 Task: Save favorite listings for properties in Denver, Colorado, with a mountain view.
Action: Mouse moved to (327, 230)
Screenshot: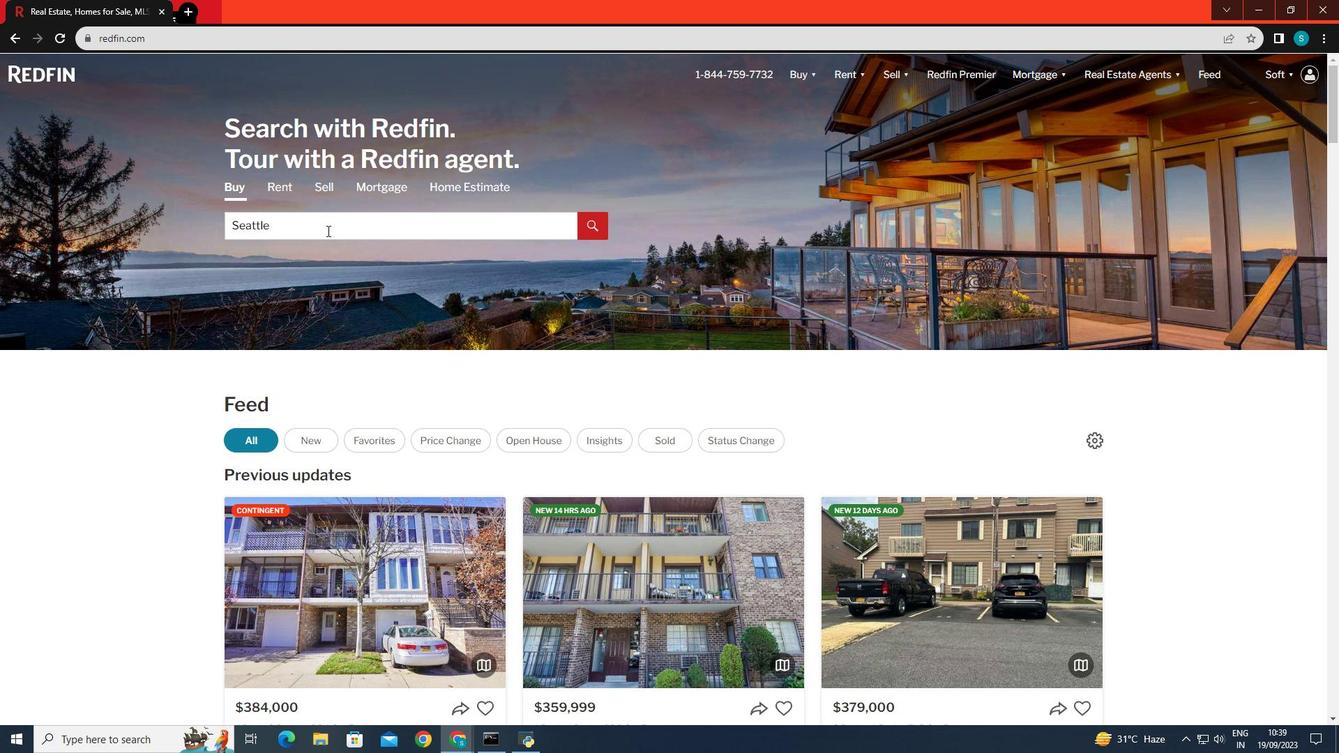 
Action: Mouse pressed left at (327, 230)
Screenshot: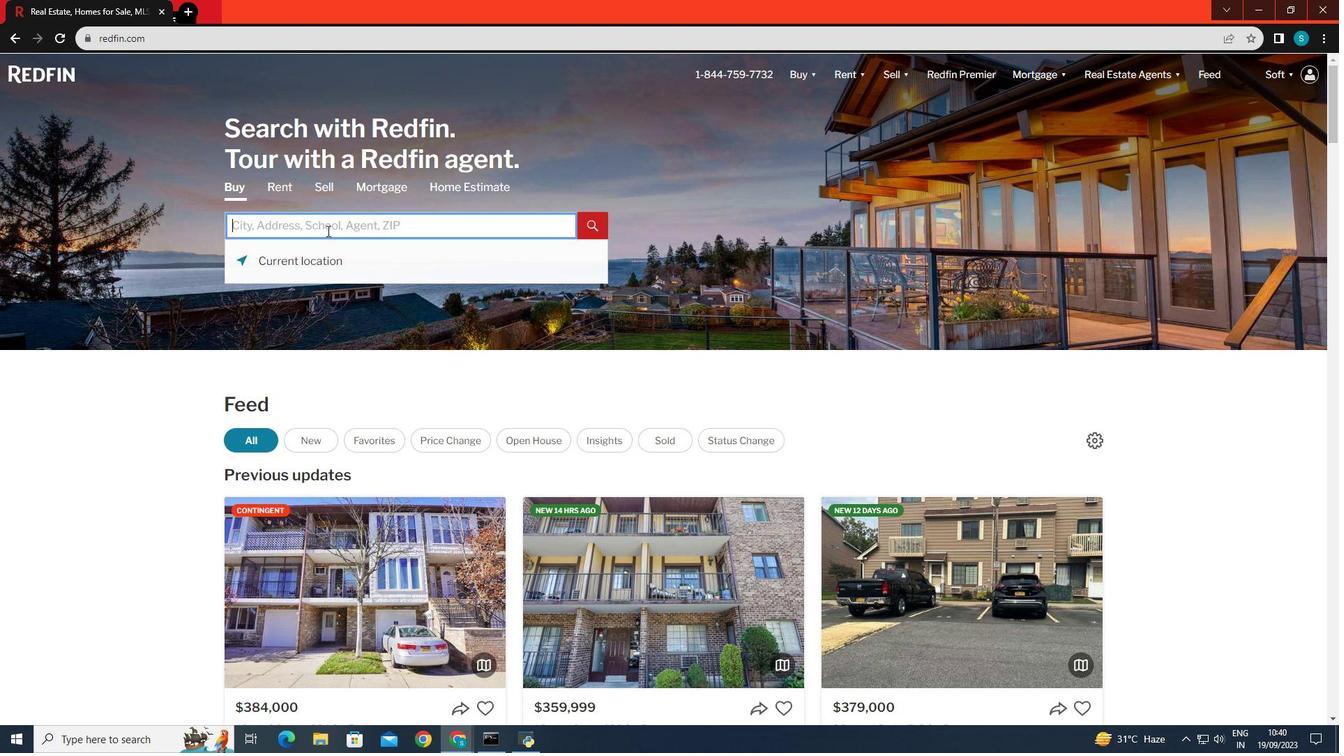 
Action: Key pressed colorado
Screenshot: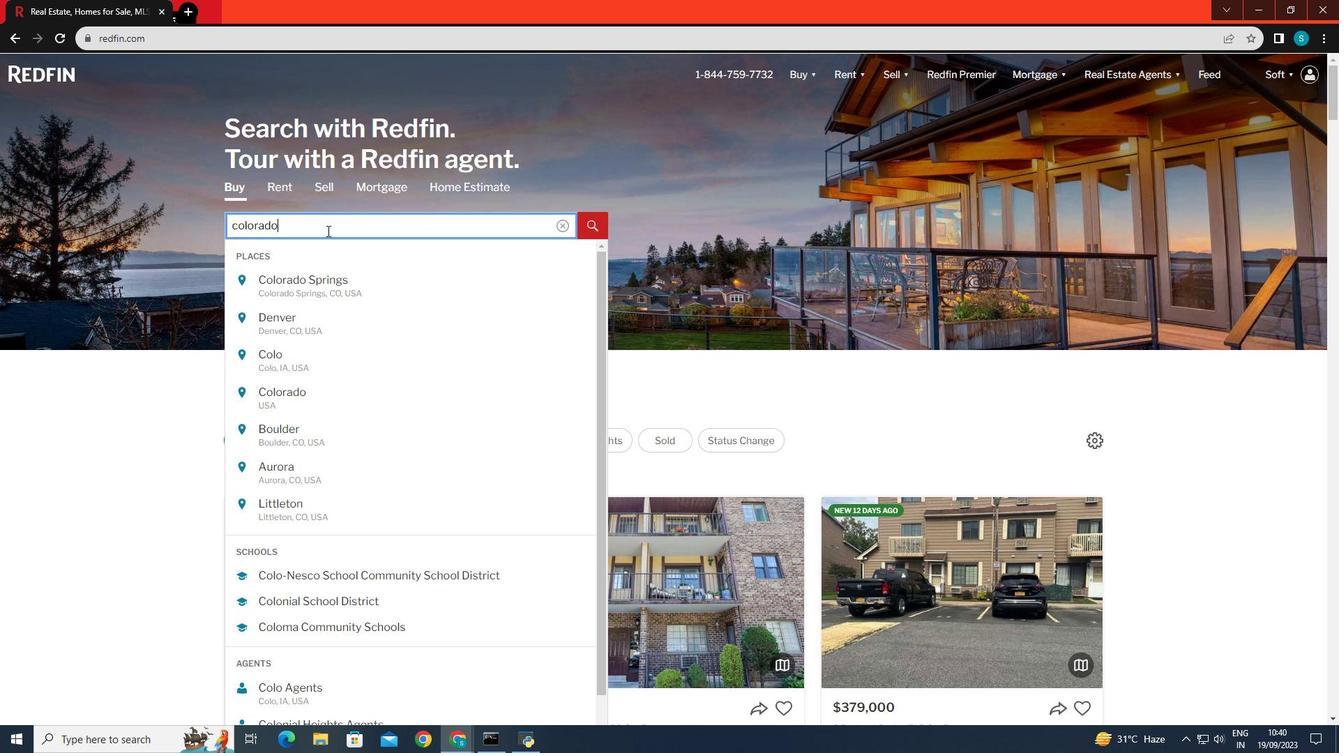 
Action: Mouse moved to (235, 226)
Screenshot: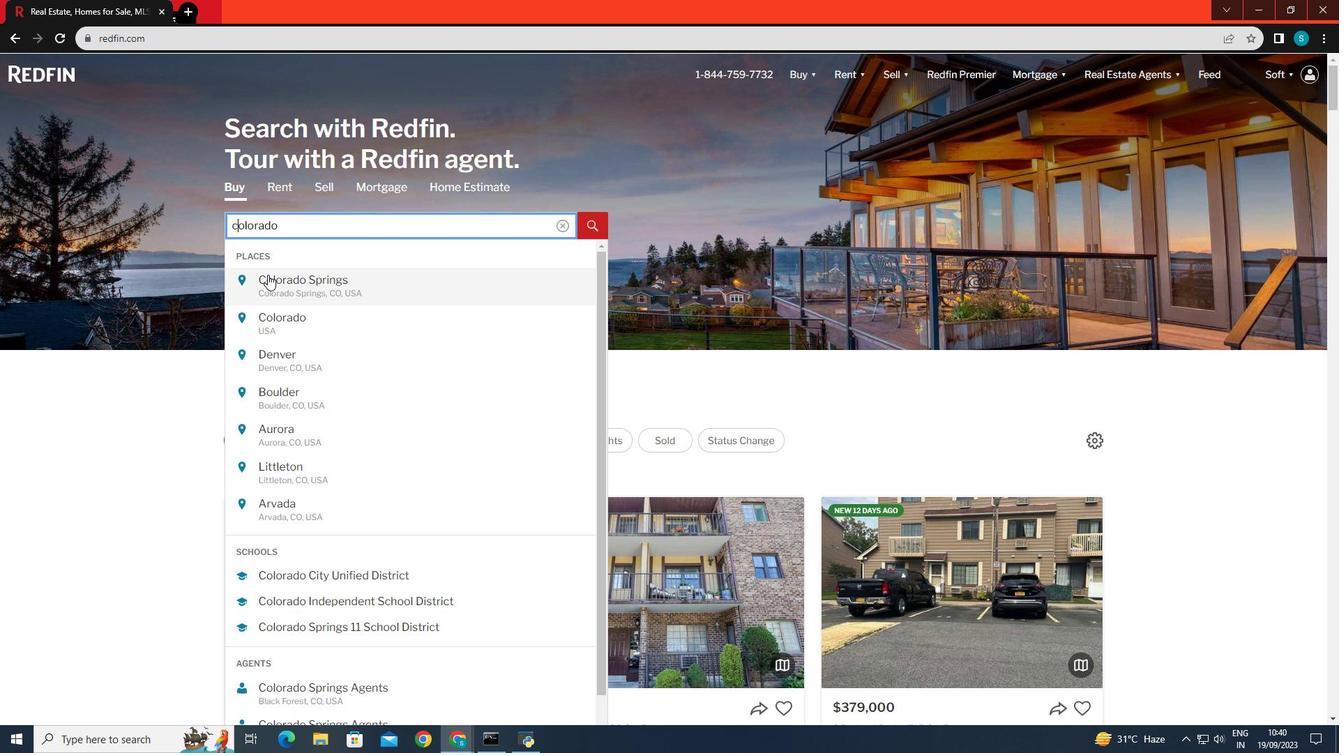 
Action: Mouse pressed left at (235, 226)
Screenshot: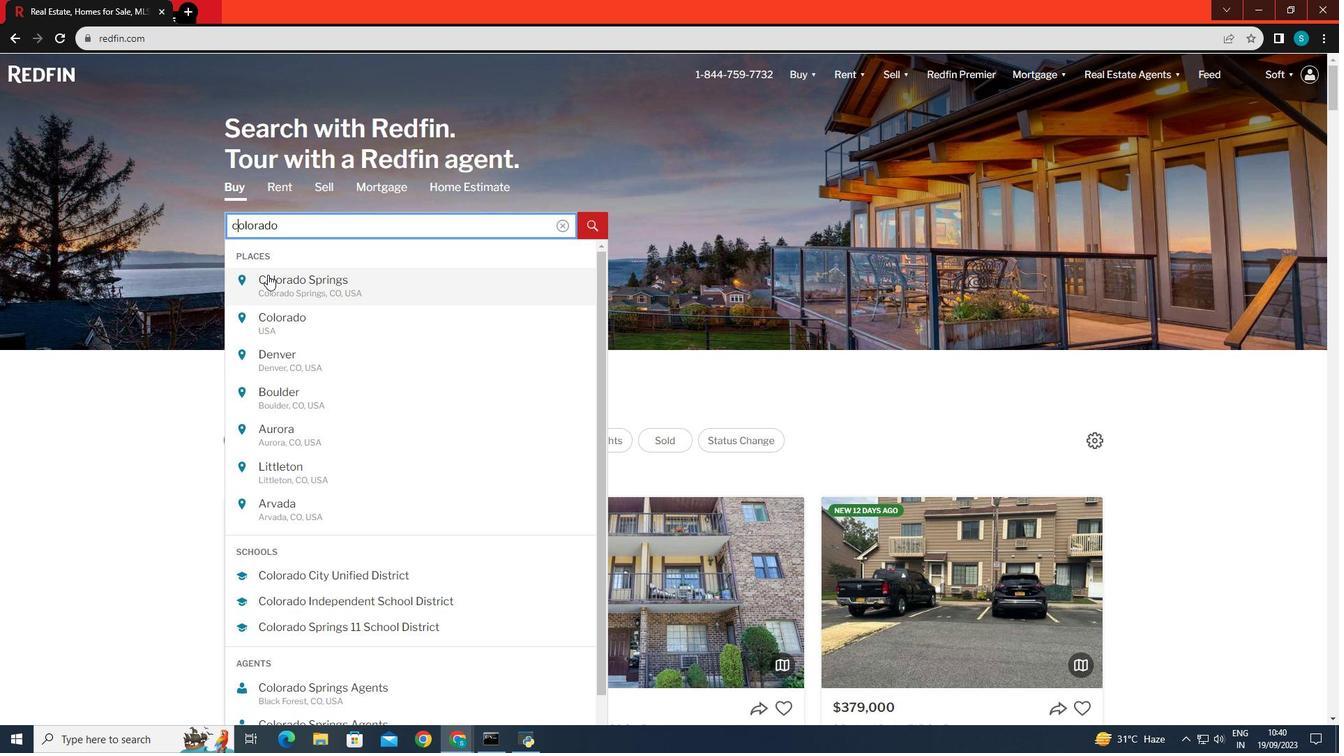 
Action: Mouse moved to (233, 224)
Screenshot: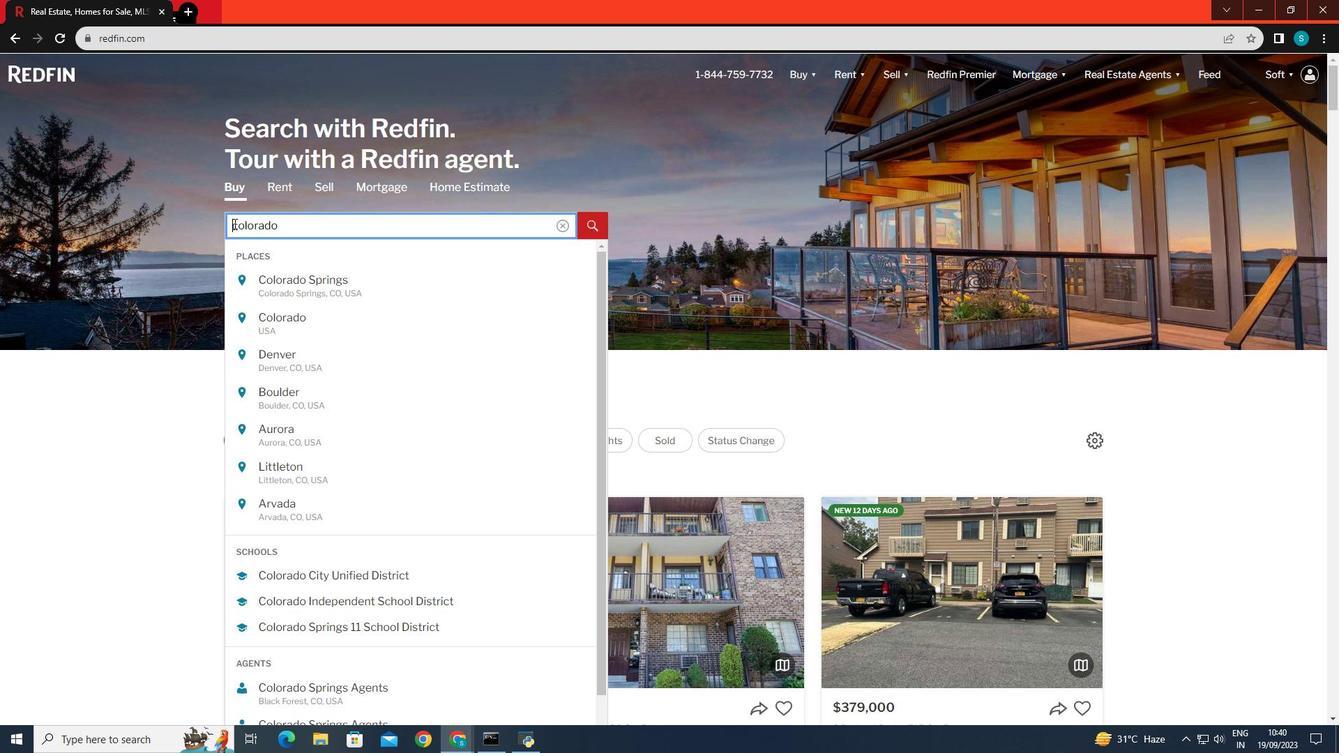 
Action: Mouse pressed left at (233, 224)
Screenshot: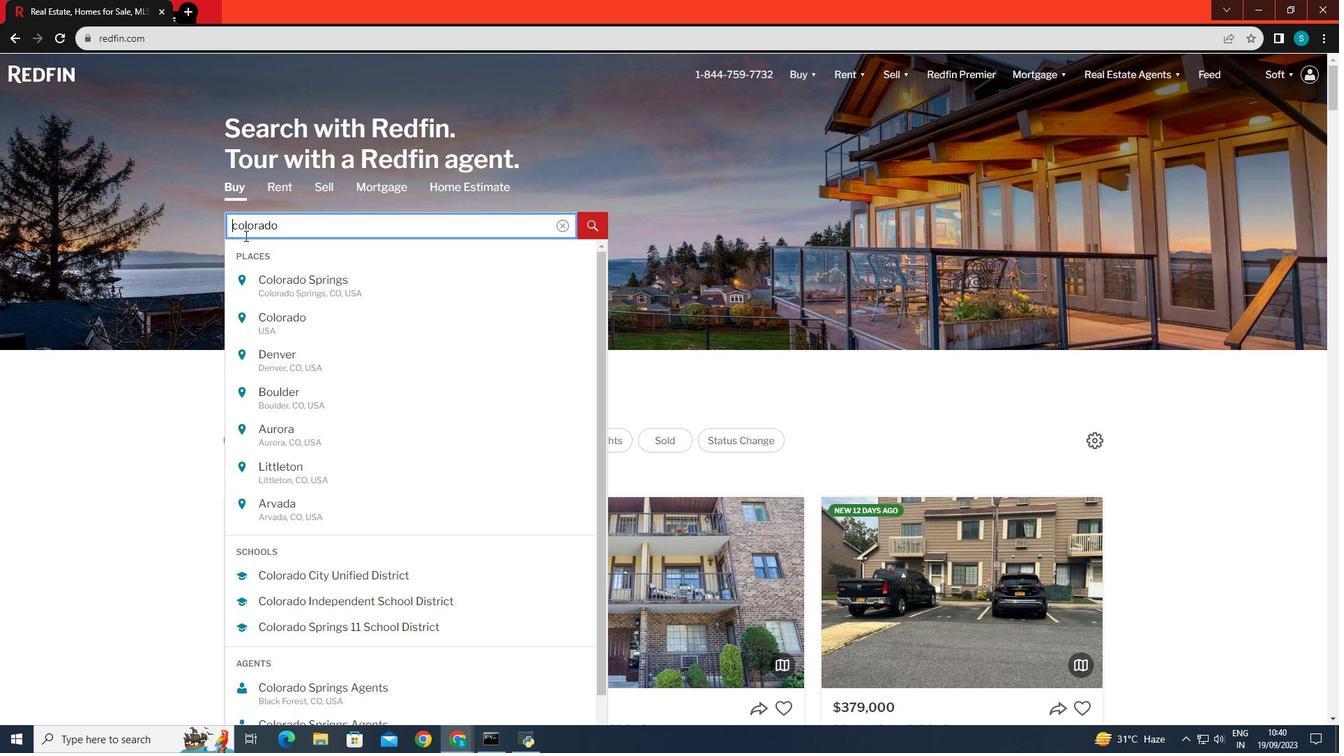 
Action: Mouse moved to (244, 235)
Screenshot: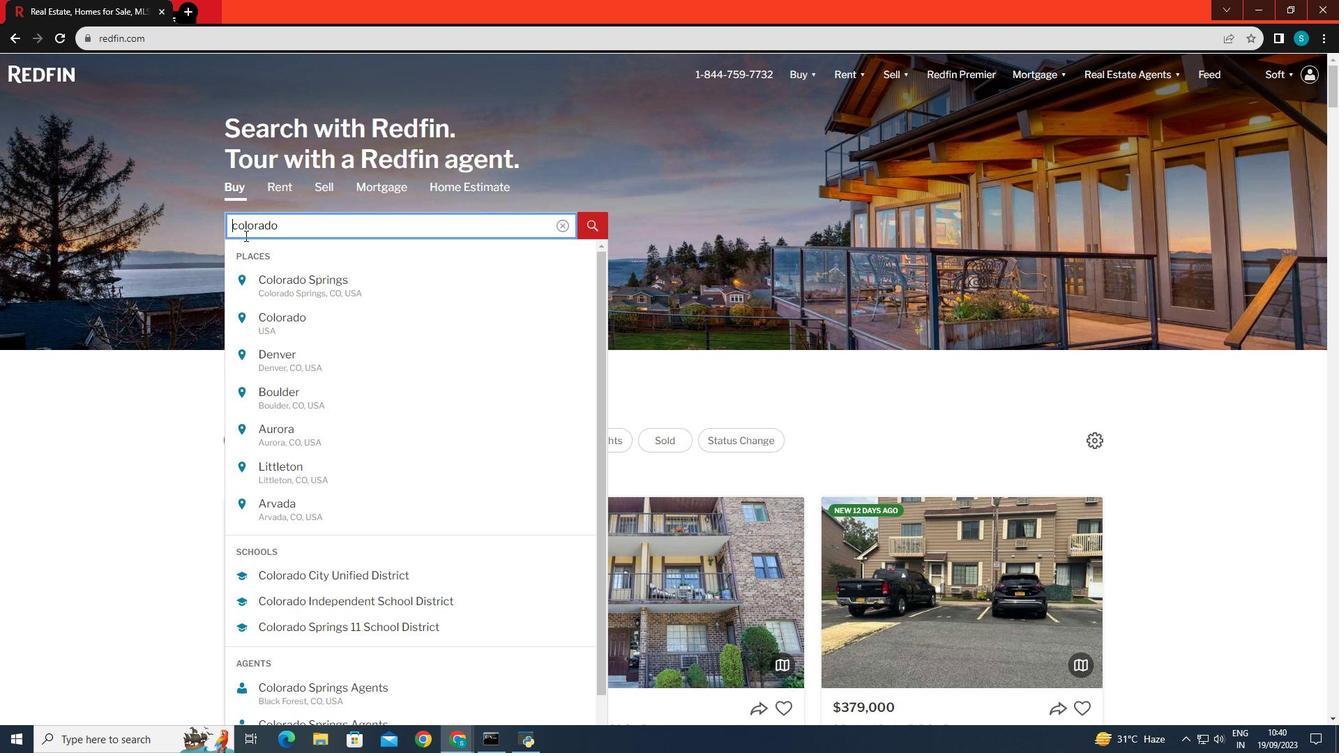 
Action: Key pressed denver,
Screenshot: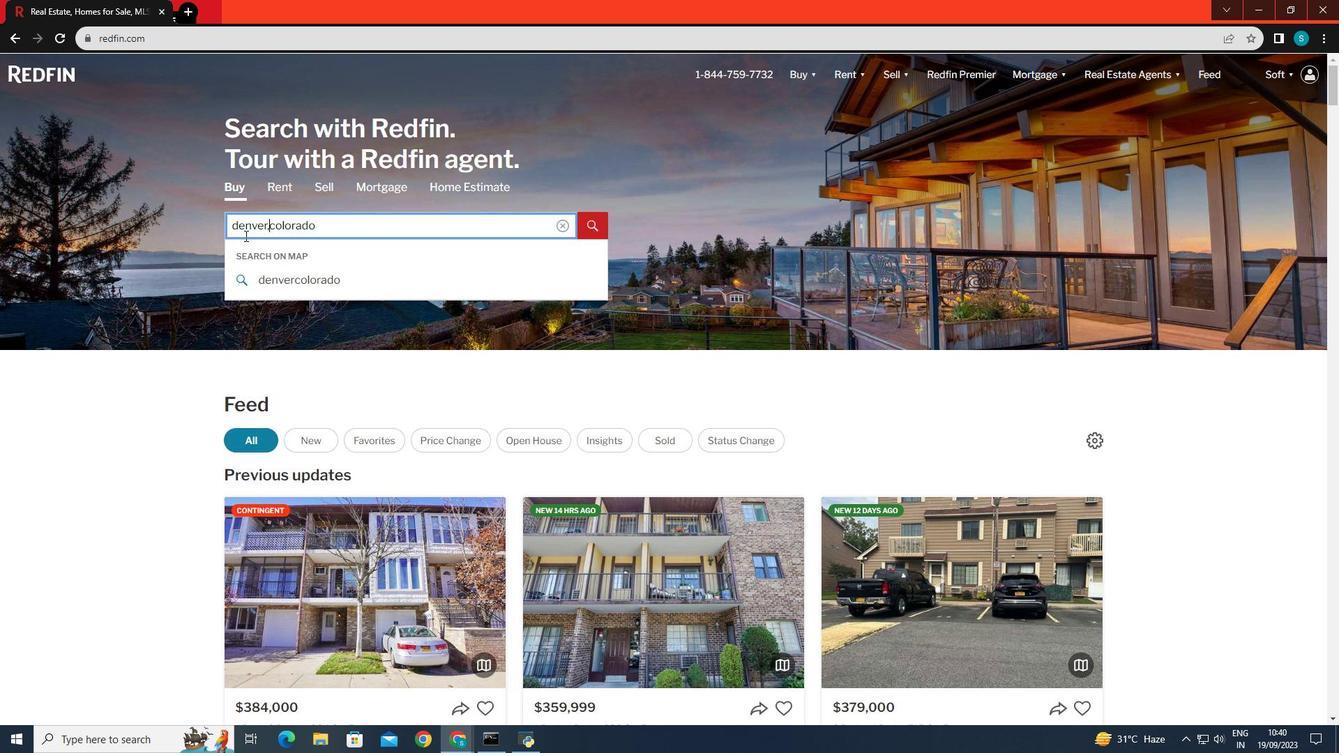 
Action: Mouse moved to (250, 233)
Screenshot: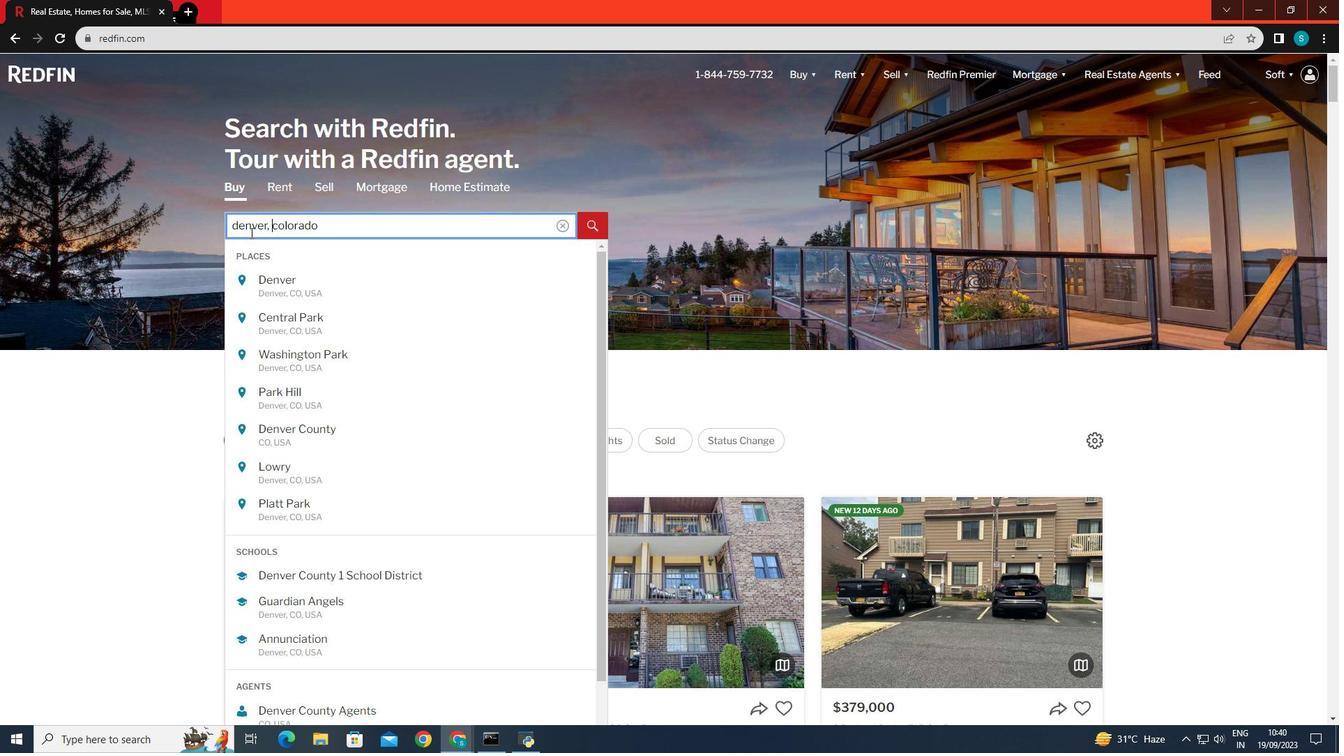 
Action: Key pressed <Key.space>
Screenshot: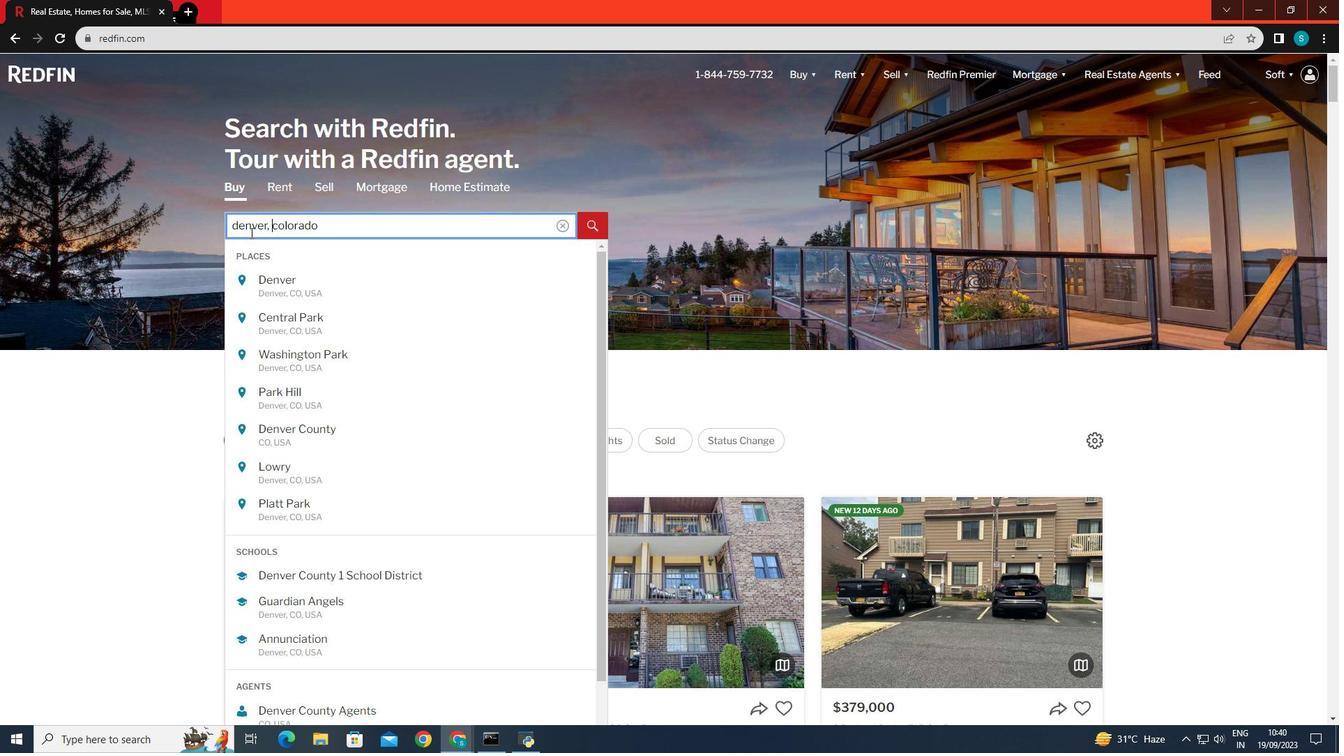 
Action: Mouse moved to (339, 219)
Screenshot: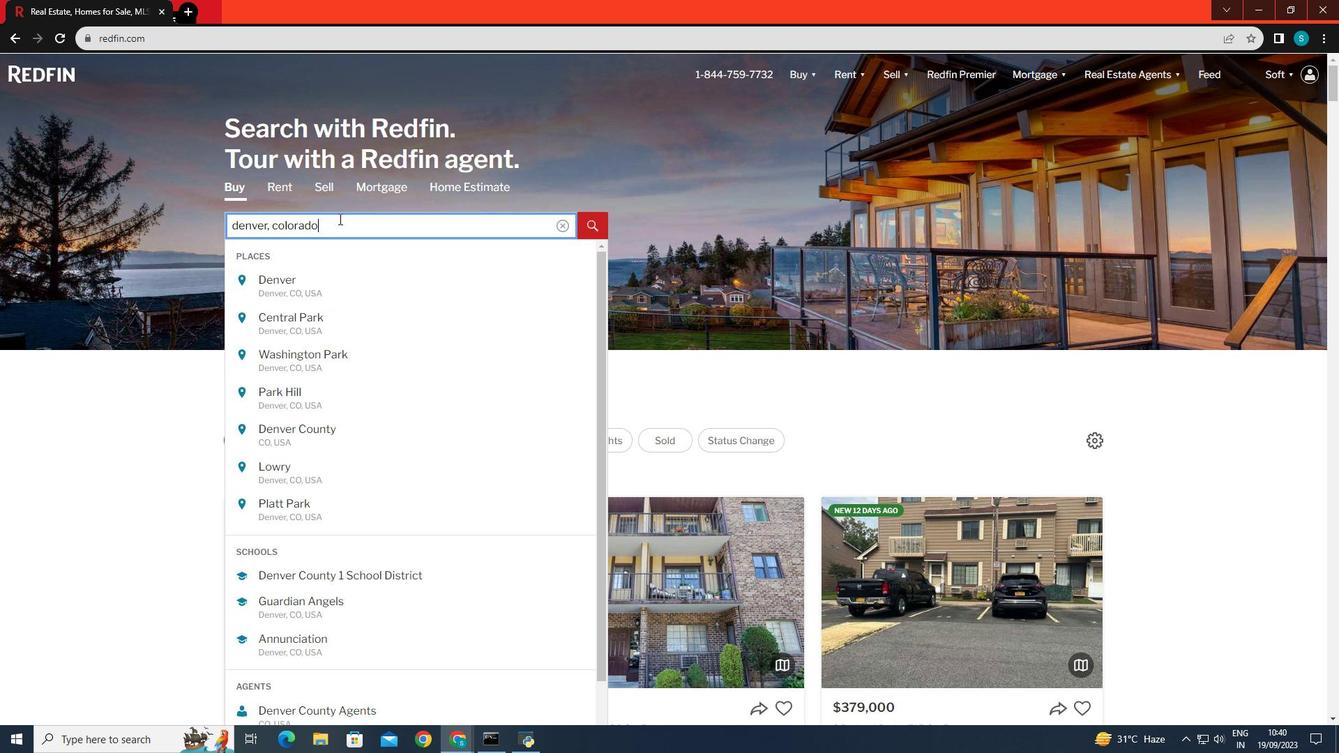 
Action: Mouse pressed left at (339, 219)
Screenshot: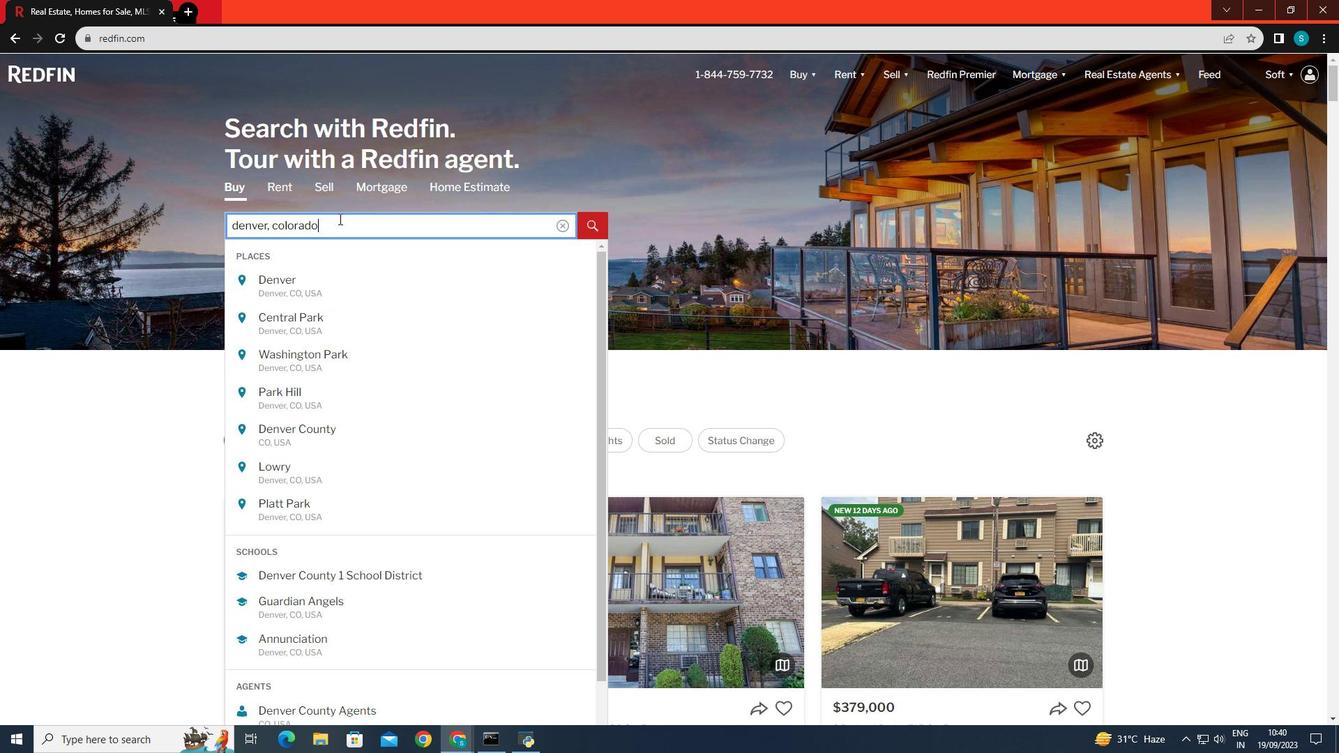 
Action: Key pressed <Key.enter>
Screenshot: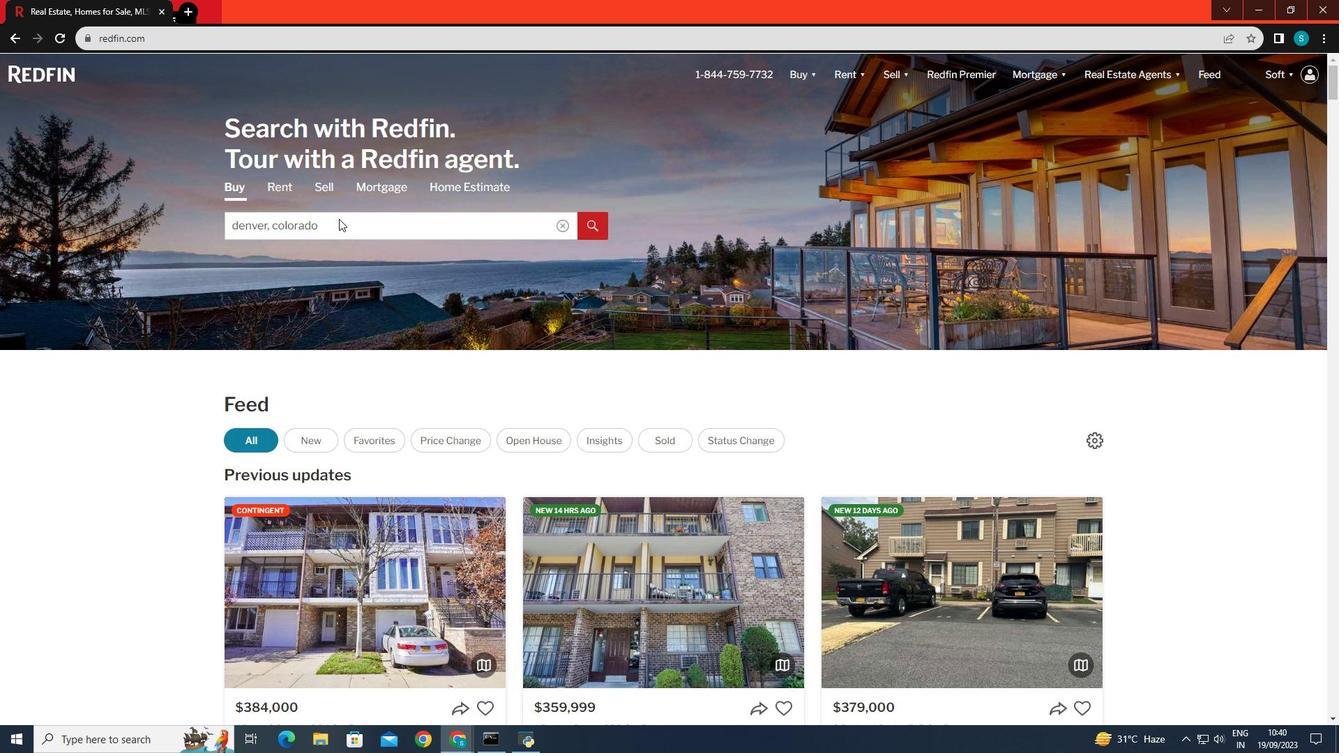 
Action: Mouse moved to (1205, 440)
Screenshot: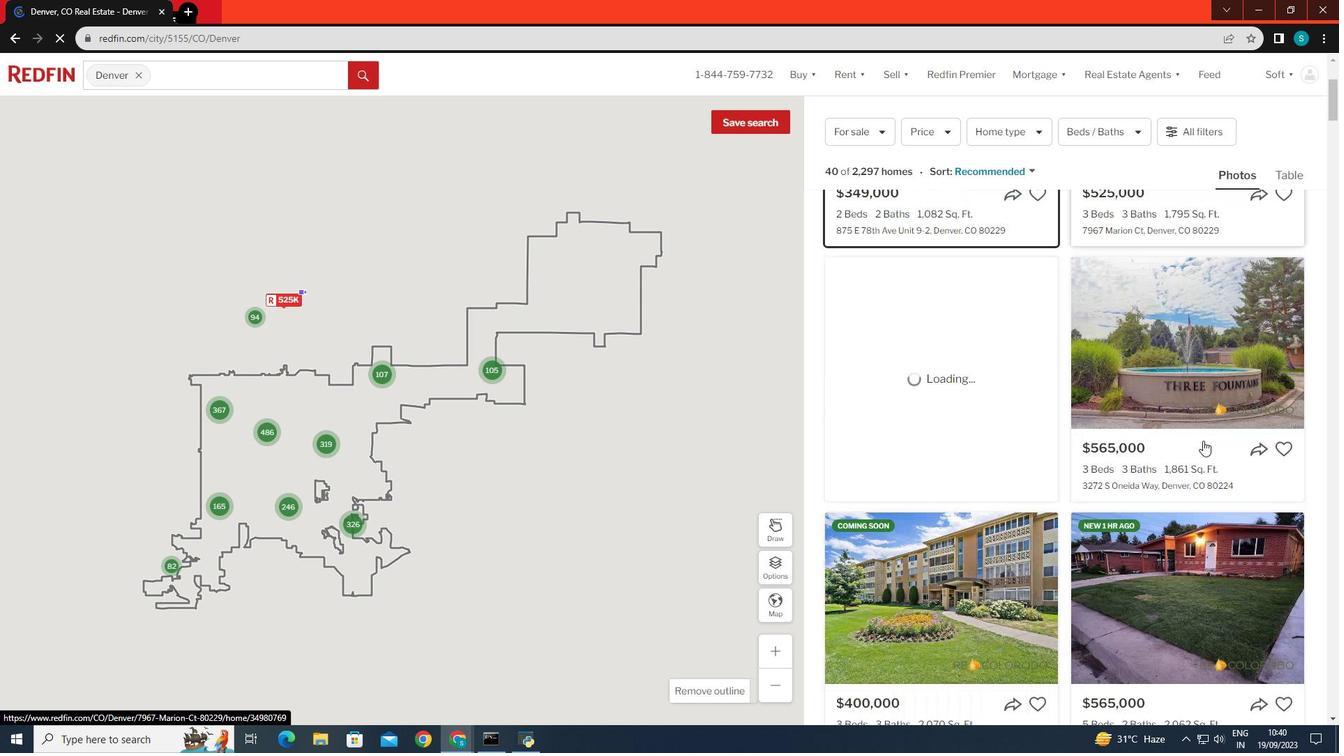 
Action: Mouse scrolled (1205, 439) with delta (0, 0)
Screenshot: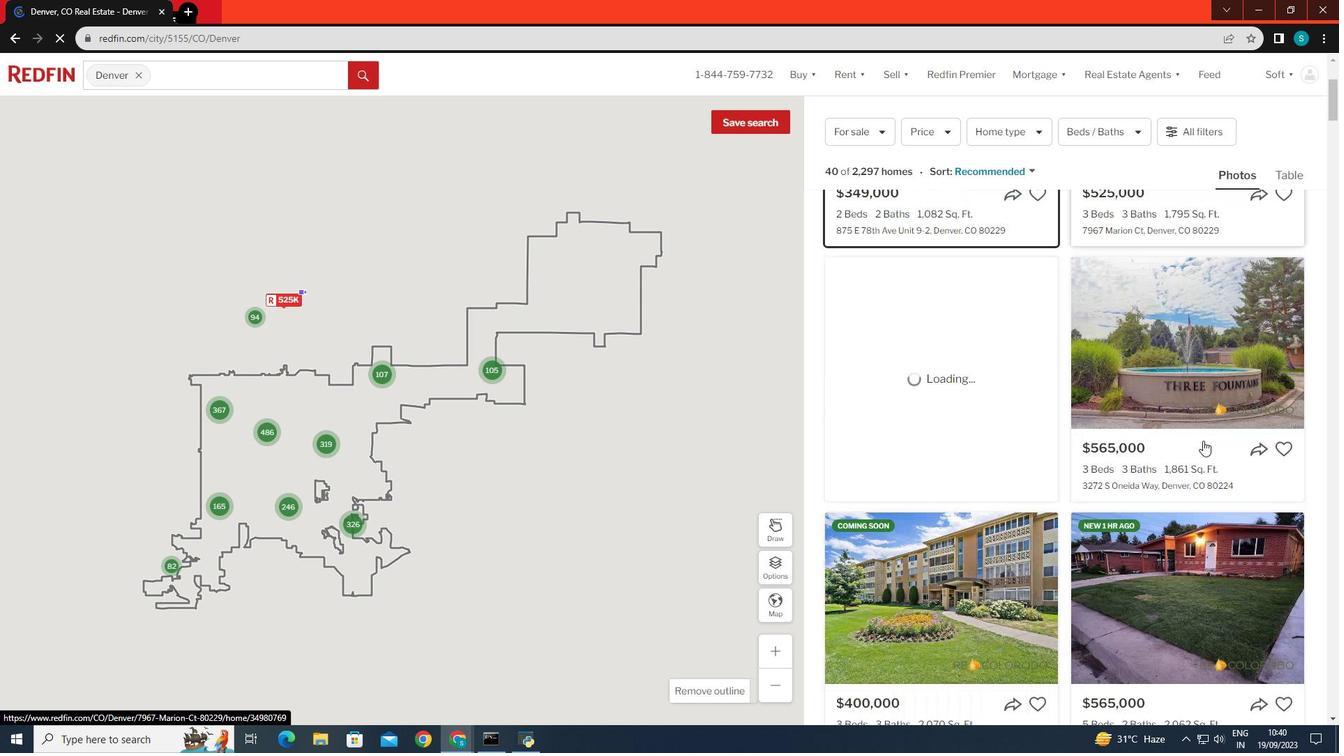 
Action: Mouse moved to (1204, 441)
Screenshot: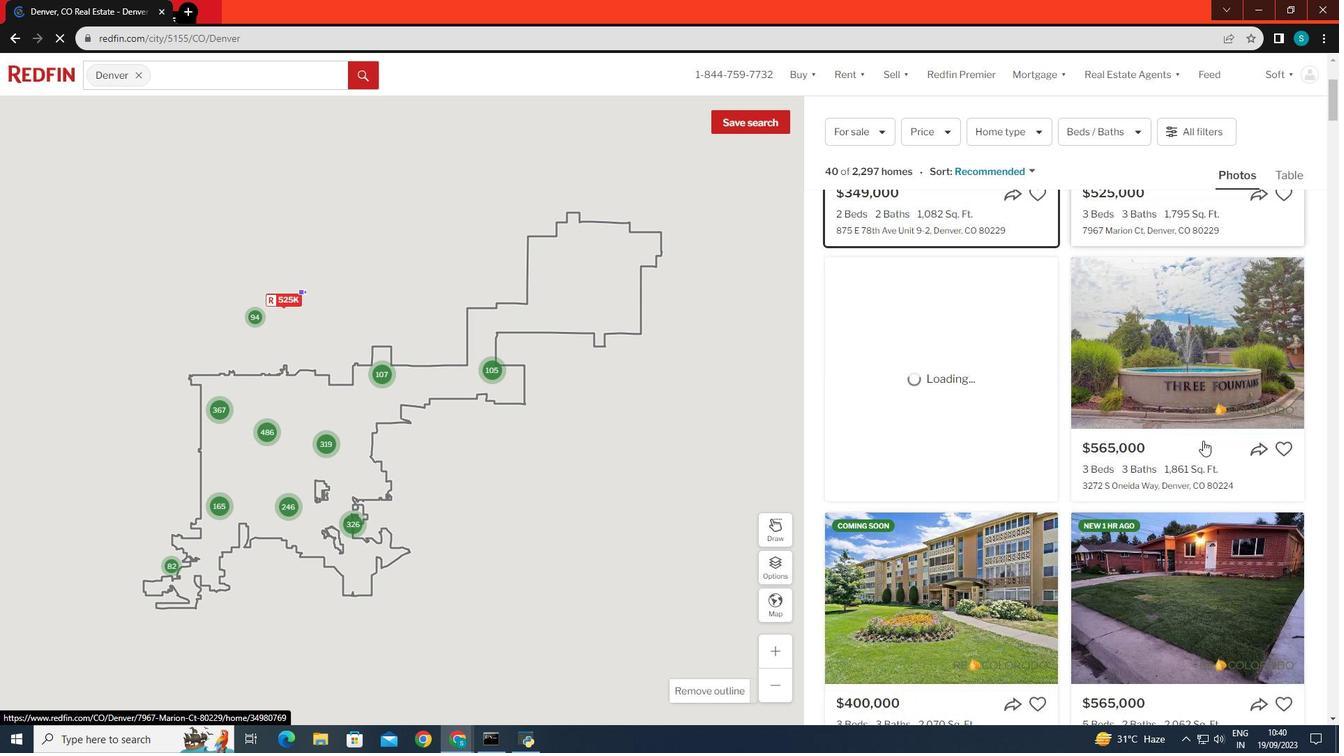 
Action: Mouse scrolled (1204, 440) with delta (0, 0)
Screenshot: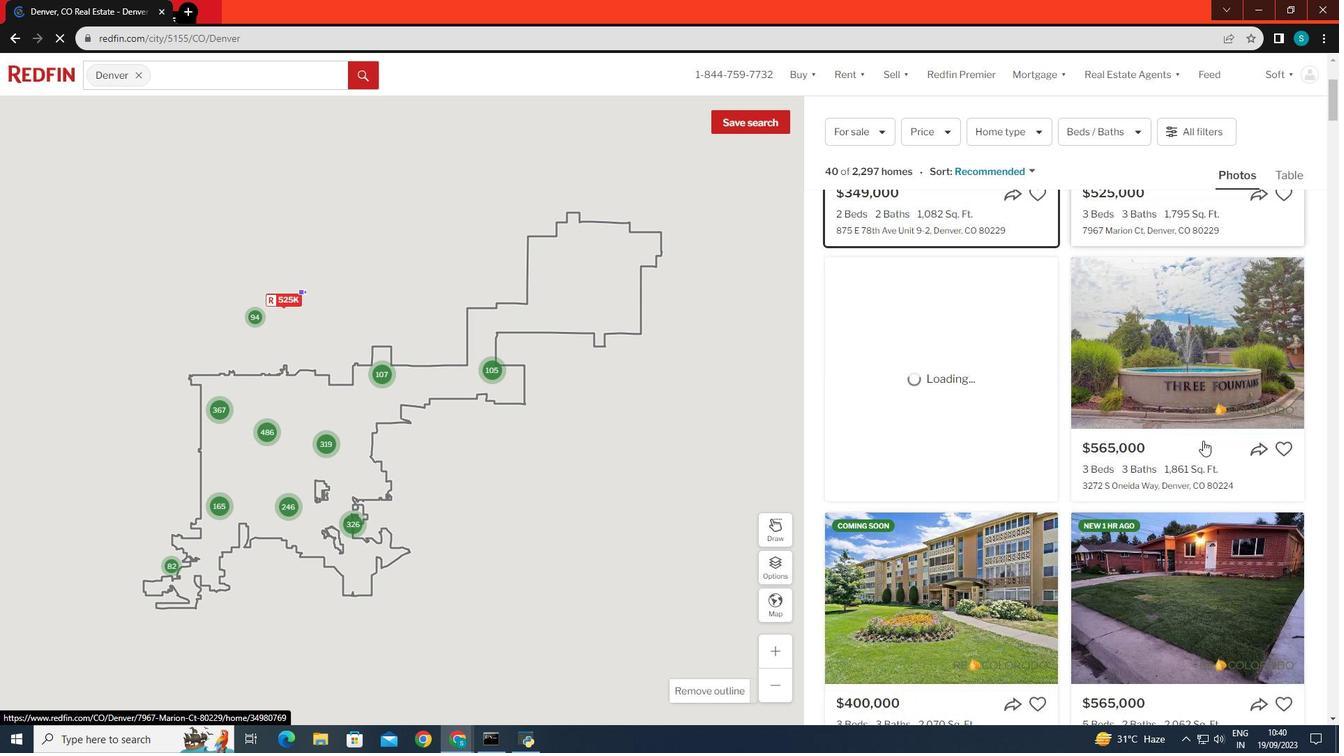 
Action: Mouse scrolled (1204, 440) with delta (0, 0)
Screenshot: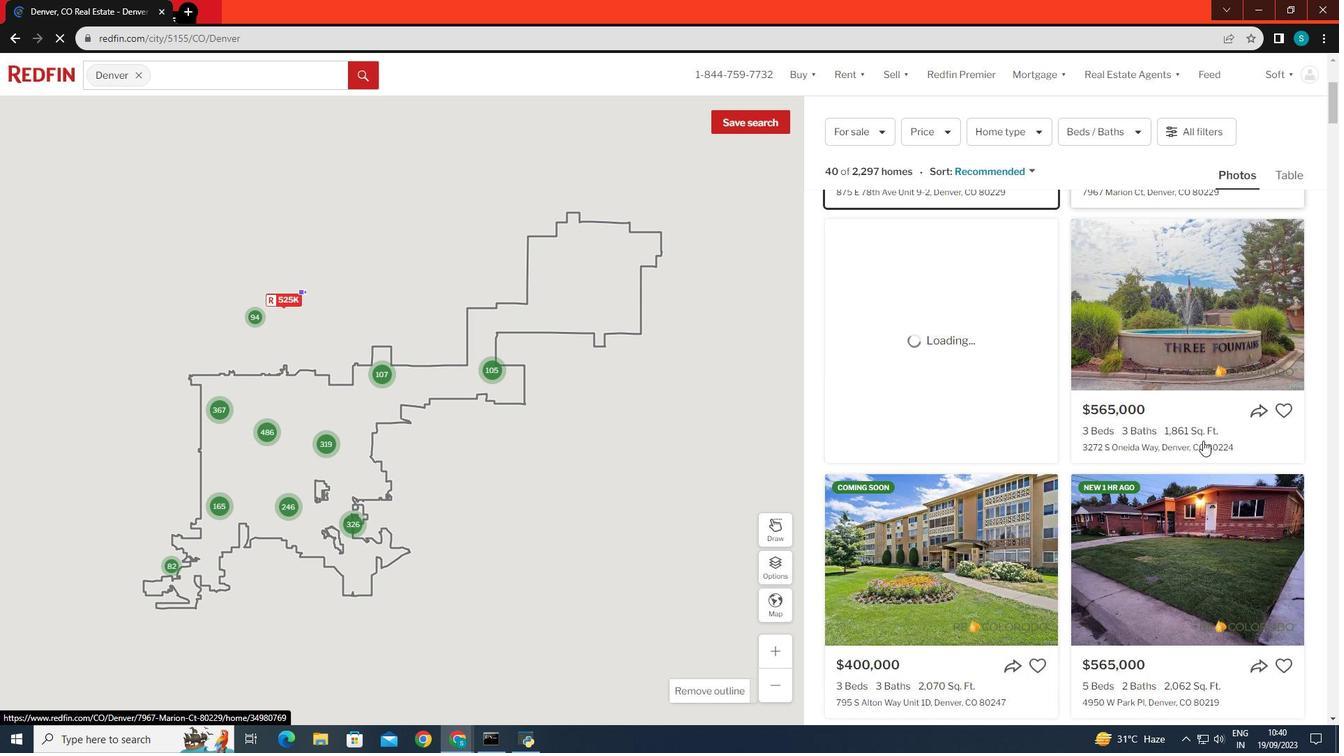 
Action: Mouse moved to (1203, 441)
Screenshot: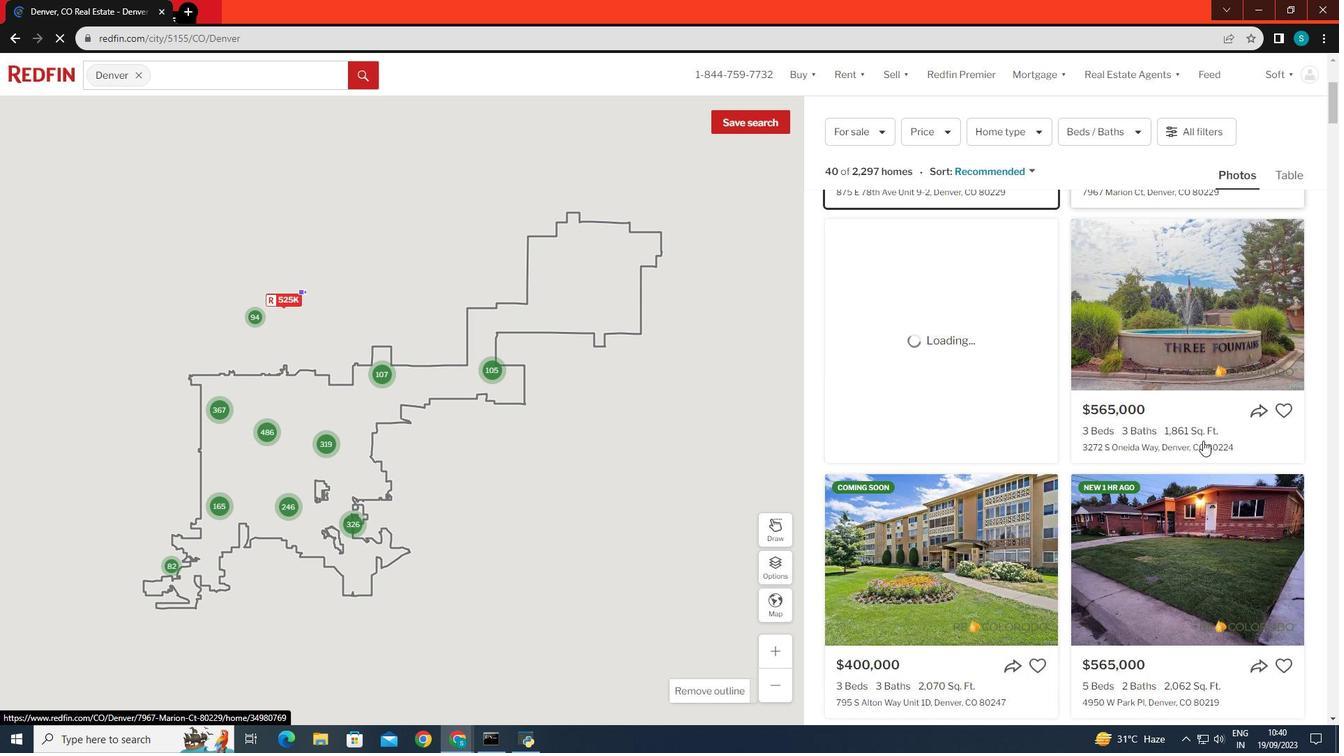 
Action: Mouse scrolled (1203, 440) with delta (0, 0)
Screenshot: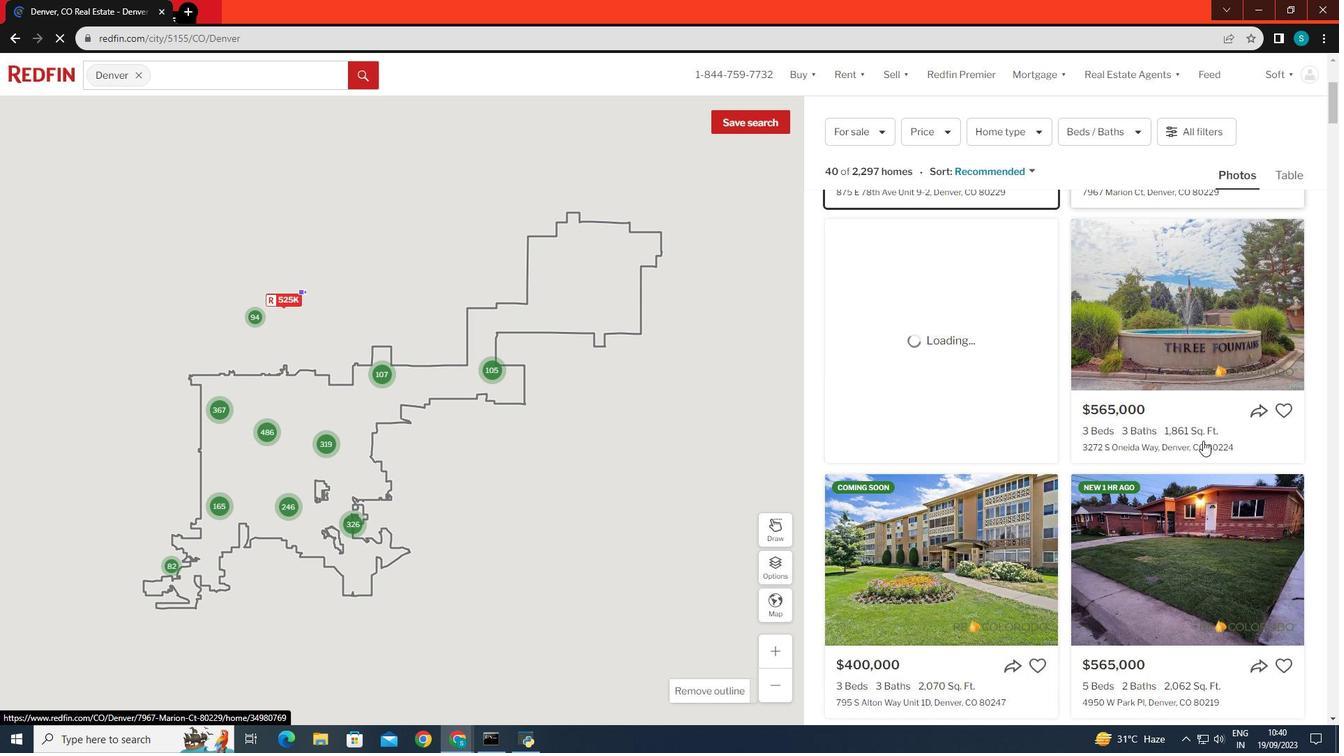 
Action: Mouse moved to (1193, 447)
Screenshot: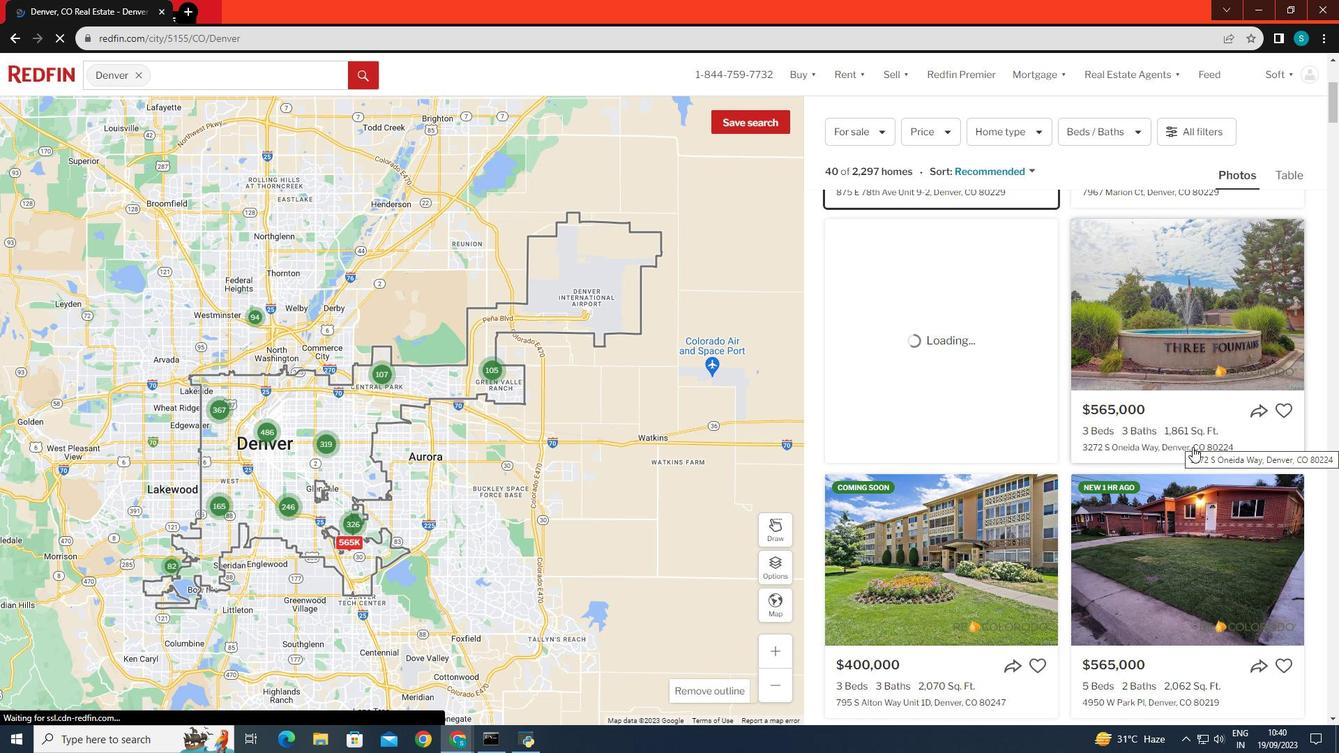 
Action: Mouse scrolled (1193, 446) with delta (0, 0)
Screenshot: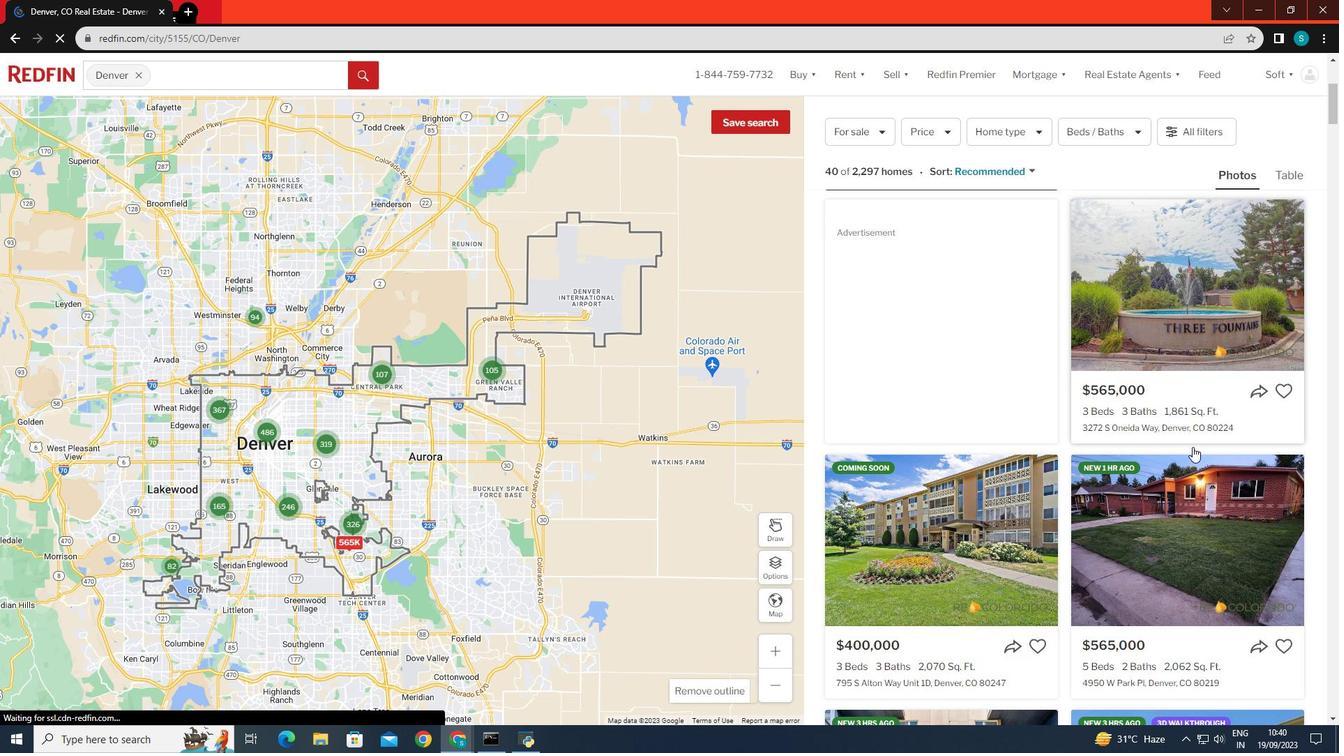 
Action: Mouse scrolled (1193, 446) with delta (0, 0)
Screenshot: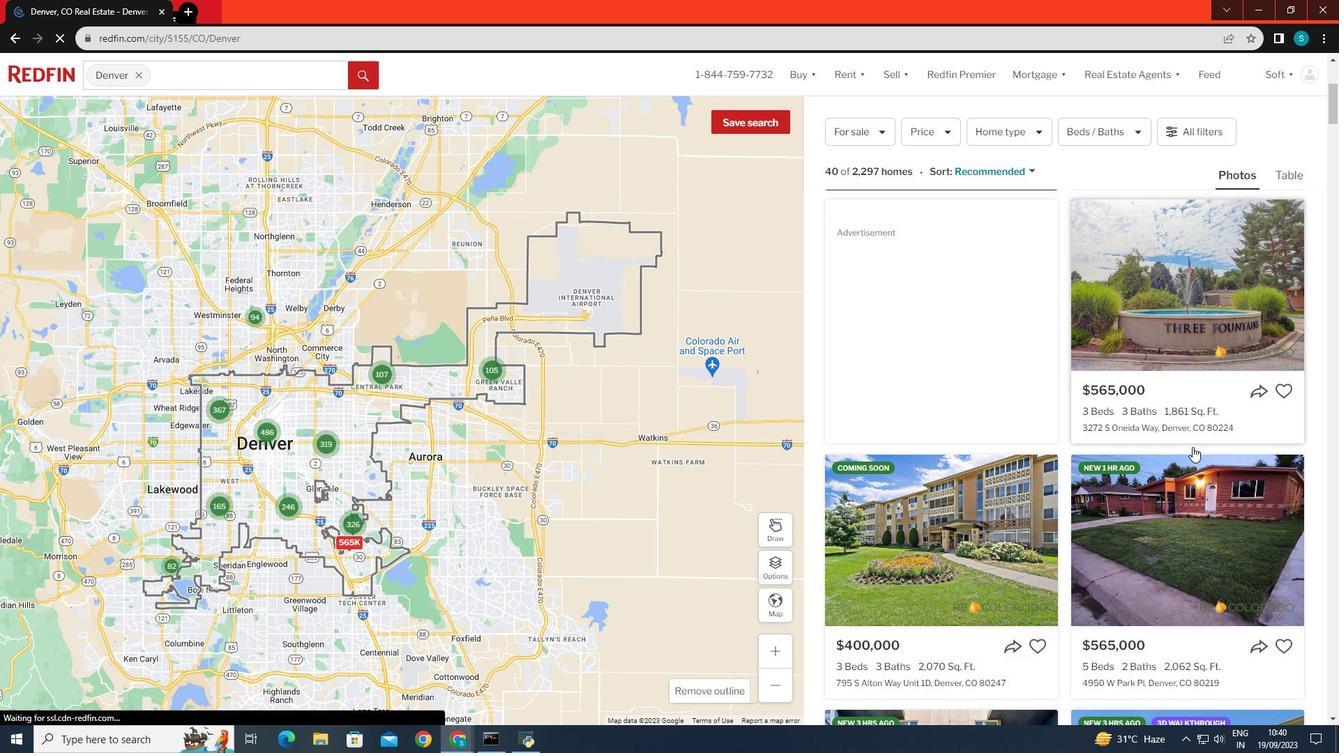 
Action: Mouse scrolled (1193, 446) with delta (0, 0)
Screenshot: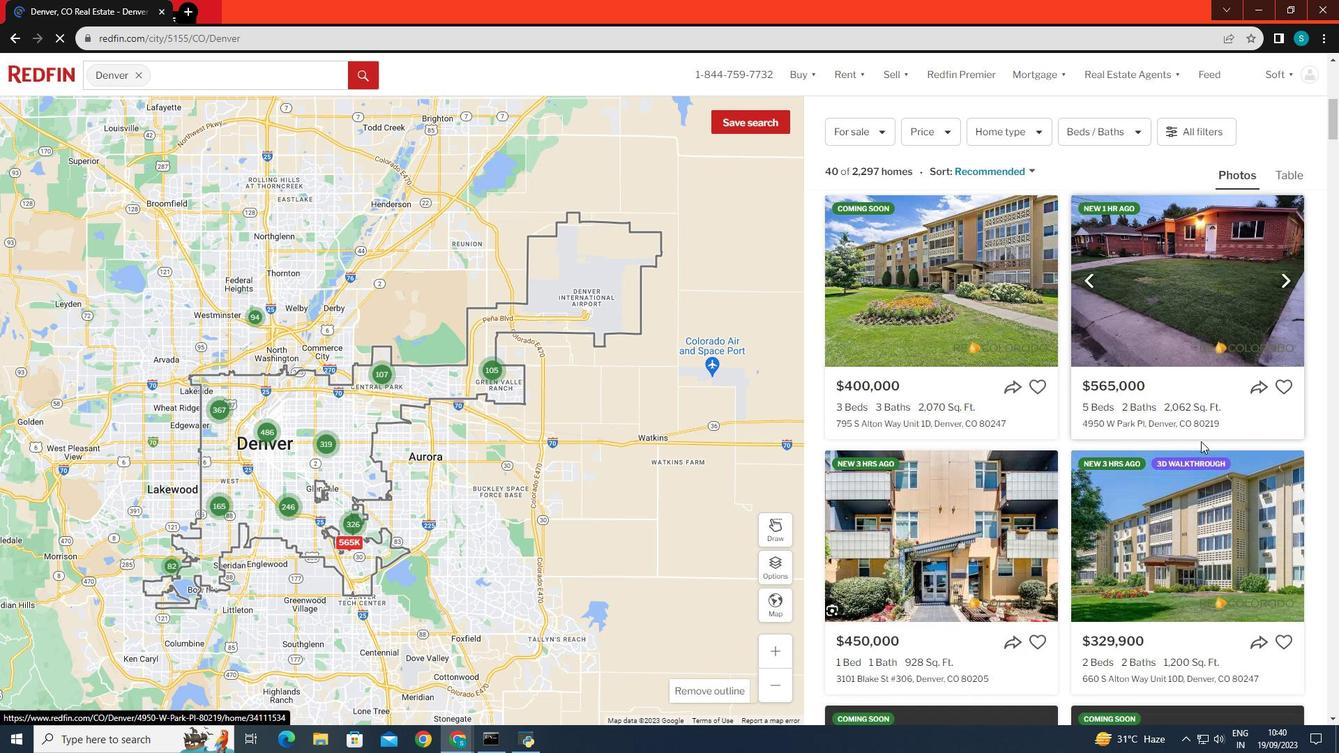 
Action: Mouse scrolled (1193, 446) with delta (0, 0)
Screenshot: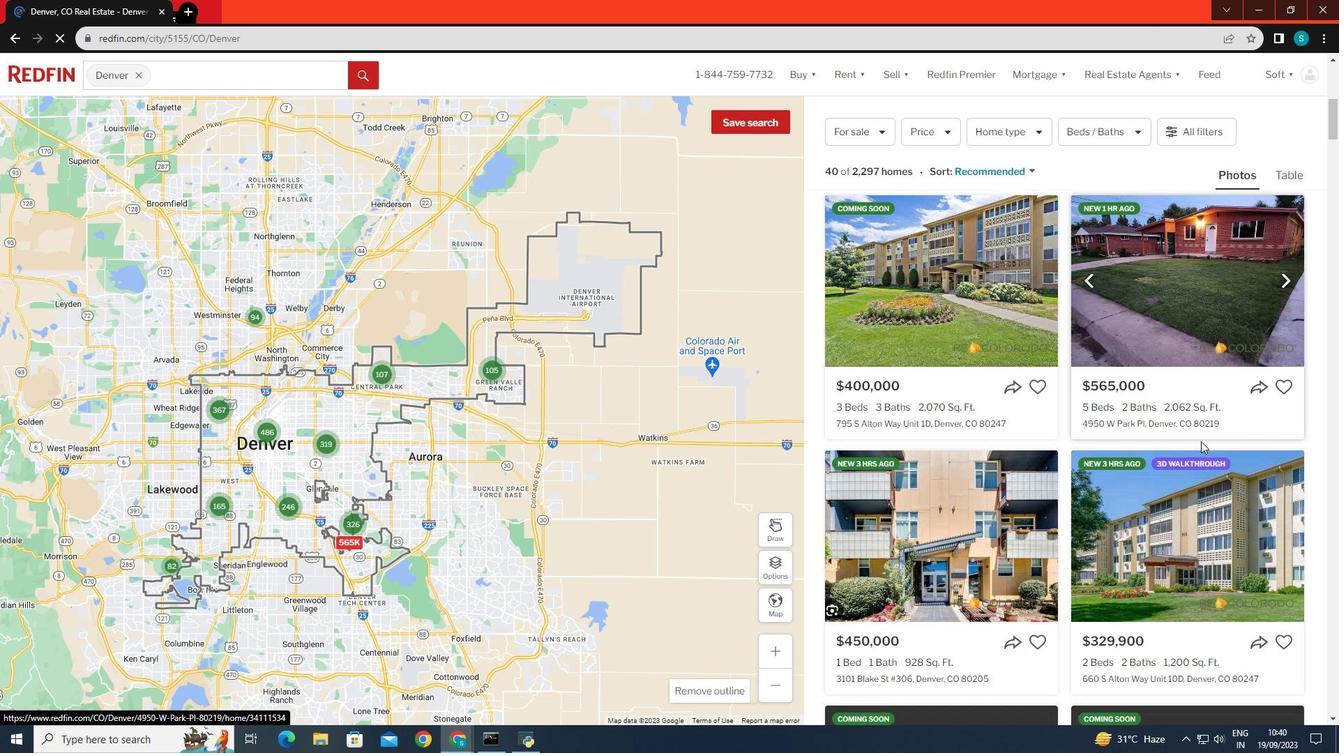 
Action: Mouse moved to (1201, 441)
Screenshot: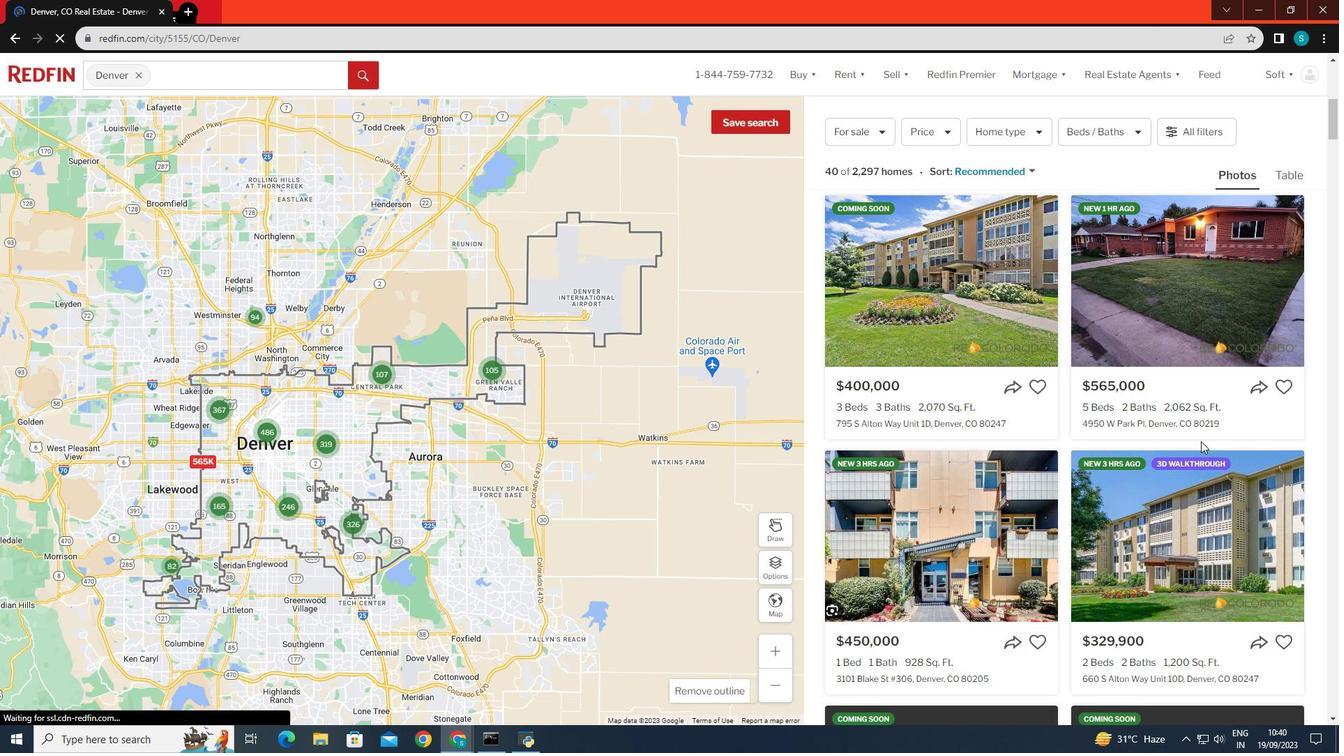 
Action: Mouse scrolled (1201, 441) with delta (0, 0)
Screenshot: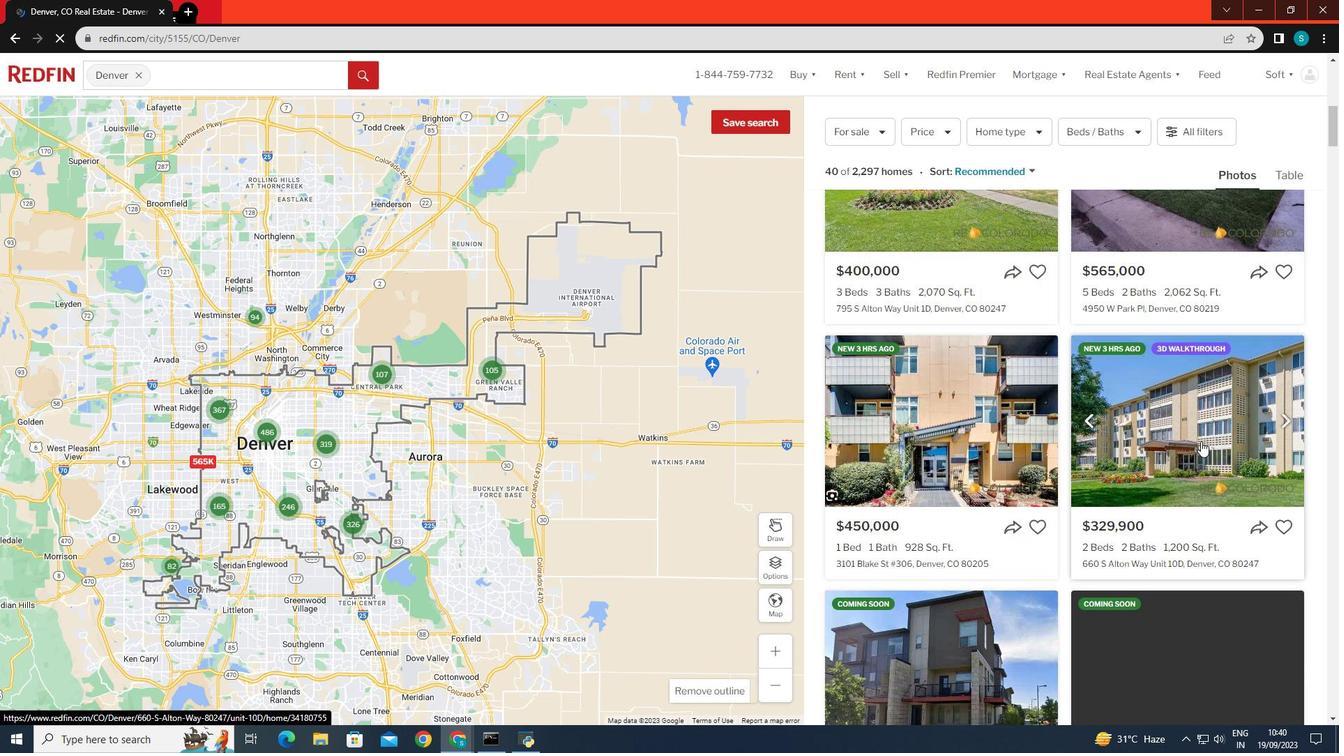 
Action: Mouse scrolled (1201, 441) with delta (0, 0)
Screenshot: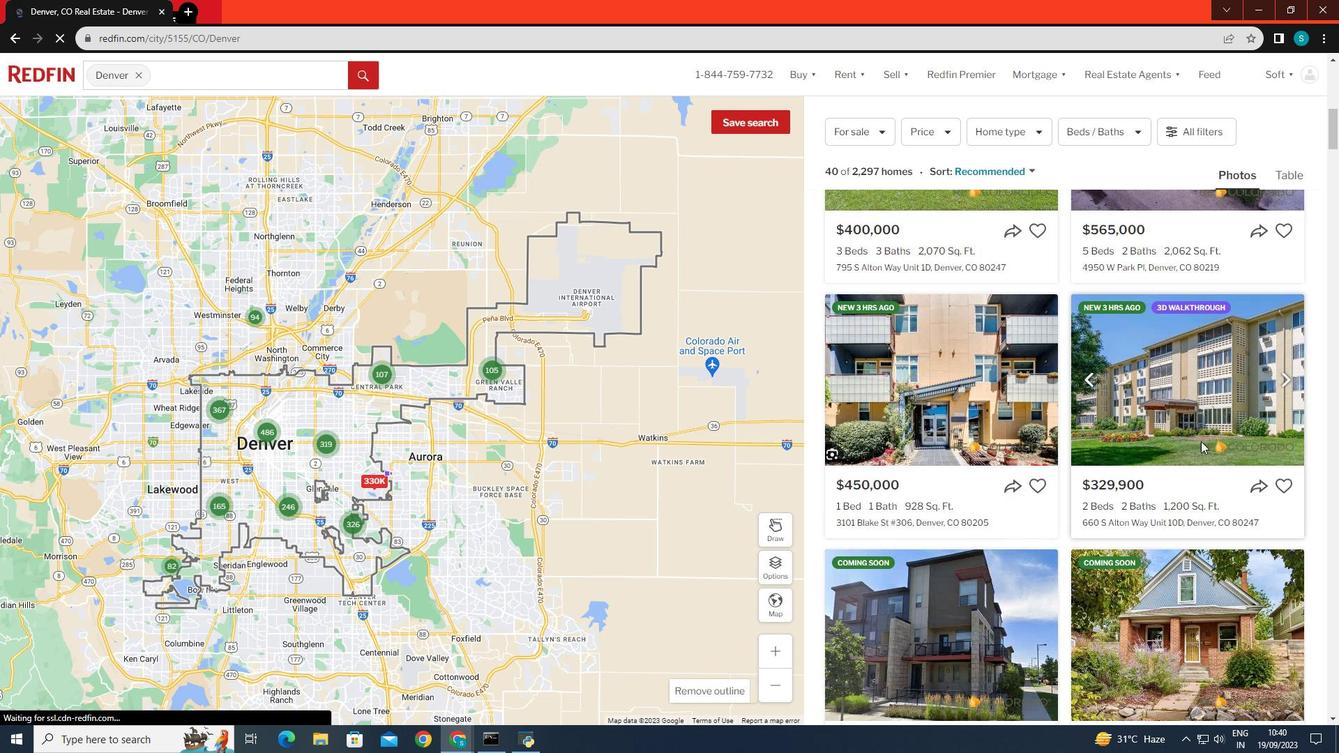 
Action: Mouse scrolled (1201, 441) with delta (0, 0)
Screenshot: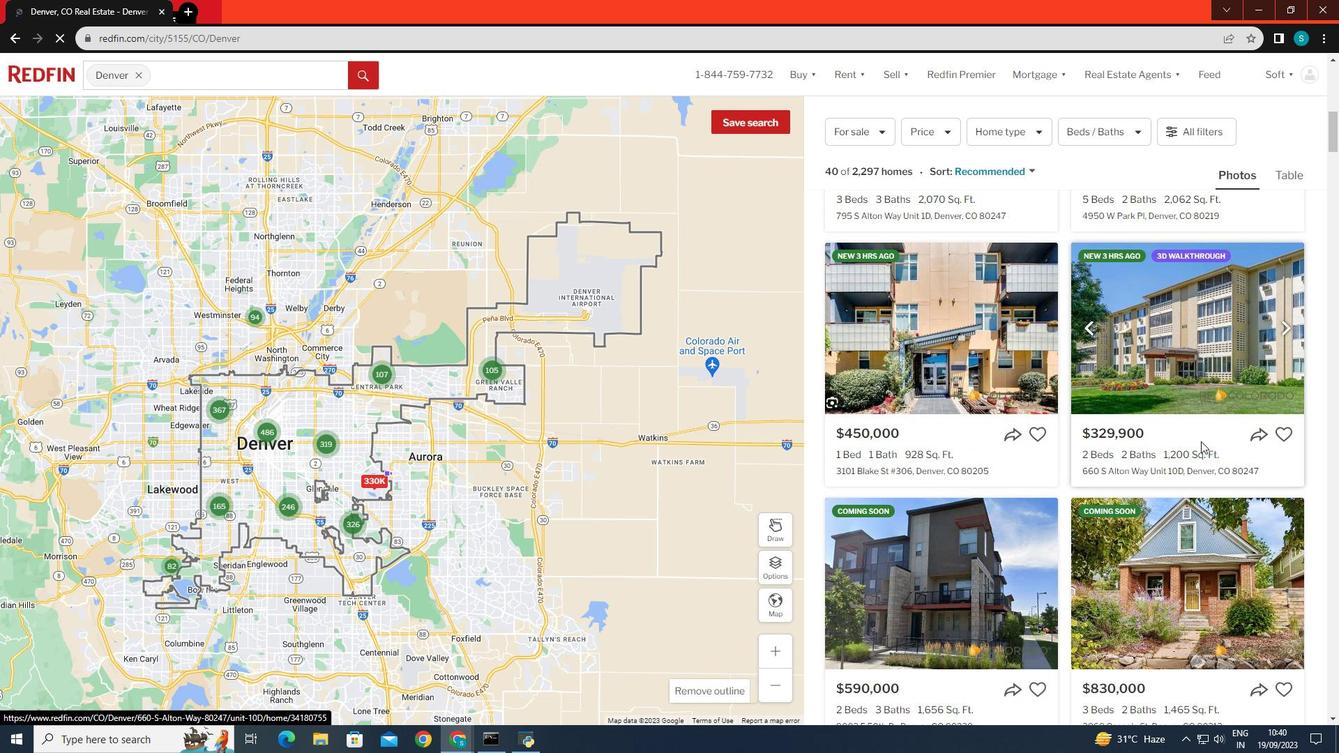 
Action: Mouse scrolled (1201, 441) with delta (0, 0)
Screenshot: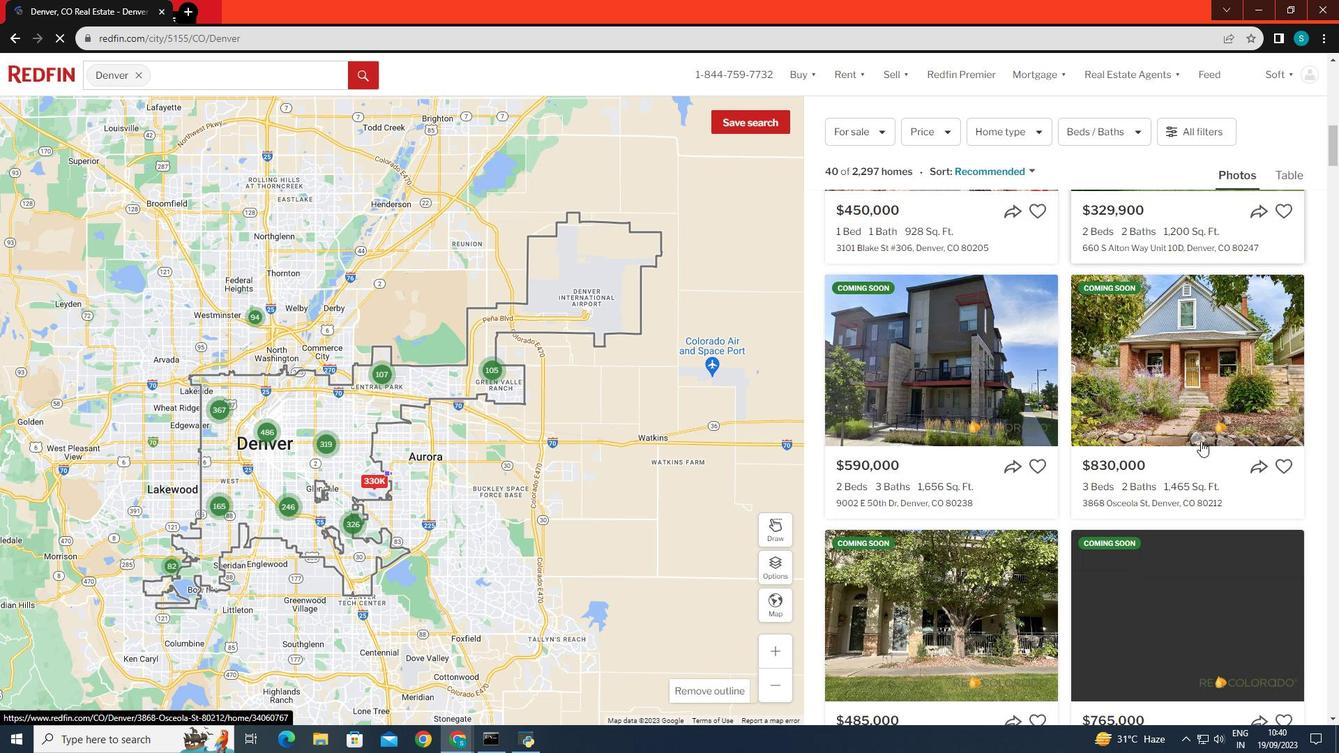 
Action: Mouse scrolled (1201, 441) with delta (0, 0)
Screenshot: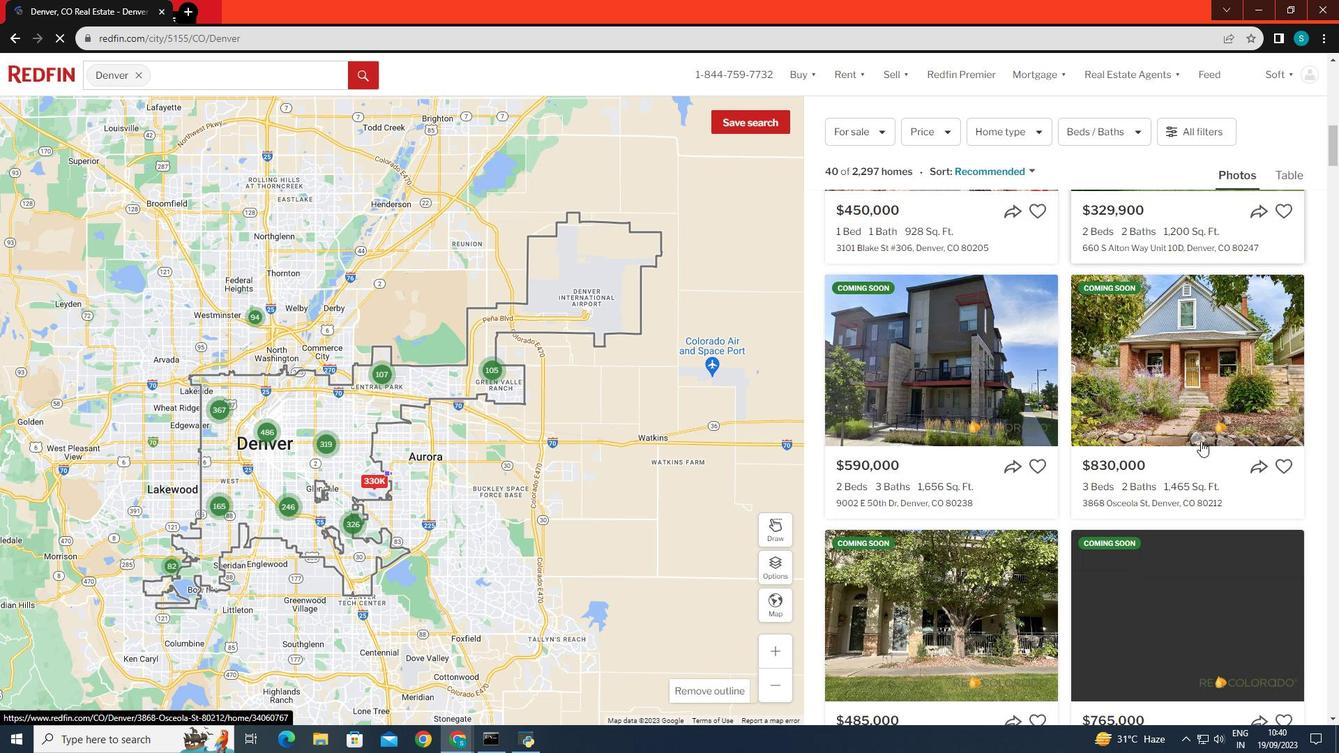 
Action: Mouse scrolled (1201, 441) with delta (0, 0)
Screenshot: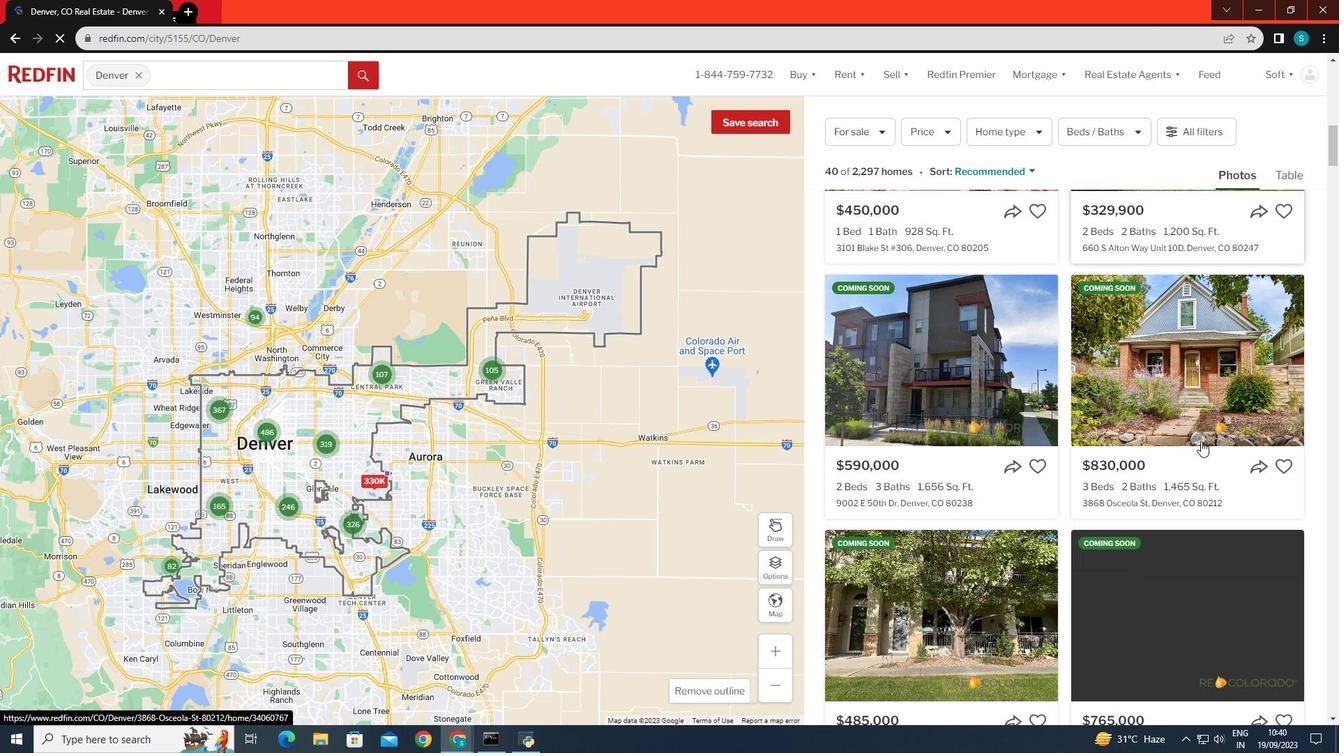 
Action: Mouse scrolled (1201, 441) with delta (0, 0)
Screenshot: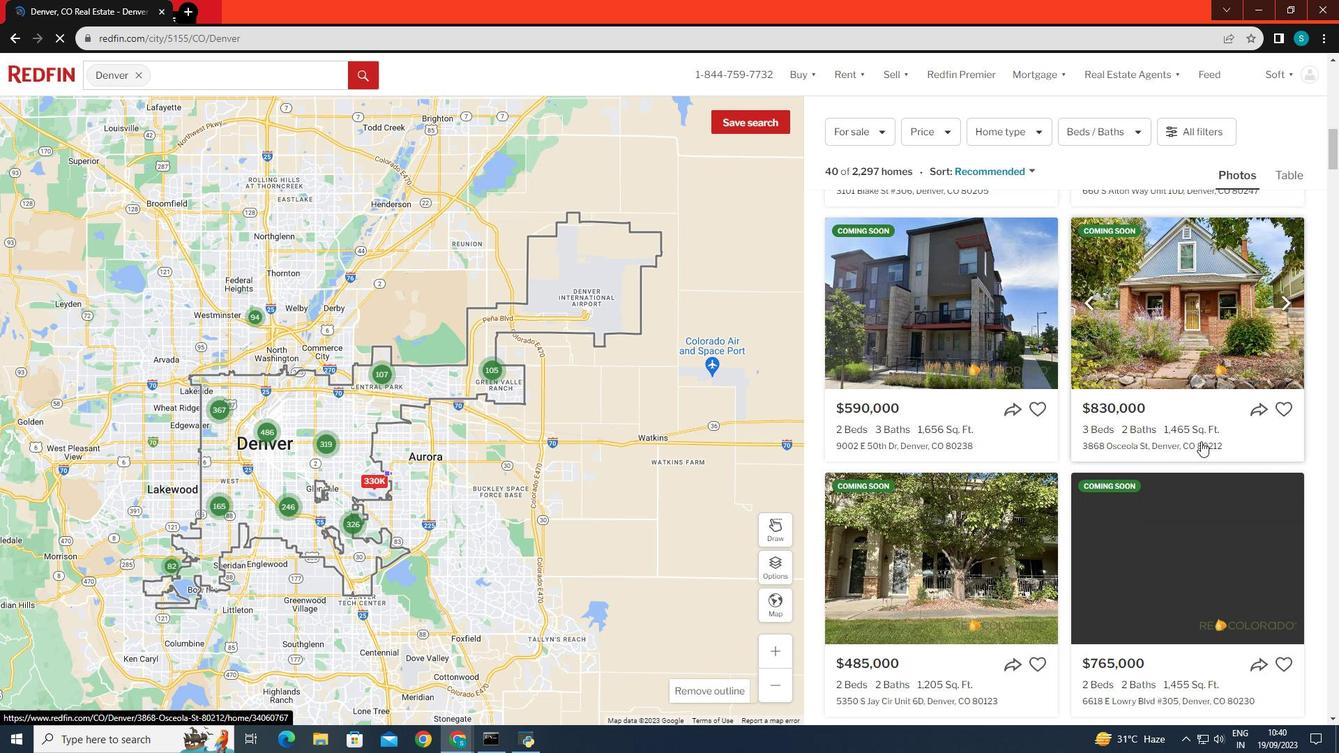 
Action: Mouse scrolled (1201, 441) with delta (0, 0)
Screenshot: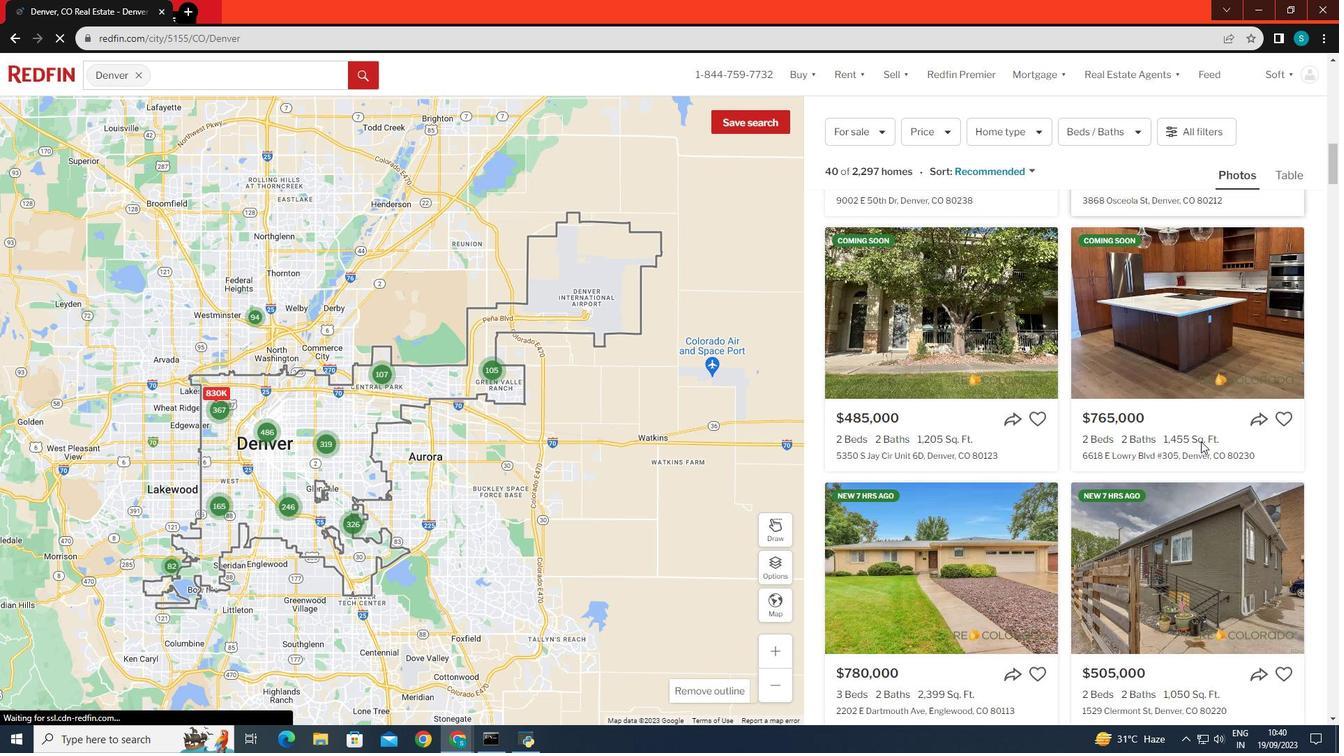 
Action: Mouse scrolled (1201, 441) with delta (0, 0)
Screenshot: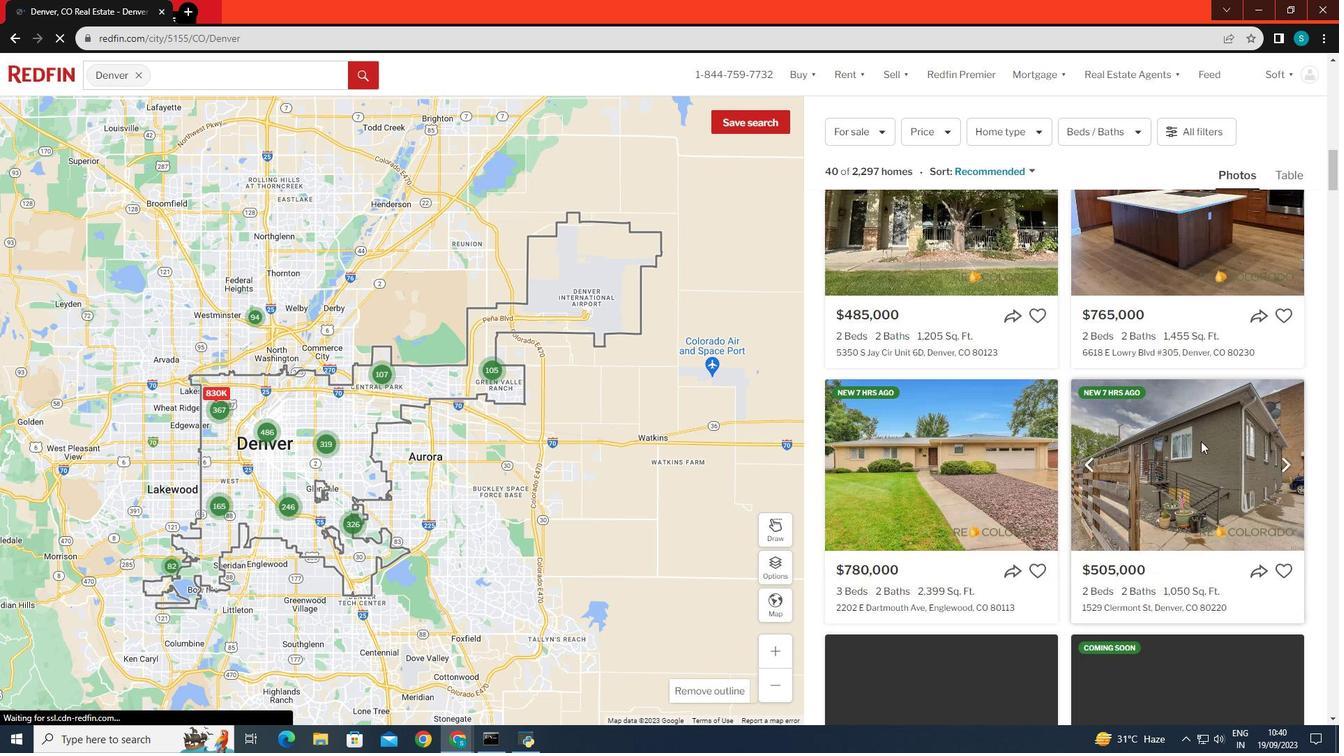 
Action: Mouse scrolled (1201, 441) with delta (0, 0)
Screenshot: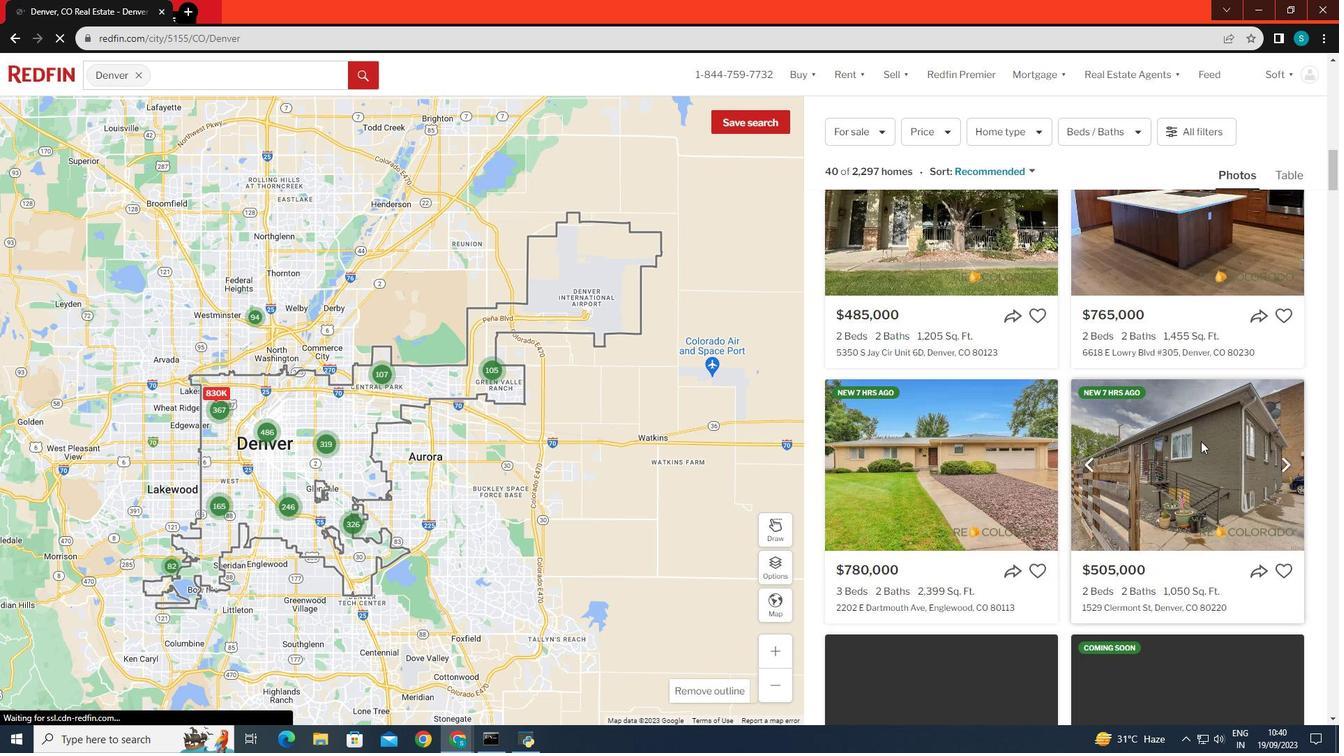 
Action: Mouse scrolled (1201, 441) with delta (0, 0)
Screenshot: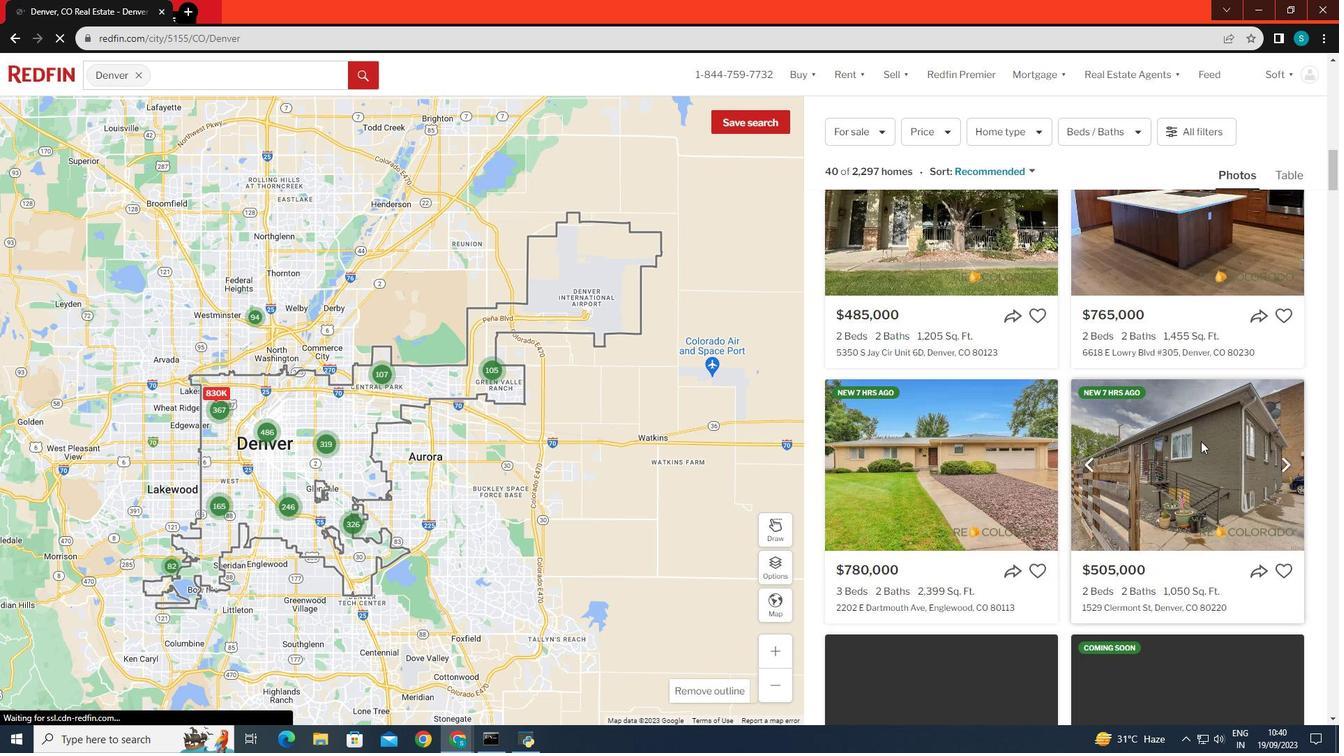 
Action: Mouse scrolled (1201, 441) with delta (0, 0)
Screenshot: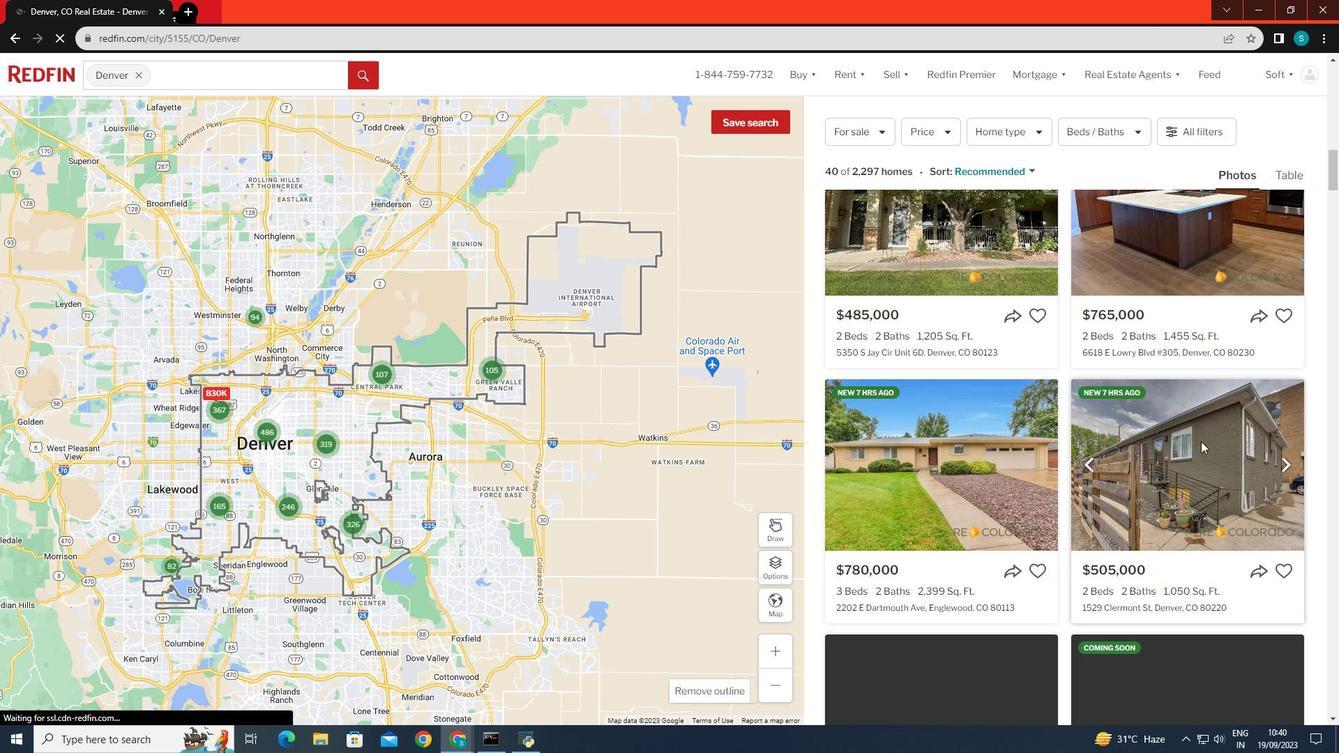 
Action: Mouse scrolled (1201, 441) with delta (0, 0)
Screenshot: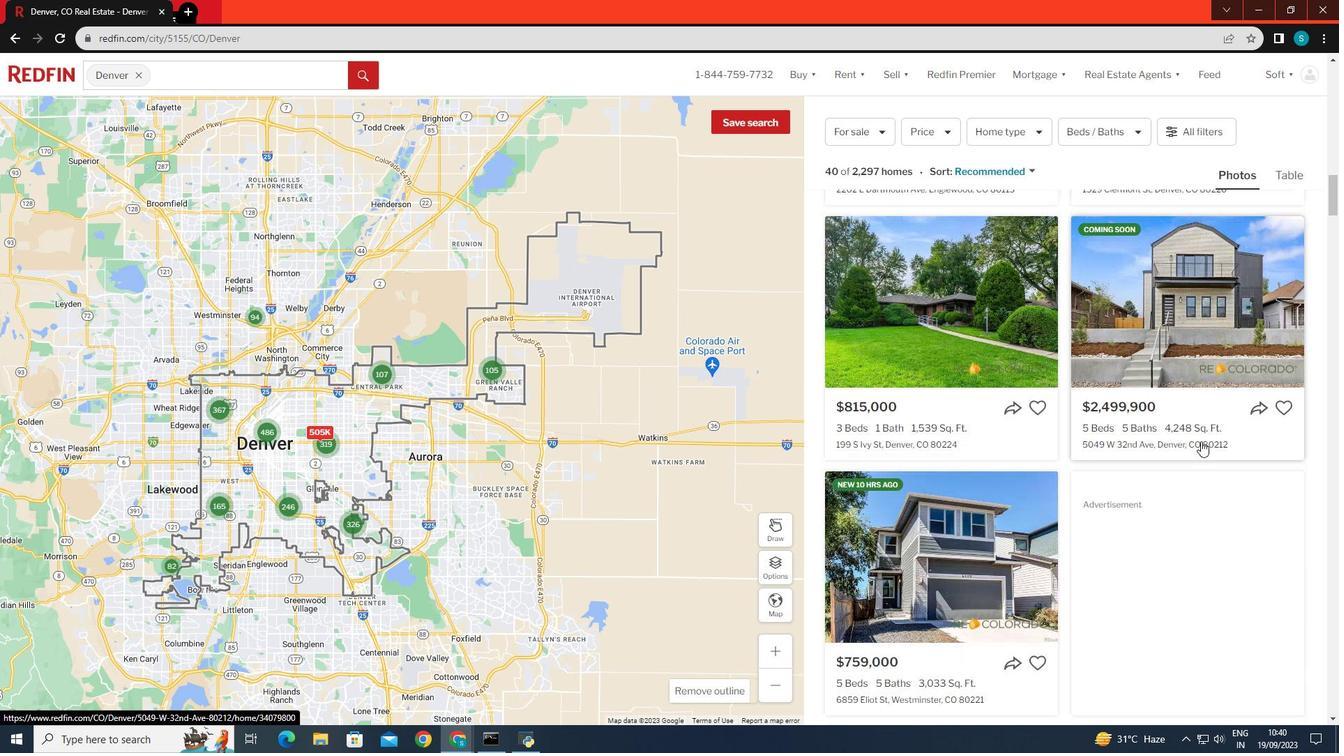 
Action: Mouse scrolled (1201, 441) with delta (0, 0)
Screenshot: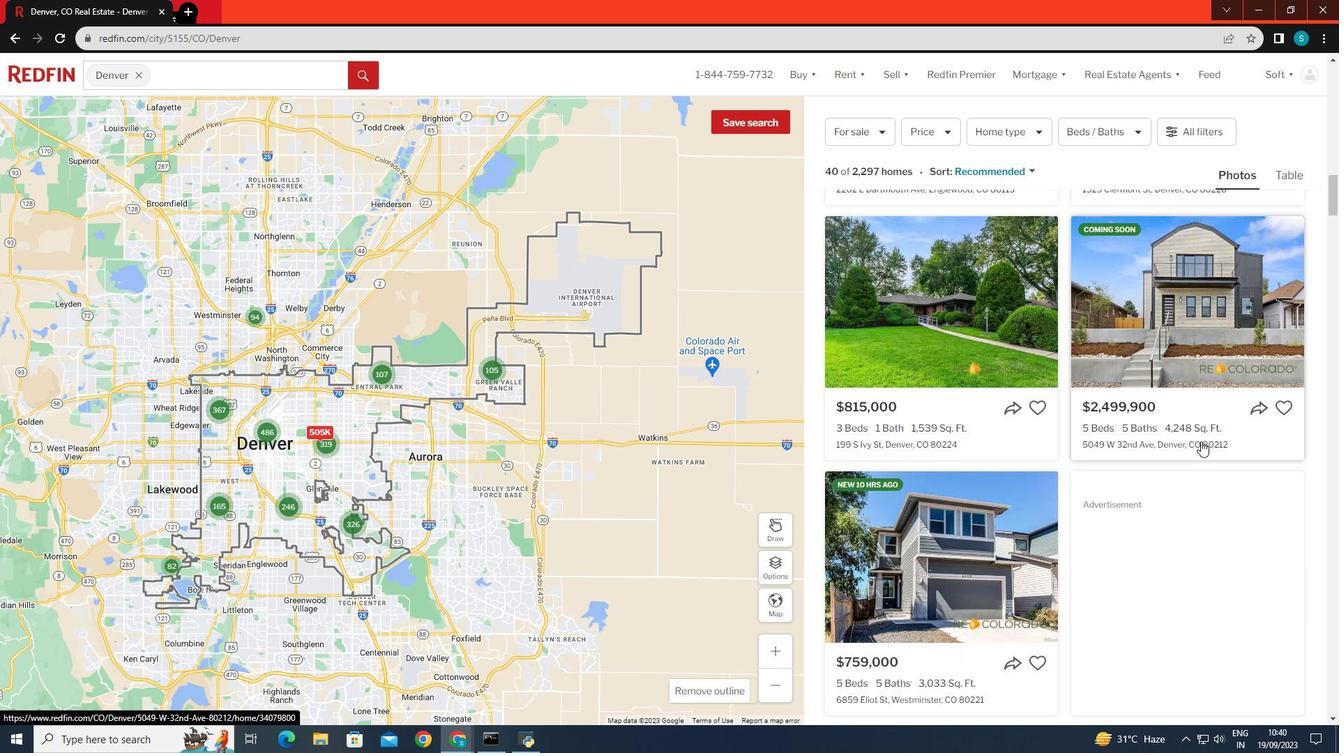
Action: Mouse scrolled (1201, 441) with delta (0, 0)
Screenshot: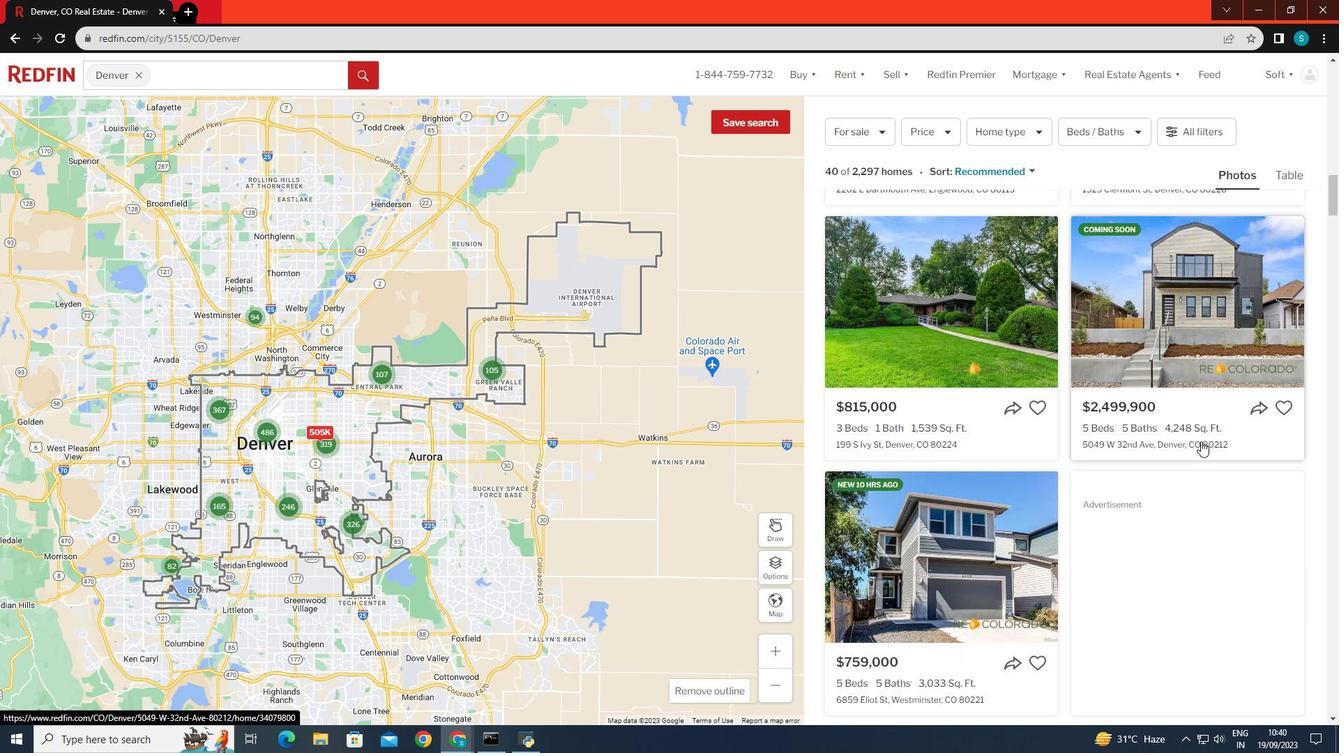 
Action: Mouse scrolled (1201, 441) with delta (0, 0)
Screenshot: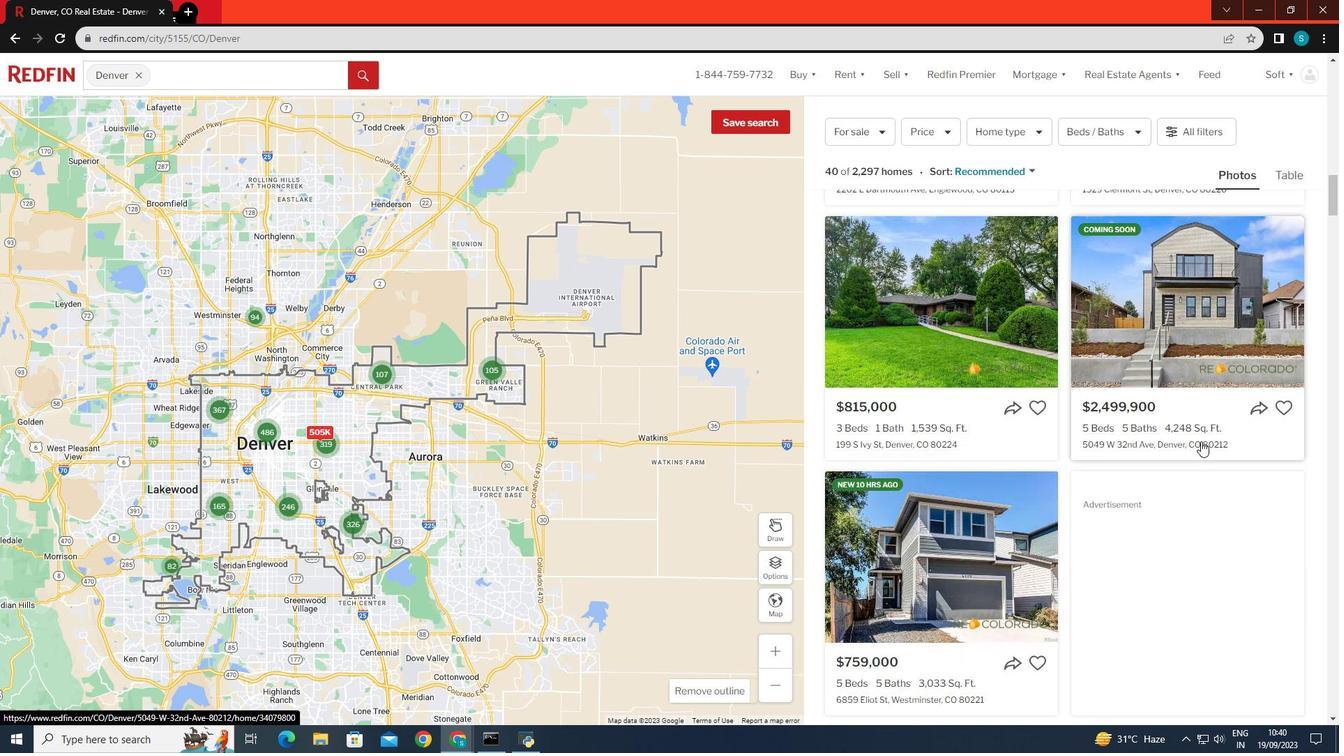 
Action: Mouse scrolled (1201, 441) with delta (0, 0)
Screenshot: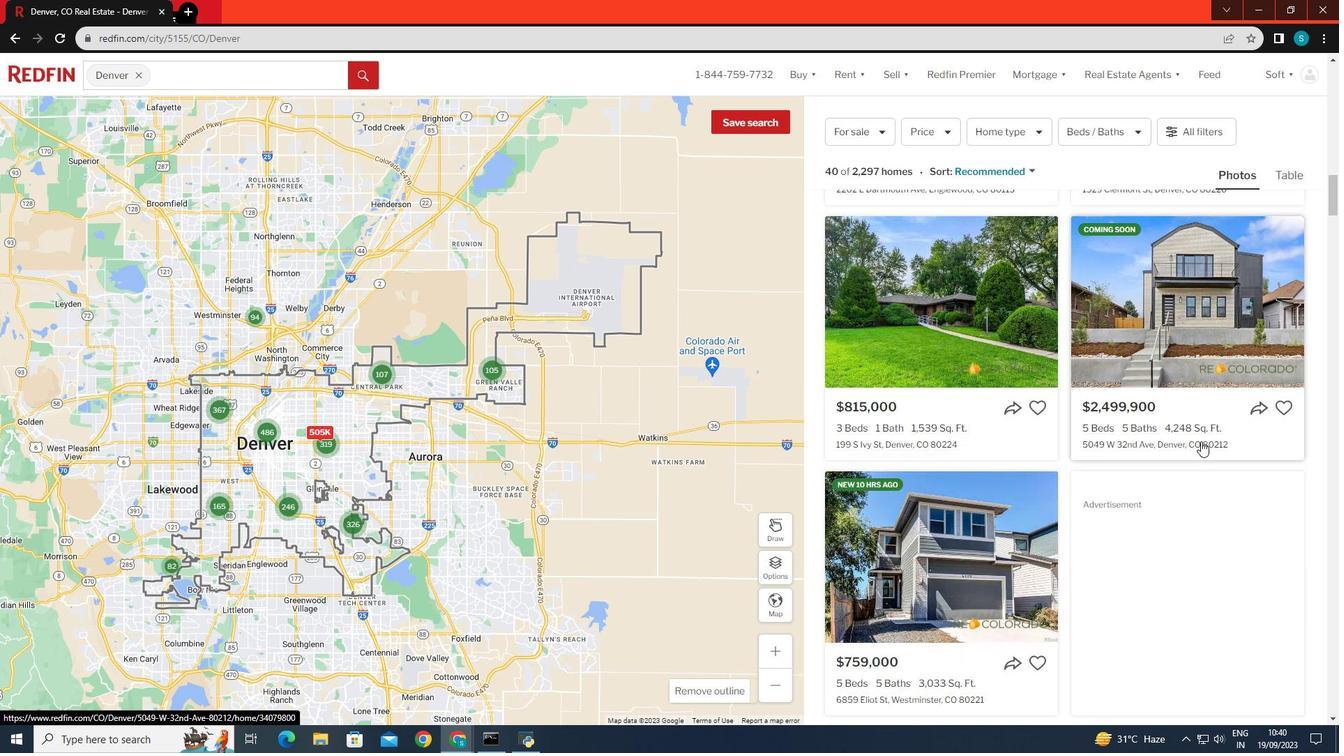 
Action: Mouse scrolled (1201, 441) with delta (0, 0)
Screenshot: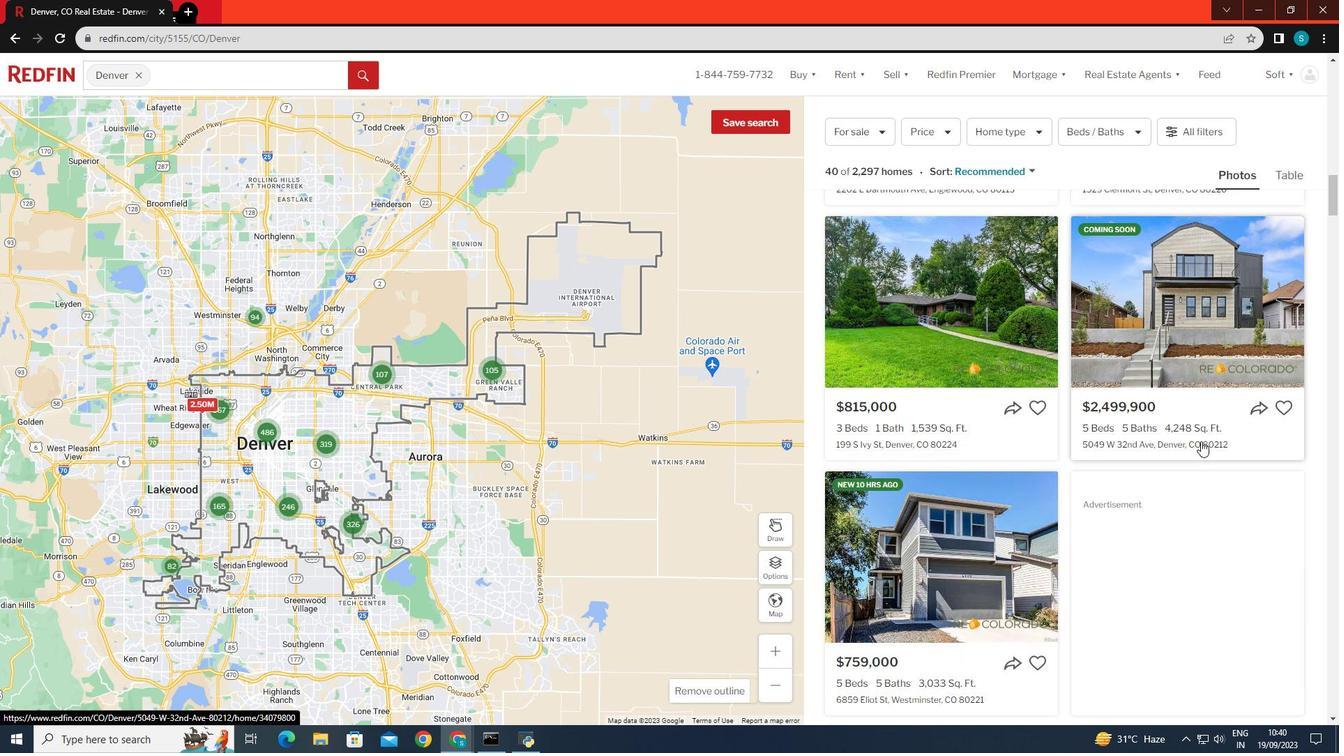 
Action: Mouse scrolled (1201, 442) with delta (0, 0)
Screenshot: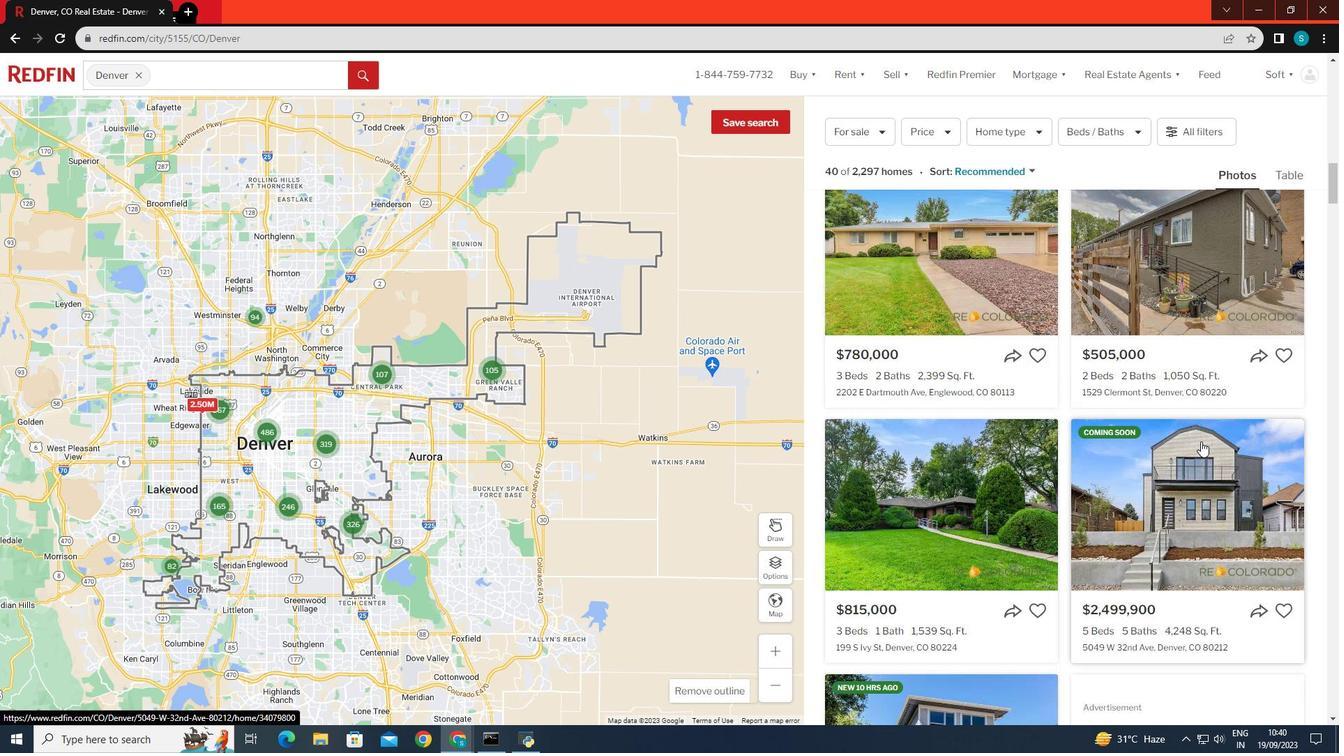 
Action: Mouse scrolled (1201, 442) with delta (0, 0)
Screenshot: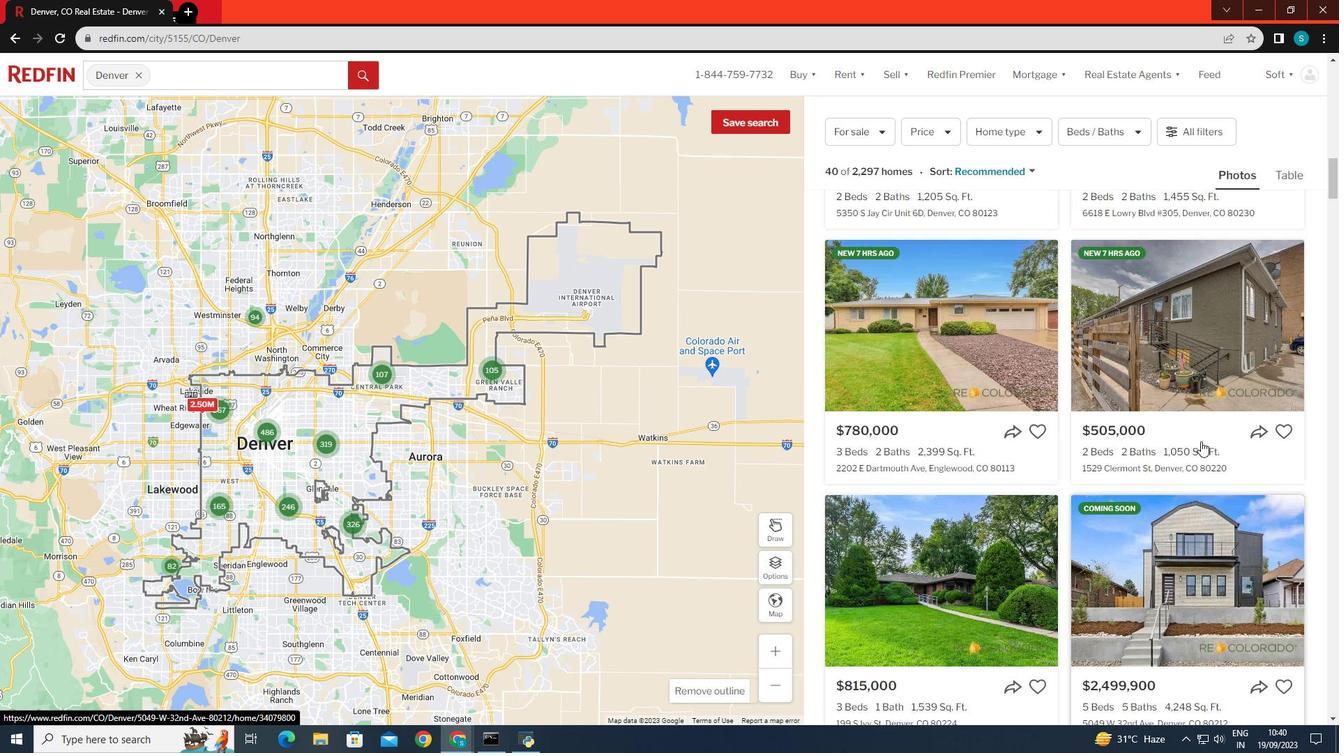 
Action: Mouse scrolled (1201, 442) with delta (0, 0)
Screenshot: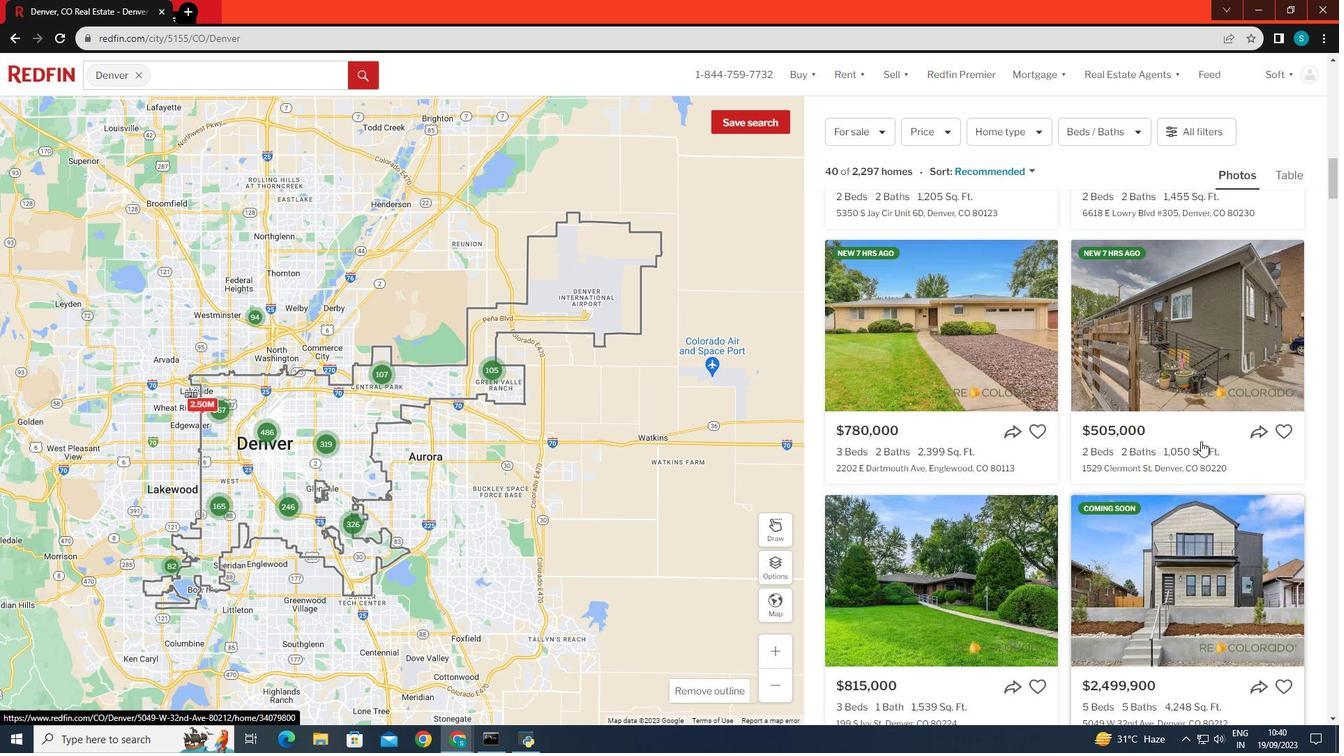 
Action: Mouse scrolled (1201, 442) with delta (0, 0)
Screenshot: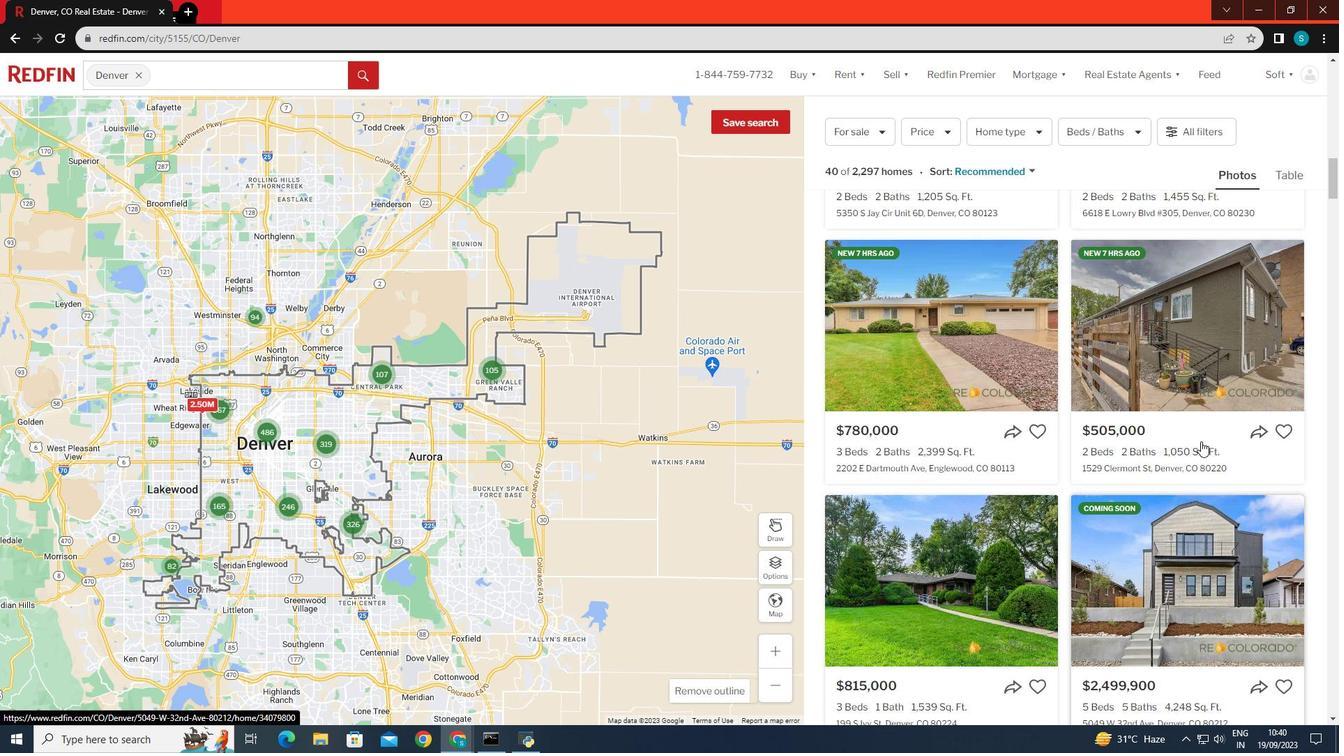 
Action: Mouse scrolled (1201, 441) with delta (0, 0)
Screenshot: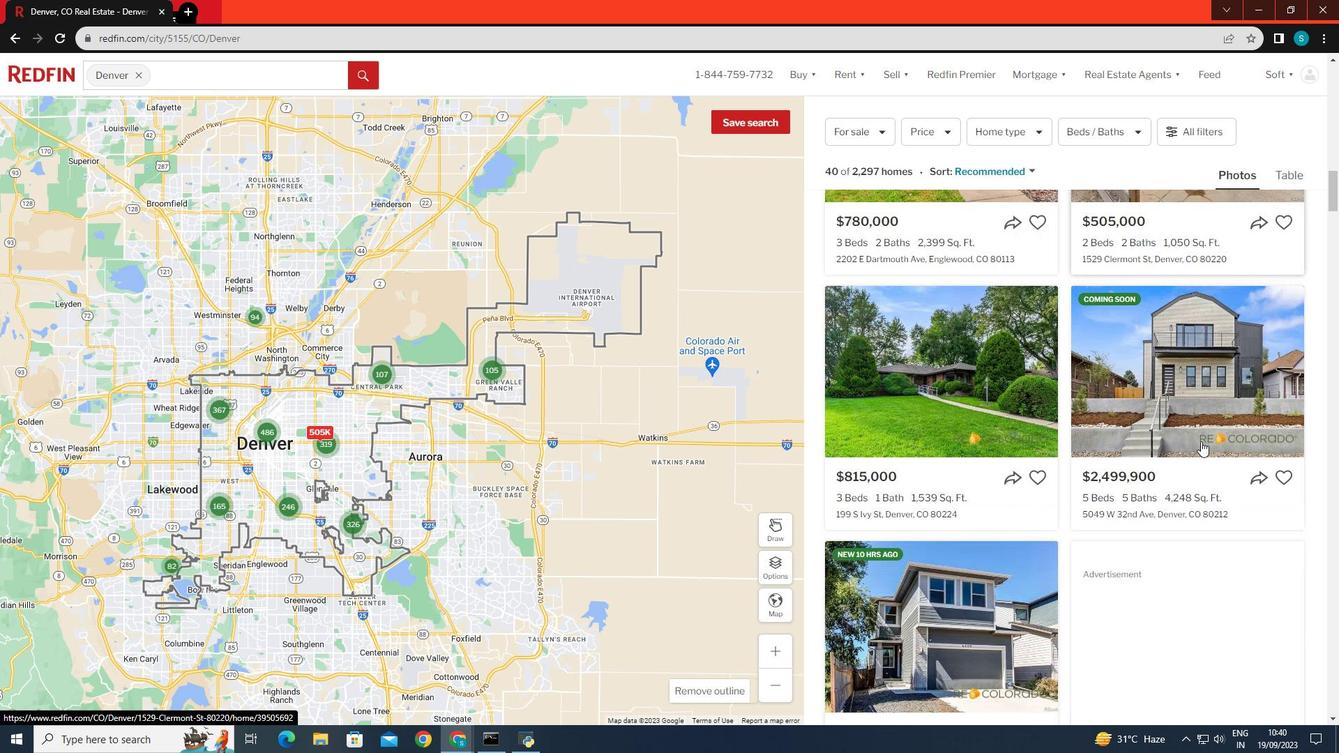 
Action: Mouse scrolled (1201, 441) with delta (0, 0)
Screenshot: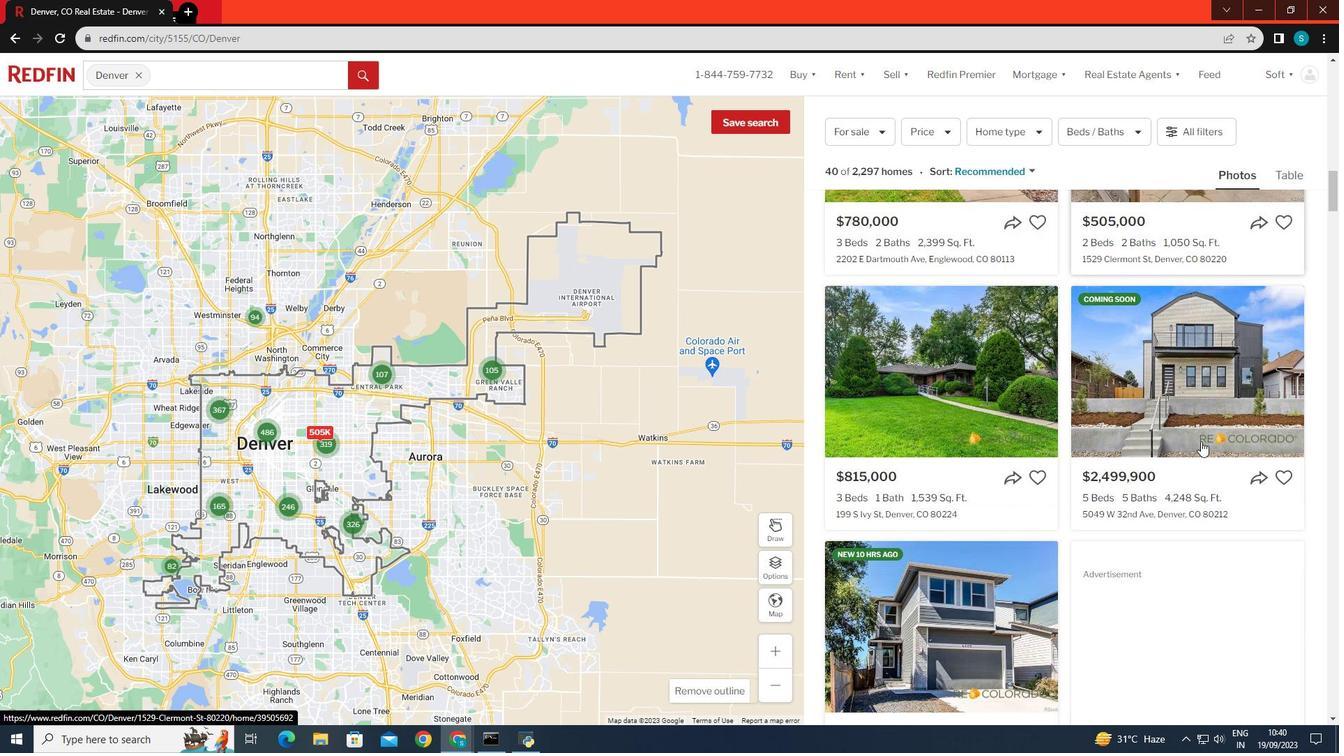 
Action: Mouse scrolled (1201, 441) with delta (0, 0)
Screenshot: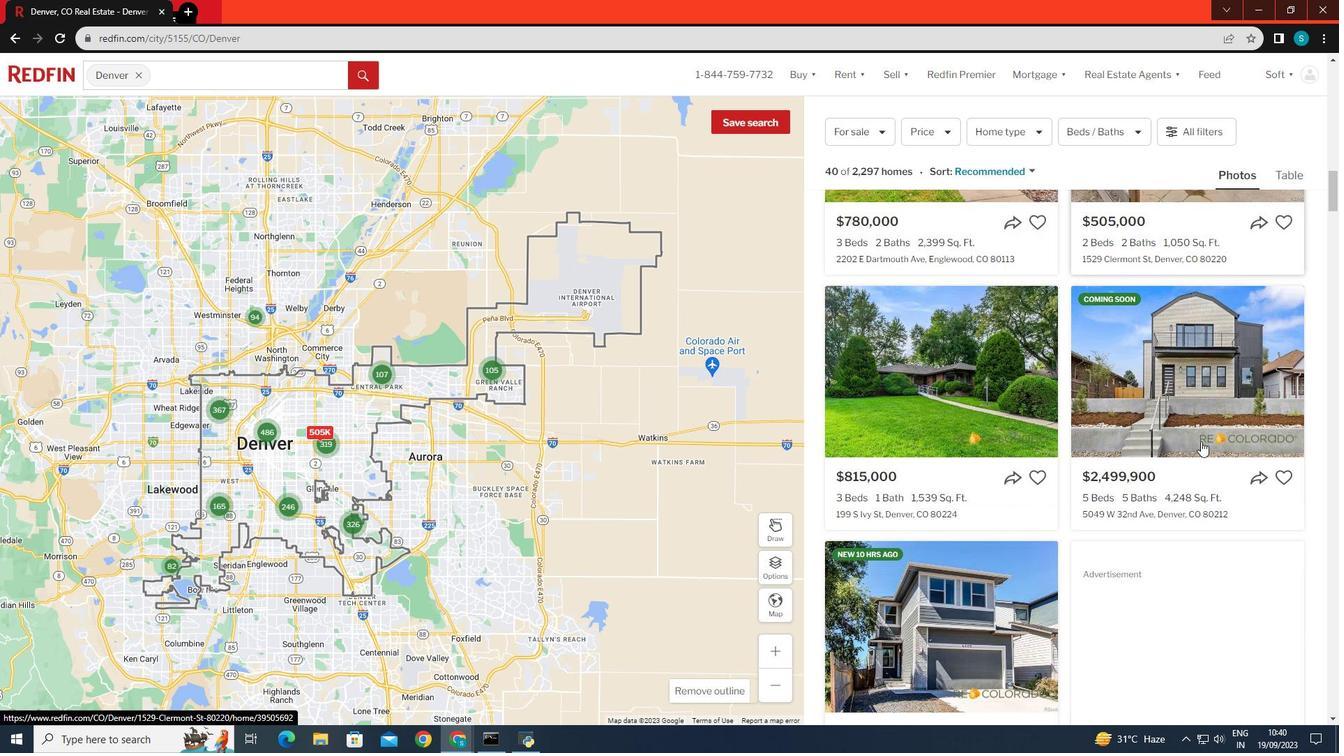 
Action: Mouse scrolled (1201, 441) with delta (0, 0)
Screenshot: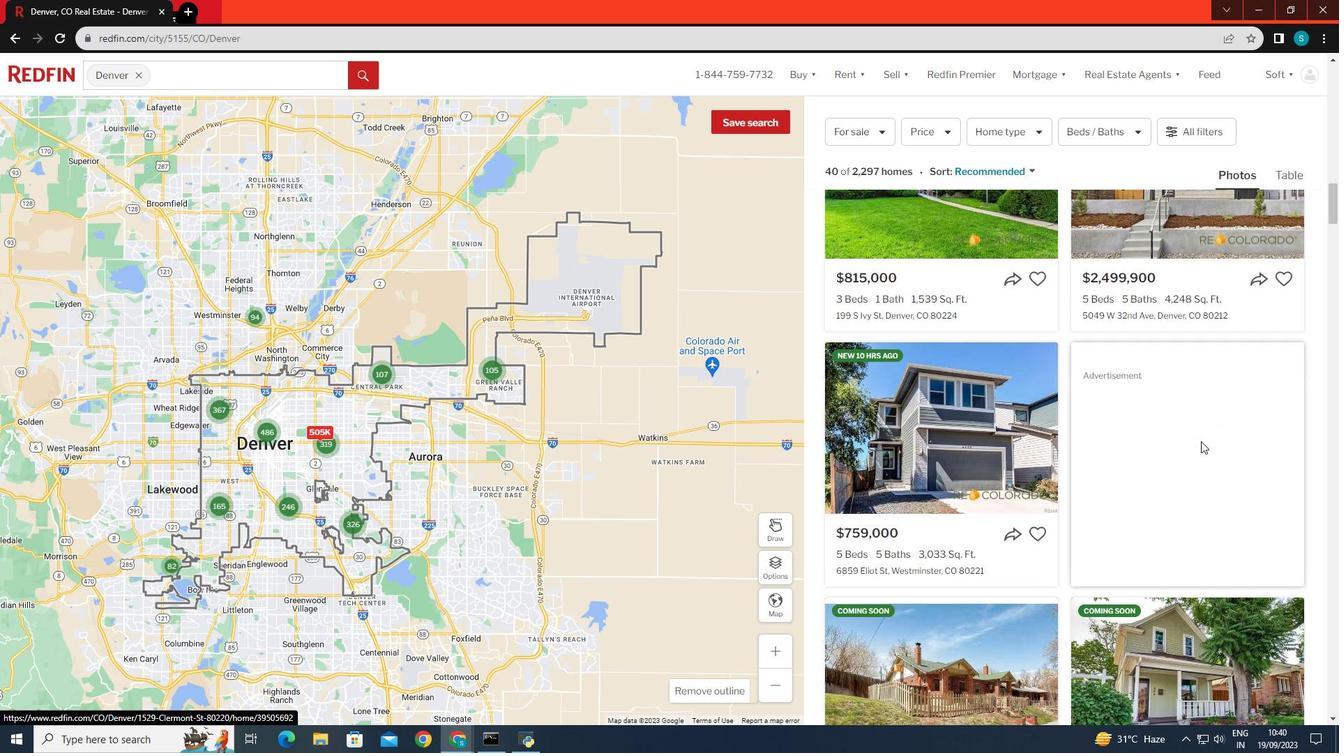 
Action: Mouse scrolled (1201, 441) with delta (0, 0)
Screenshot: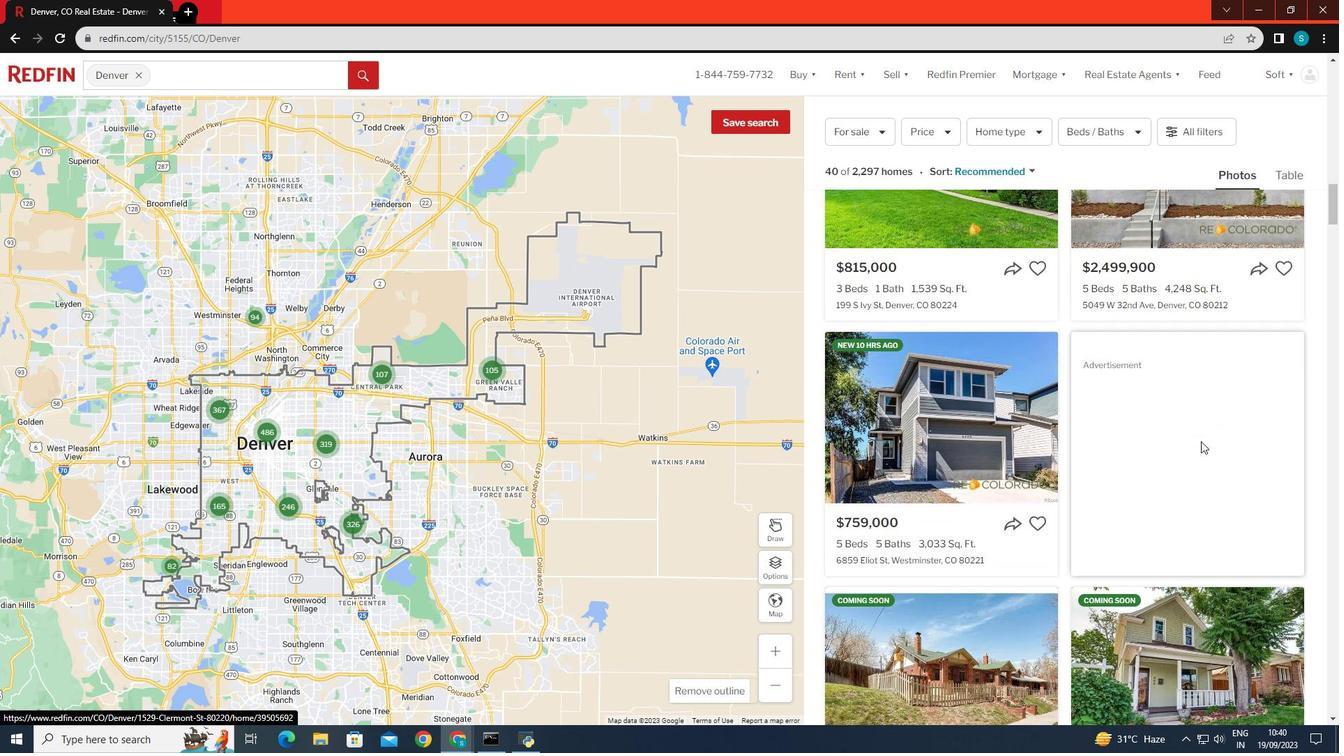 
Action: Mouse scrolled (1201, 441) with delta (0, 0)
Screenshot: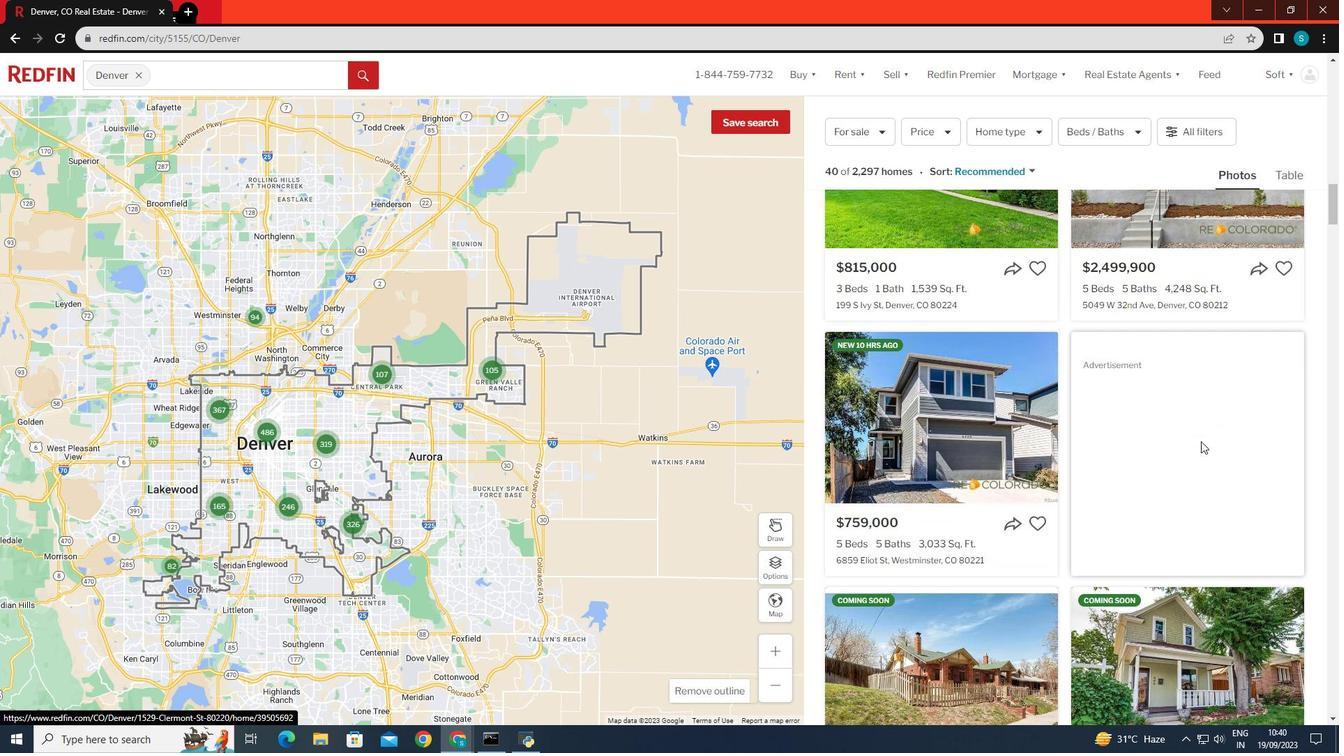 
Action: Mouse scrolled (1201, 441) with delta (0, 0)
Screenshot: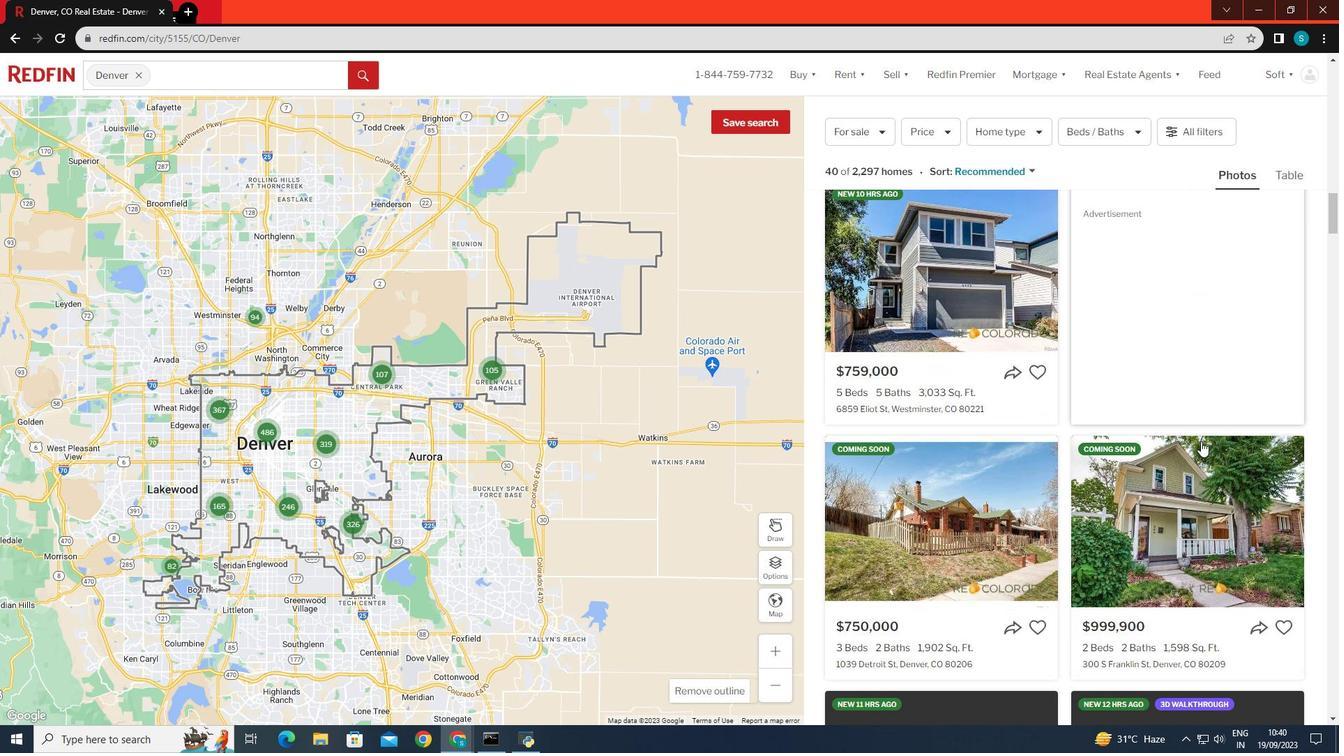 
Action: Mouse scrolled (1201, 441) with delta (0, 0)
Screenshot: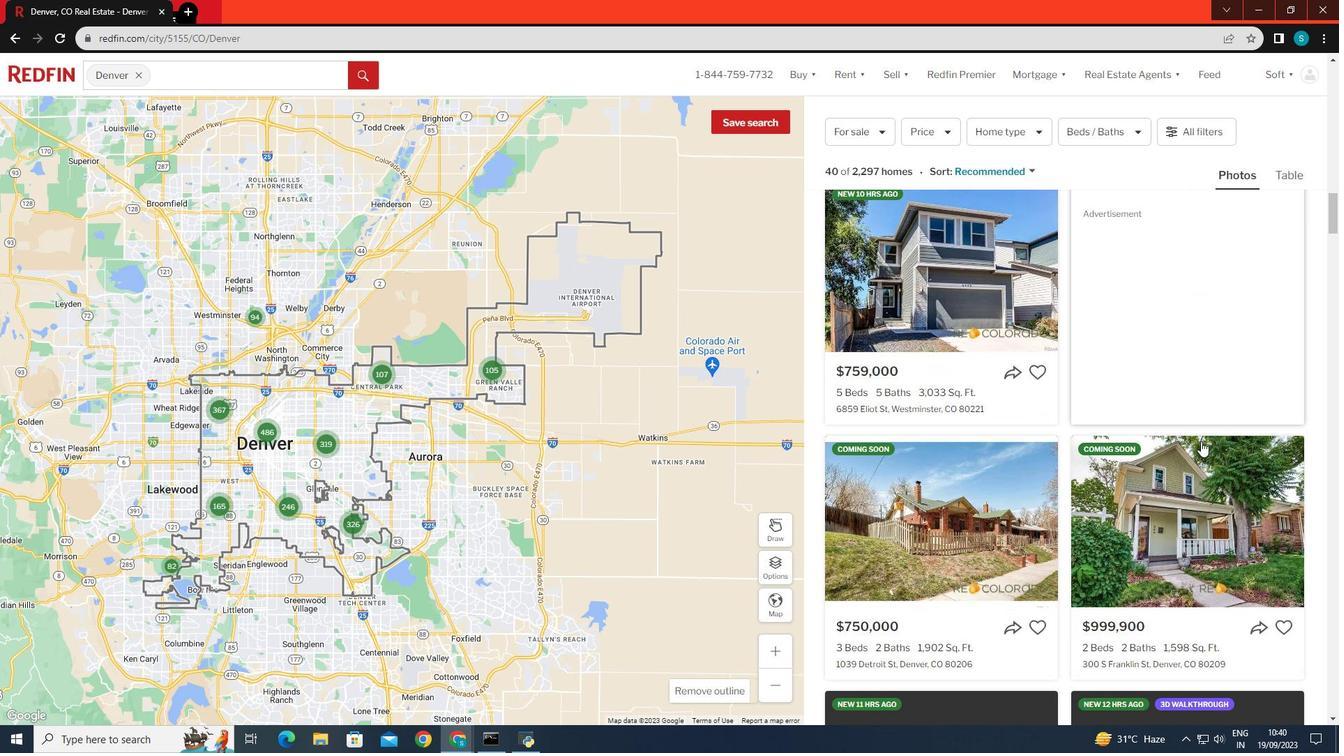 
Action: Mouse scrolled (1201, 441) with delta (0, 0)
Screenshot: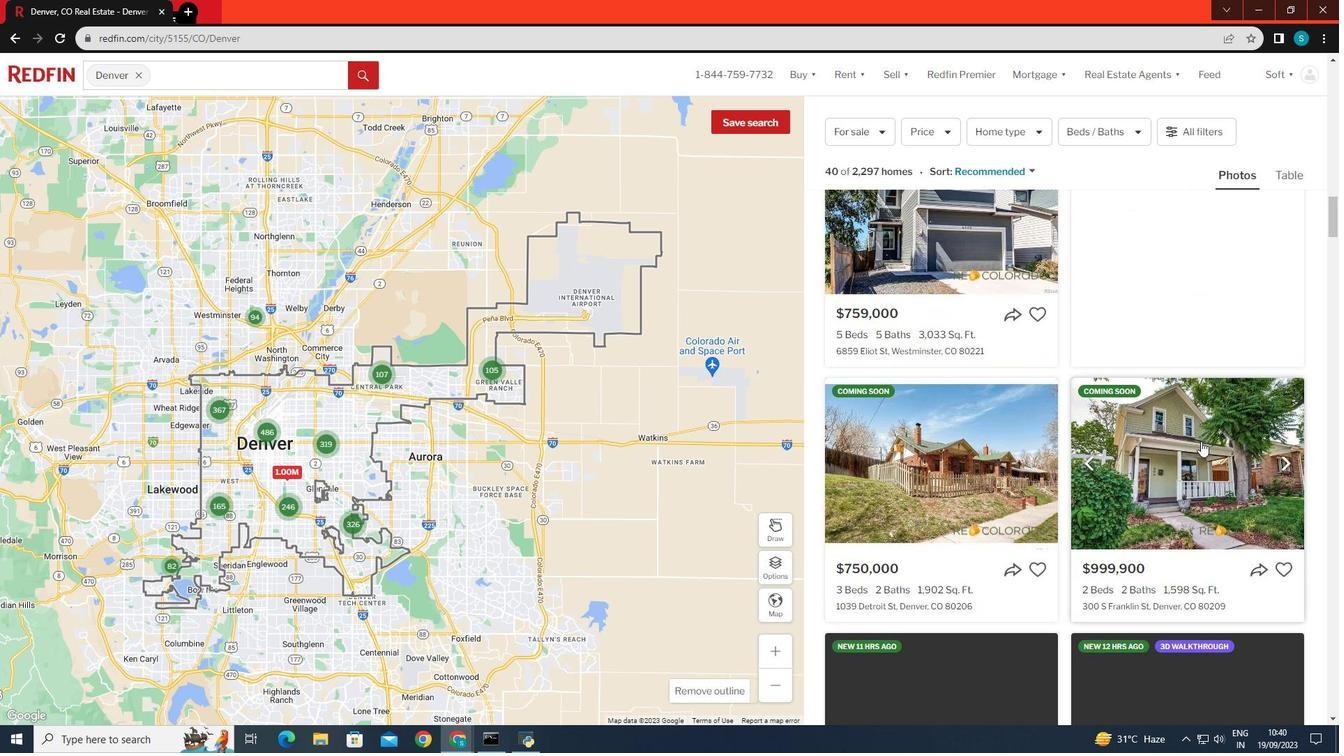 
Action: Mouse scrolled (1201, 441) with delta (0, 0)
Screenshot: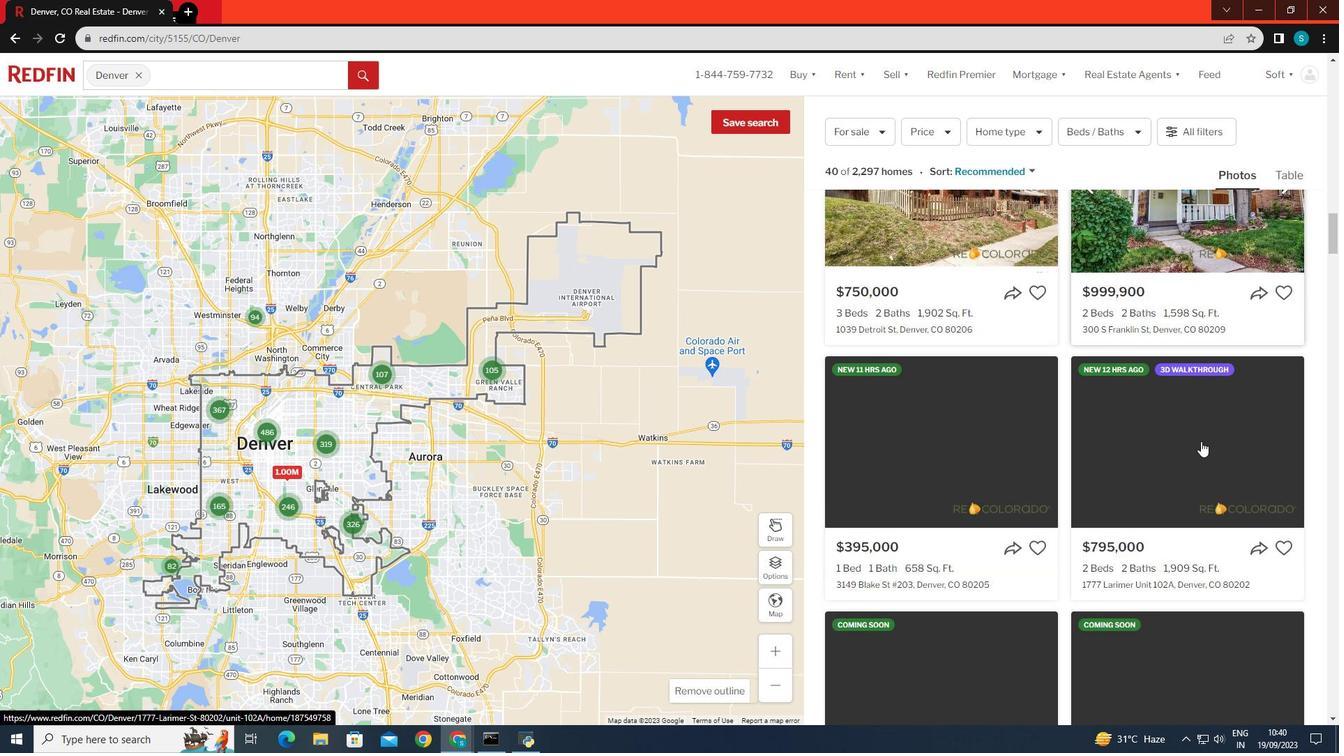 
Action: Mouse scrolled (1201, 441) with delta (0, 0)
Screenshot: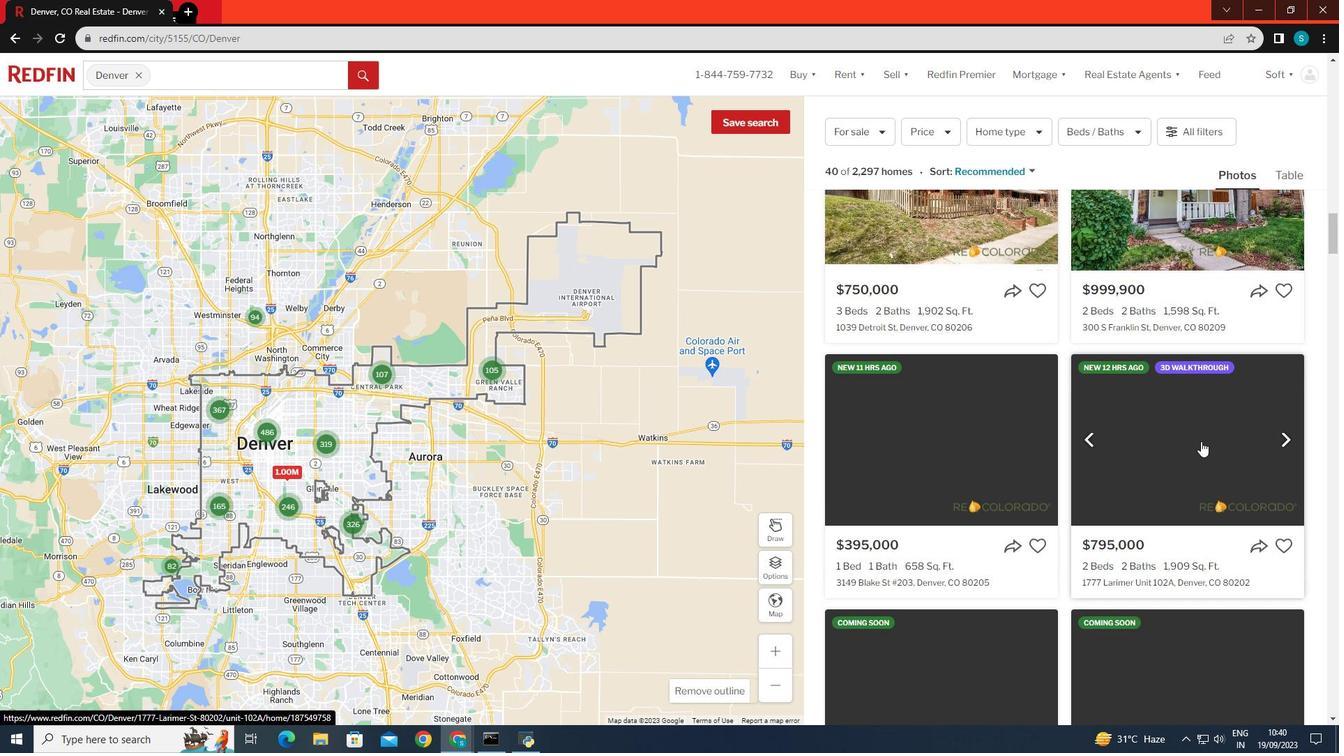 
Action: Mouse scrolled (1201, 441) with delta (0, 0)
Screenshot: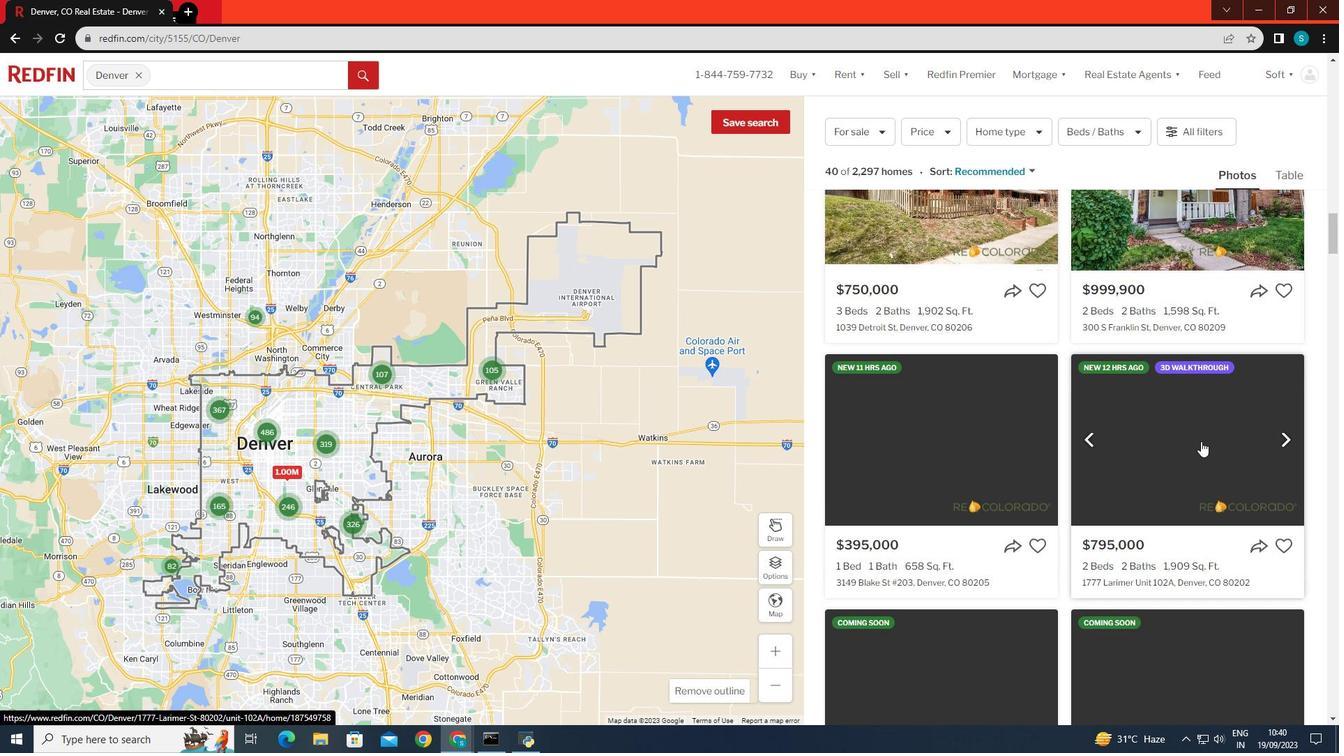 
Action: Mouse scrolled (1201, 441) with delta (0, 0)
Screenshot: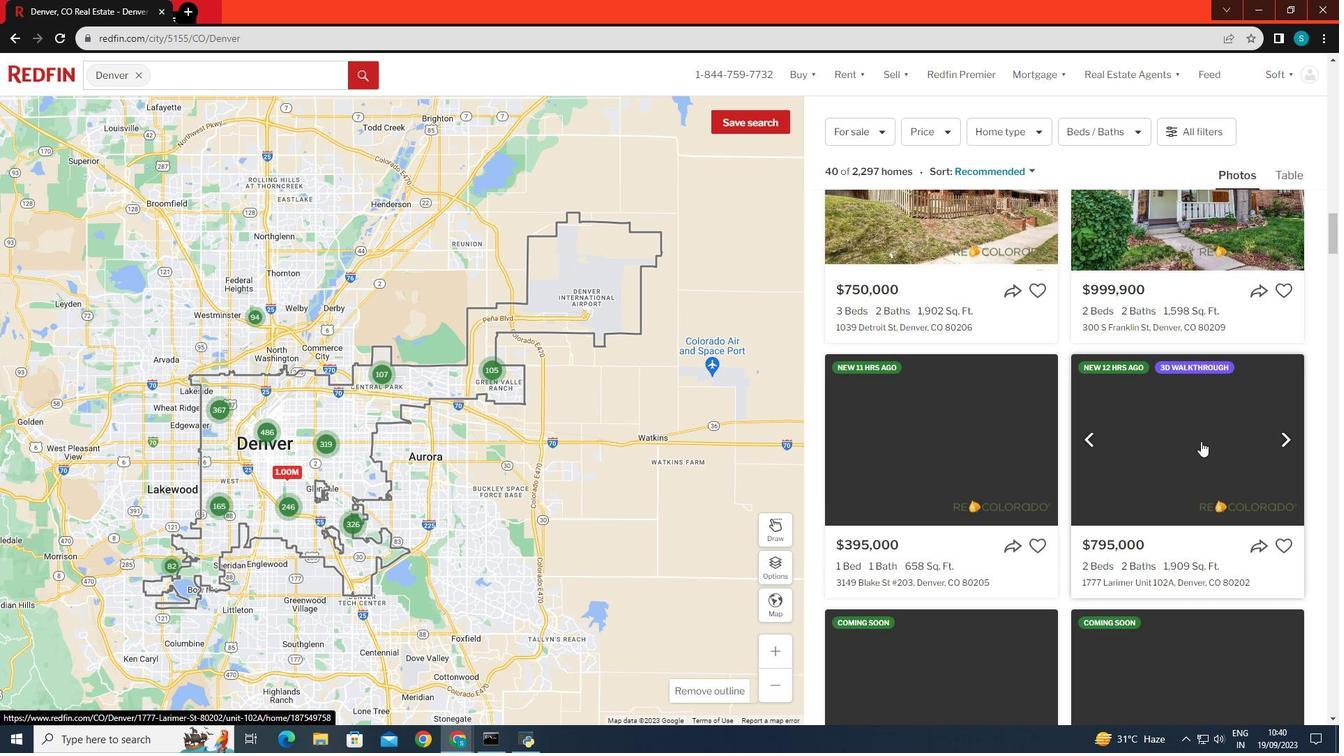 
Action: Mouse moved to (1194, 462)
Screenshot: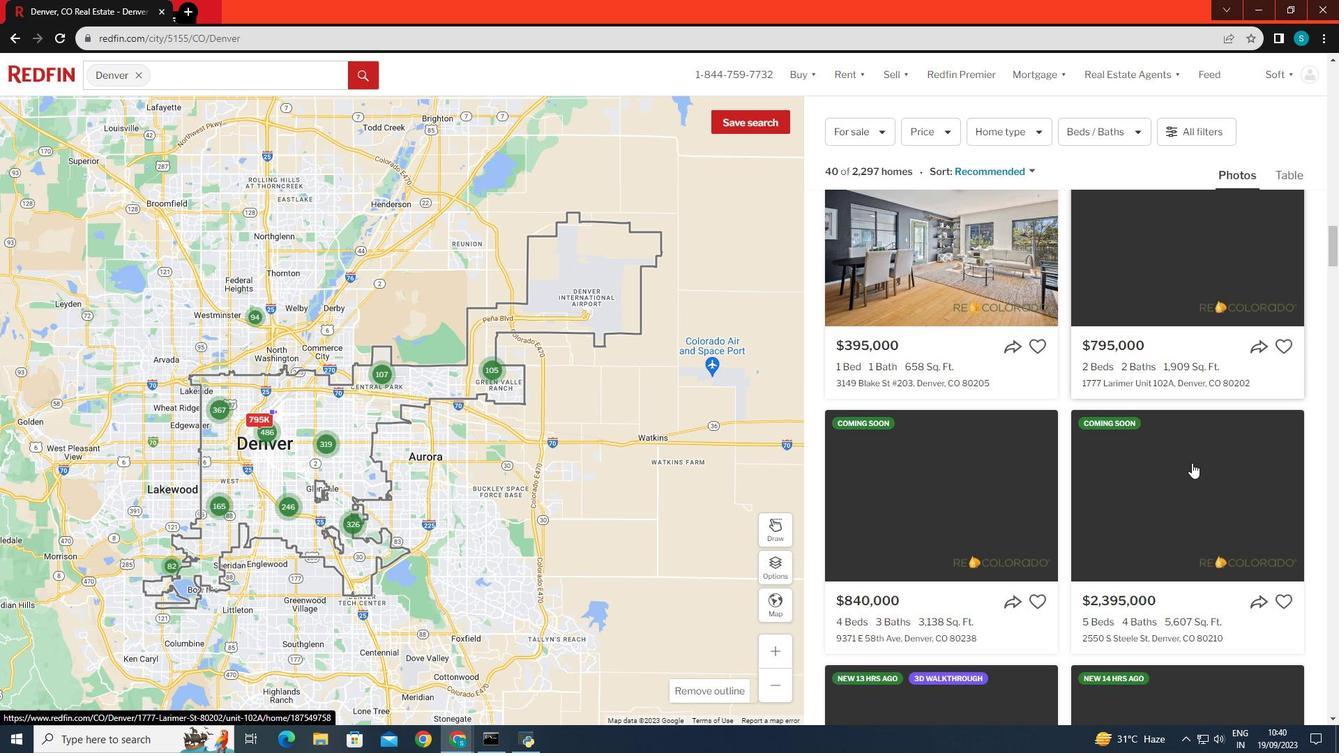 
Action: Mouse scrolled (1194, 461) with delta (0, 0)
Screenshot: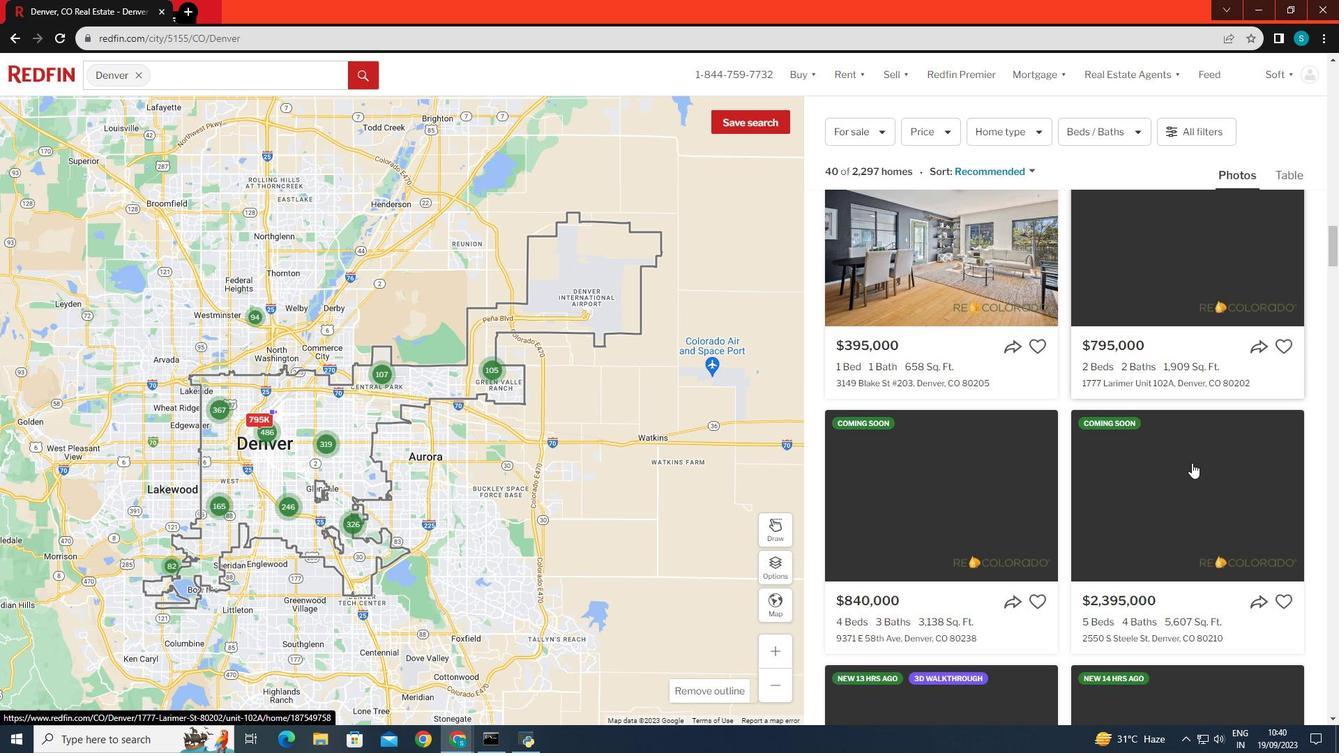 
Action: Mouse scrolled (1194, 461) with delta (0, 0)
Screenshot: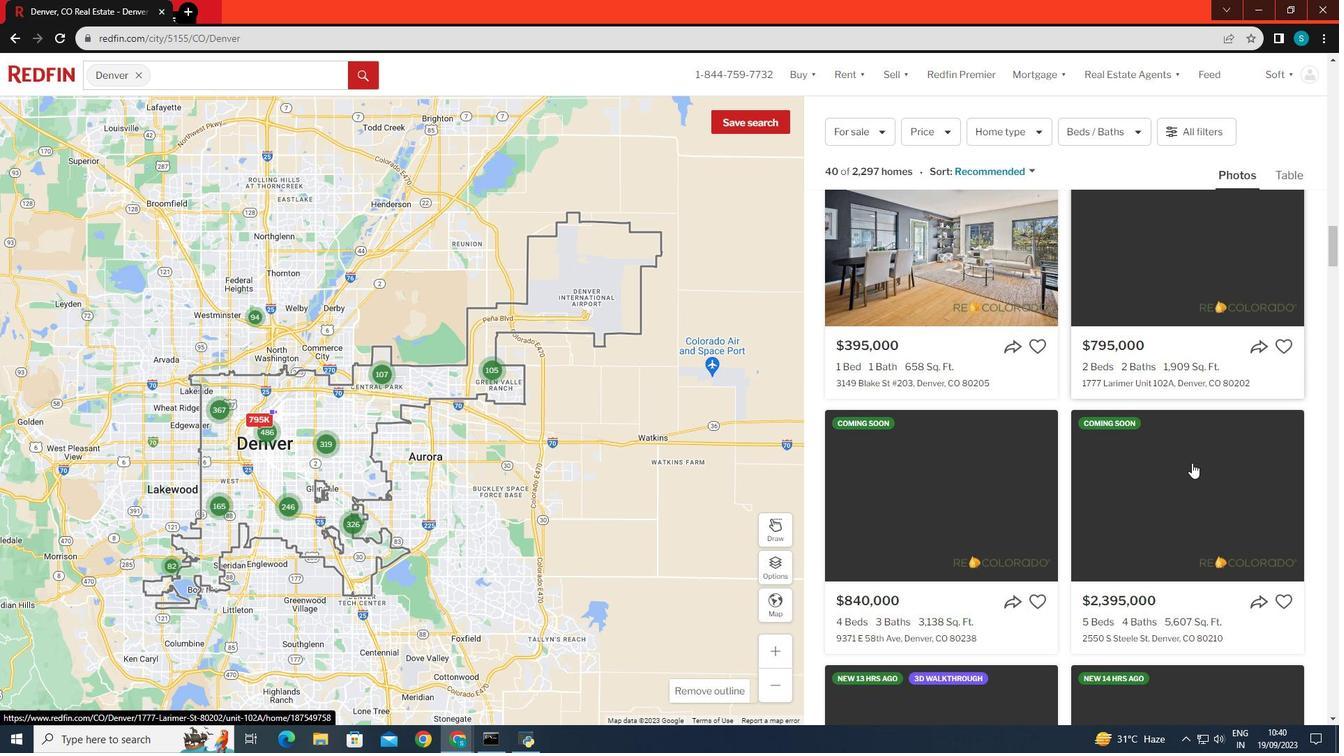 
Action: Mouse moved to (1193, 462)
Screenshot: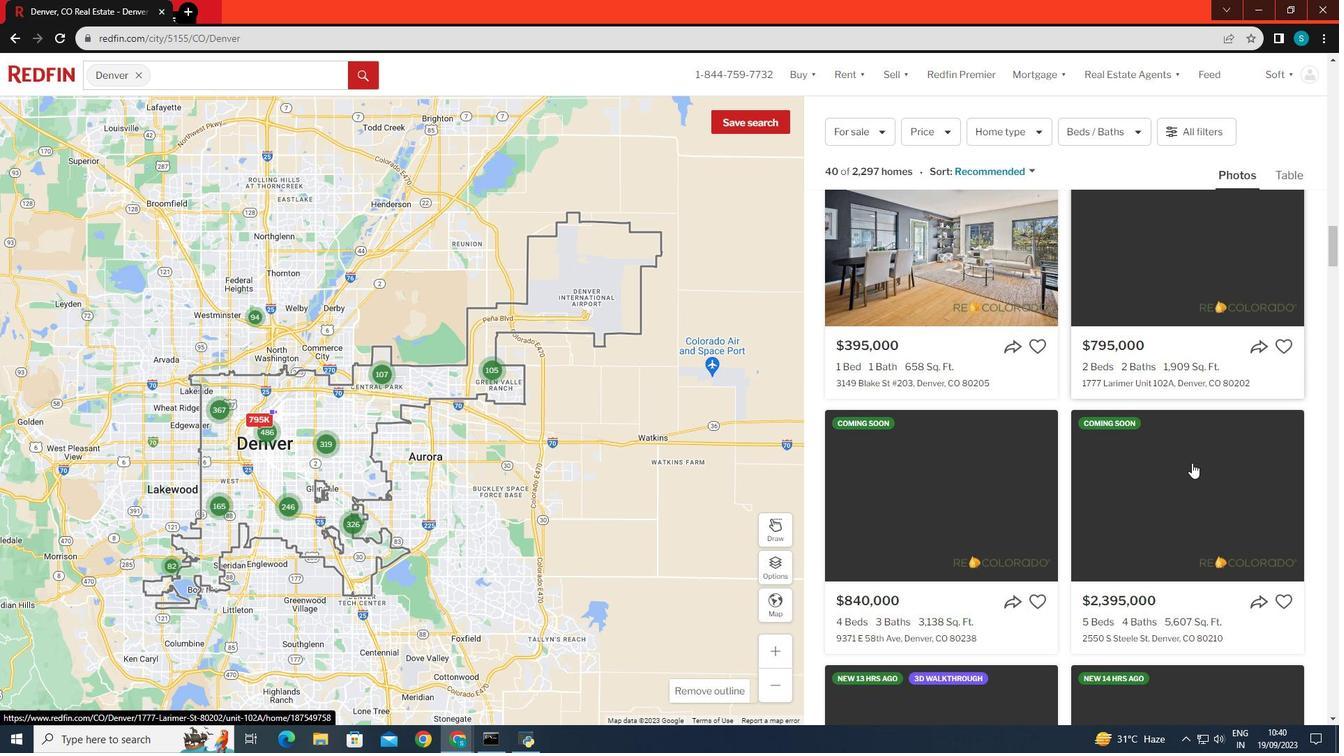 
Action: Mouse scrolled (1193, 461) with delta (0, 0)
Screenshot: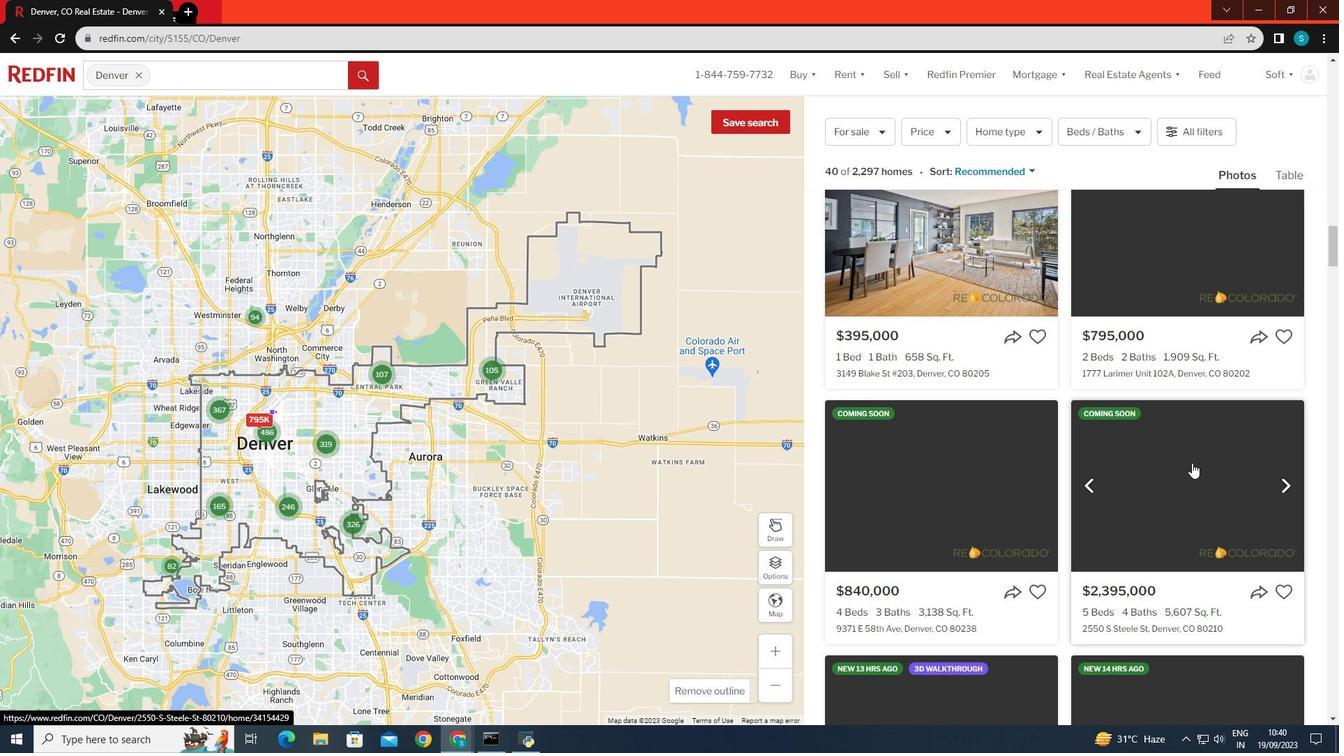 
Action: Mouse moved to (1192, 463)
Screenshot: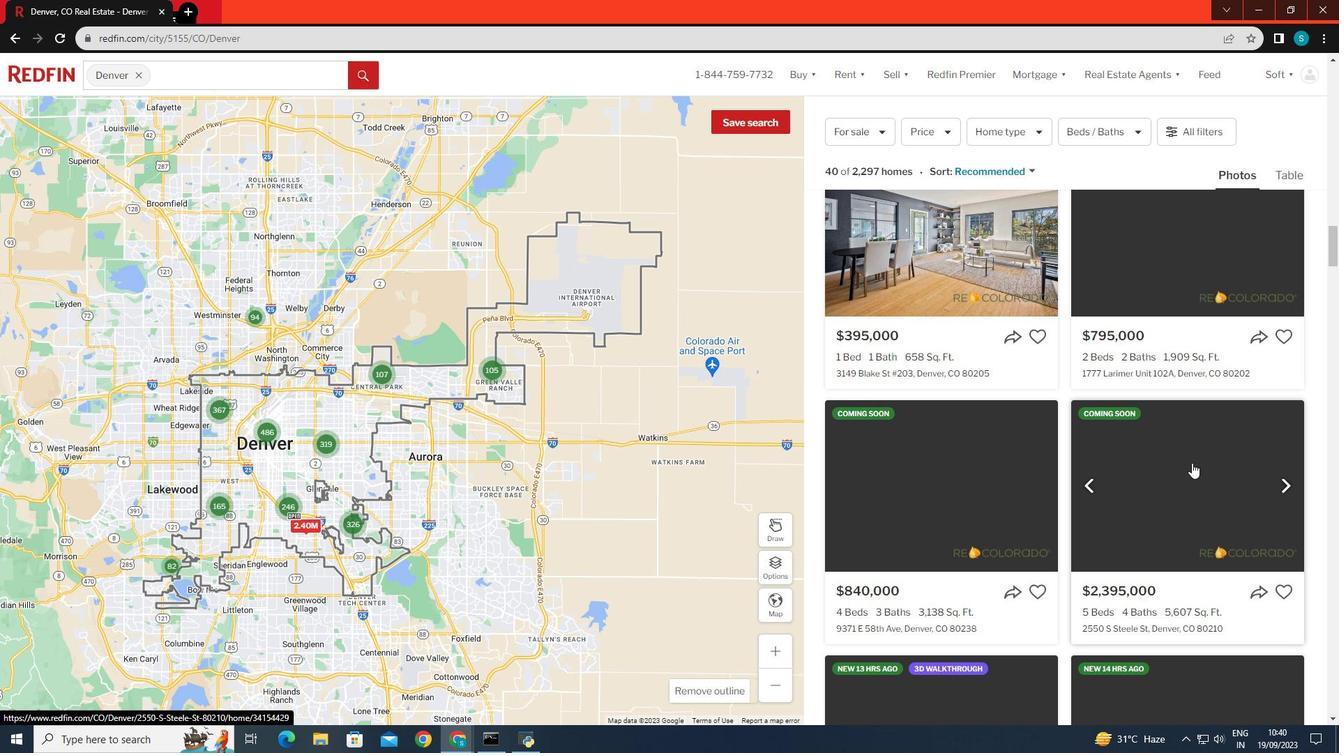 
Action: Mouse scrolled (1192, 462) with delta (0, 0)
Screenshot: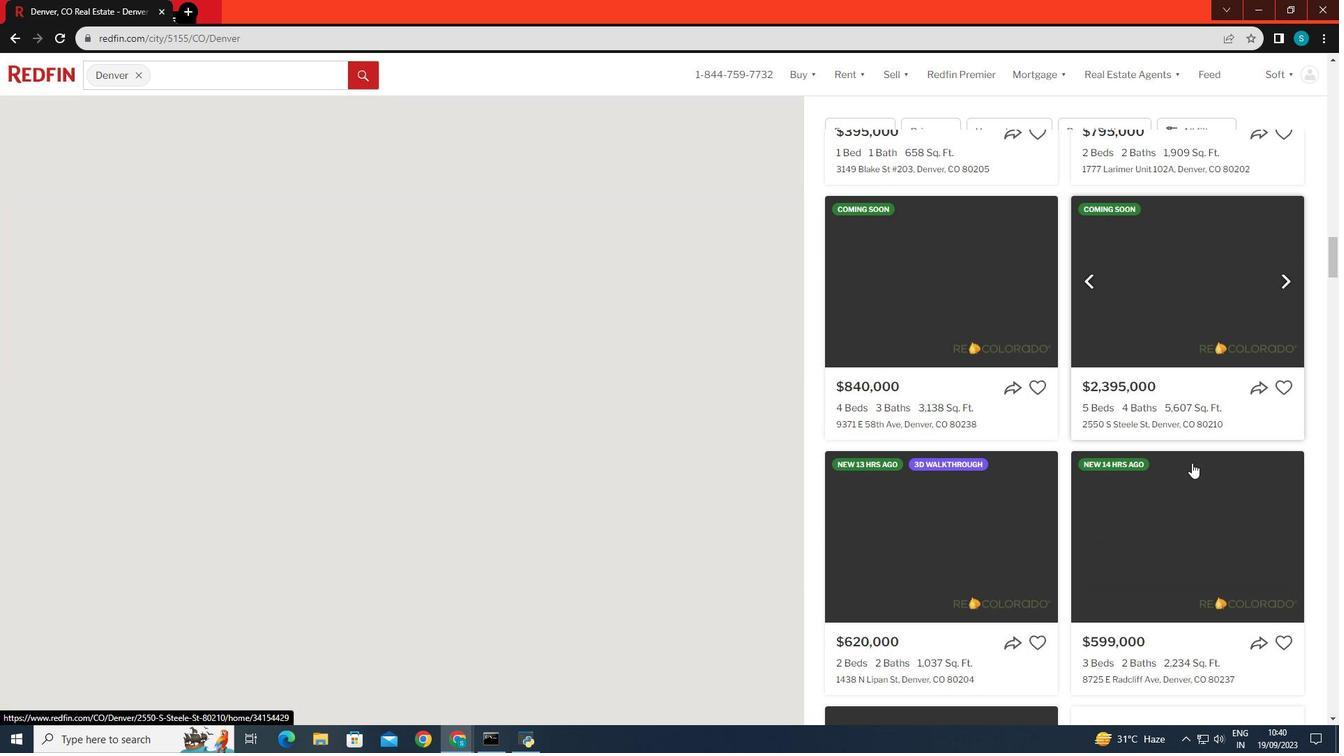 
Action: Mouse scrolled (1192, 462) with delta (0, 0)
Screenshot: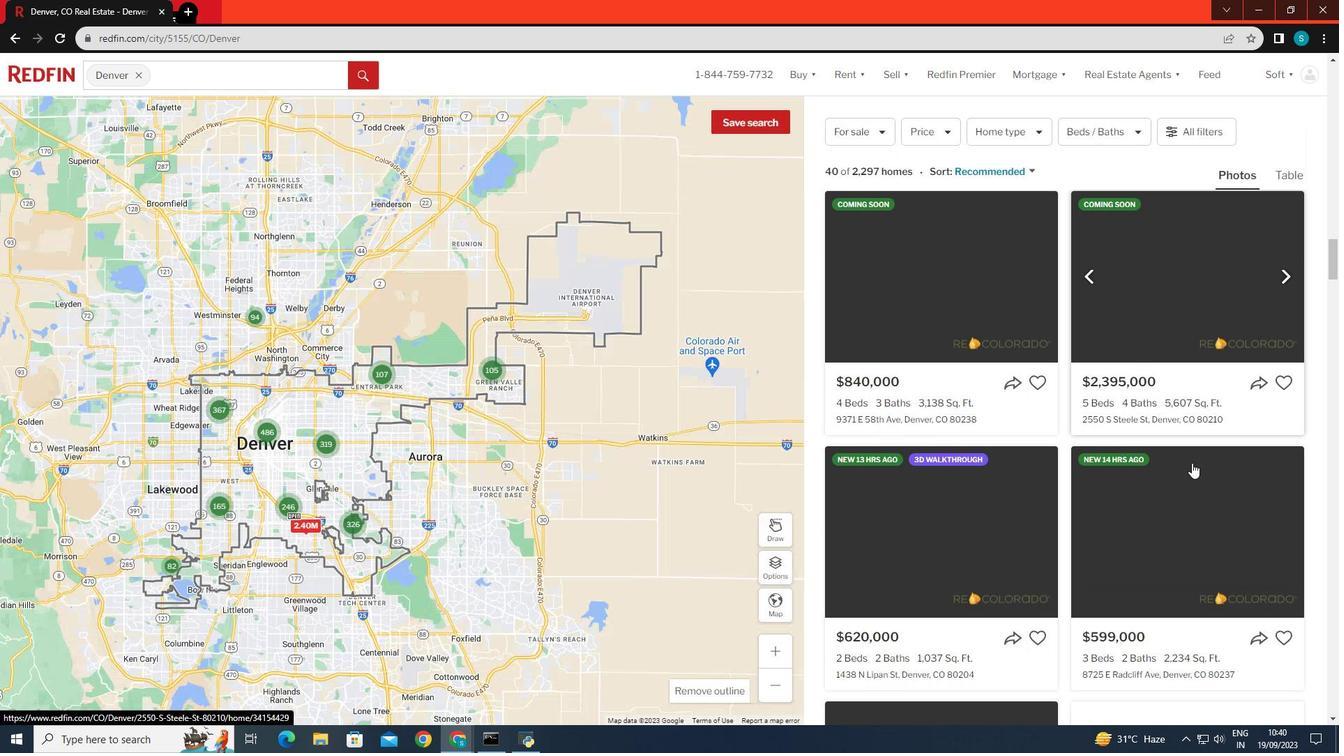 
Action: Mouse scrolled (1192, 462) with delta (0, 0)
Screenshot: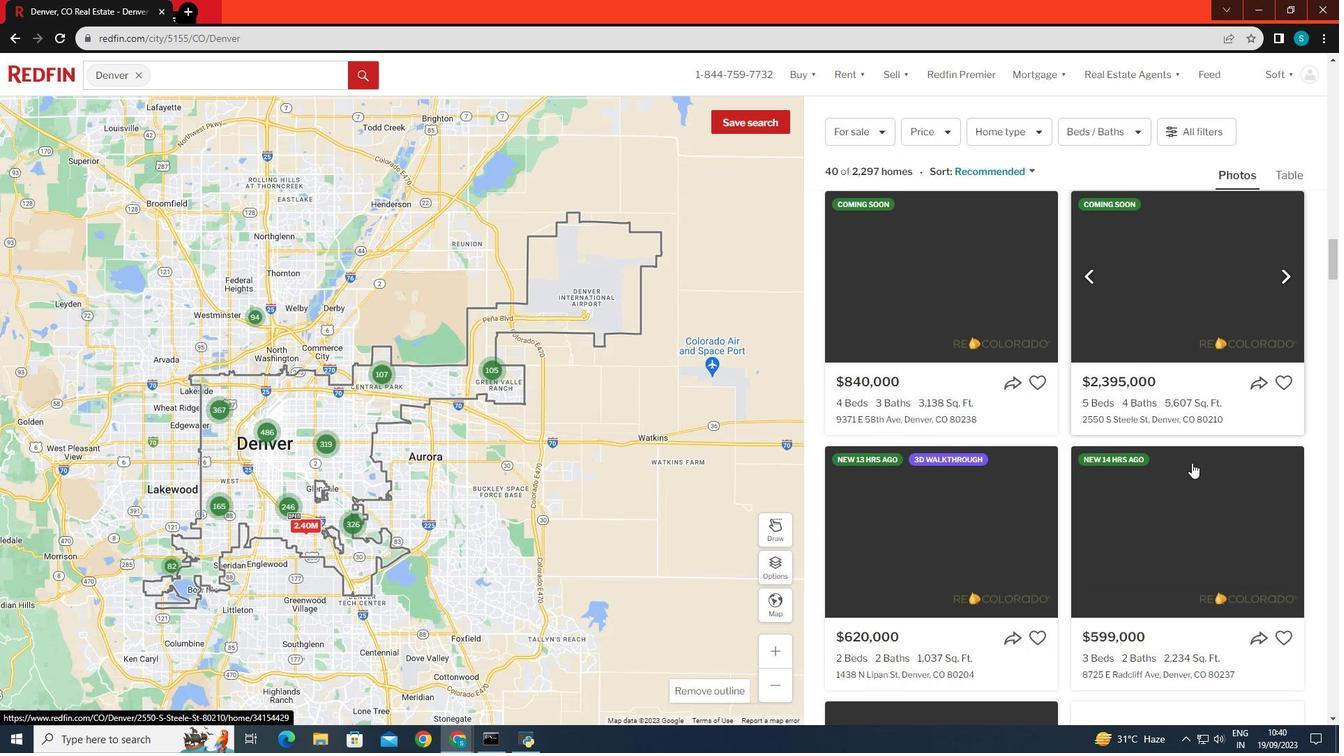
Action: Mouse scrolled (1192, 462) with delta (0, 0)
Screenshot: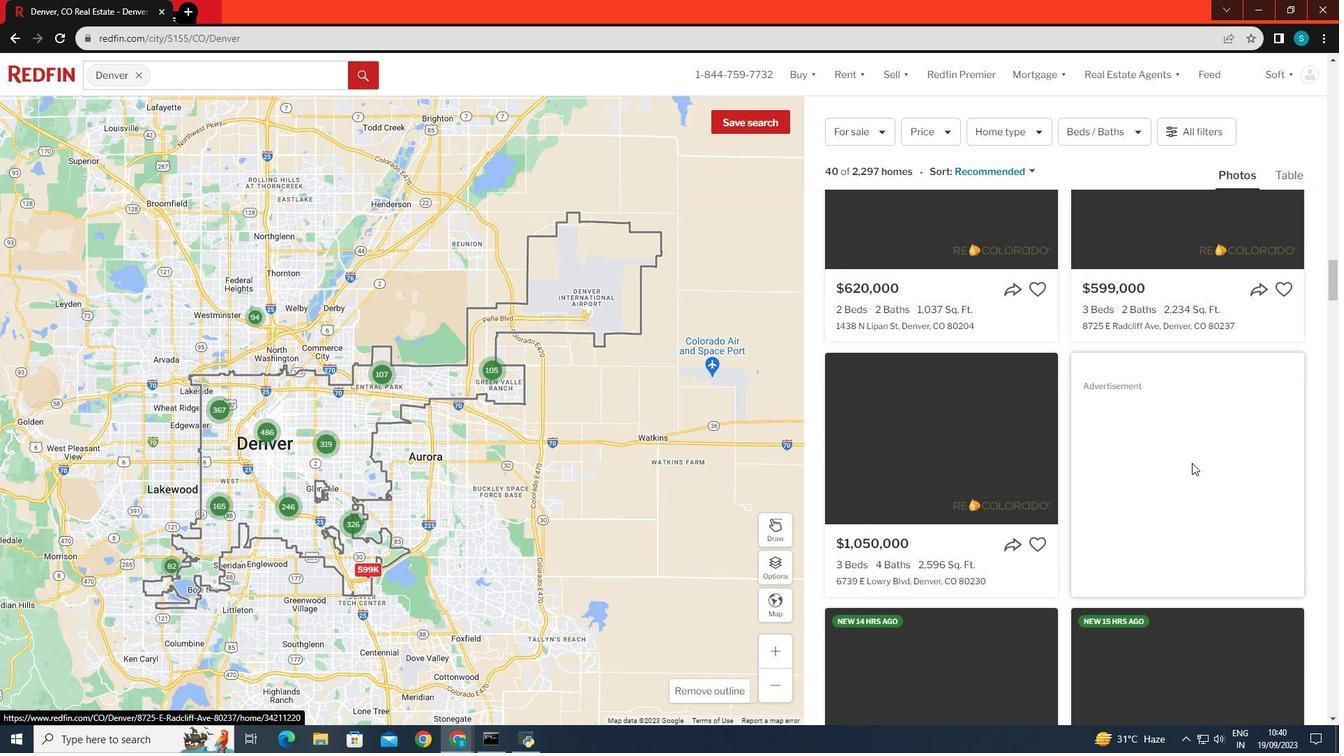 
Action: Mouse scrolled (1192, 462) with delta (0, 0)
Screenshot: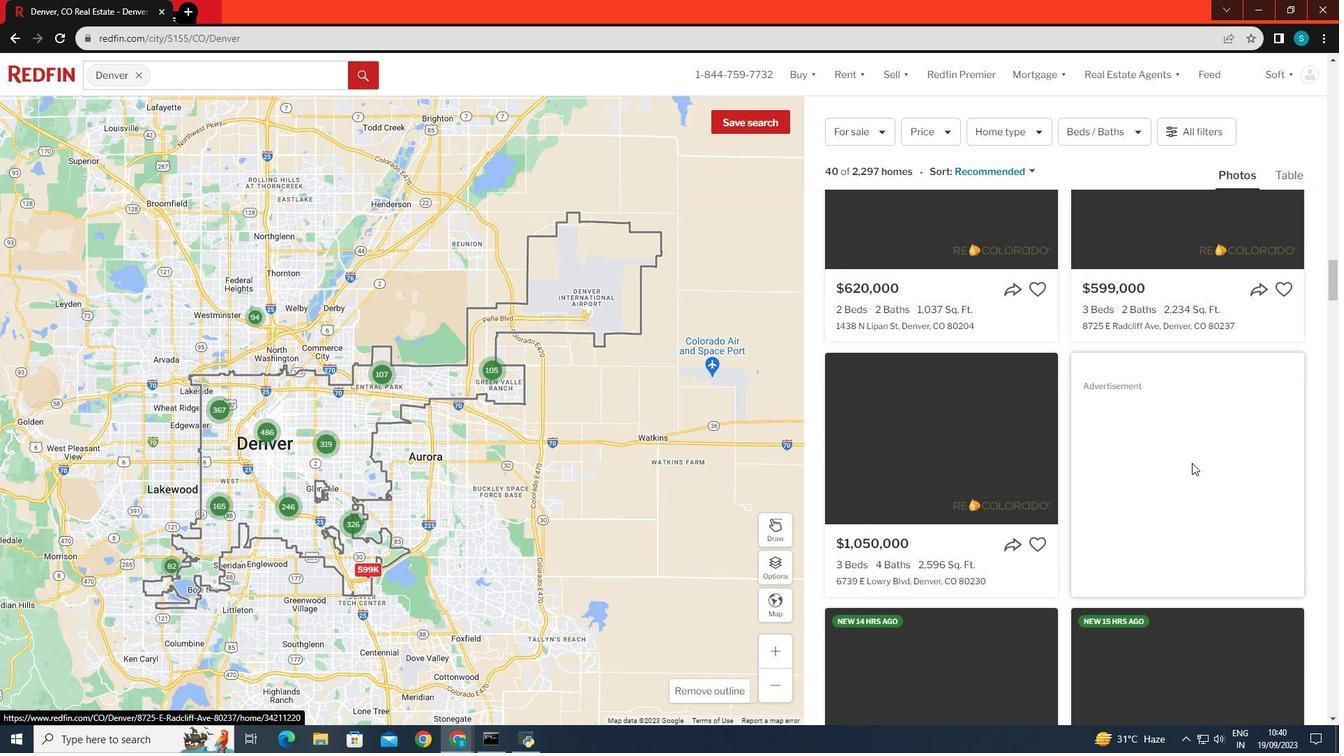 
Action: Mouse scrolled (1192, 462) with delta (0, 0)
Screenshot: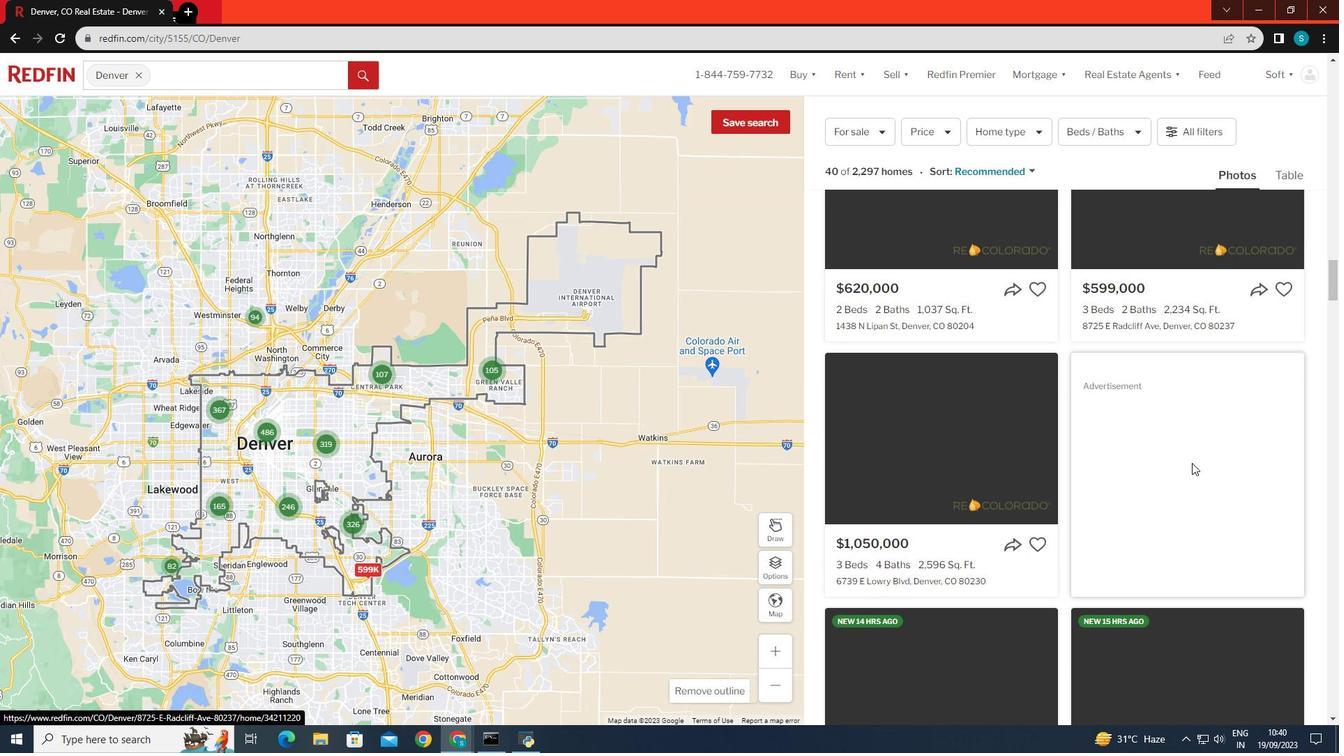 
Action: Mouse scrolled (1192, 462) with delta (0, 0)
Screenshot: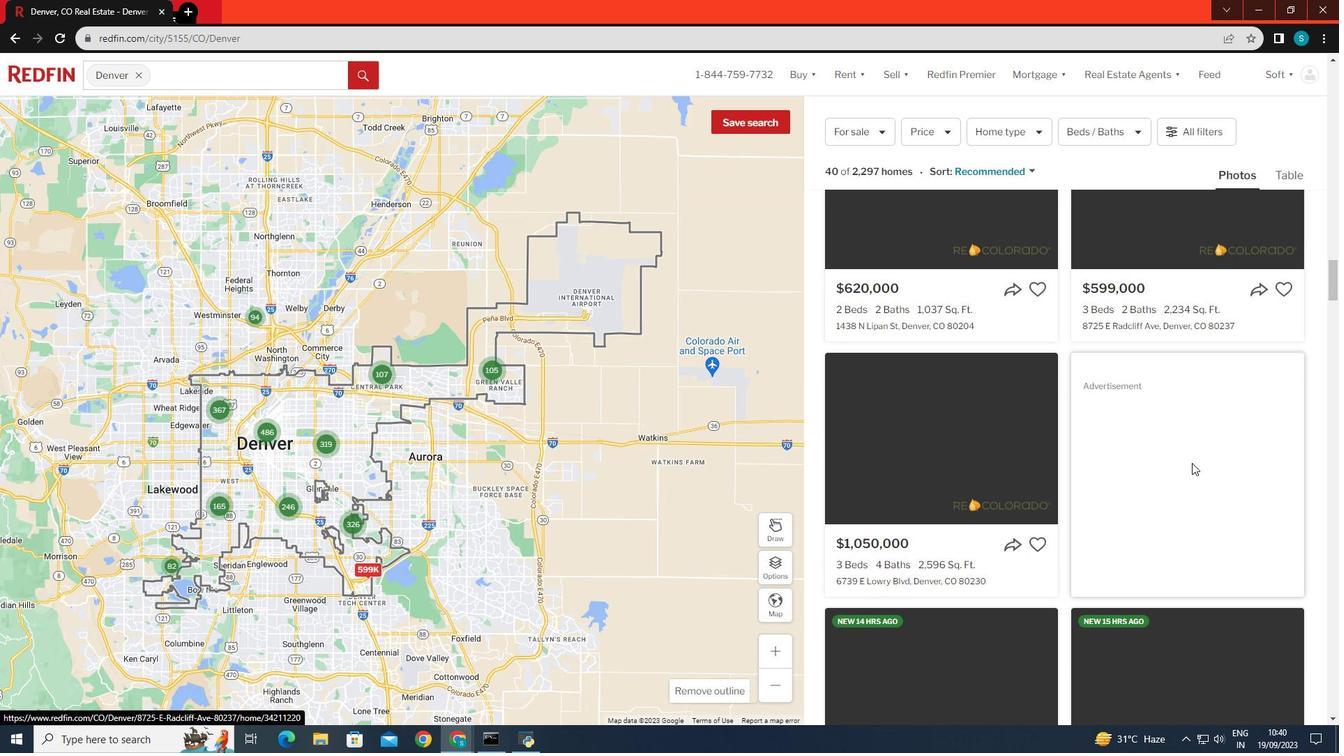 
Action: Mouse scrolled (1192, 462) with delta (0, 0)
Screenshot: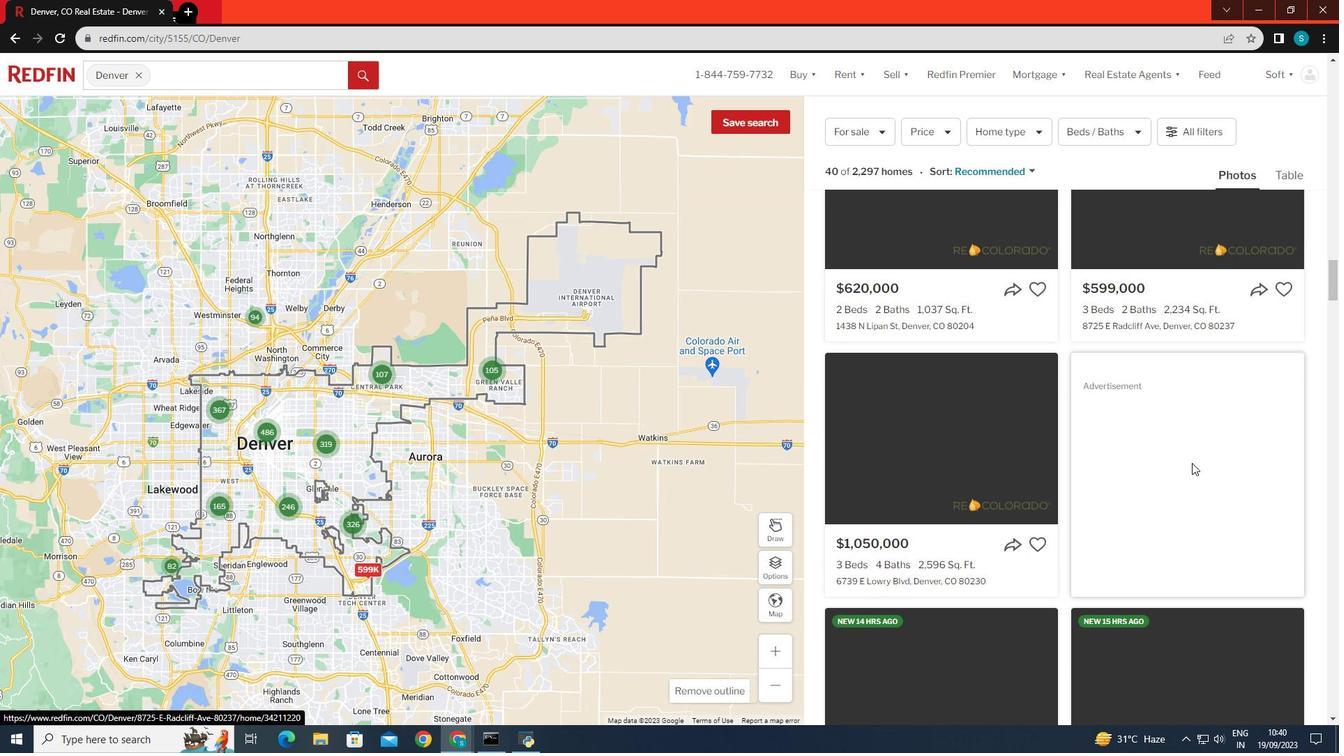 
Action: Mouse moved to (1194, 463)
Screenshot: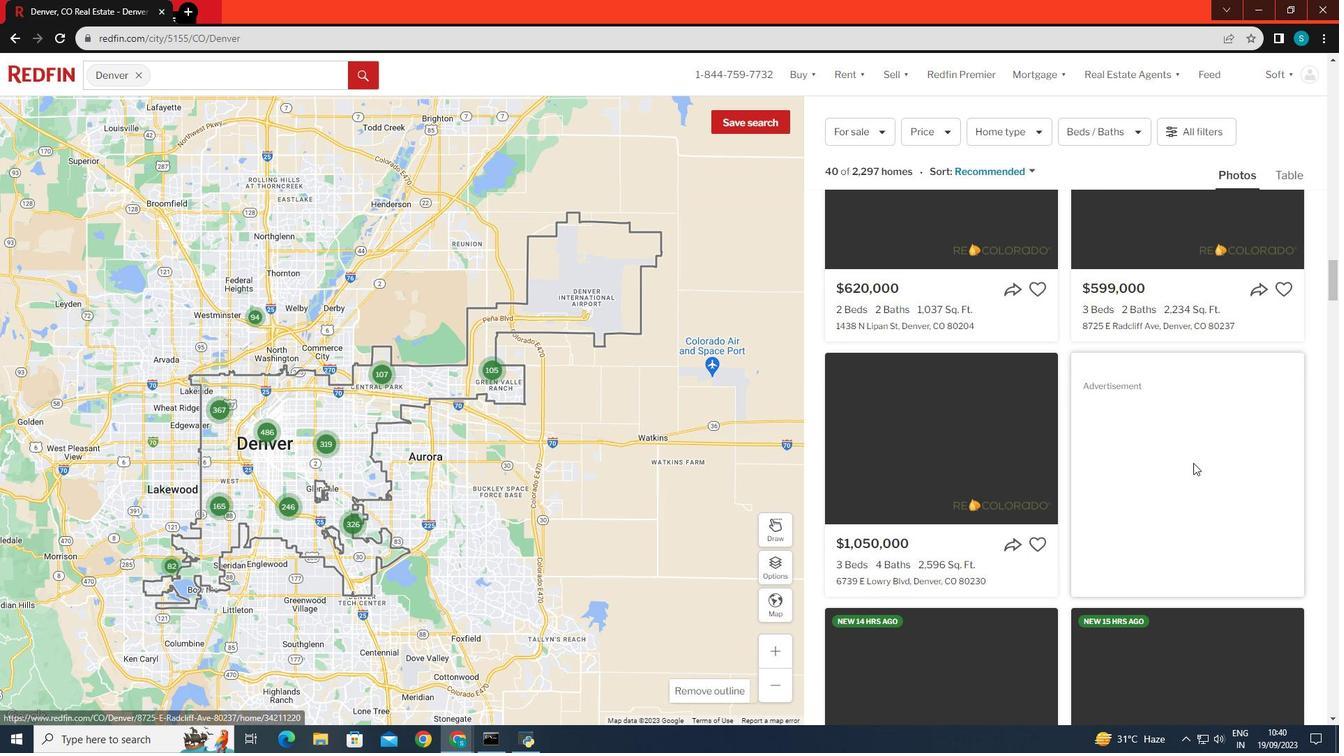 
Action: Mouse scrolled (1194, 464) with delta (0, 0)
Screenshot: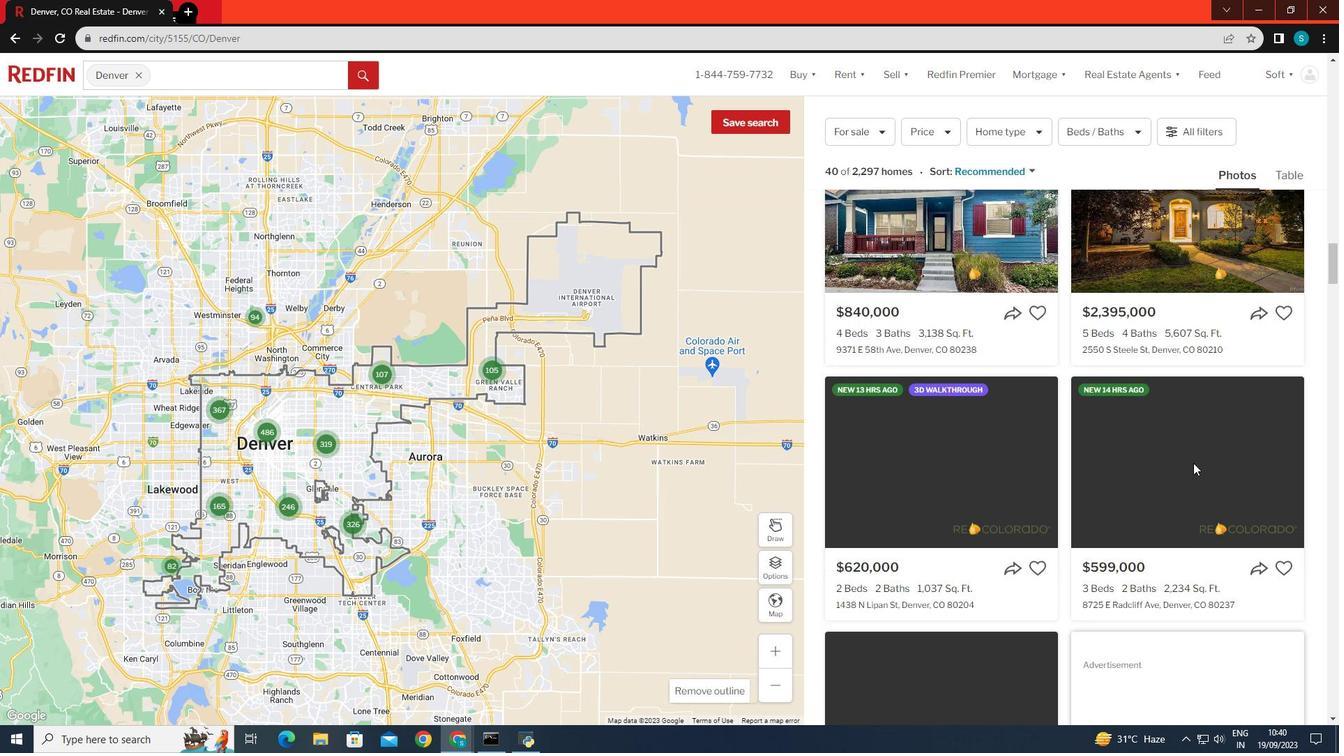 
Action: Mouse scrolled (1194, 464) with delta (0, 0)
Screenshot: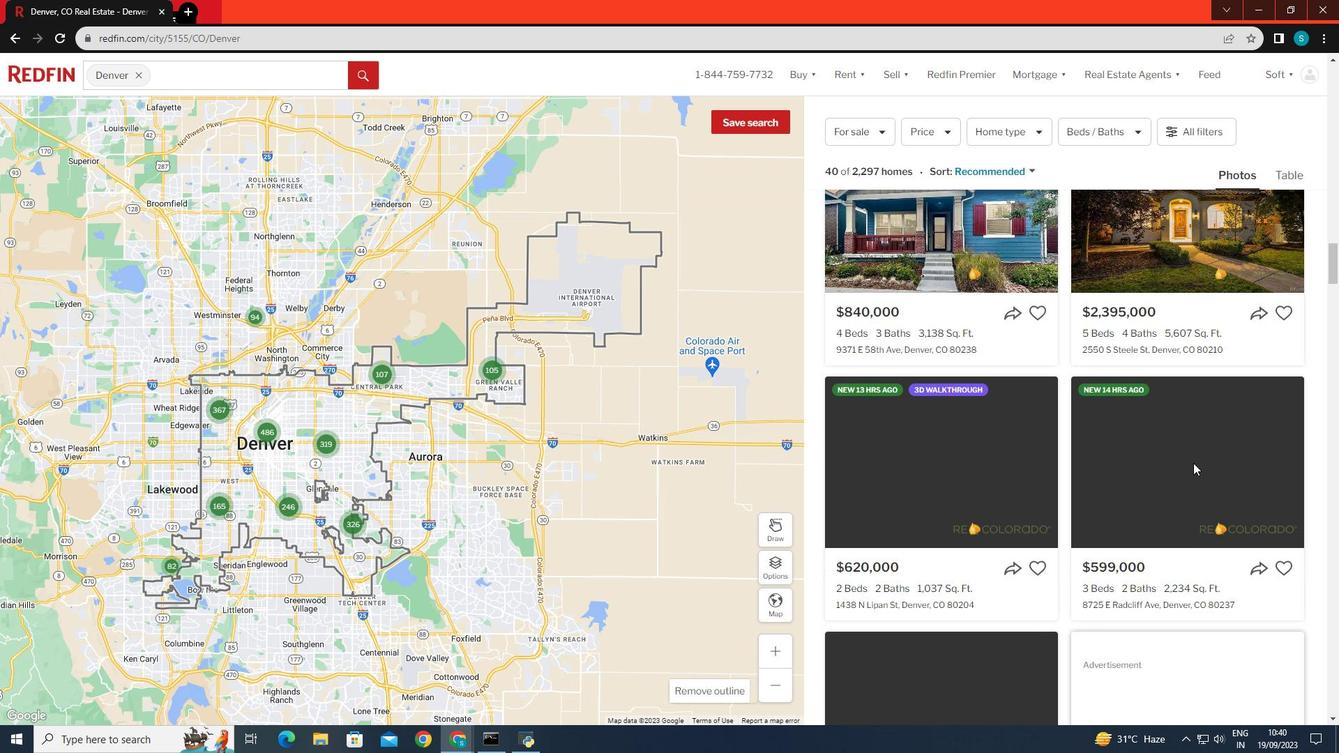 
Action: Mouse scrolled (1194, 464) with delta (0, 0)
Screenshot: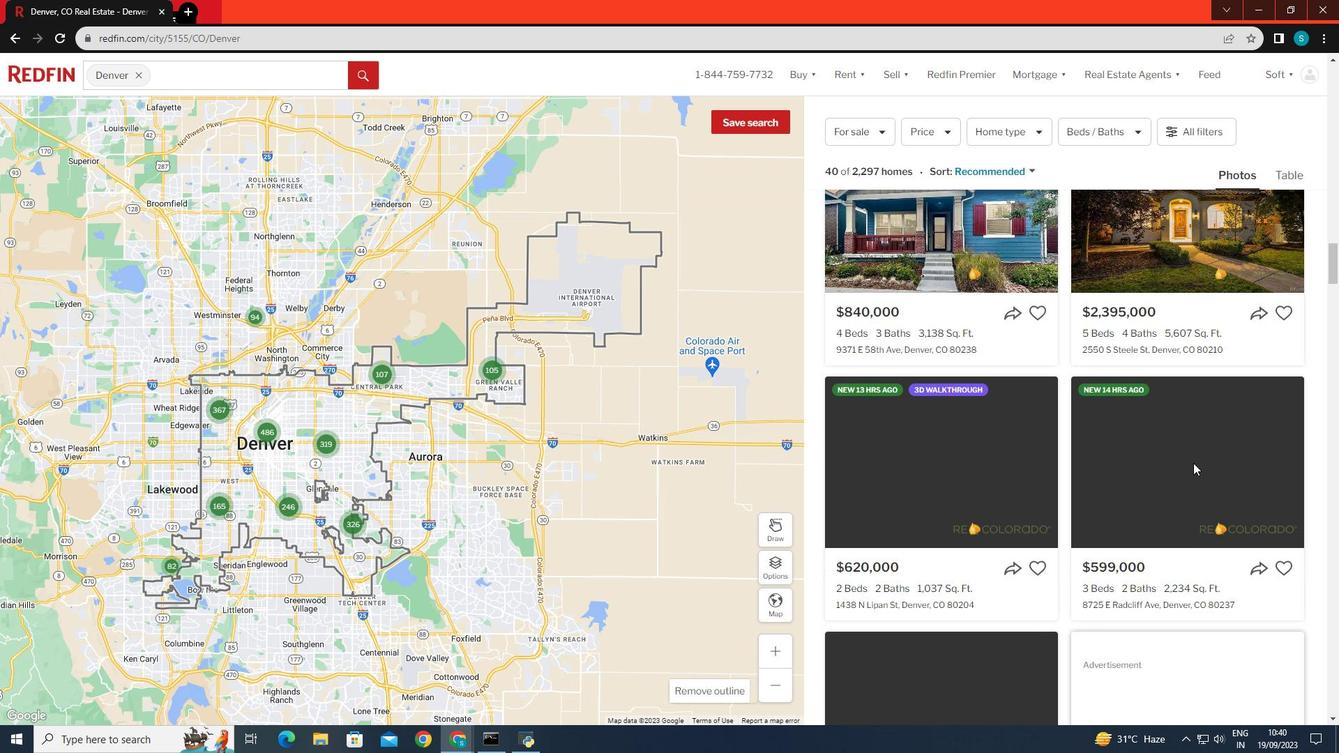 
Action: Mouse scrolled (1194, 464) with delta (0, 0)
Screenshot: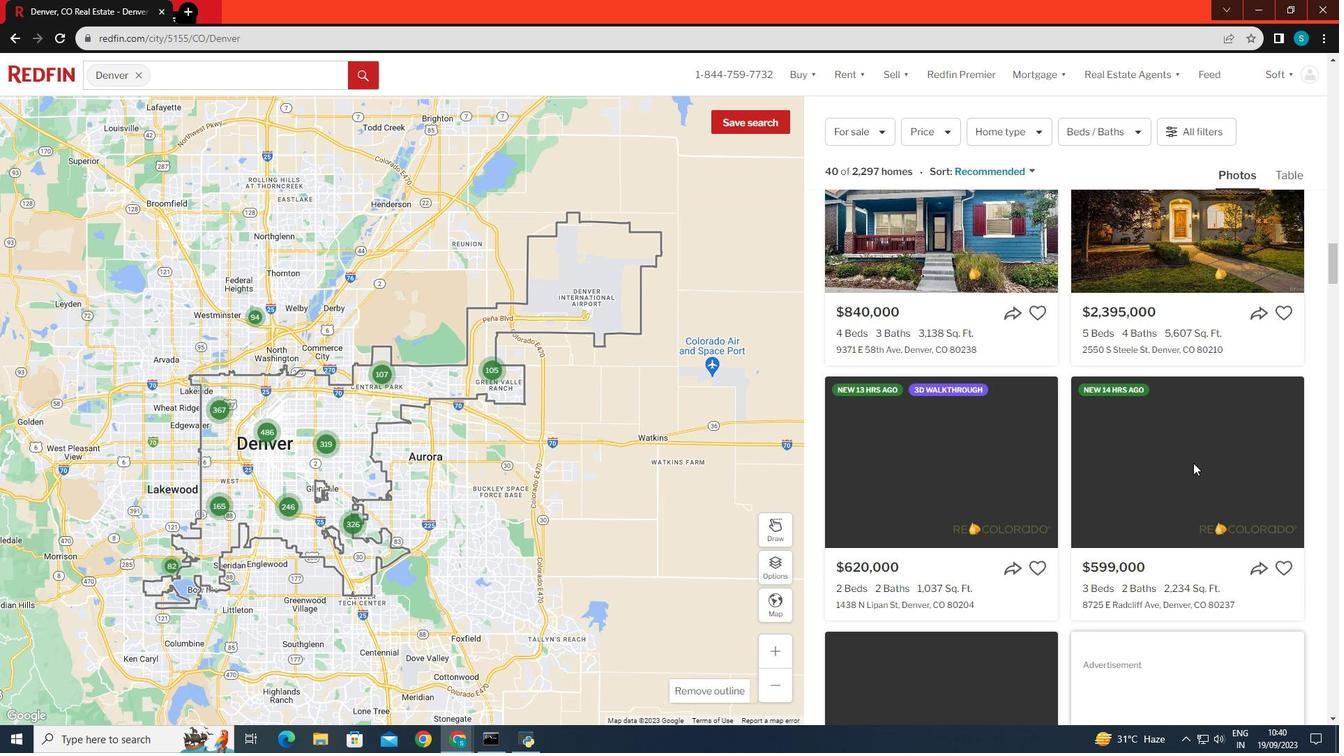 
Action: Mouse scrolled (1194, 464) with delta (0, 0)
Screenshot: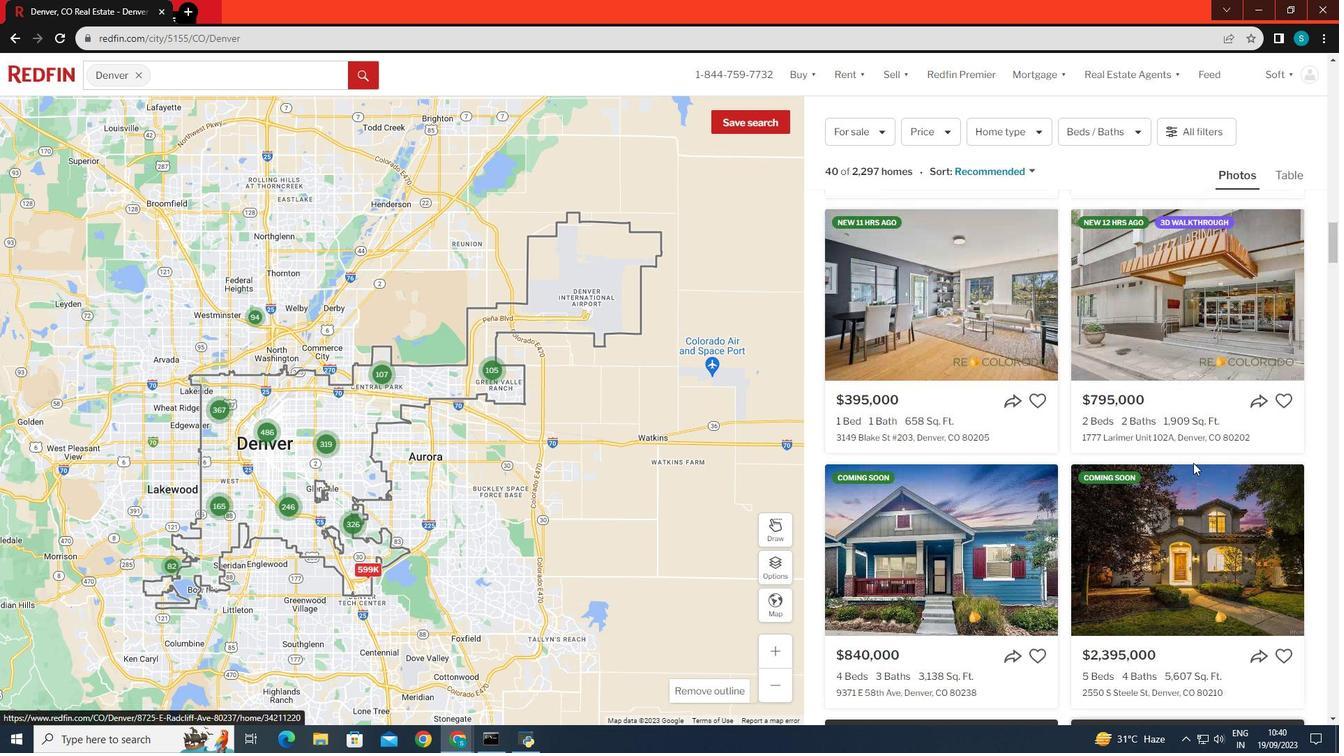 
Action: Mouse scrolled (1194, 464) with delta (0, 0)
Screenshot: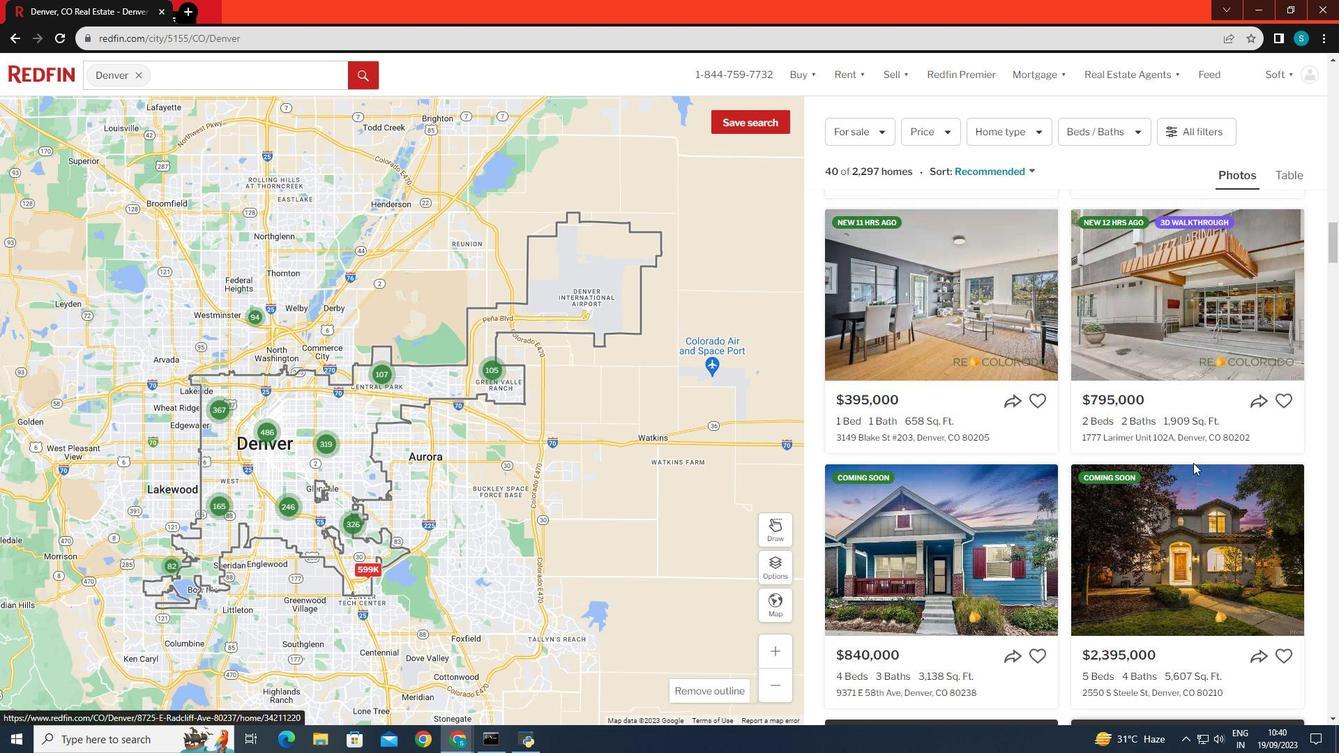
Action: Mouse scrolled (1194, 464) with delta (0, 0)
Screenshot: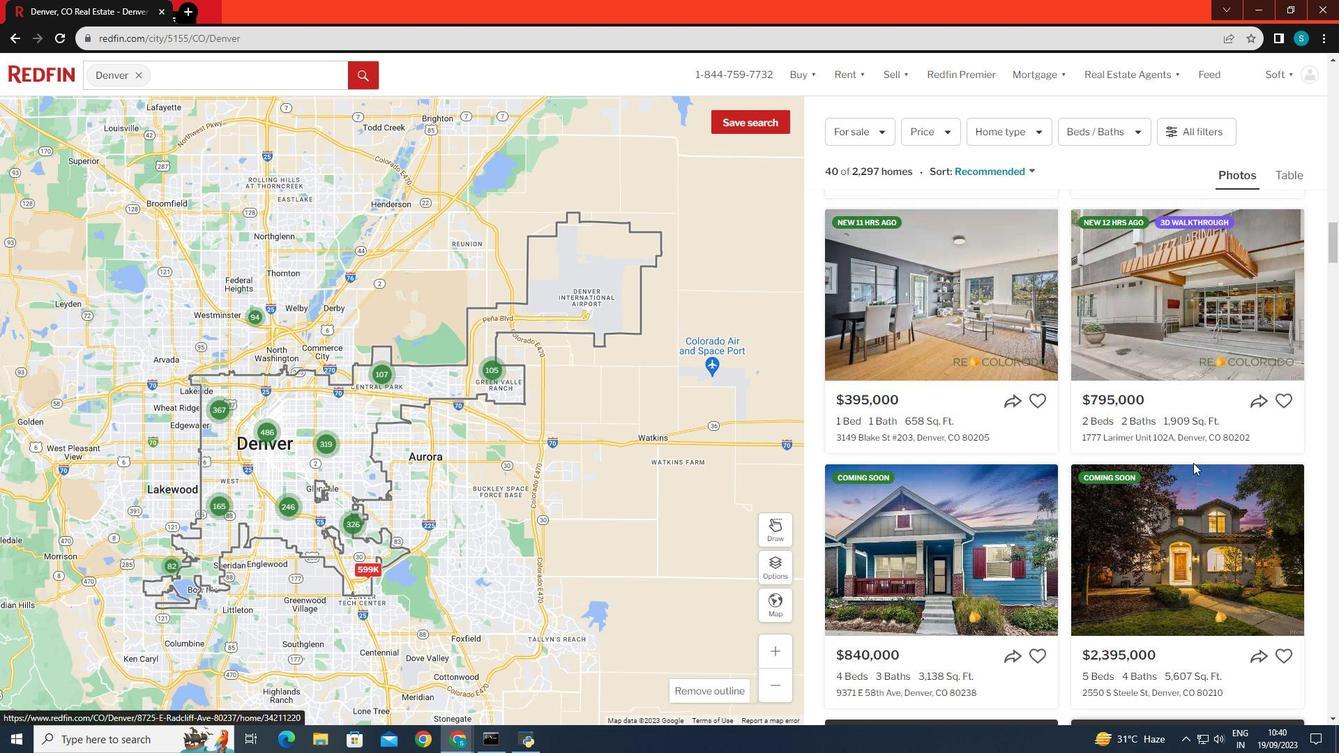 
Action: Mouse scrolled (1194, 464) with delta (0, 0)
Screenshot: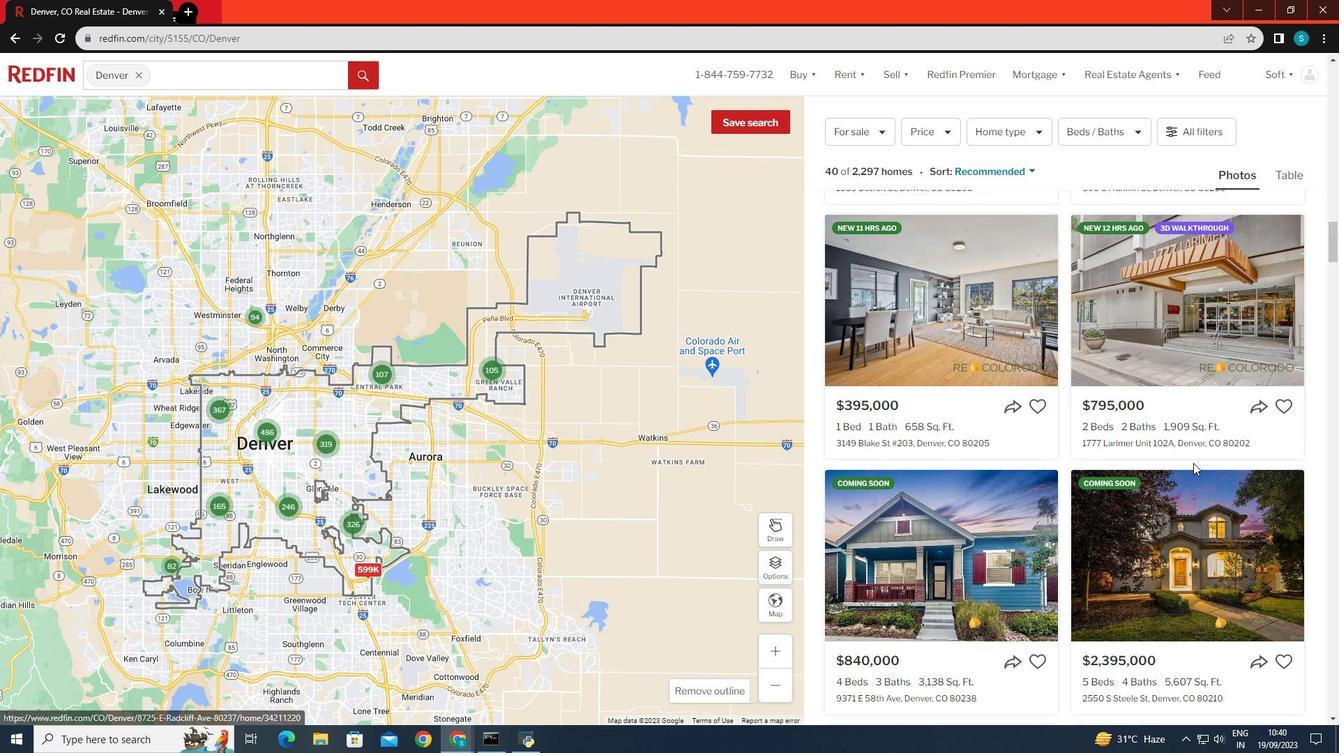 
Action: Mouse scrolled (1194, 464) with delta (0, 0)
Screenshot: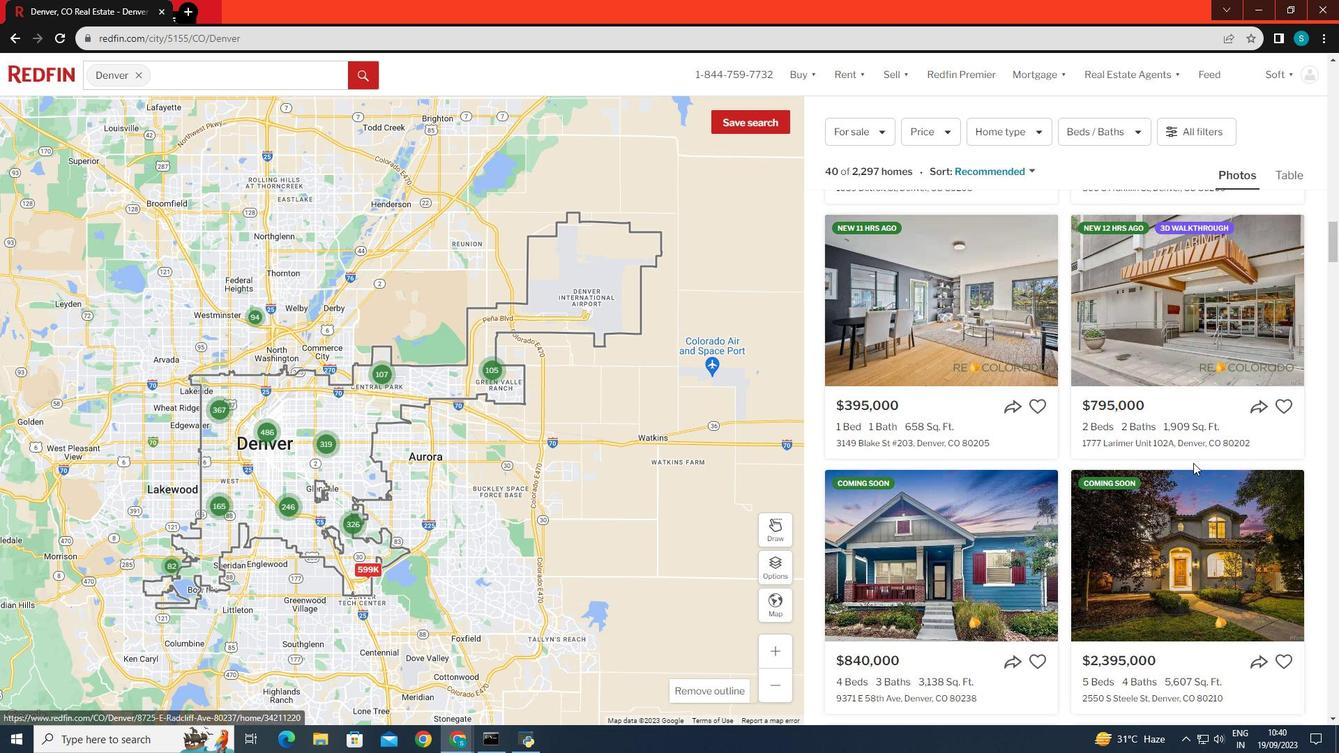 
Action: Mouse scrolled (1194, 464) with delta (0, 0)
Screenshot: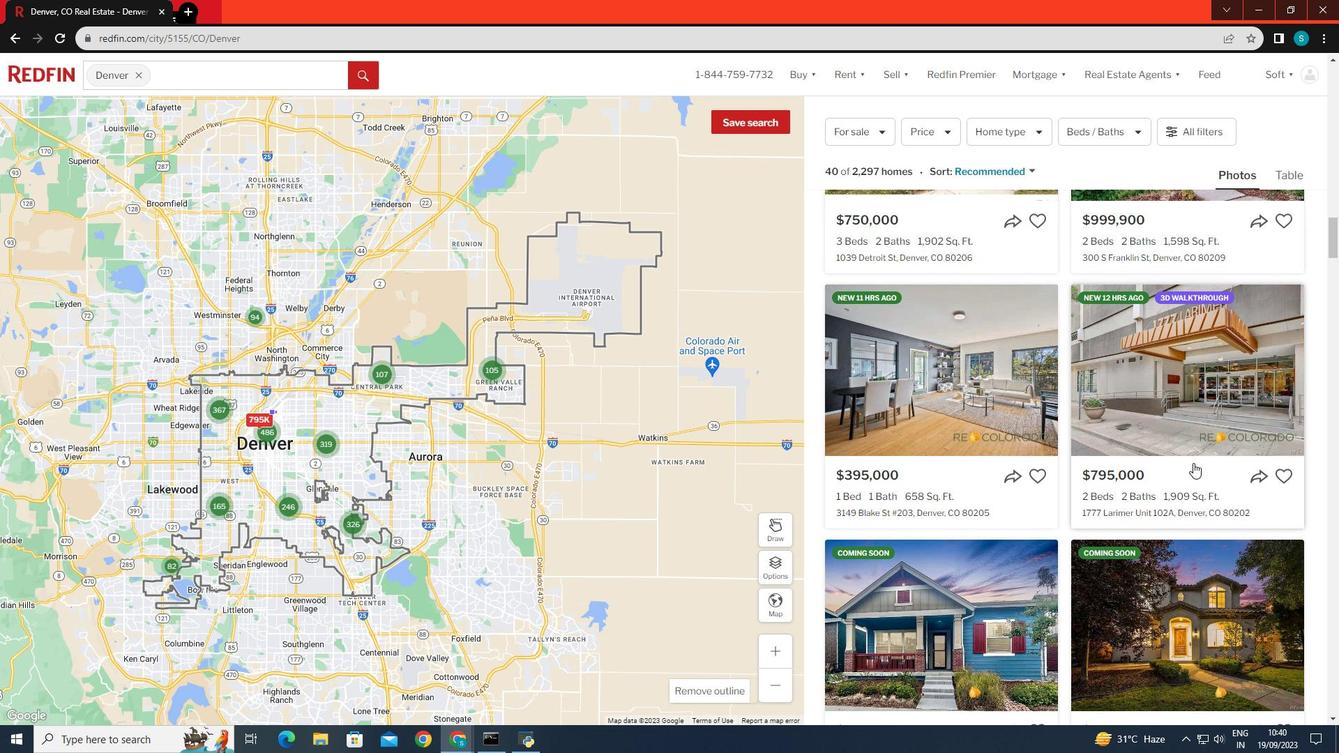 
Action: Mouse scrolled (1194, 462) with delta (0, 0)
Screenshot: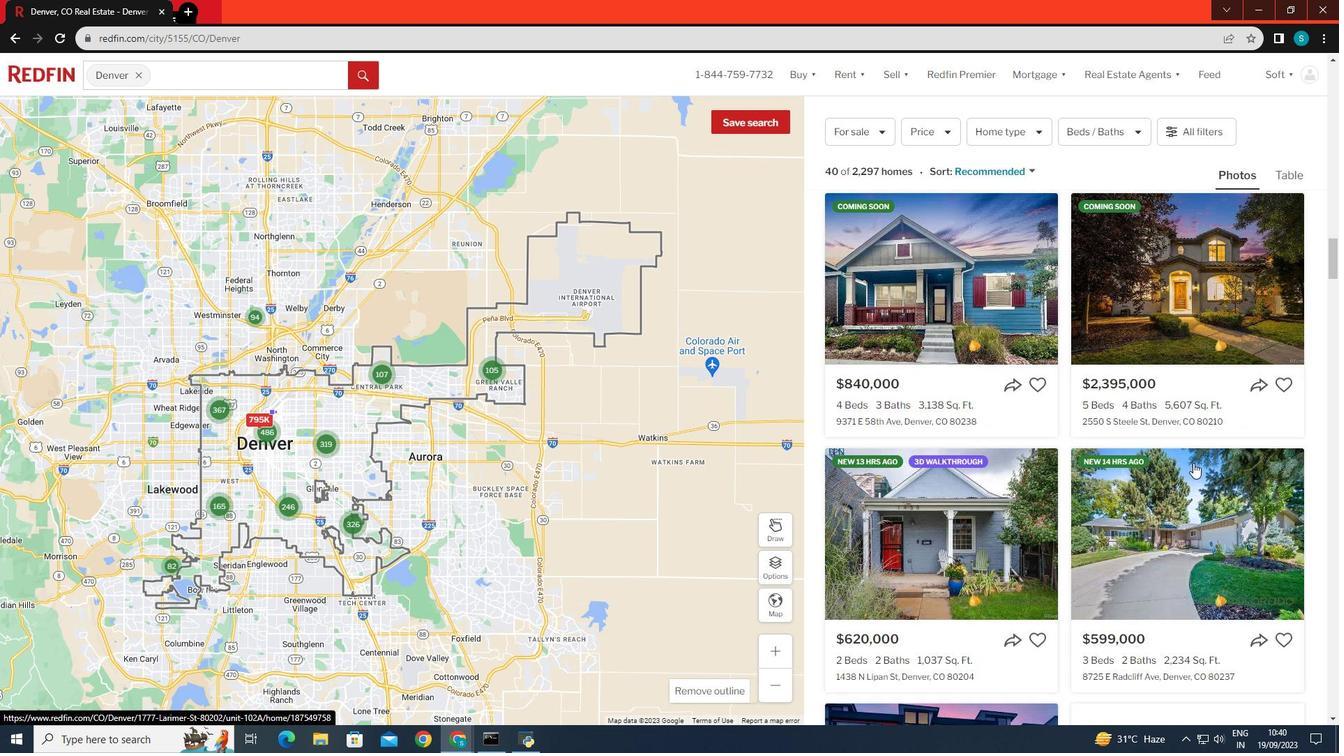 
Action: Mouse scrolled (1194, 462) with delta (0, 0)
Screenshot: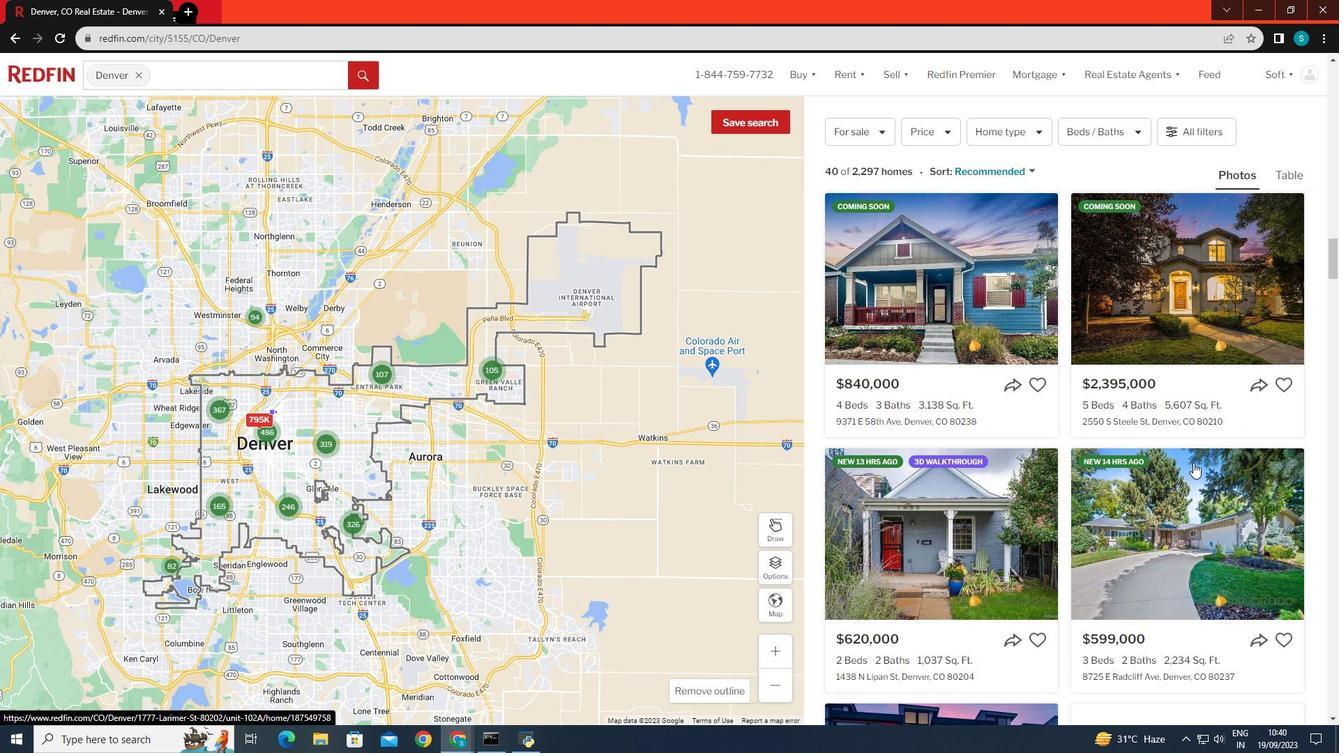 
Action: Mouse scrolled (1194, 462) with delta (0, 0)
Screenshot: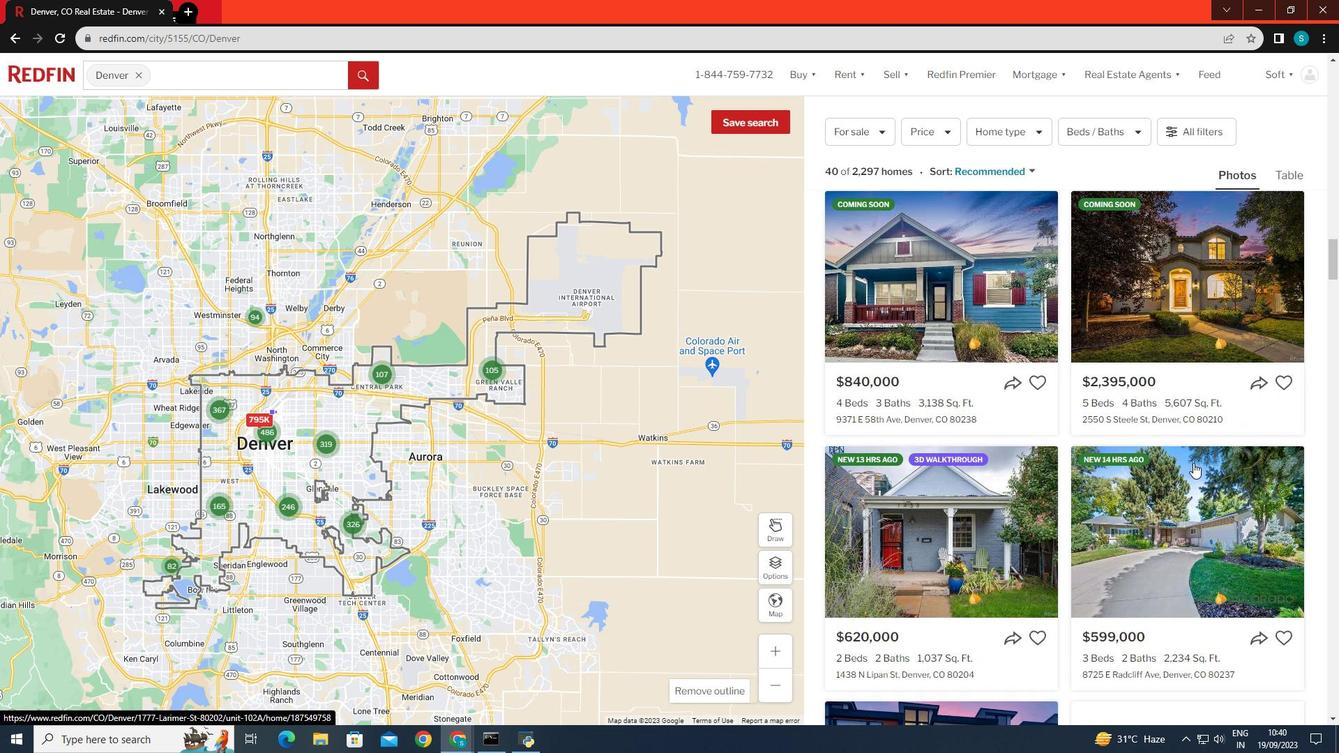 
Action: Mouse scrolled (1194, 462) with delta (0, 0)
Screenshot: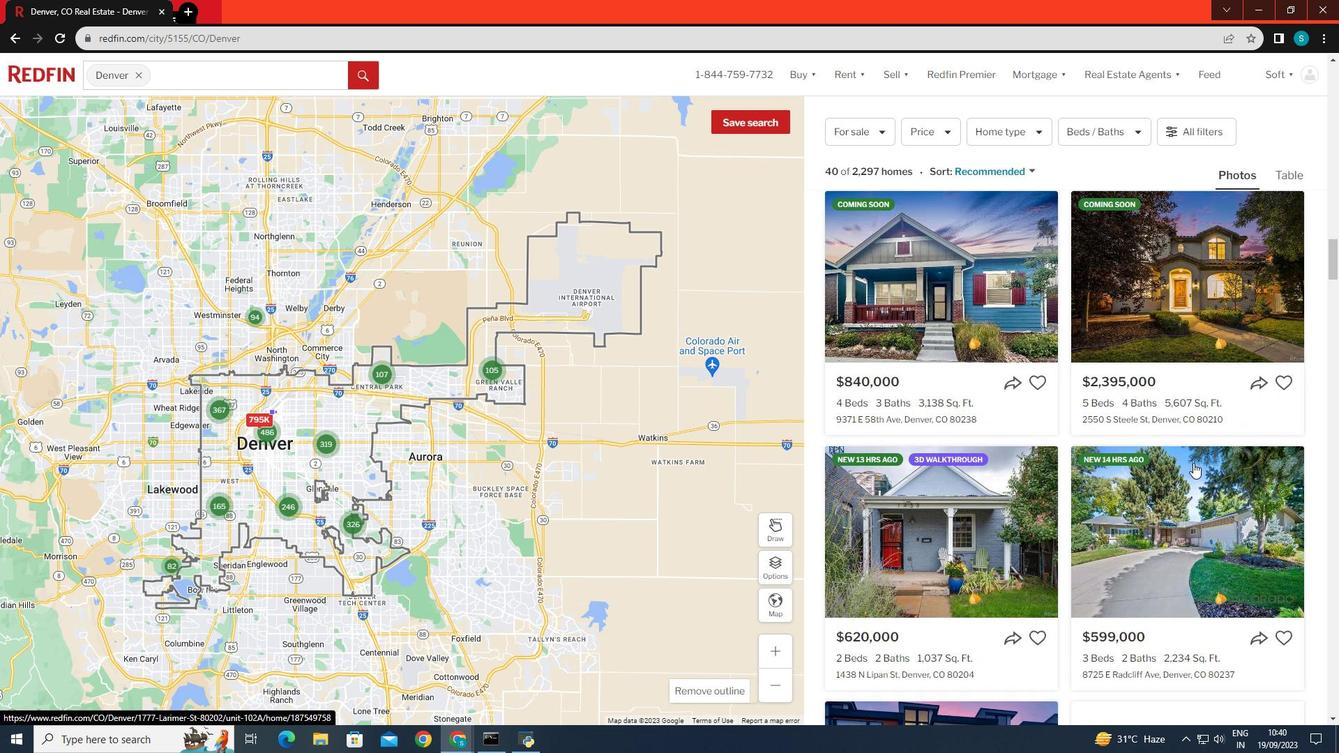 
Action: Mouse scrolled (1194, 462) with delta (0, 0)
Screenshot: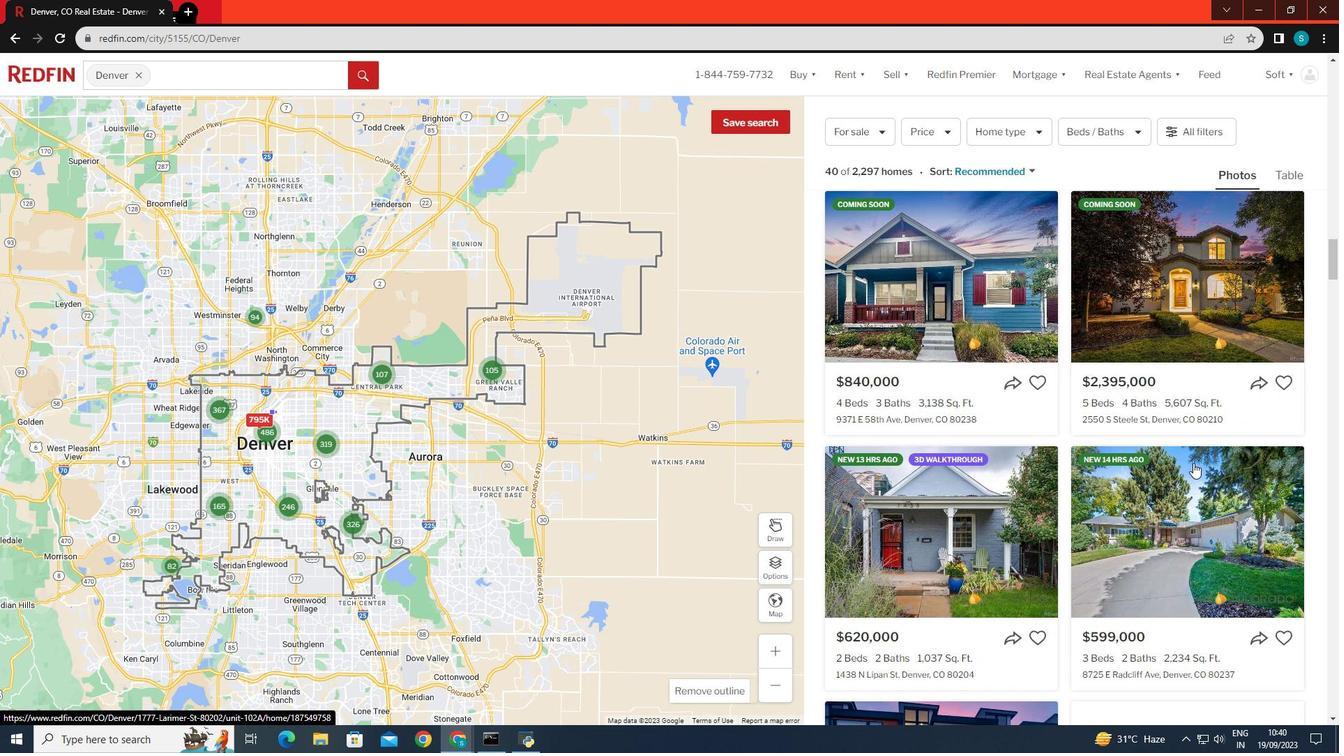 
Action: Mouse scrolled (1194, 462) with delta (0, 0)
Screenshot: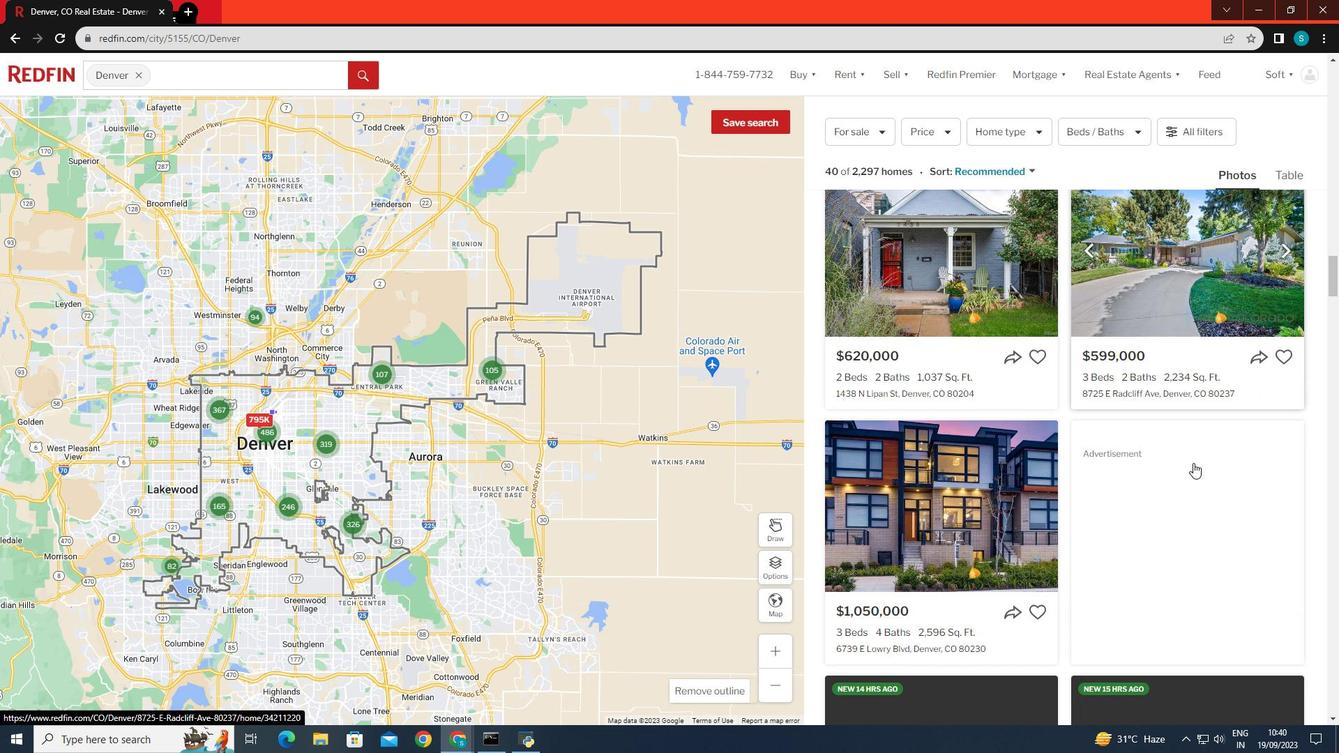 
Action: Mouse scrolled (1194, 462) with delta (0, 0)
Screenshot: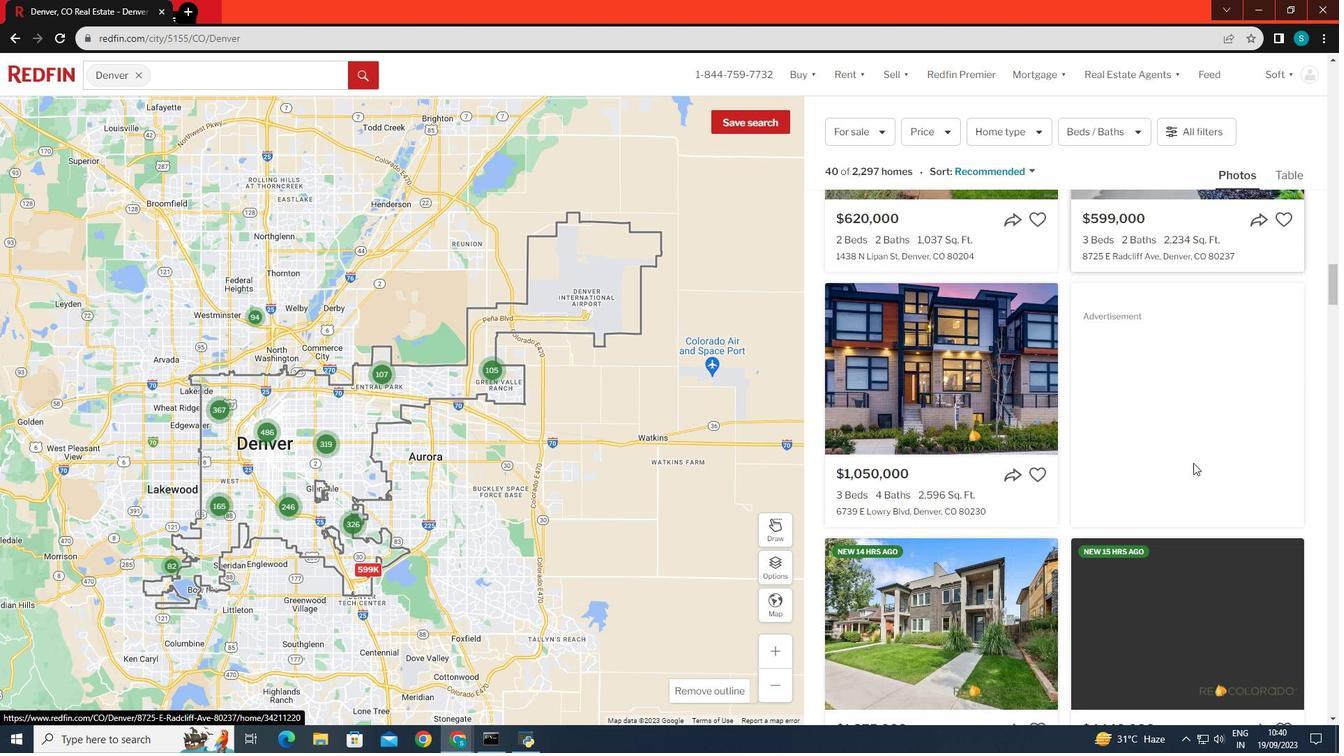 
Action: Mouse scrolled (1194, 462) with delta (0, 0)
Screenshot: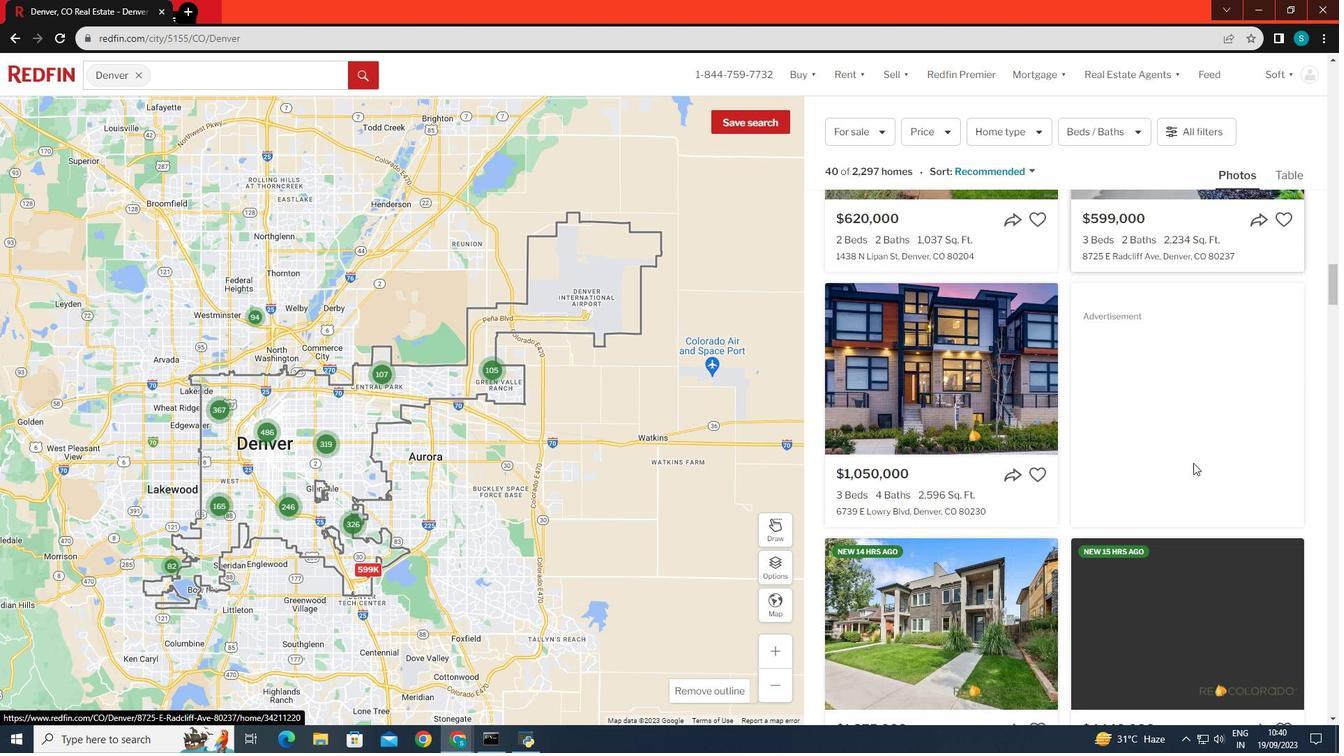 
Action: Mouse scrolled (1194, 462) with delta (0, 0)
Screenshot: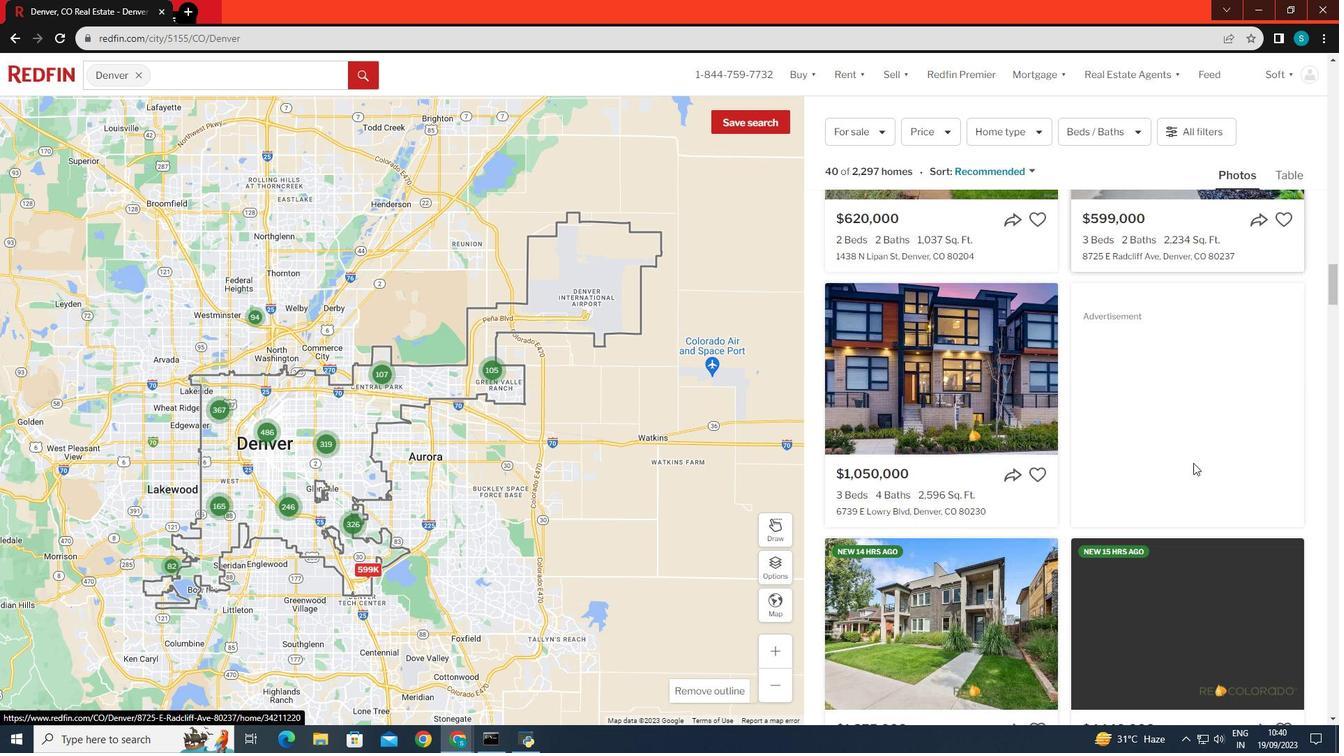 
Action: Mouse scrolled (1194, 462) with delta (0, 0)
Screenshot: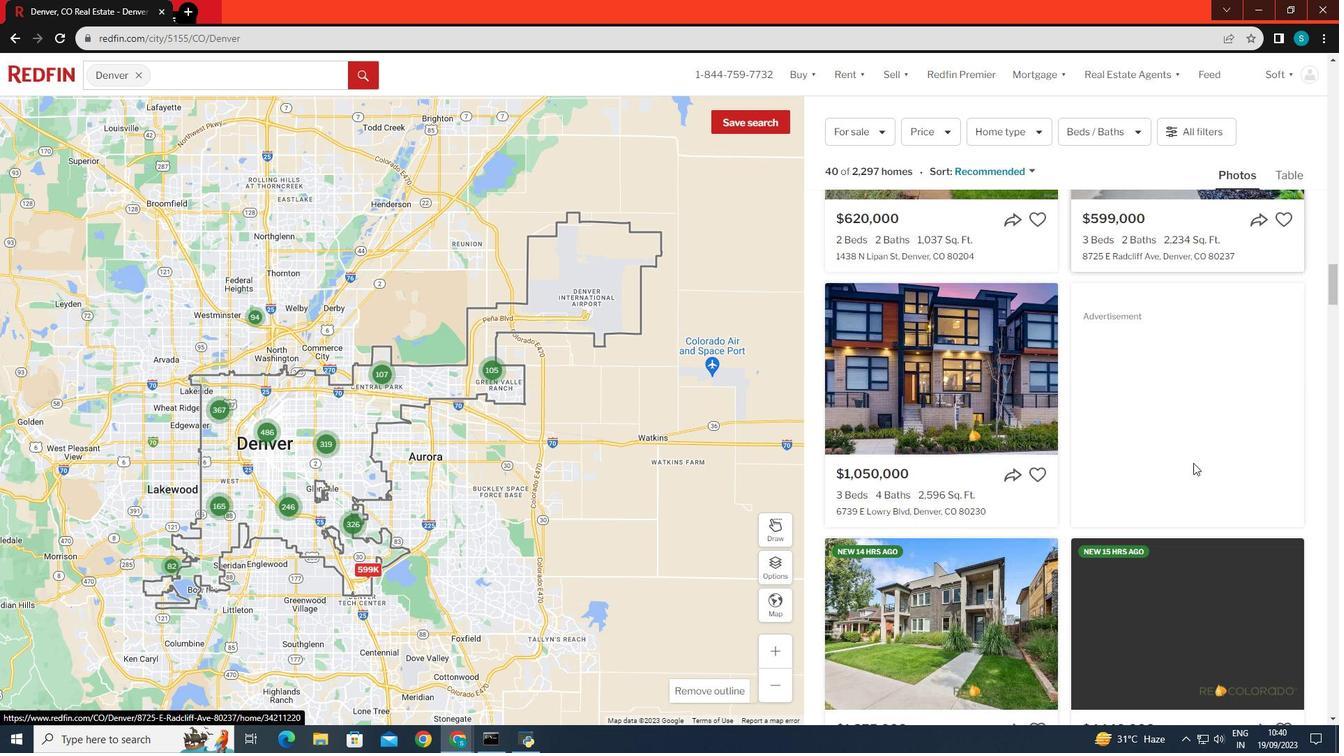 
Action: Mouse scrolled (1194, 462) with delta (0, 0)
Screenshot: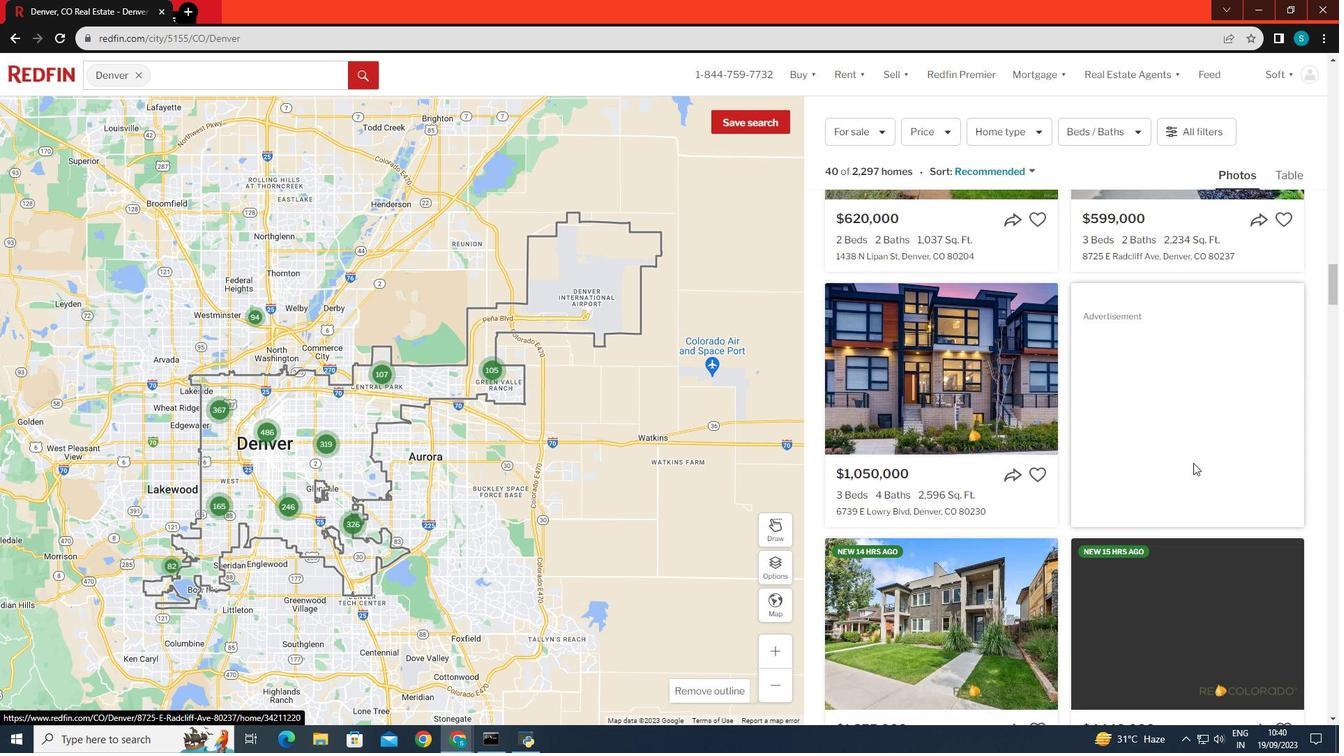 
Action: Mouse scrolled (1194, 462) with delta (0, 0)
Screenshot: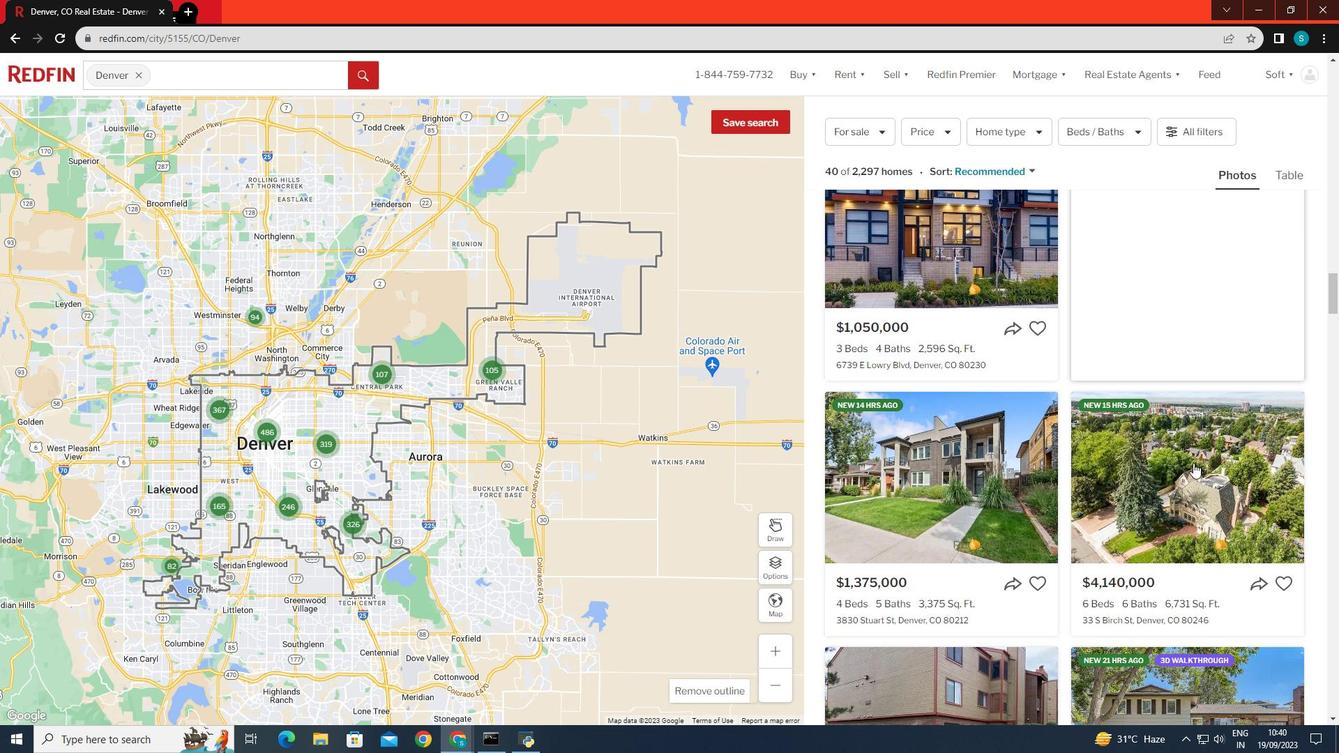 
Action: Mouse scrolled (1194, 462) with delta (0, 0)
Screenshot: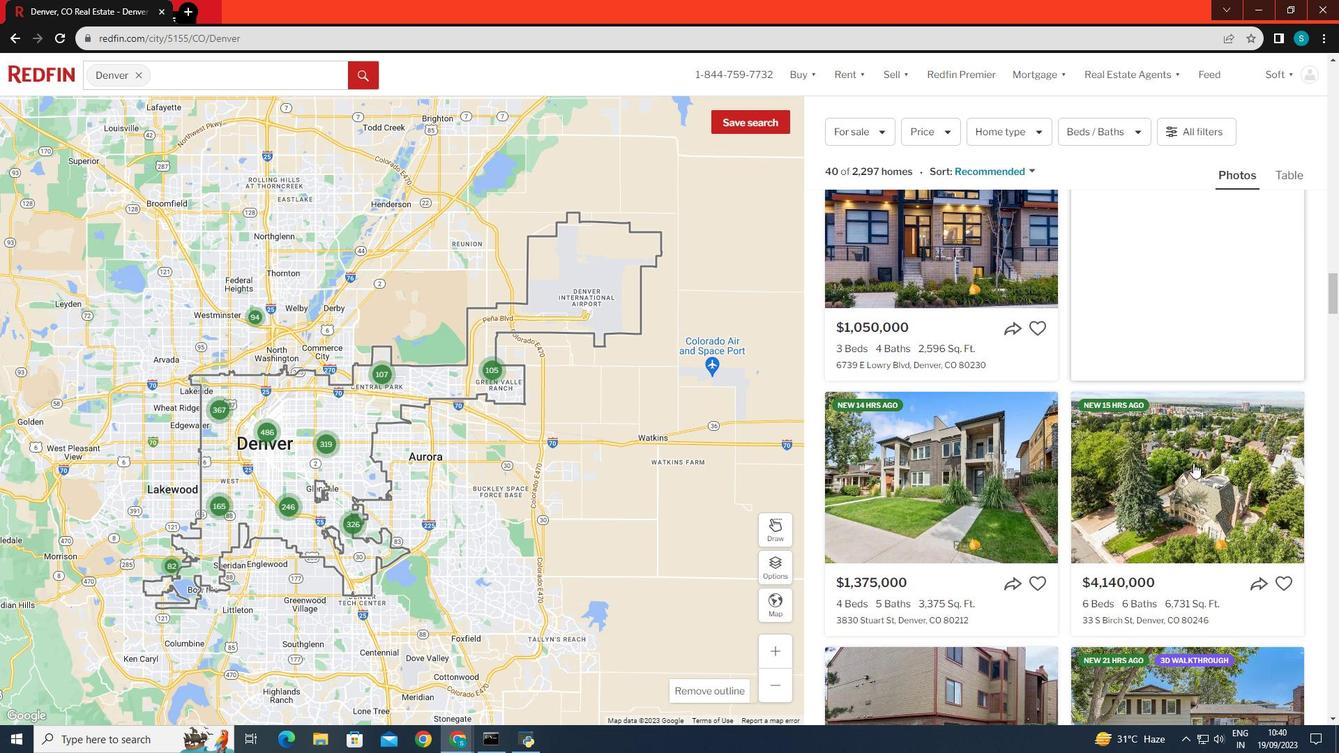 
Action: Mouse moved to (1194, 463)
Screenshot: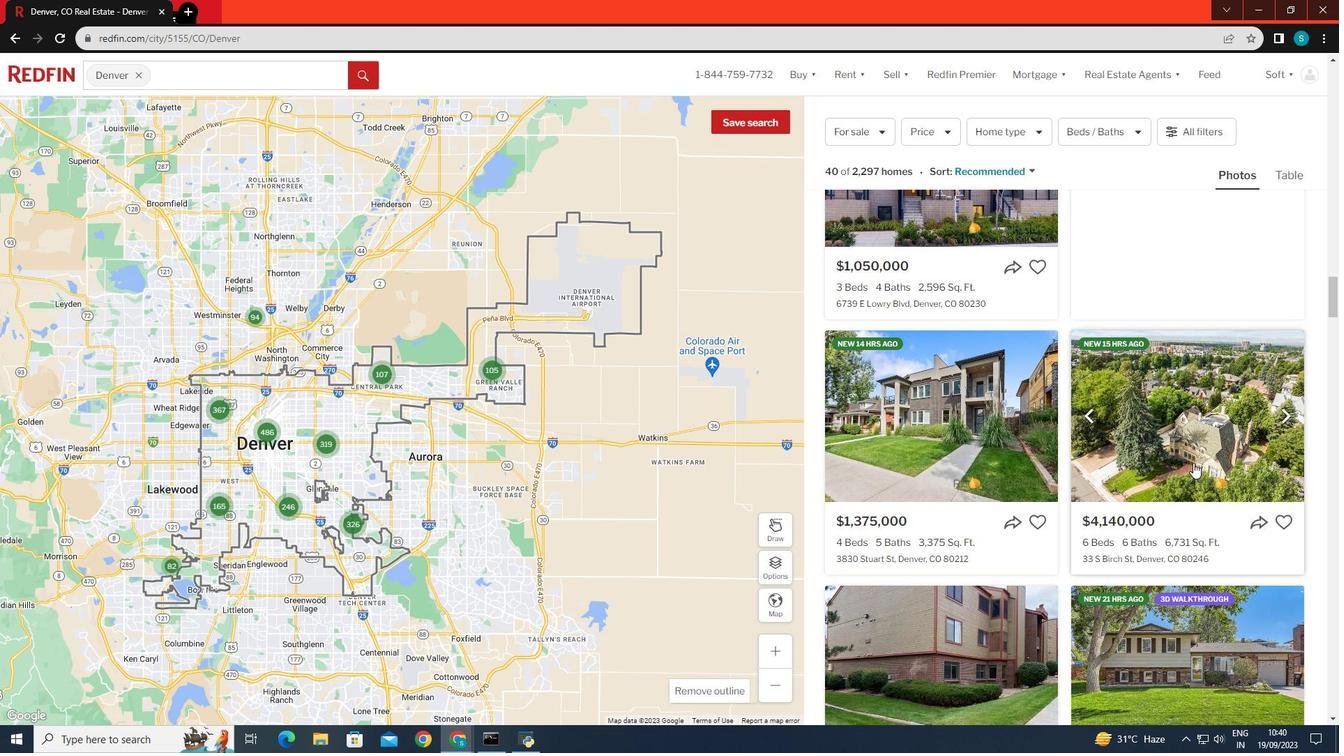 
Action: Mouse scrolled (1194, 462) with delta (0, 0)
Screenshot: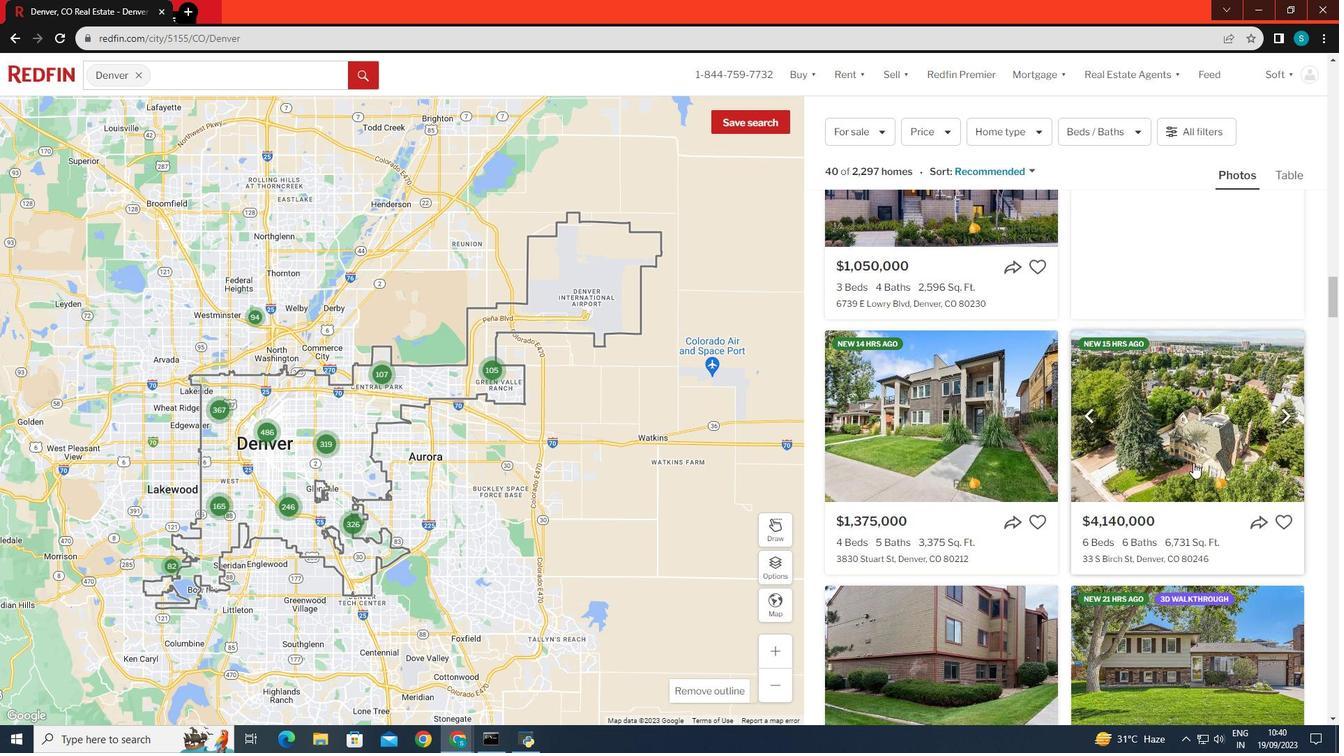
Action: Mouse moved to (1186, 457)
Screenshot: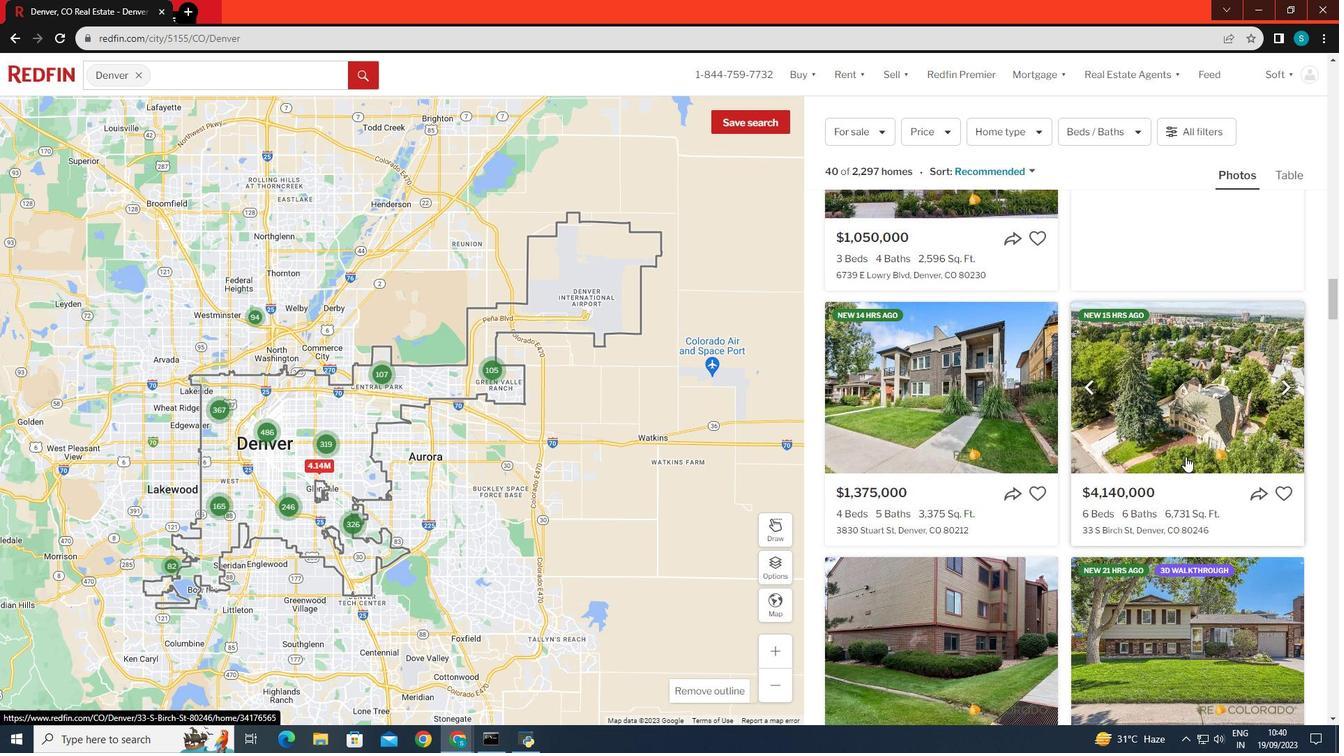 
Action: Mouse scrolled (1186, 456) with delta (0, 0)
Screenshot: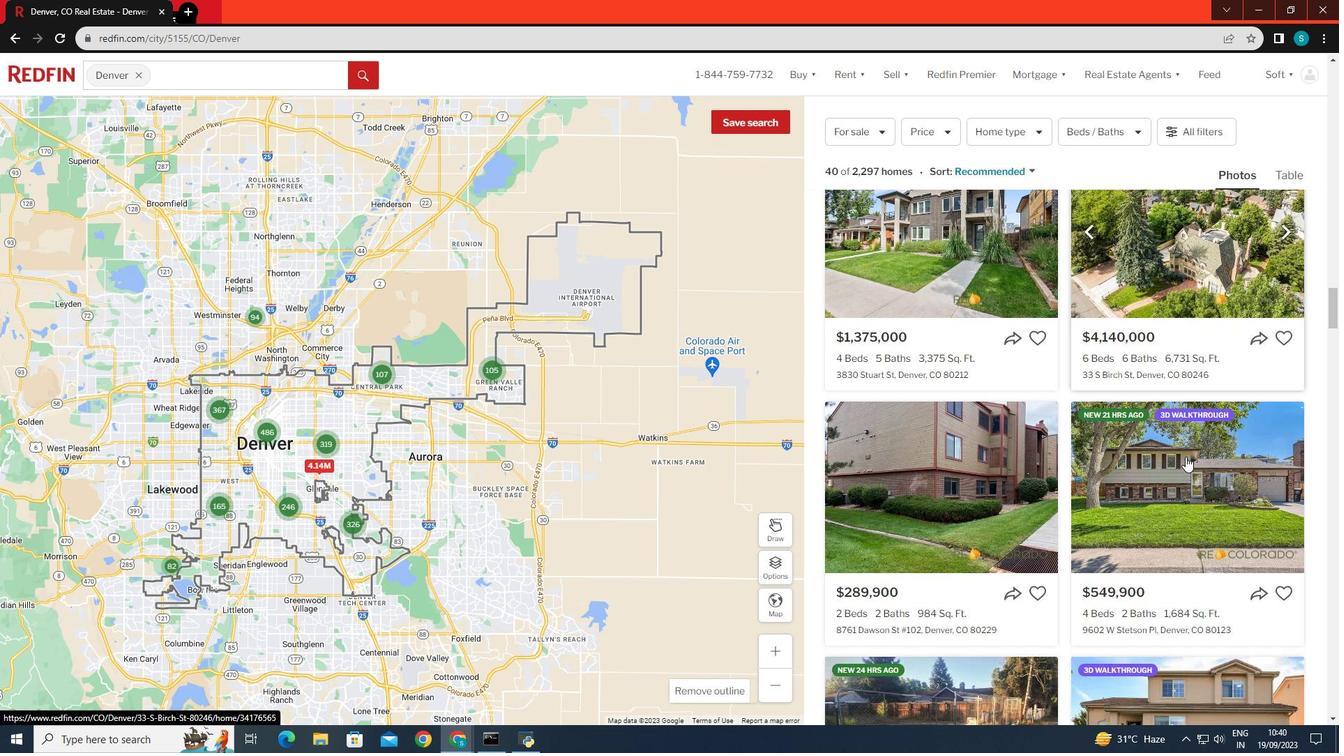 
Action: Mouse scrolled (1186, 456) with delta (0, 0)
Screenshot: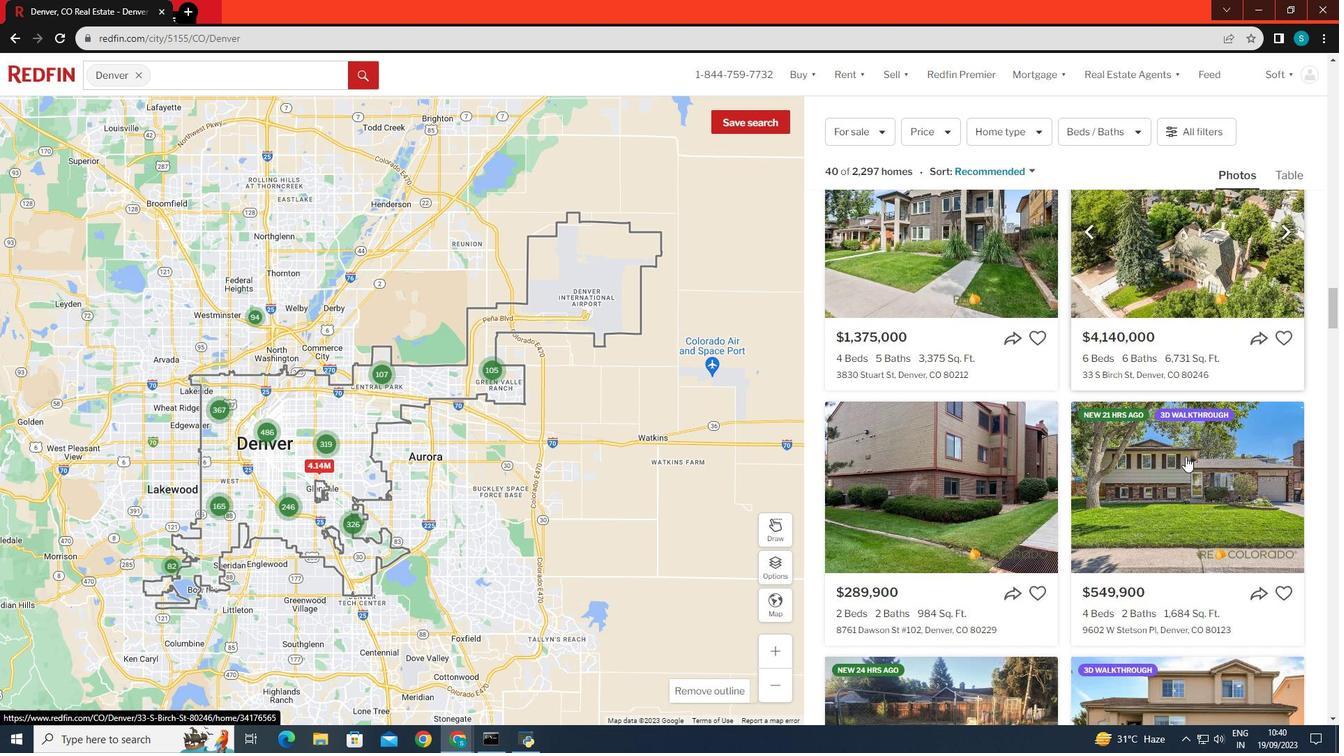 
Action: Mouse scrolled (1186, 456) with delta (0, 0)
Screenshot: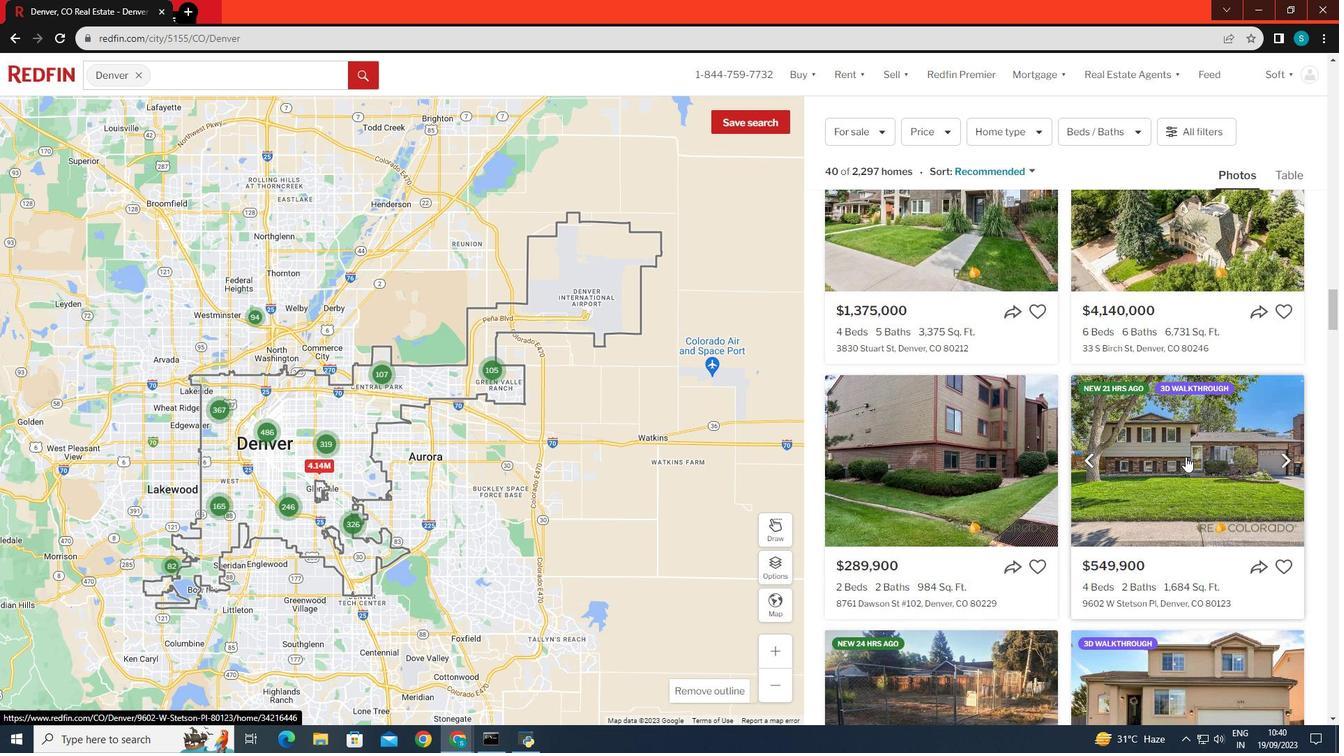 
Action: Mouse scrolled (1186, 456) with delta (0, 0)
Screenshot: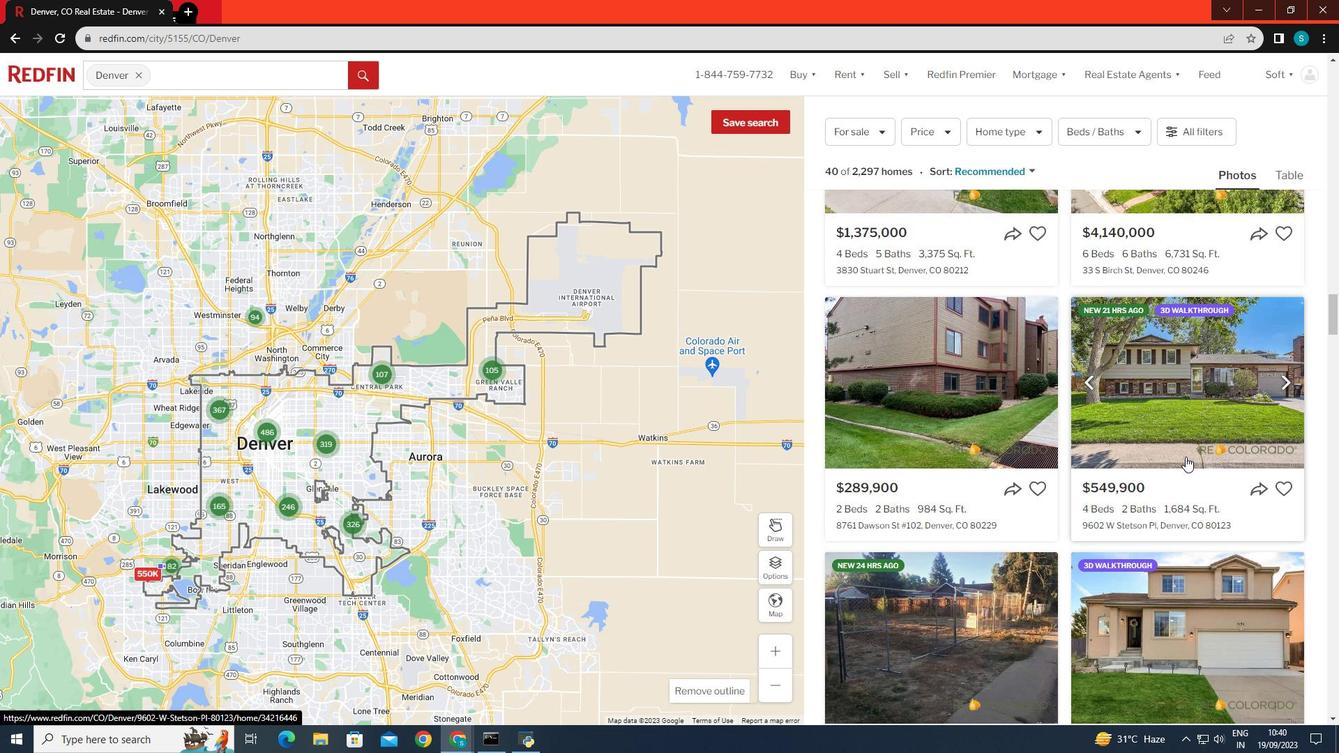 
Action: Mouse scrolled (1186, 456) with delta (0, 0)
Screenshot: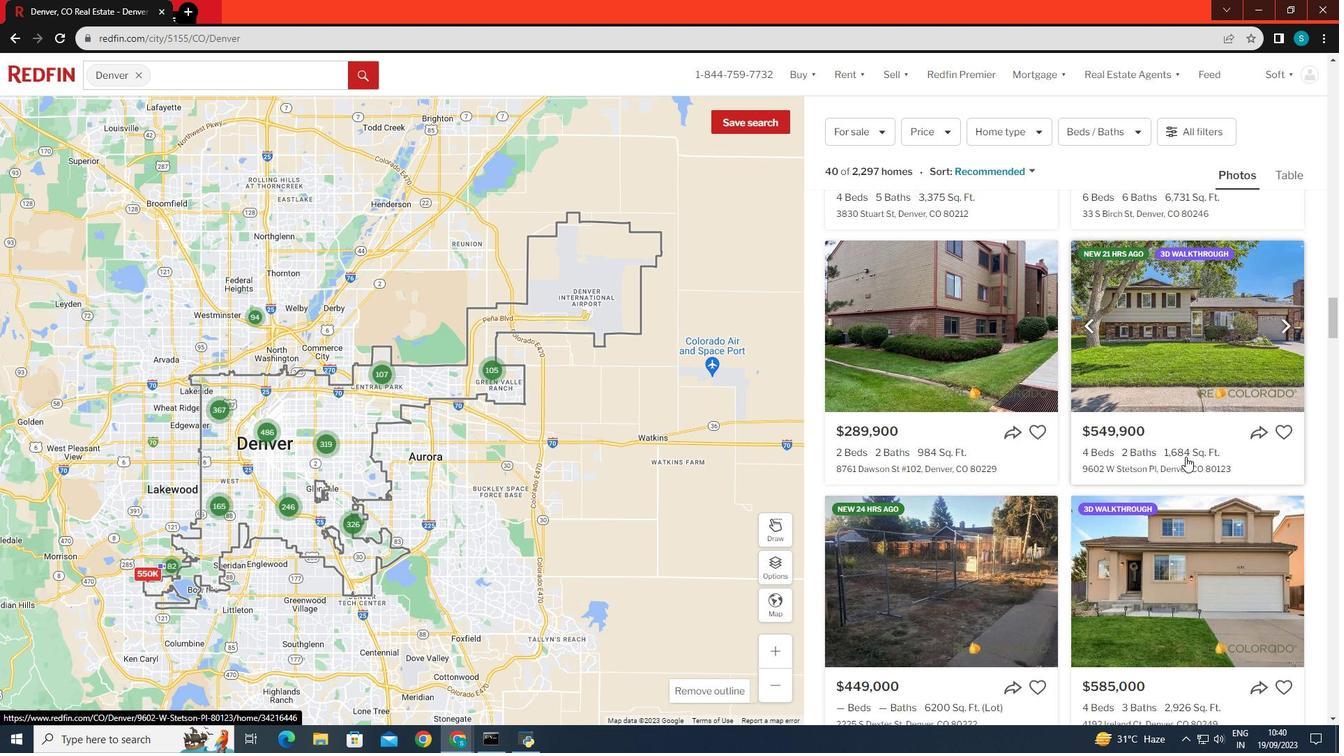 
Action: Mouse scrolled (1186, 456) with delta (0, 0)
Screenshot: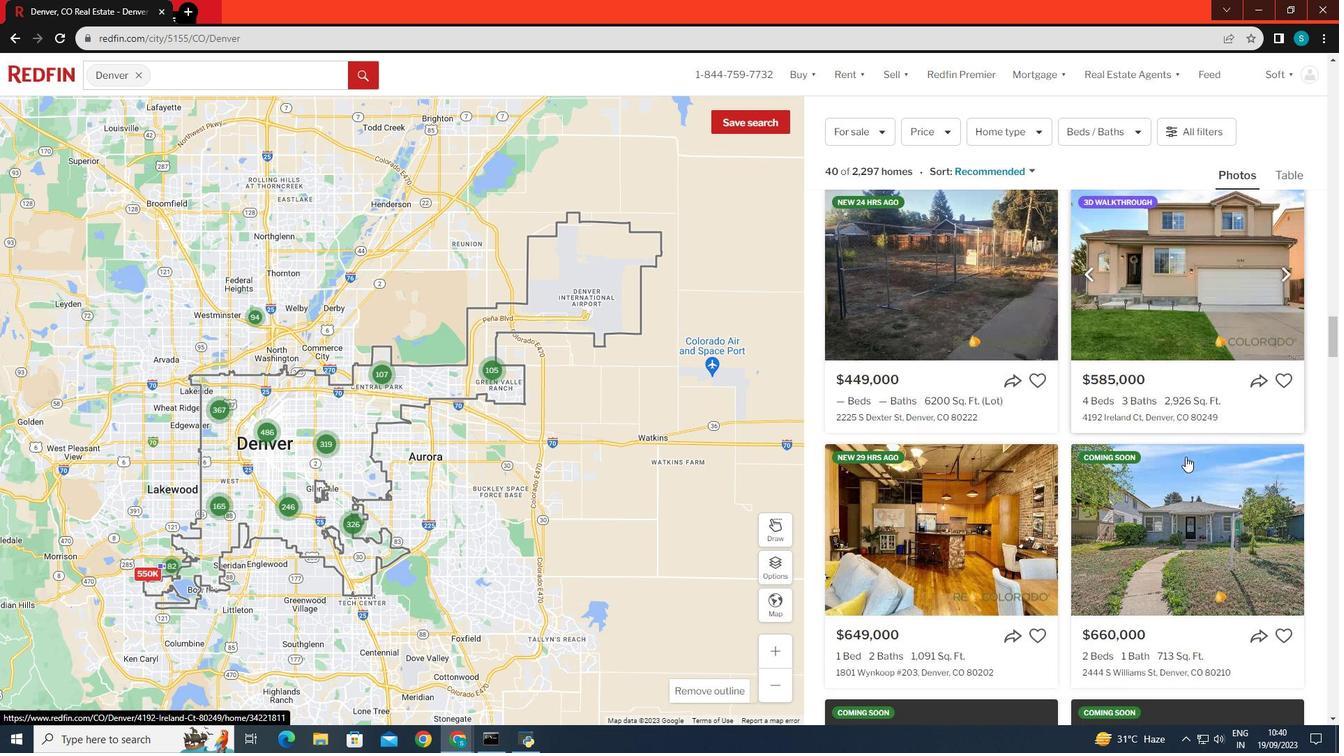 
Action: Mouse scrolled (1186, 456) with delta (0, 0)
Screenshot: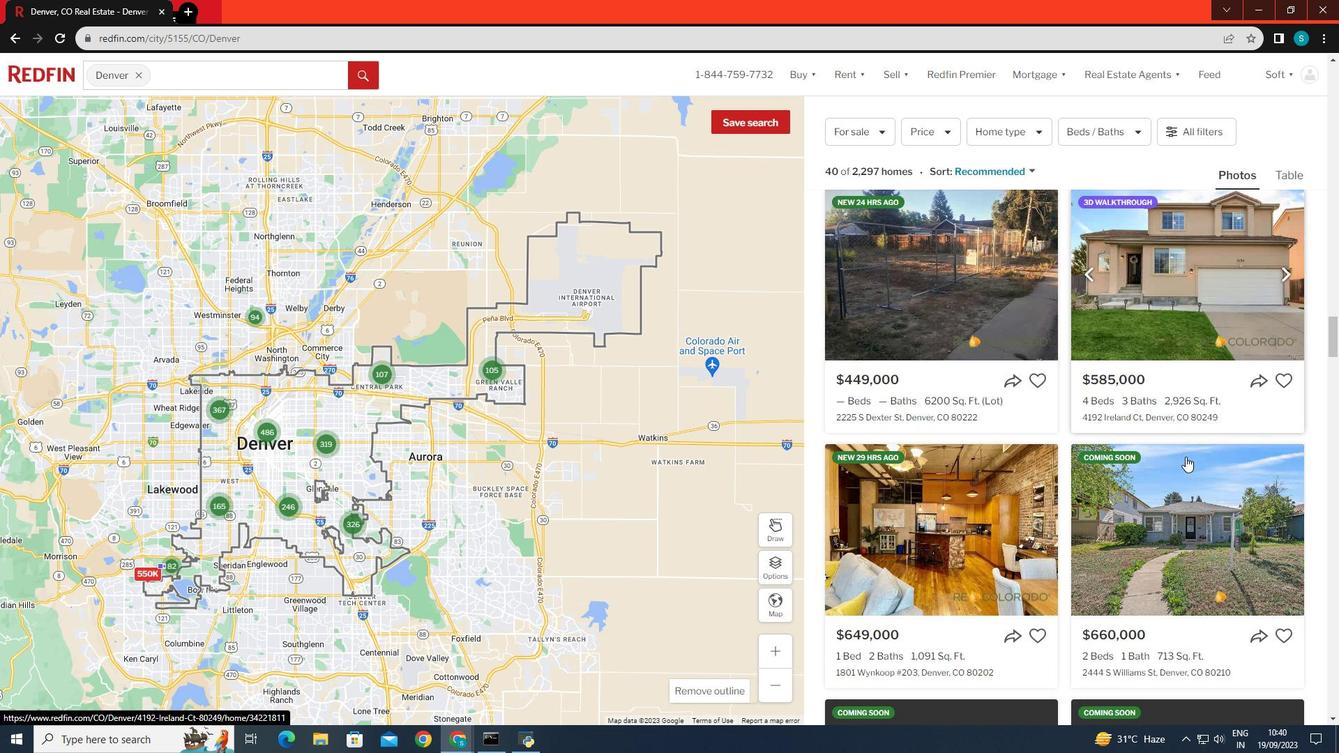 
Action: Mouse scrolled (1186, 456) with delta (0, 0)
Screenshot: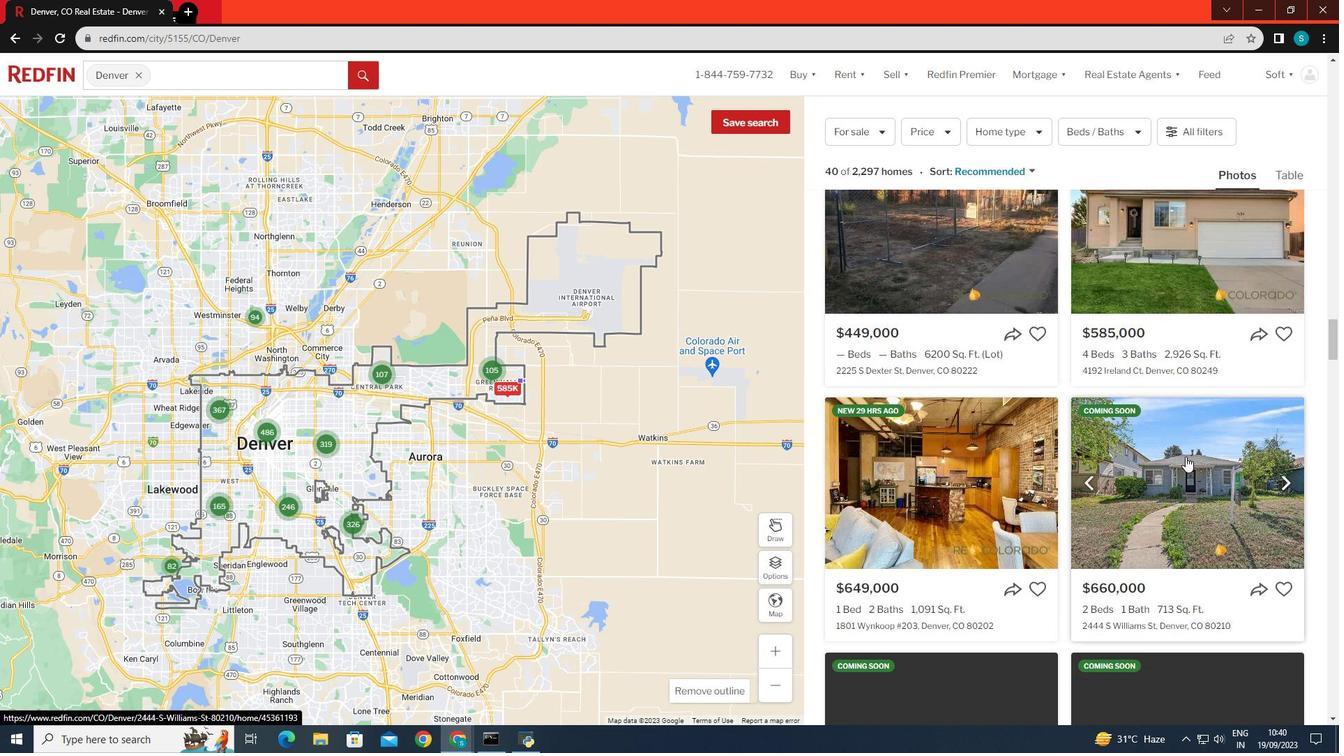 
Action: Mouse scrolled (1186, 456) with delta (0, 0)
Screenshot: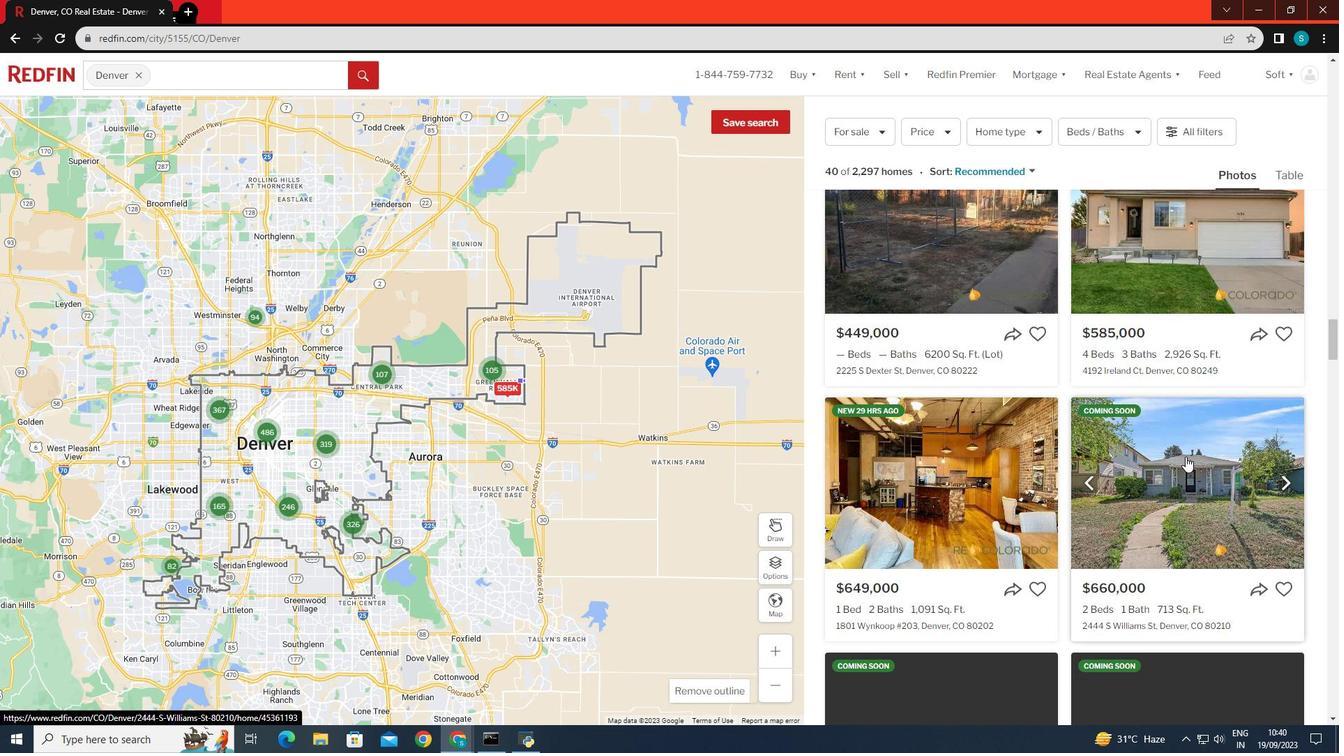 
Action: Mouse scrolled (1186, 456) with delta (0, 0)
Screenshot: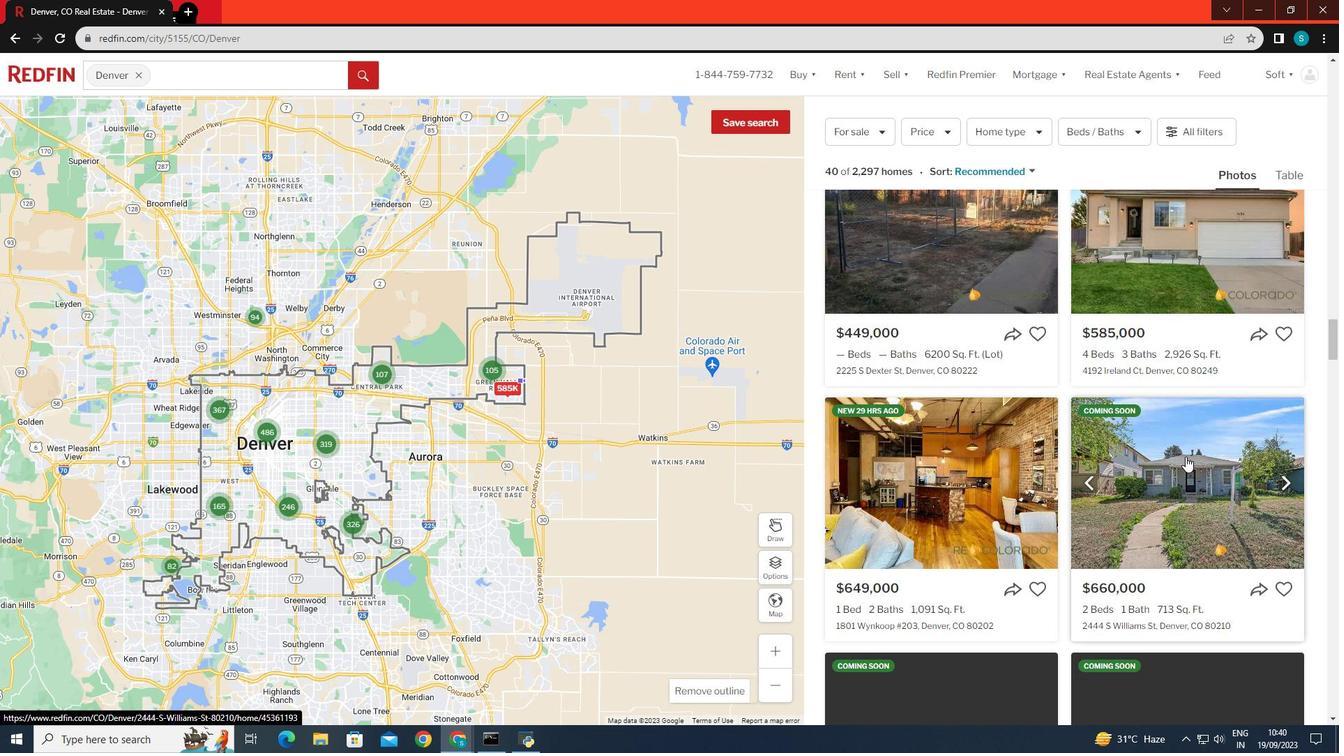
Action: Mouse scrolled (1186, 456) with delta (0, 0)
Screenshot: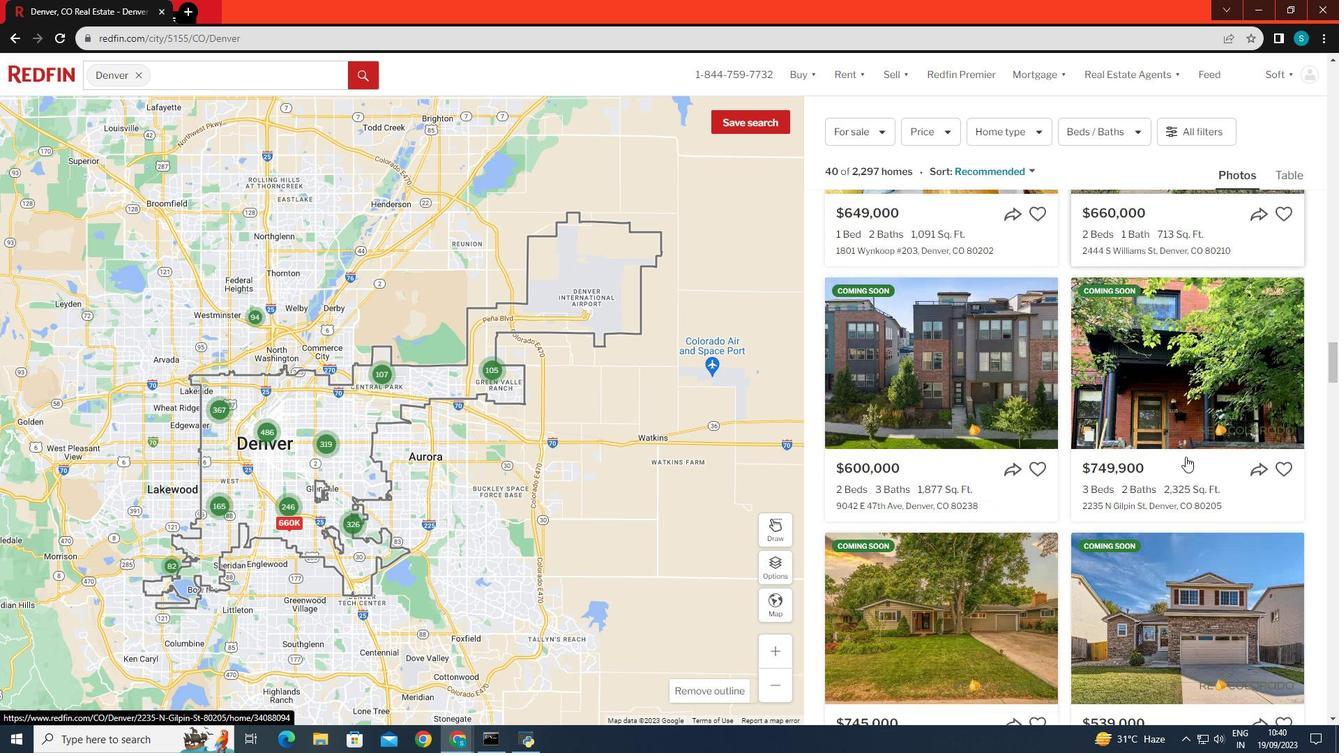 
Action: Mouse scrolled (1186, 456) with delta (0, 0)
Screenshot: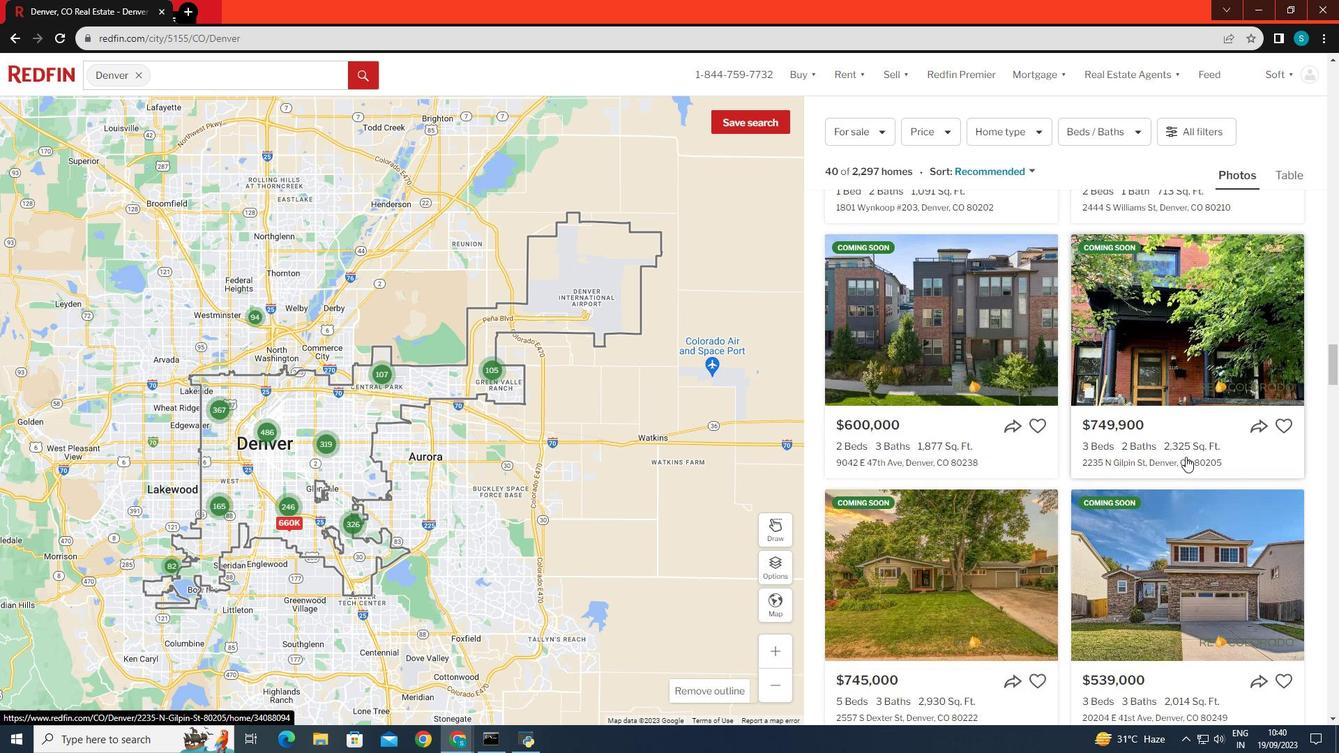 
Action: Mouse scrolled (1186, 456) with delta (0, 0)
Screenshot: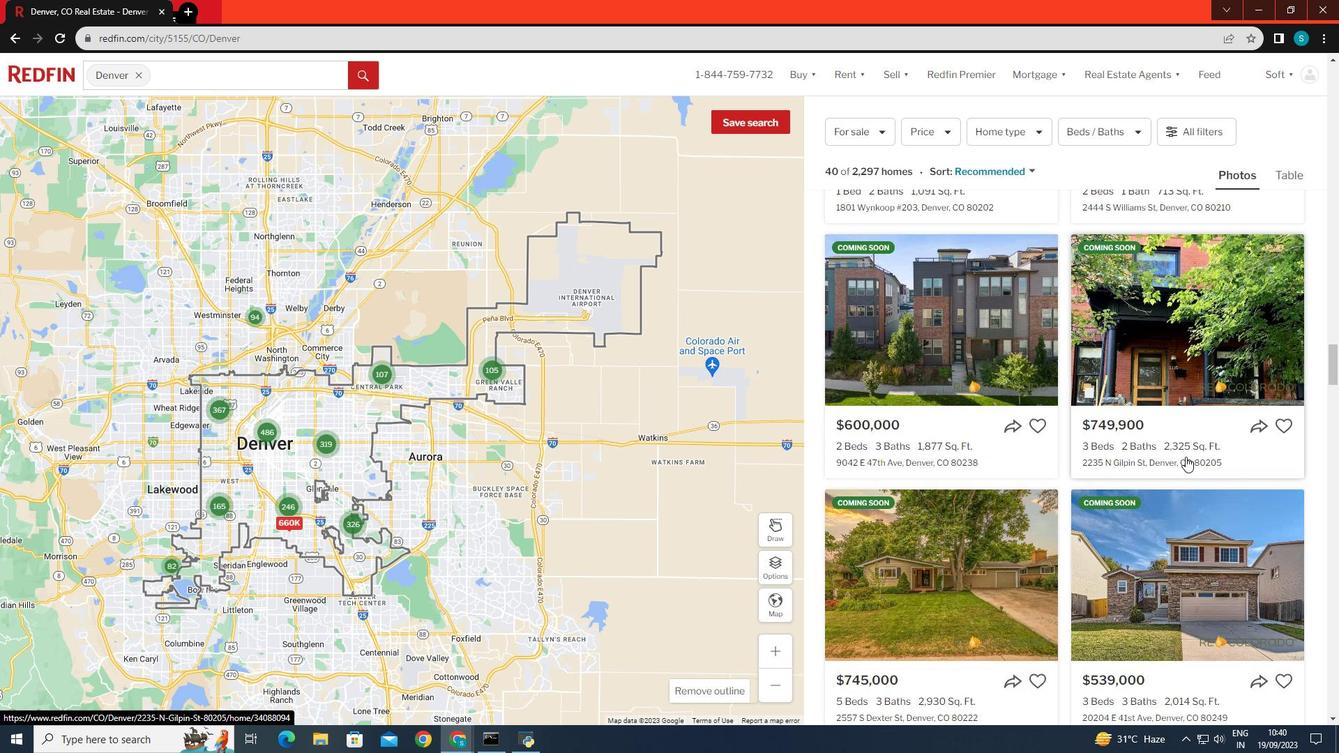 
Action: Mouse scrolled (1186, 456) with delta (0, 0)
Screenshot: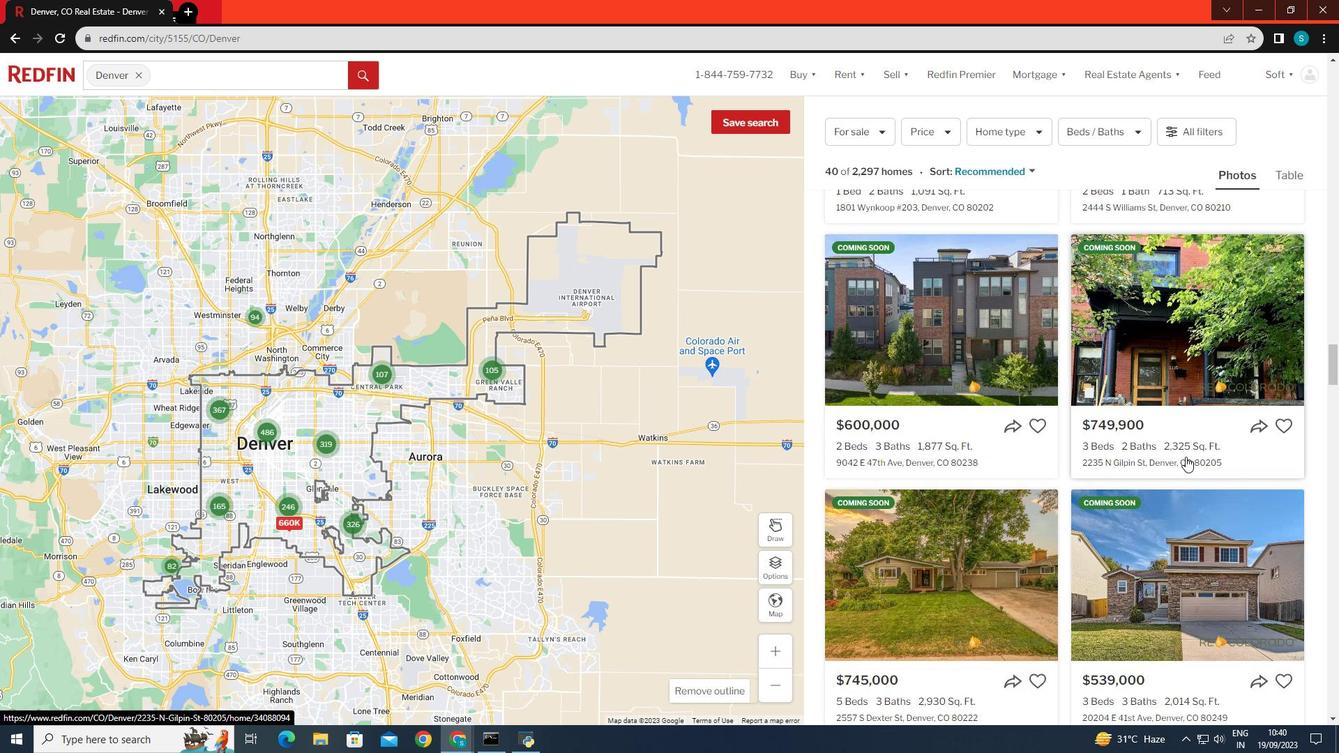 
Action: Mouse scrolled (1186, 456) with delta (0, 0)
Screenshot: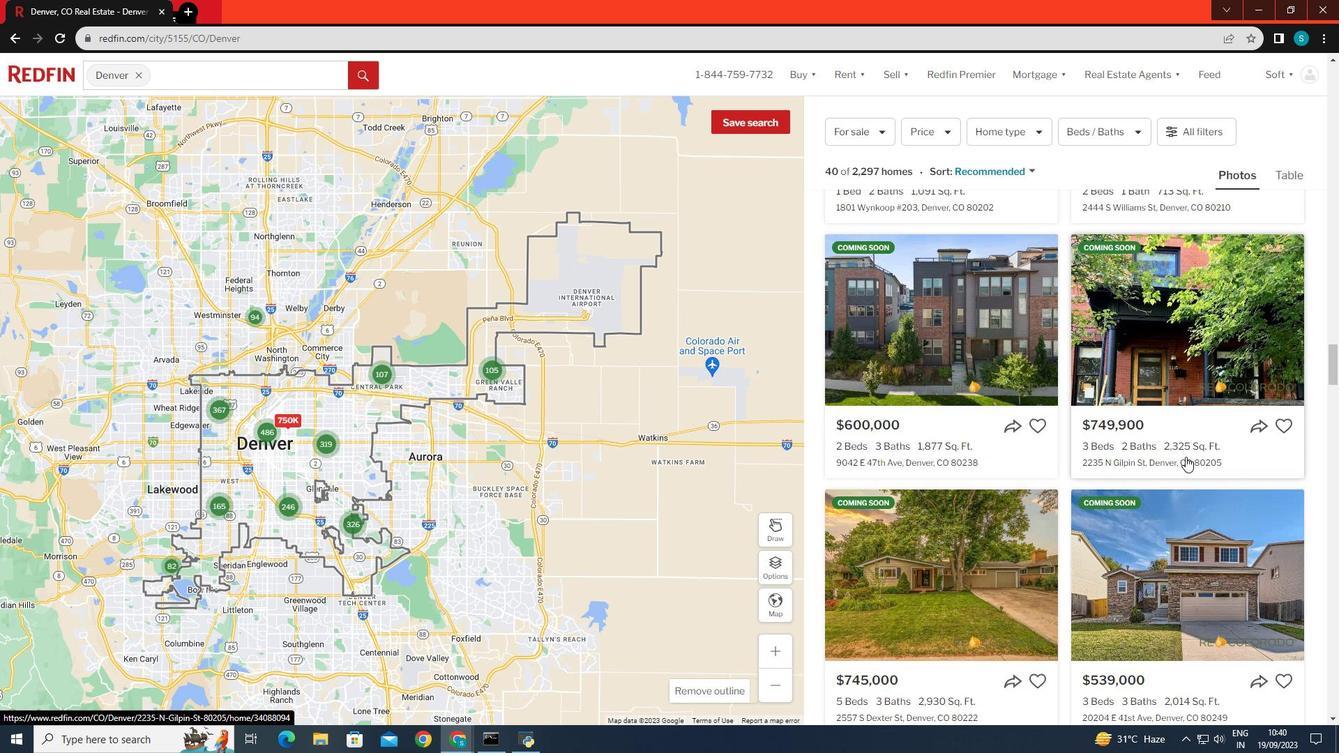 
Action: Mouse scrolled (1186, 456) with delta (0, 0)
Screenshot: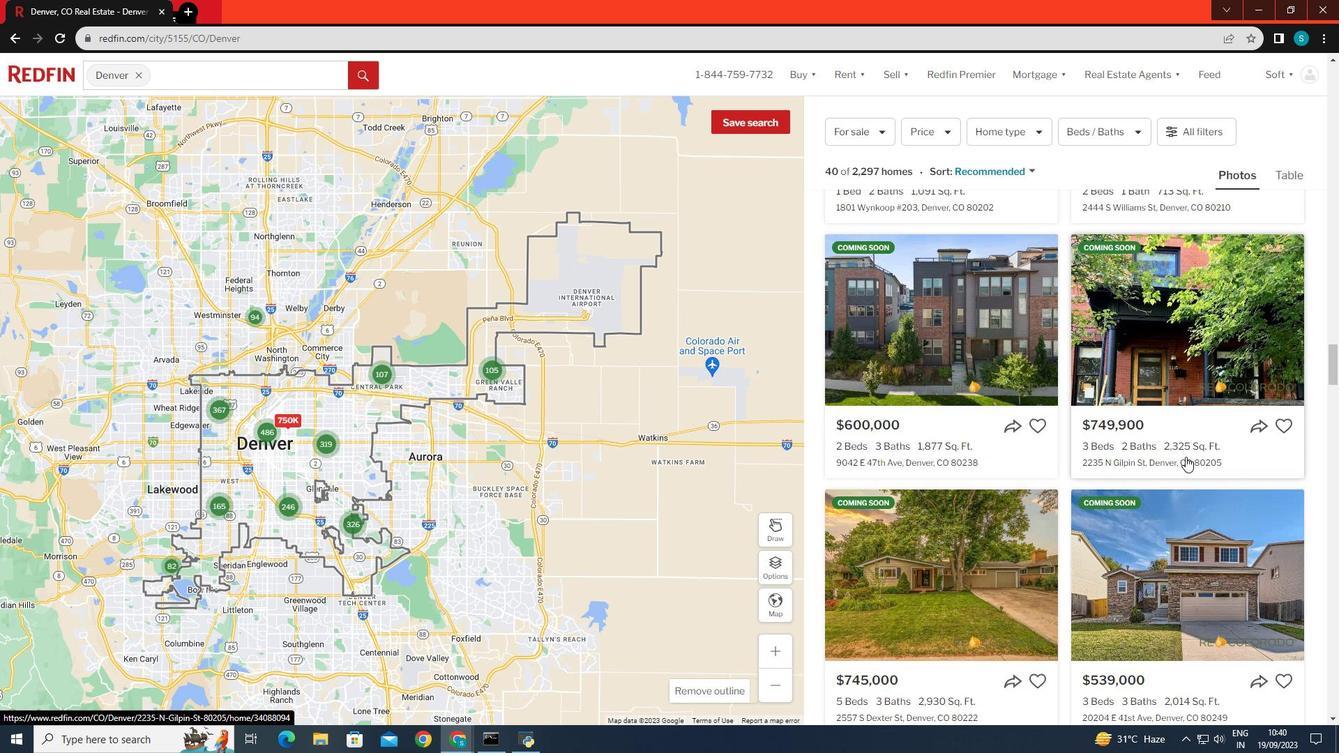 
Action: Mouse scrolled (1186, 456) with delta (0, 0)
Screenshot: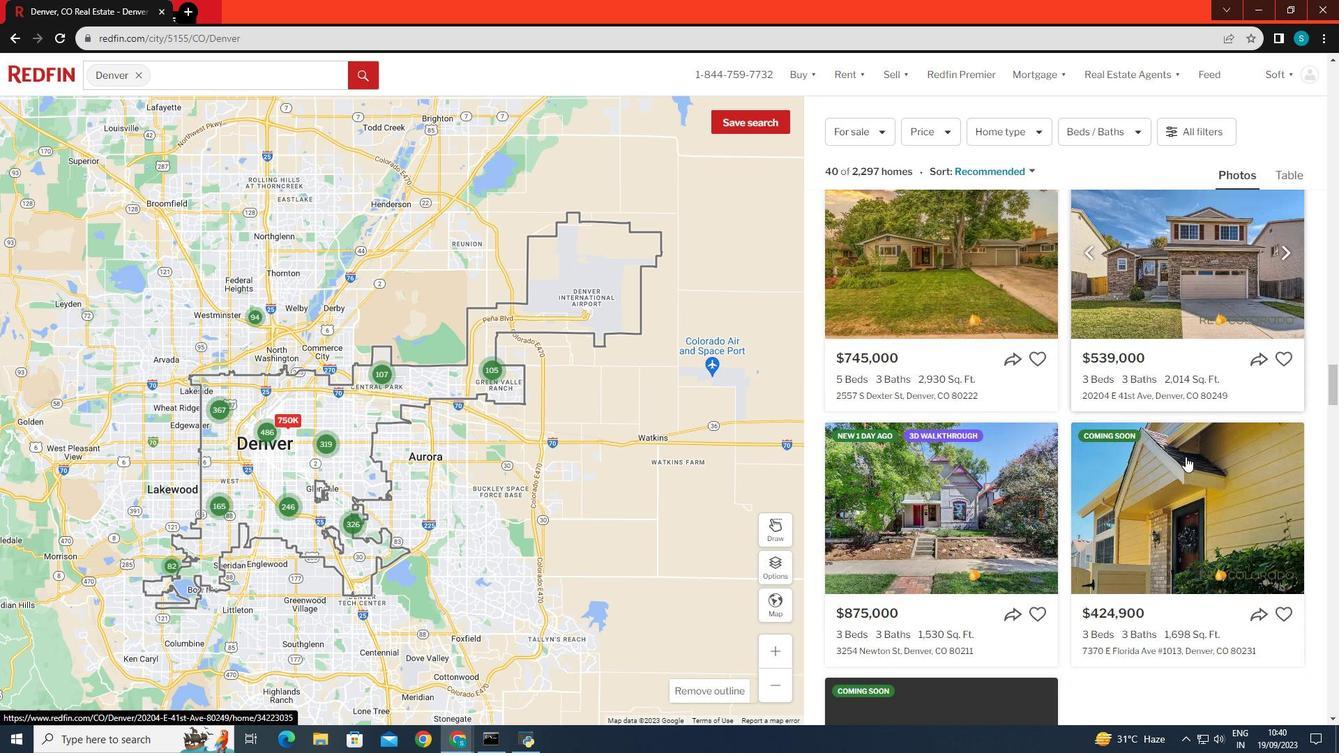
Action: Mouse scrolled (1186, 456) with delta (0, 0)
Screenshot: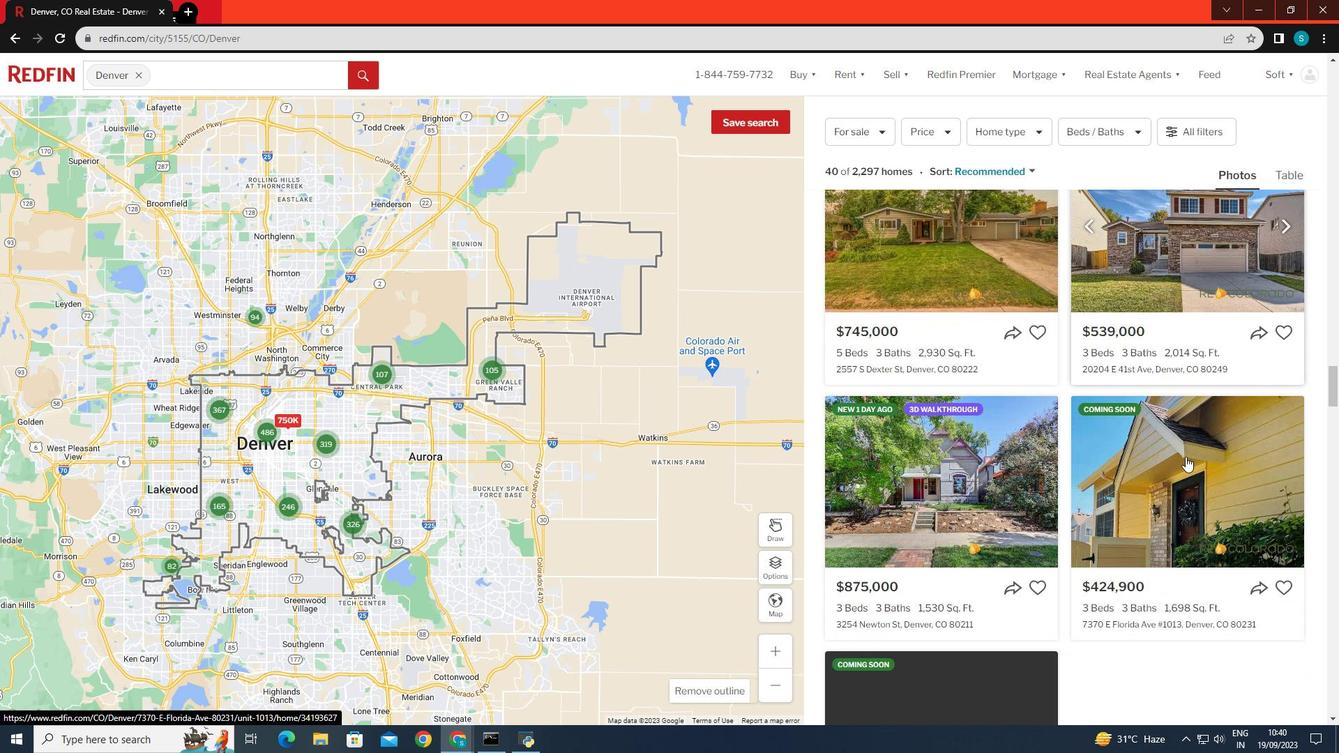 
Action: Mouse scrolled (1186, 456) with delta (0, 0)
Screenshot: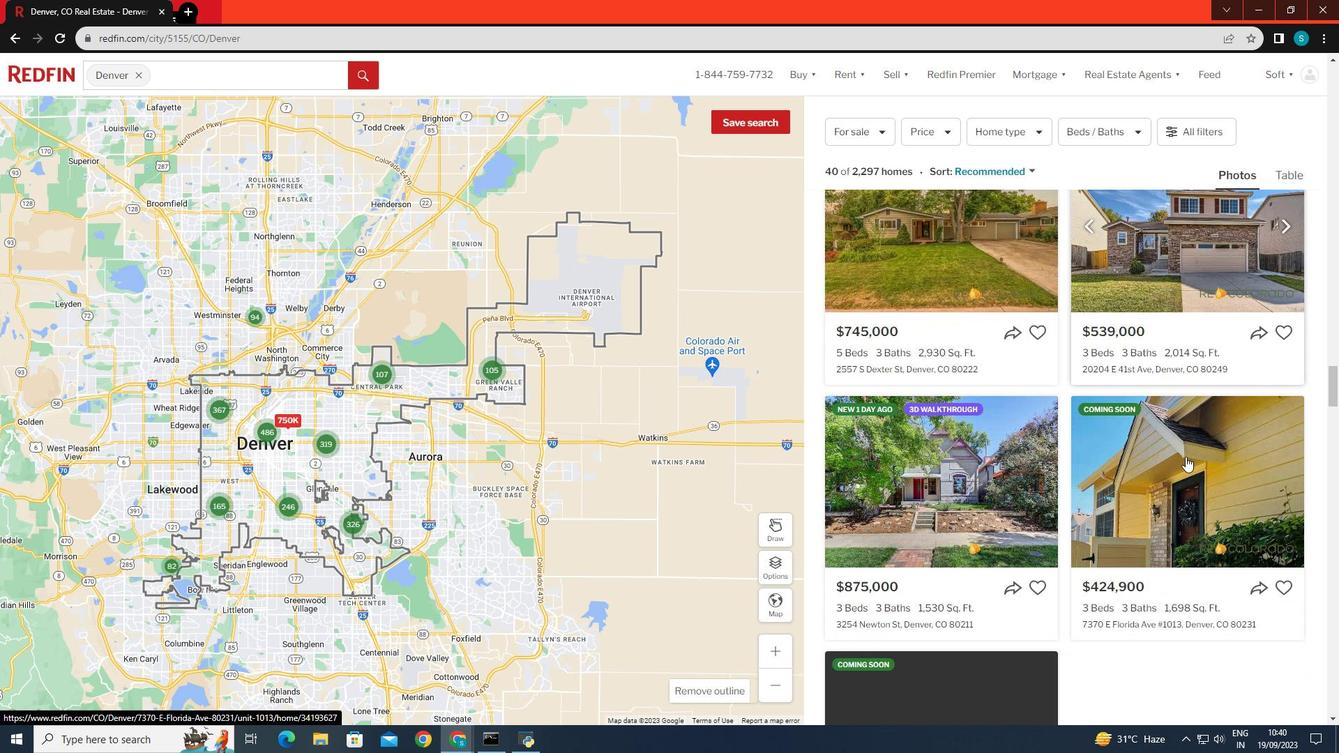 
Action: Mouse scrolled (1186, 456) with delta (0, 0)
Screenshot: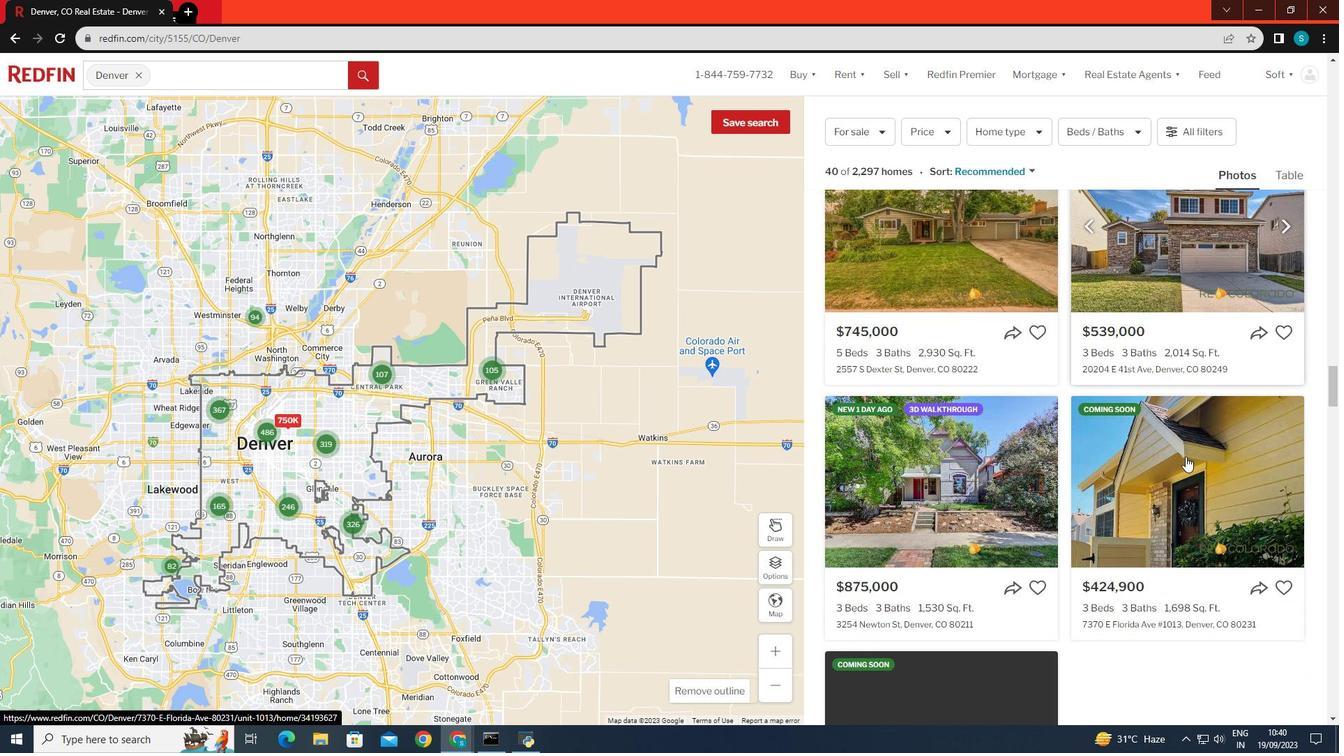 
Action: Mouse scrolled (1186, 456) with delta (0, 0)
Screenshot: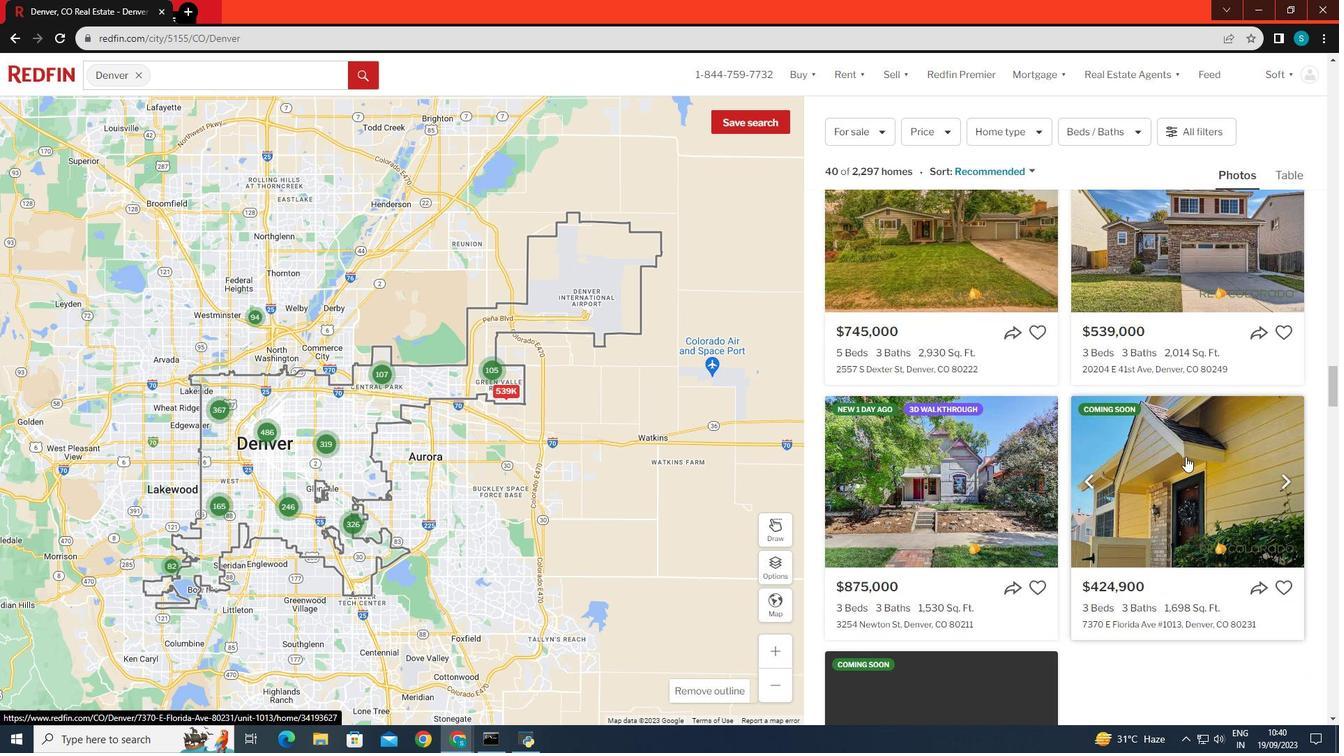 
Action: Mouse scrolled (1186, 456) with delta (0, 0)
Screenshot: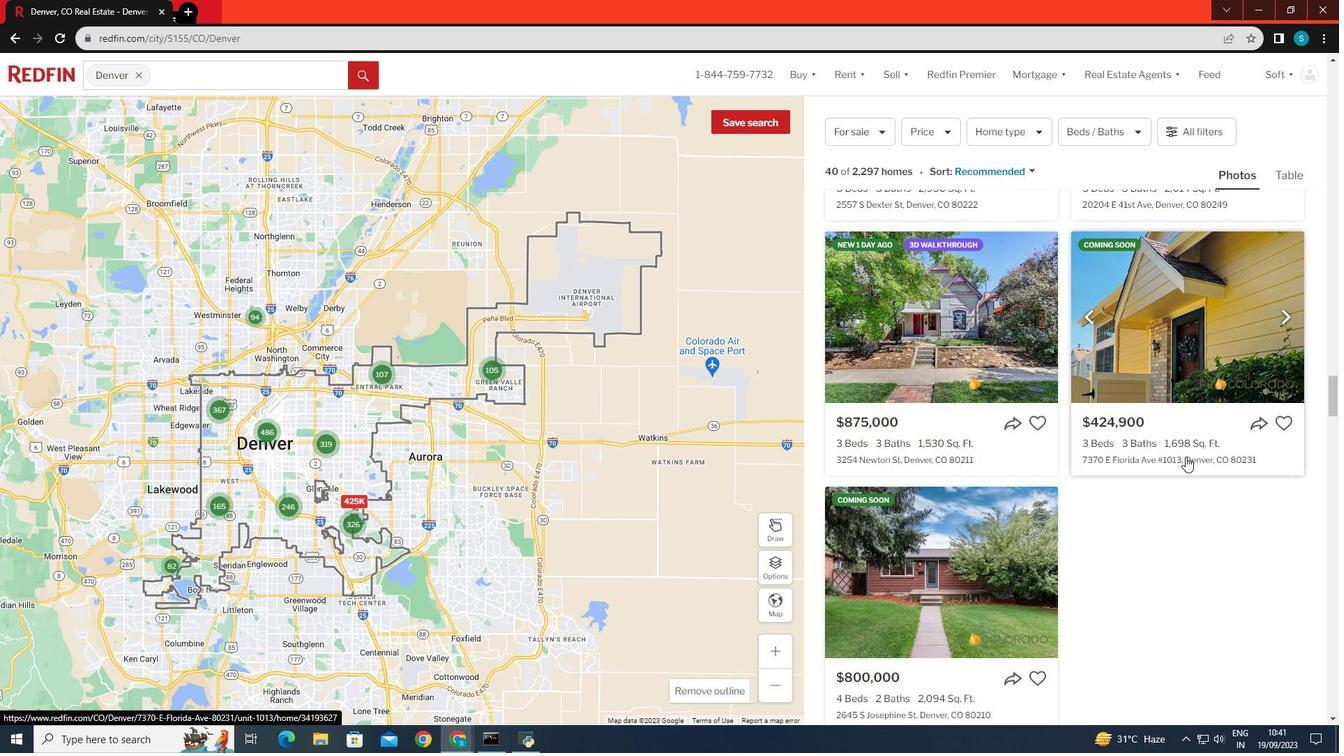 
Action: Mouse scrolled (1186, 456) with delta (0, 0)
Screenshot: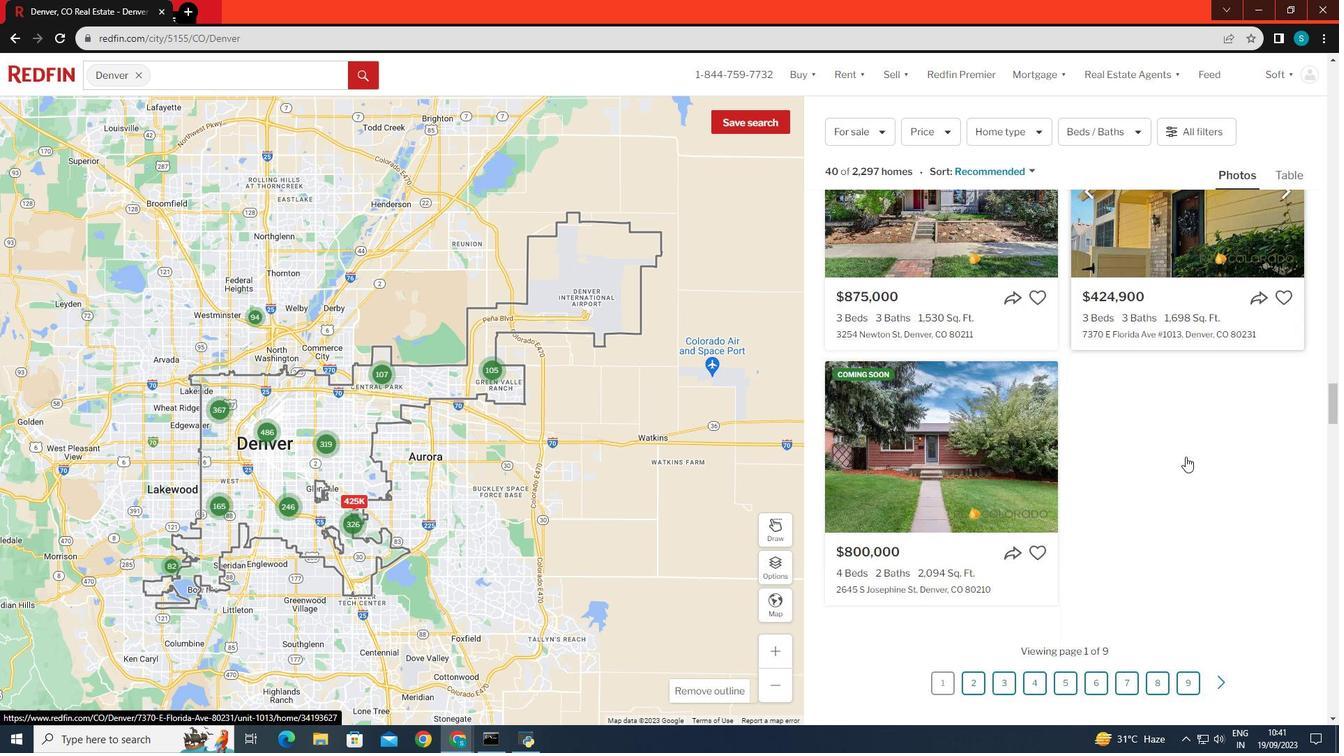
Action: Mouse scrolled (1186, 456) with delta (0, 0)
Screenshot: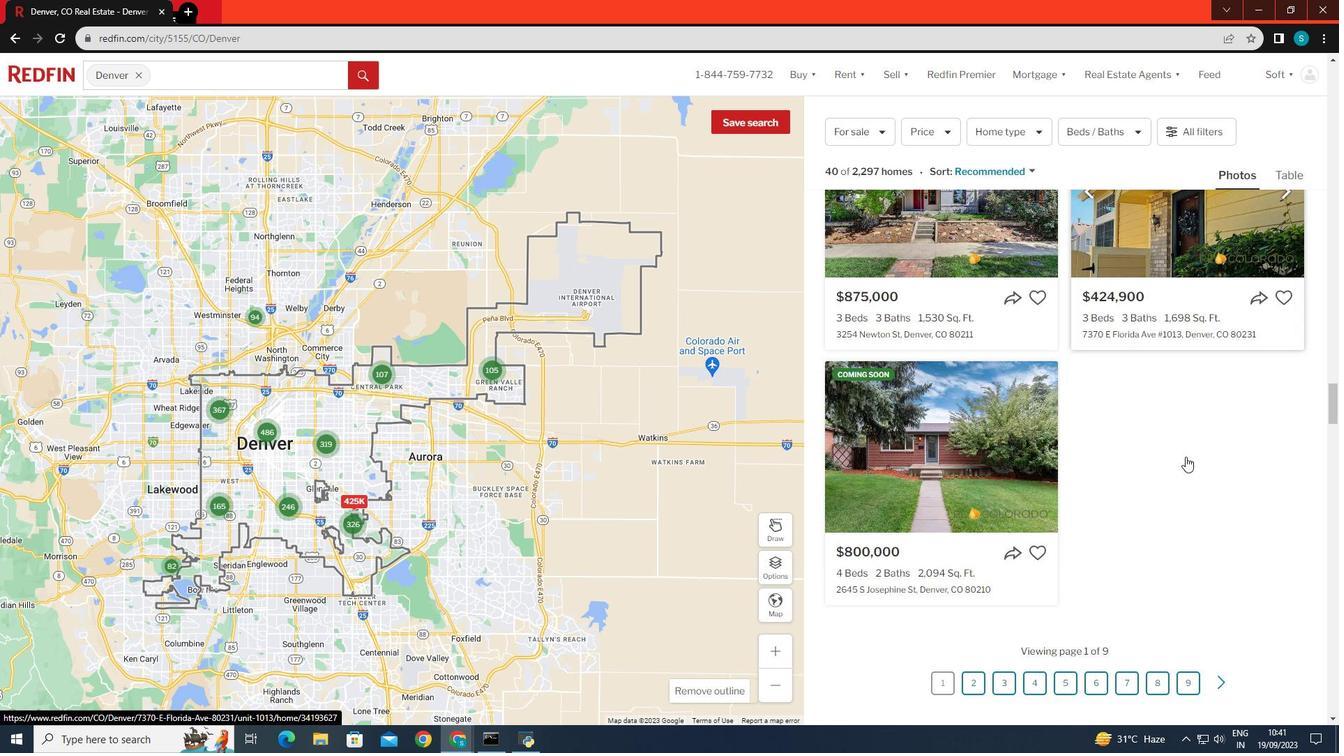 
Action: Mouse scrolled (1186, 456) with delta (0, 0)
Screenshot: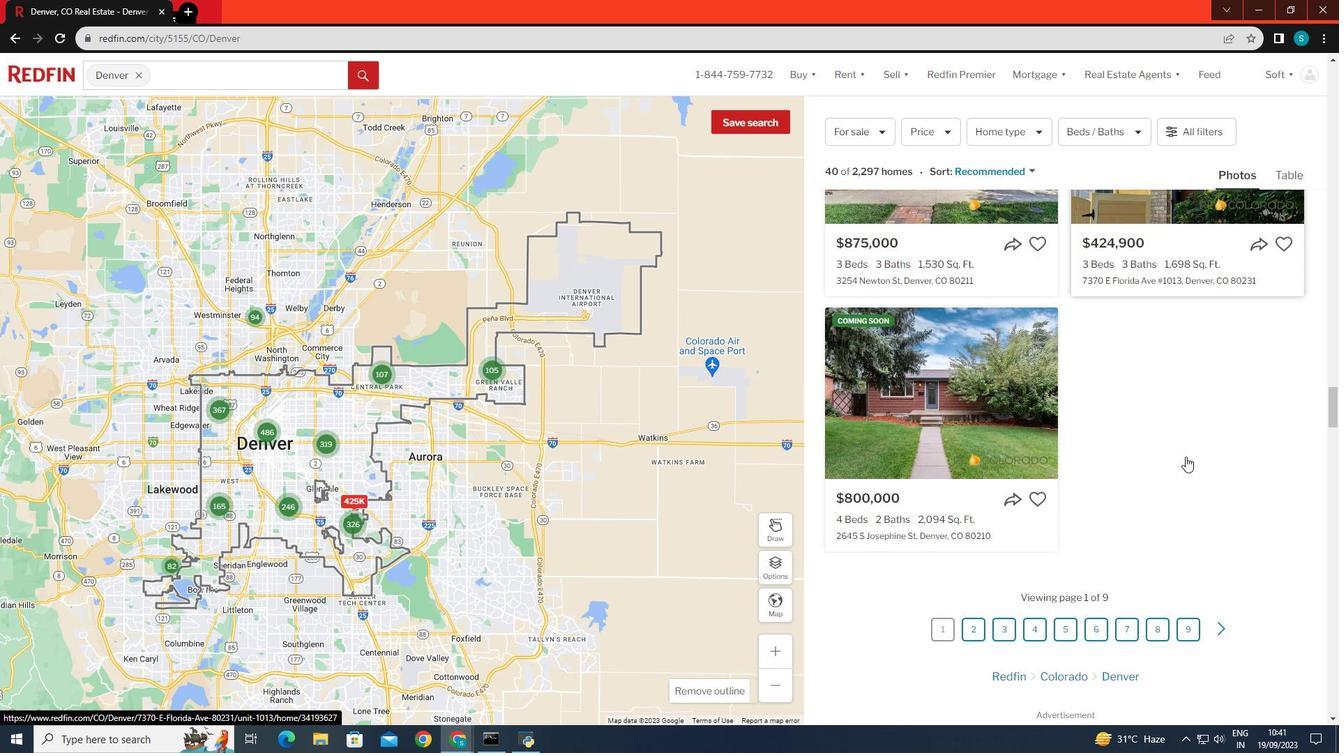 
Action: Mouse scrolled (1186, 456) with delta (0, 0)
Screenshot: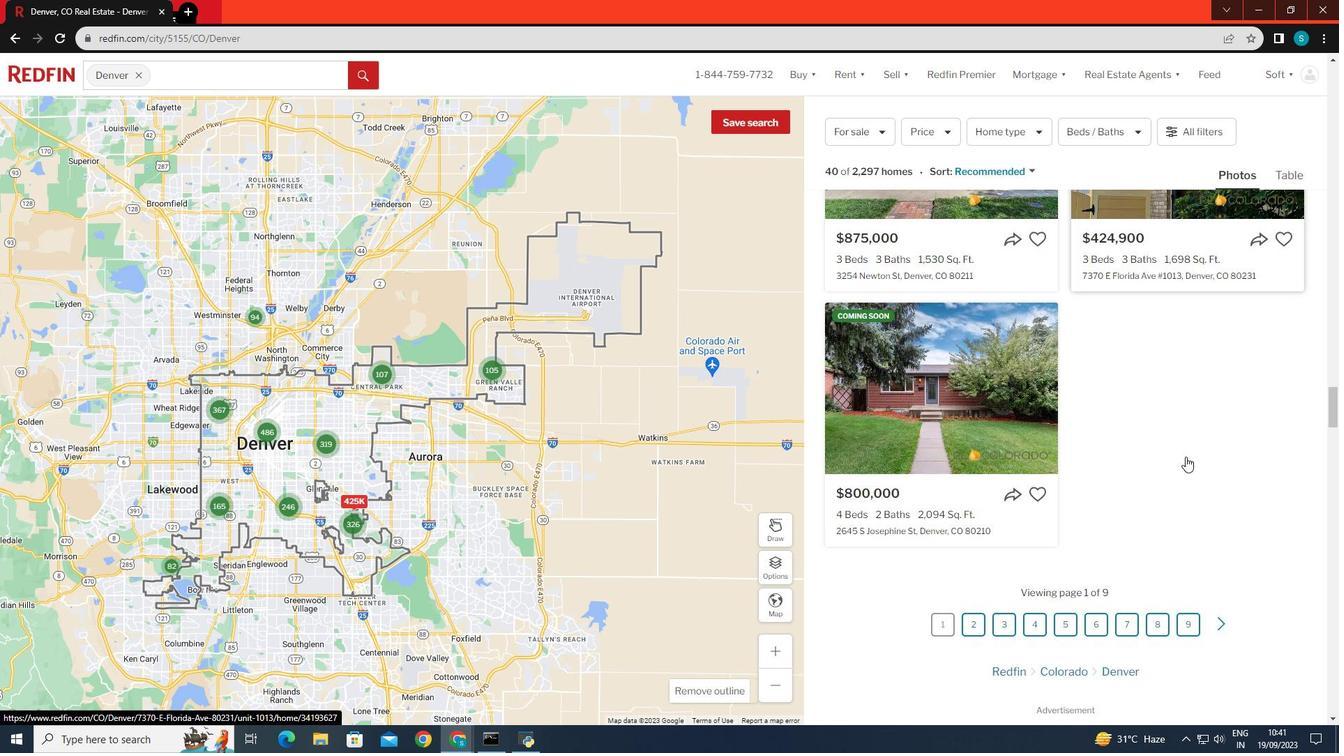 
Action: Mouse moved to (972, 623)
Screenshot: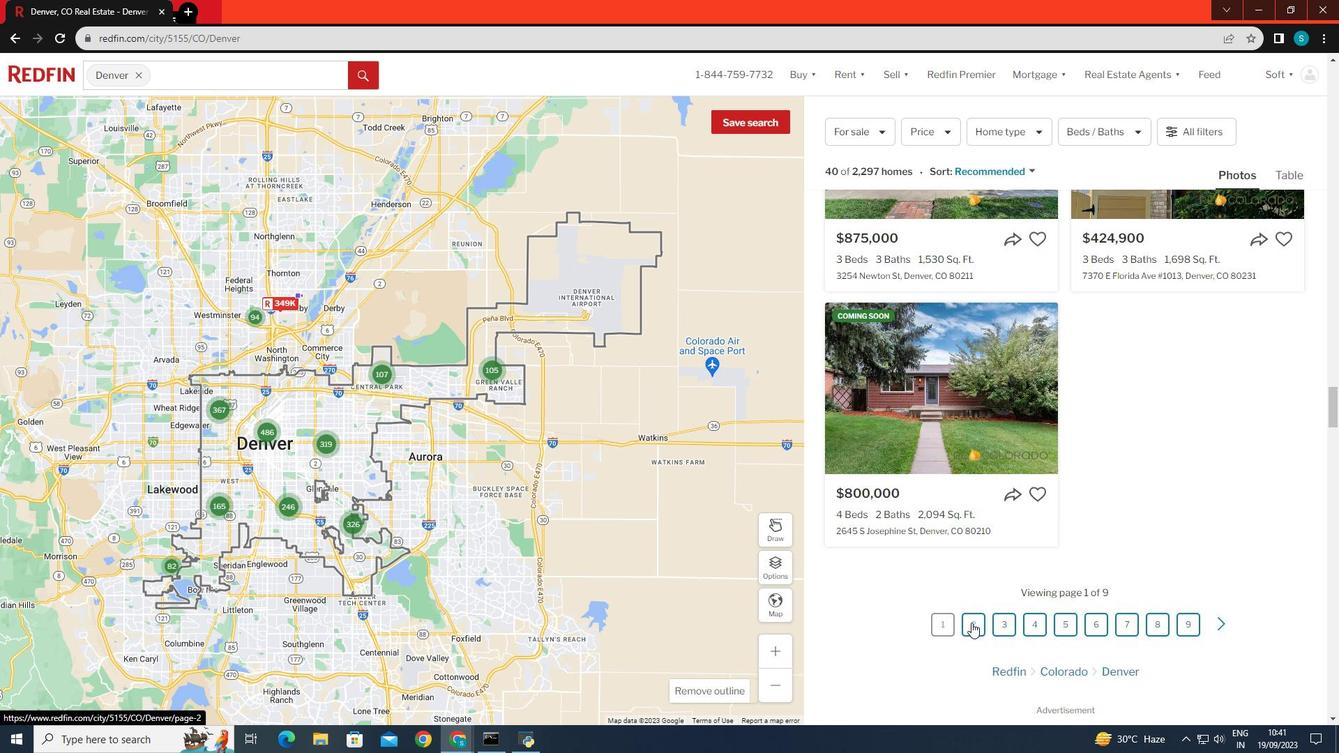 
Action: Mouse pressed left at (972, 623)
Screenshot: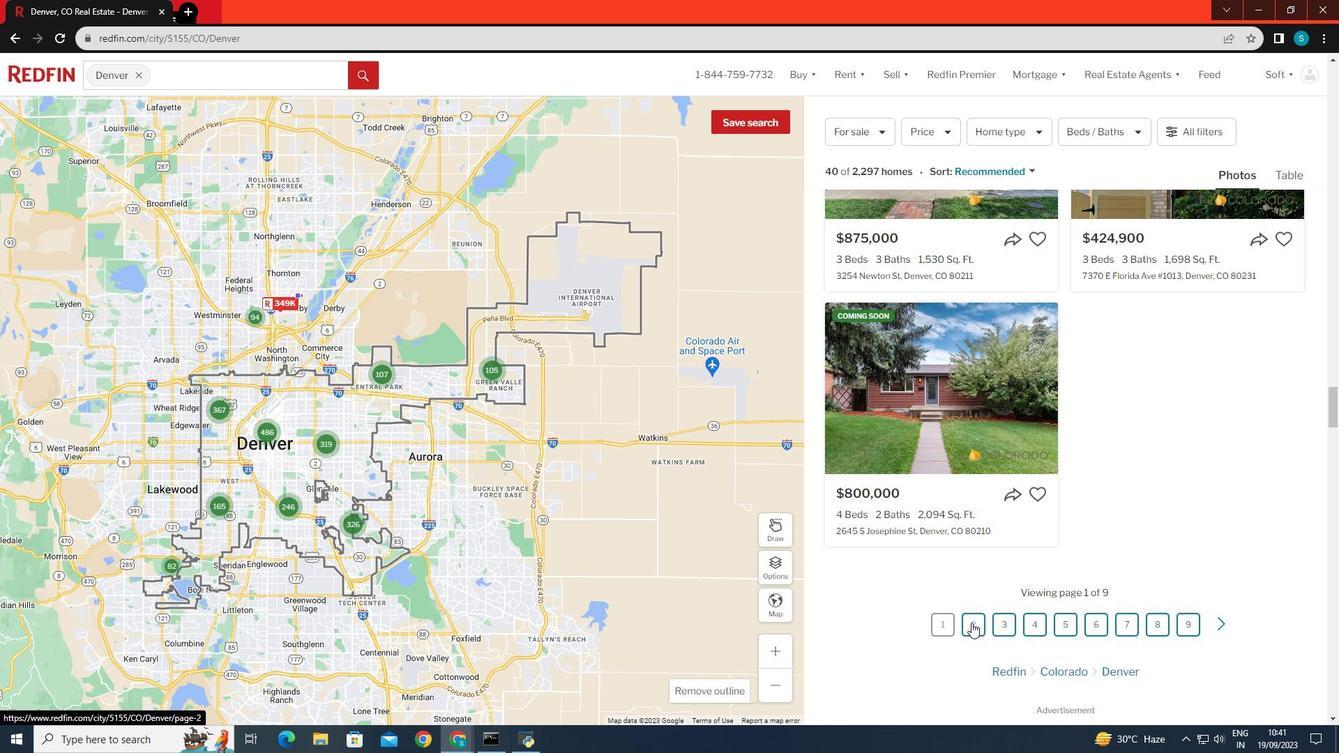 
Action: Mouse moved to (1027, 496)
Screenshot: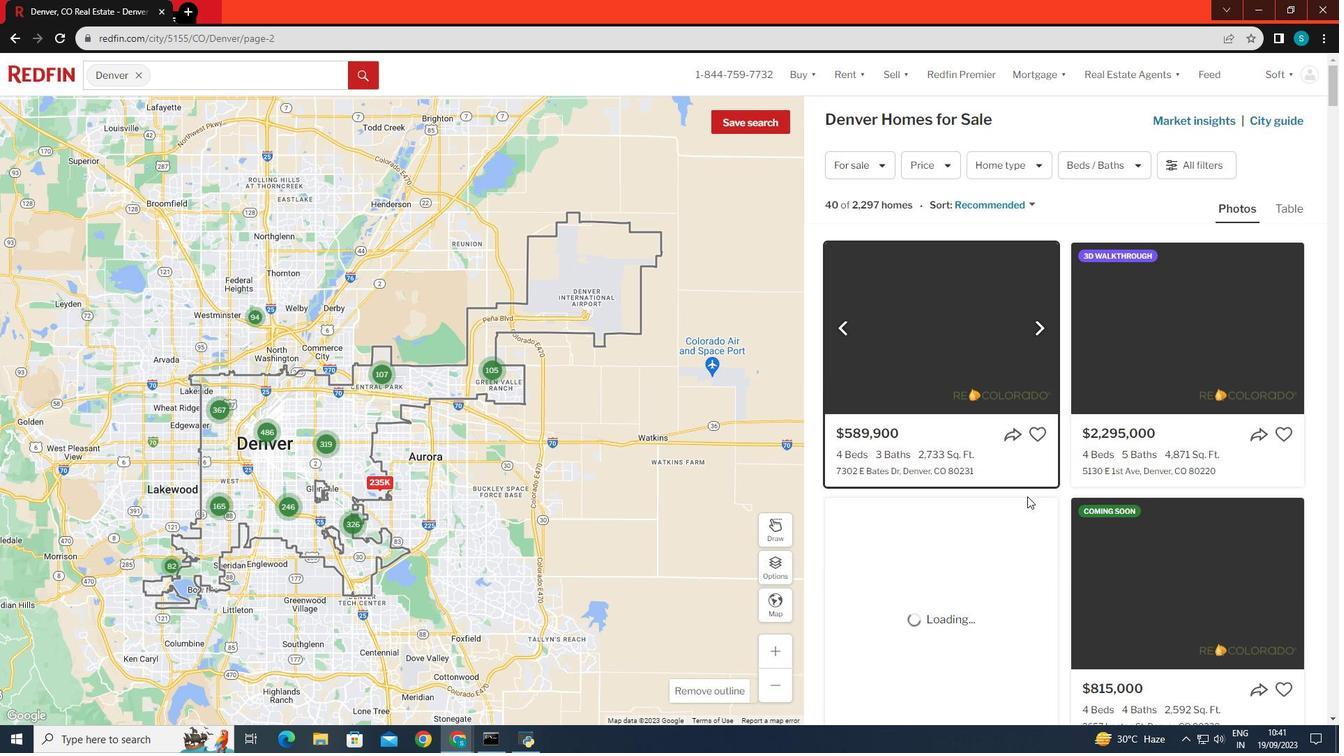 
Action: Mouse scrolled (1027, 496) with delta (0, 0)
Screenshot: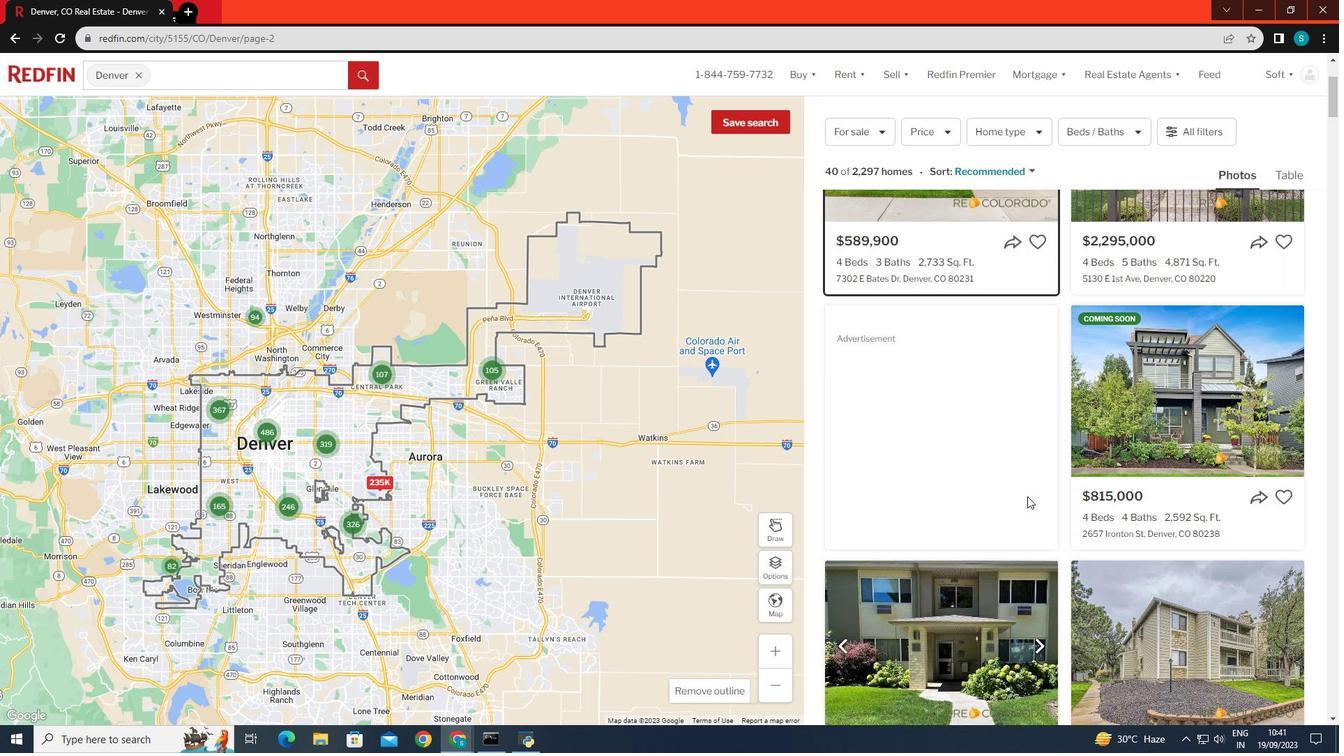 
Action: Mouse scrolled (1027, 496) with delta (0, 0)
Screenshot: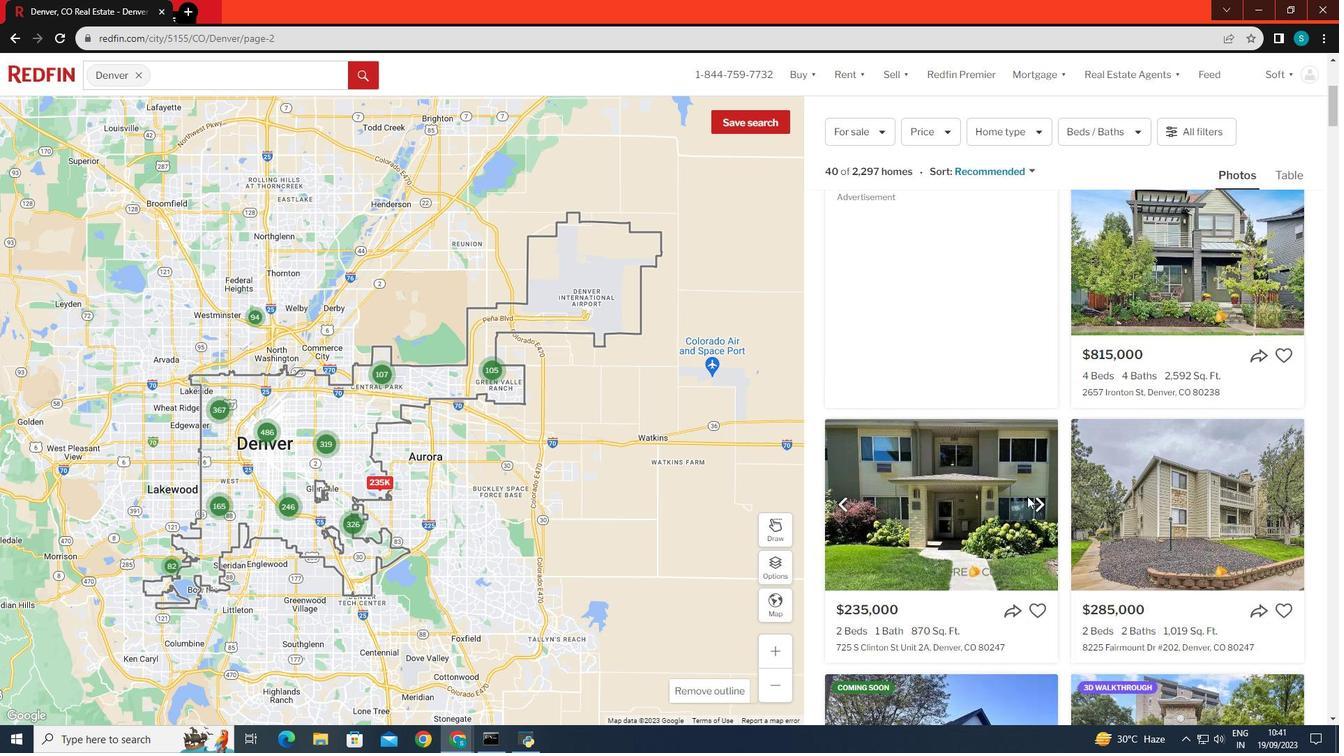 
Action: Mouse scrolled (1027, 496) with delta (0, 0)
Screenshot: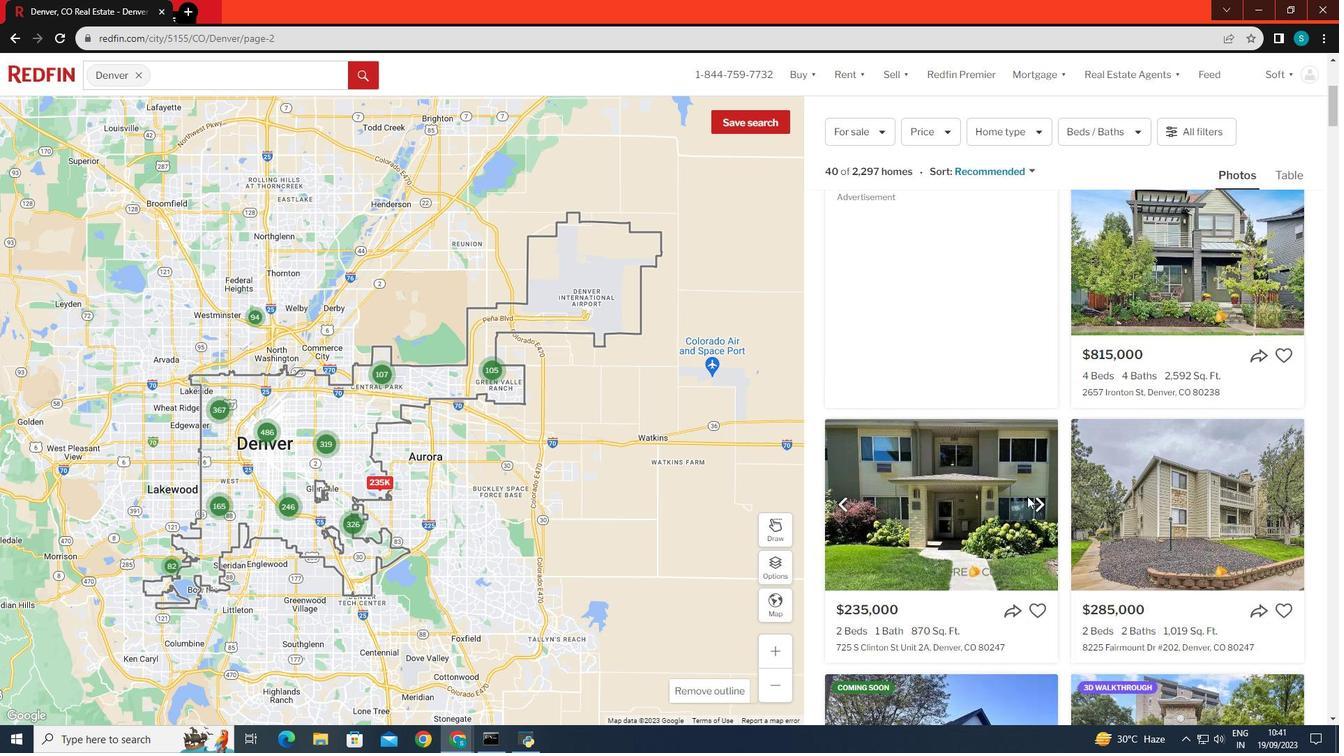 
Action: Mouse scrolled (1027, 496) with delta (0, 0)
Screenshot: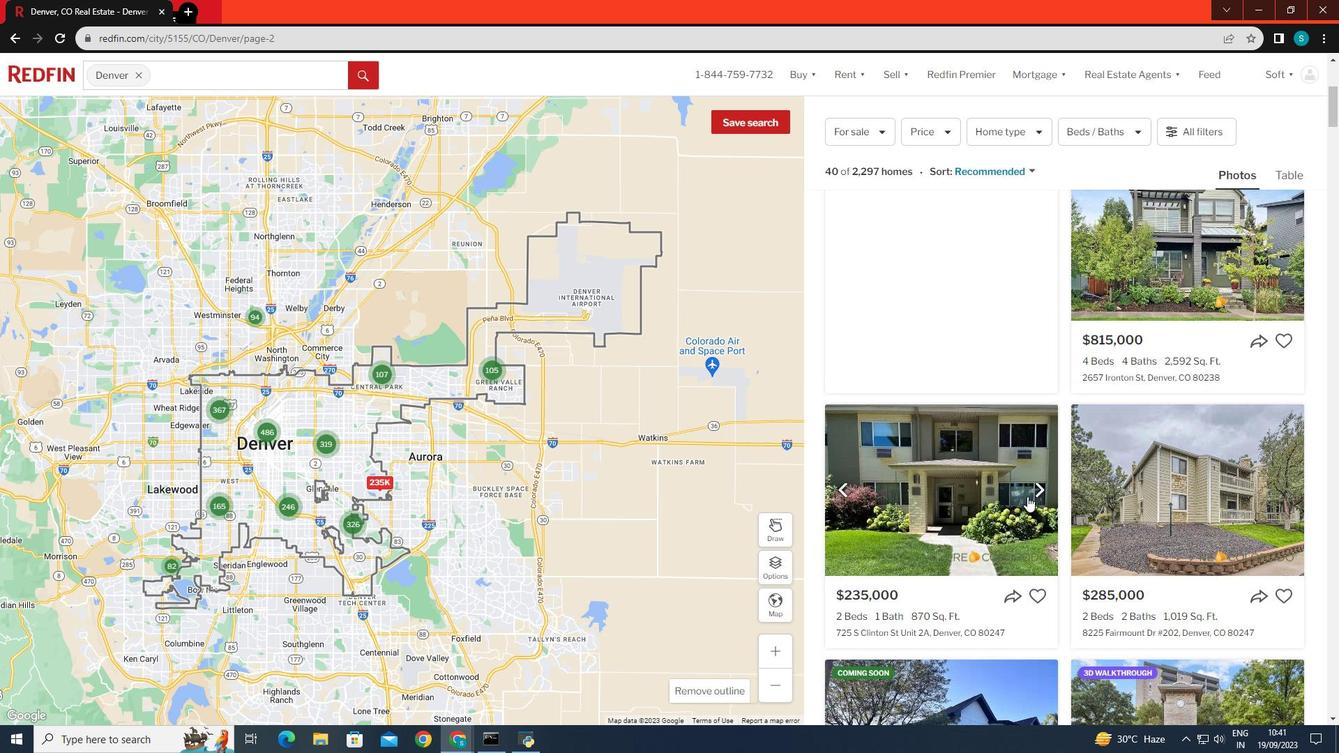 
Action: Mouse scrolled (1027, 496) with delta (0, 0)
Screenshot: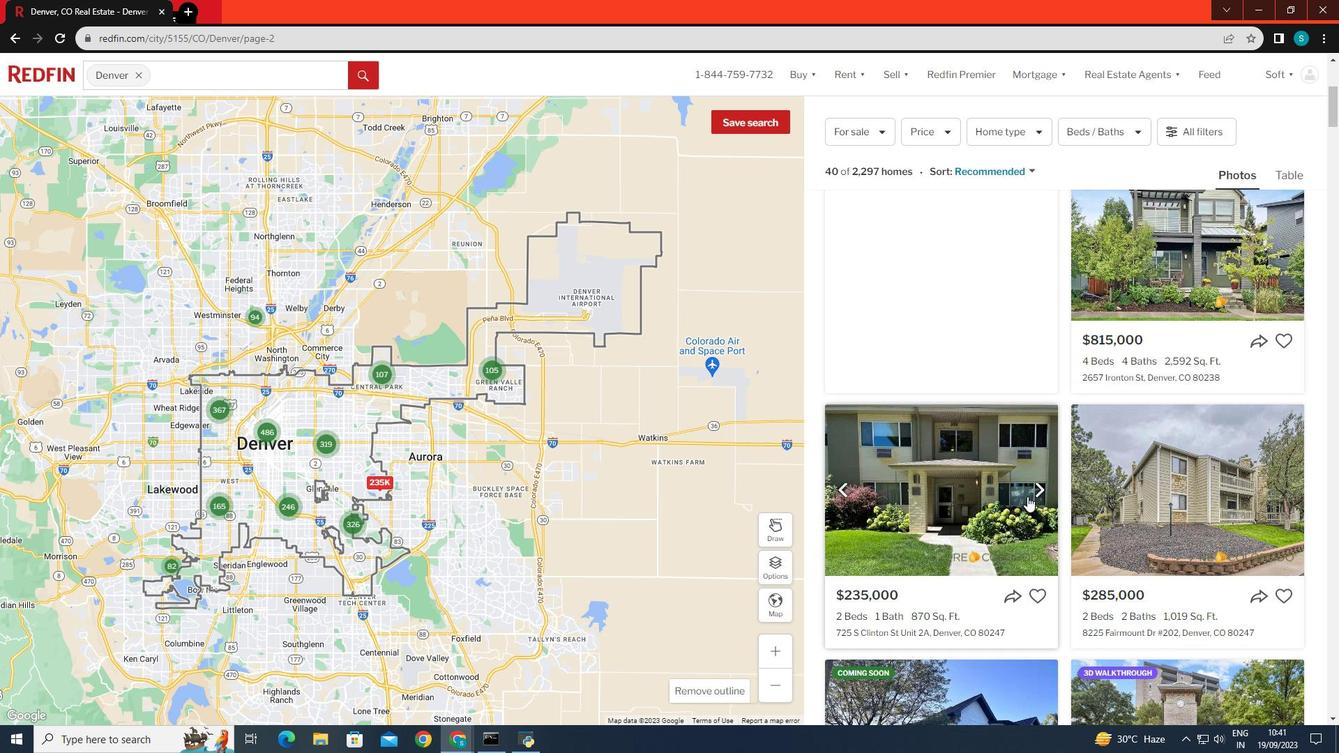 
Action: Mouse scrolled (1027, 496) with delta (0, 0)
Screenshot: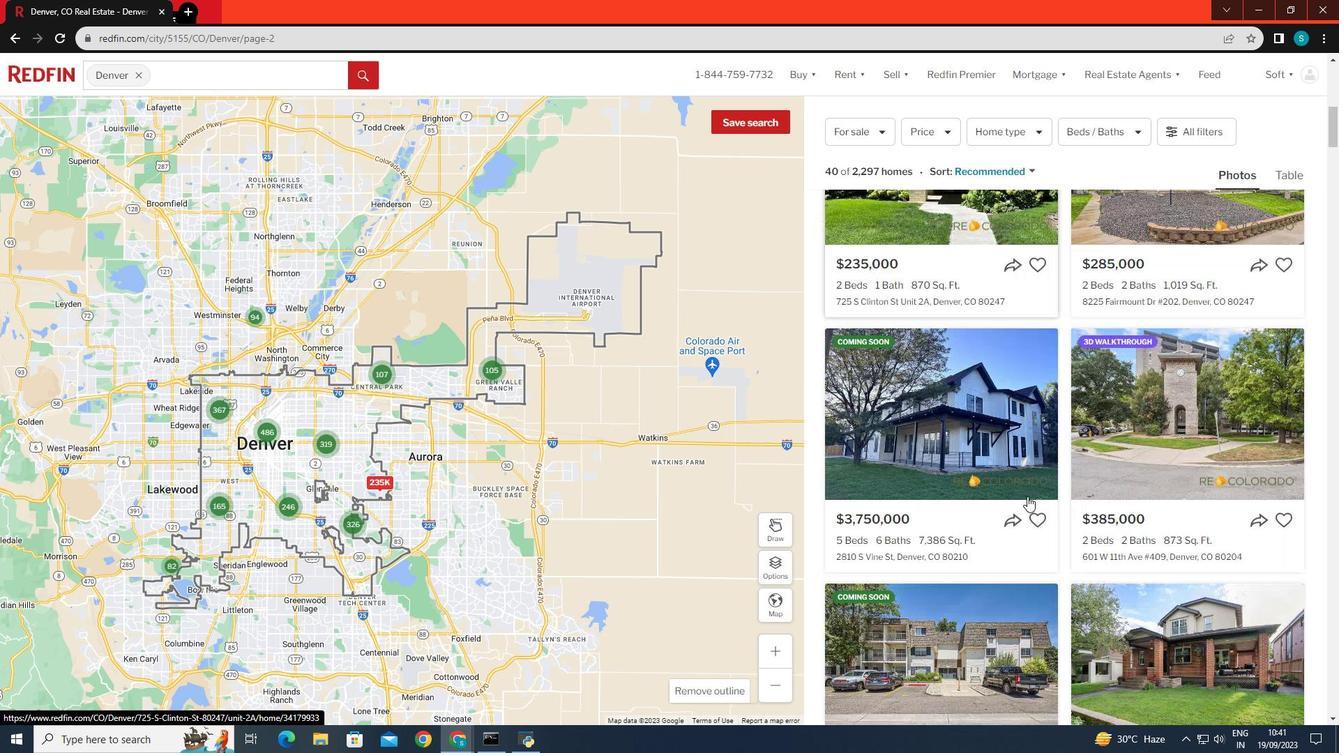 
Action: Mouse scrolled (1027, 496) with delta (0, 0)
Screenshot: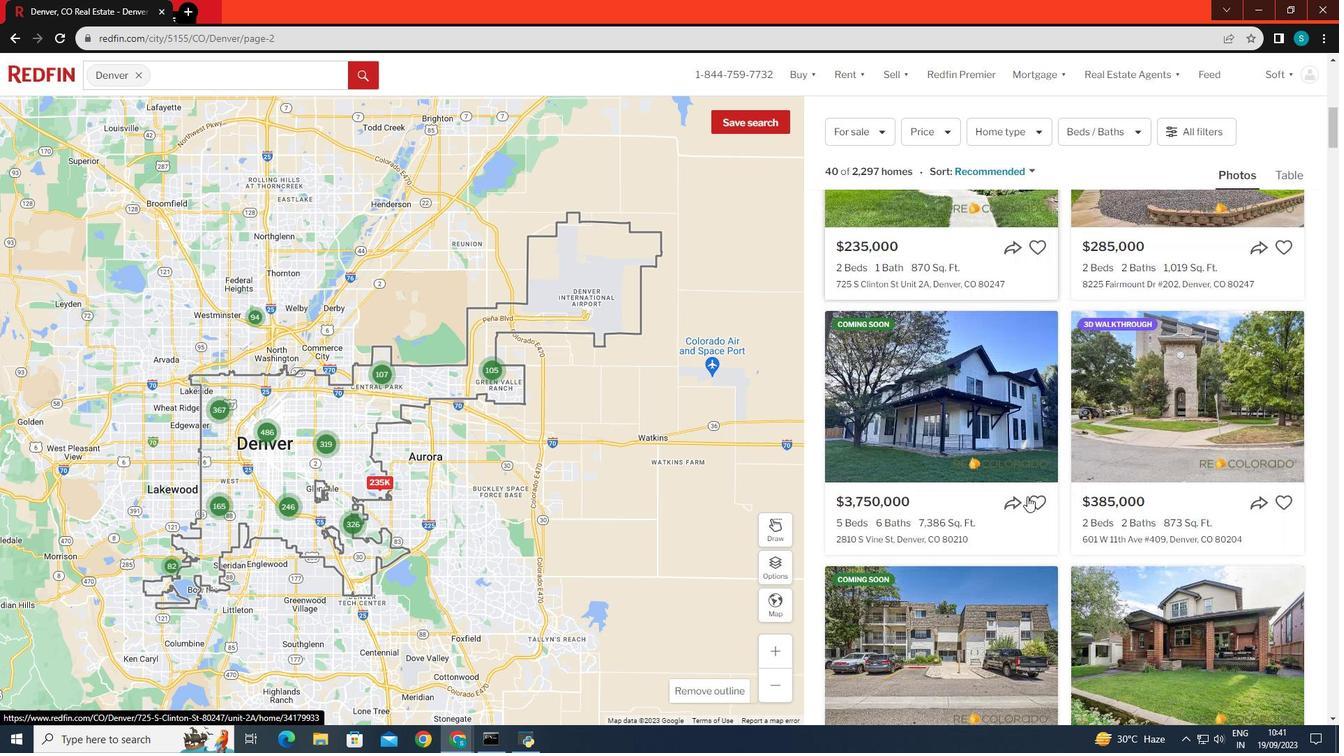 
Action: Mouse scrolled (1027, 496) with delta (0, 0)
Screenshot: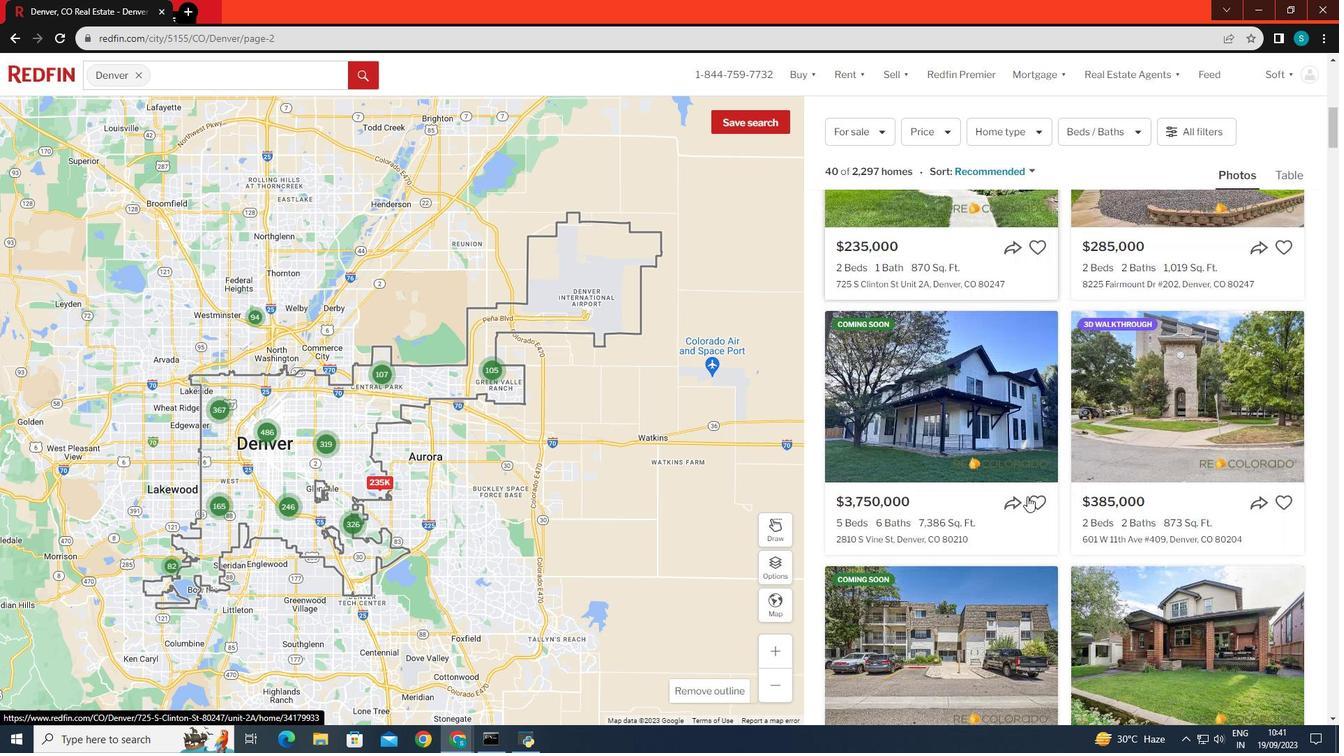 
Action: Mouse scrolled (1027, 496) with delta (0, 0)
Screenshot: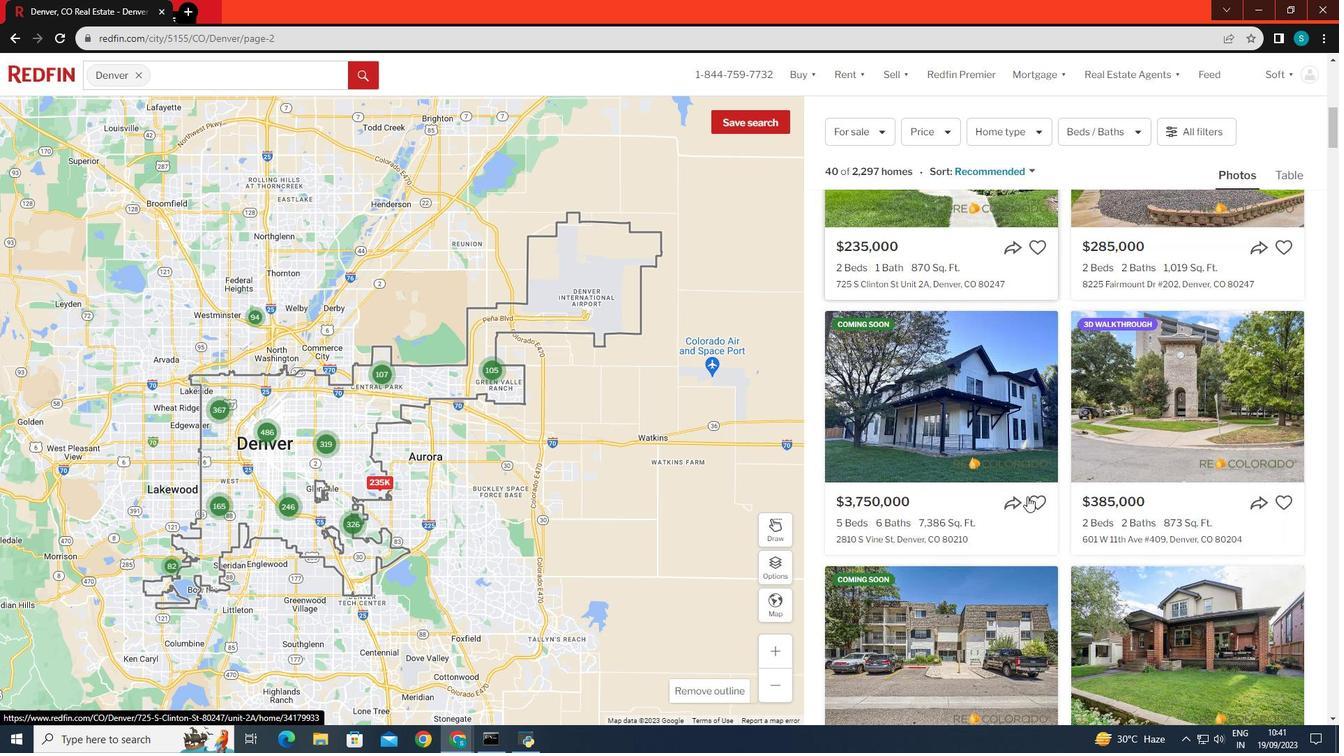 
Action: Mouse scrolled (1027, 496) with delta (0, 0)
Screenshot: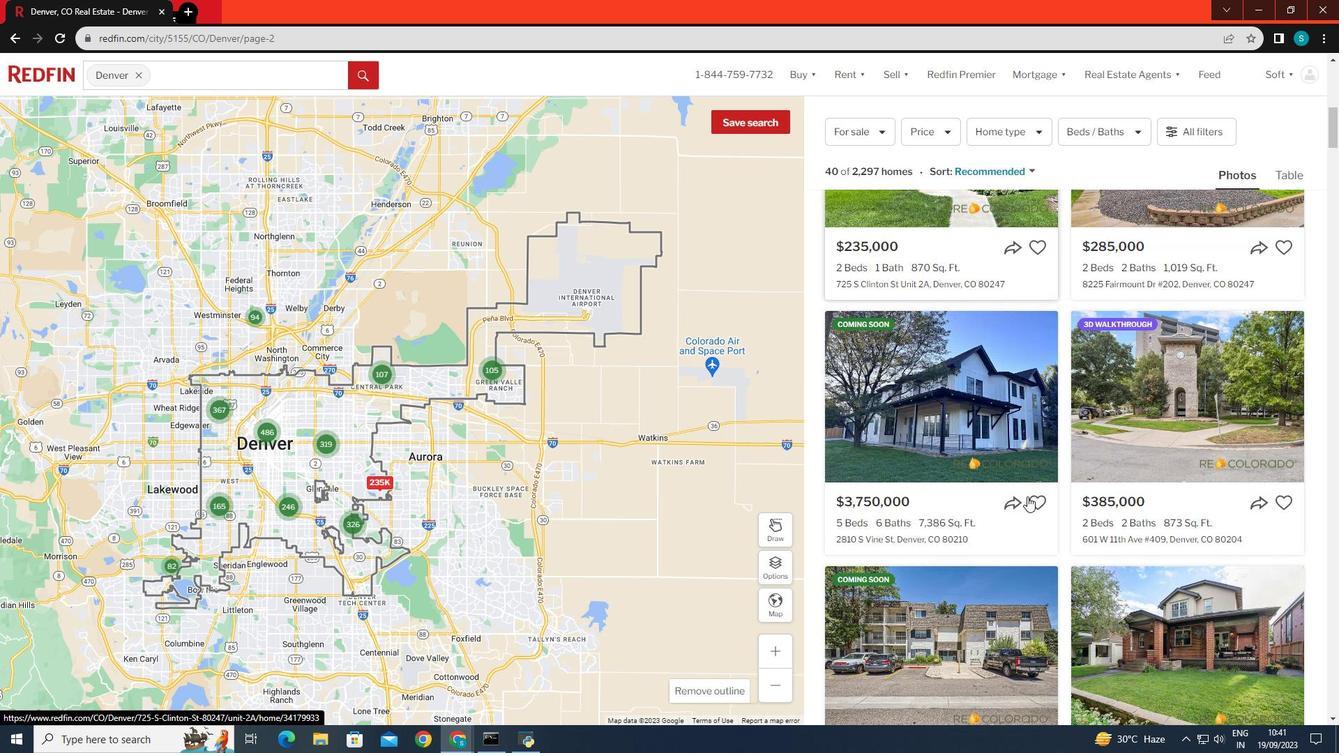 
Action: Mouse scrolled (1027, 496) with delta (0, 0)
Screenshot: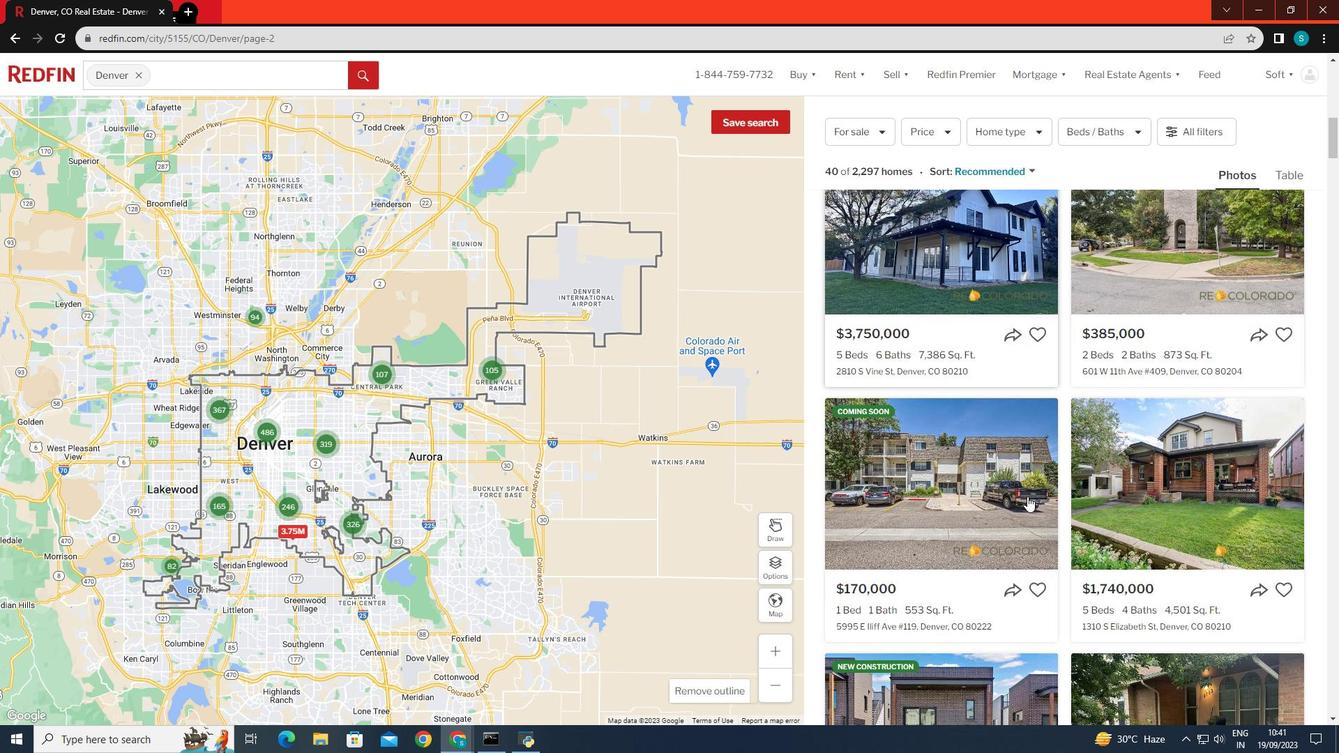 
Action: Mouse scrolled (1027, 496) with delta (0, 0)
Screenshot: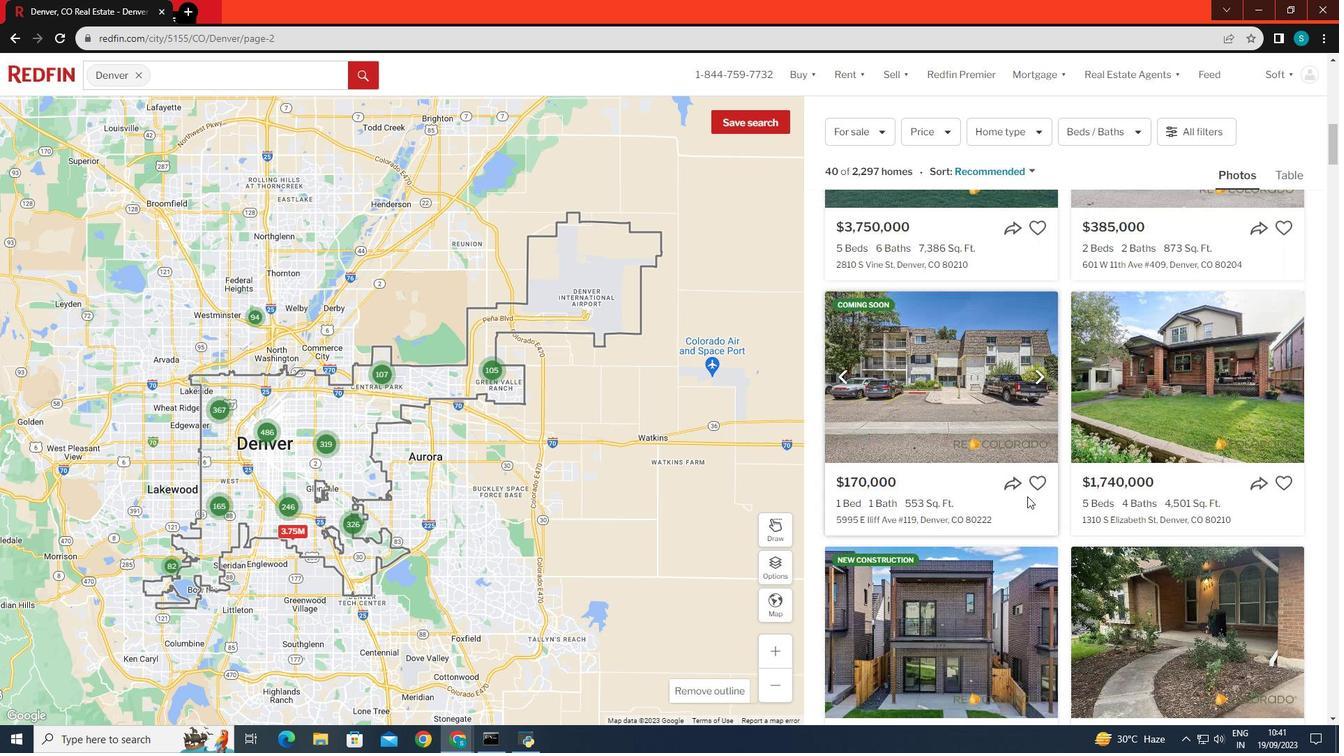 
Action: Mouse scrolled (1027, 496) with delta (0, 0)
Screenshot: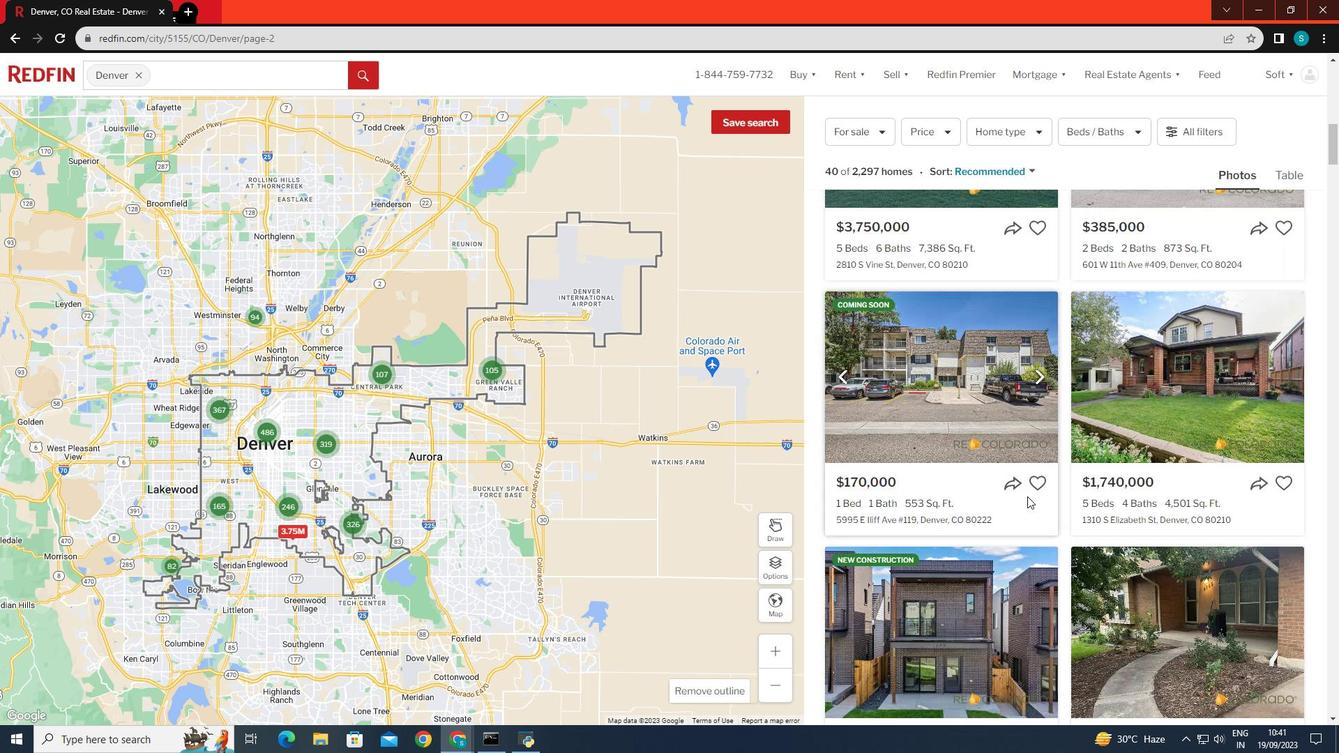 
Action: Mouse scrolled (1027, 496) with delta (0, 0)
Screenshot: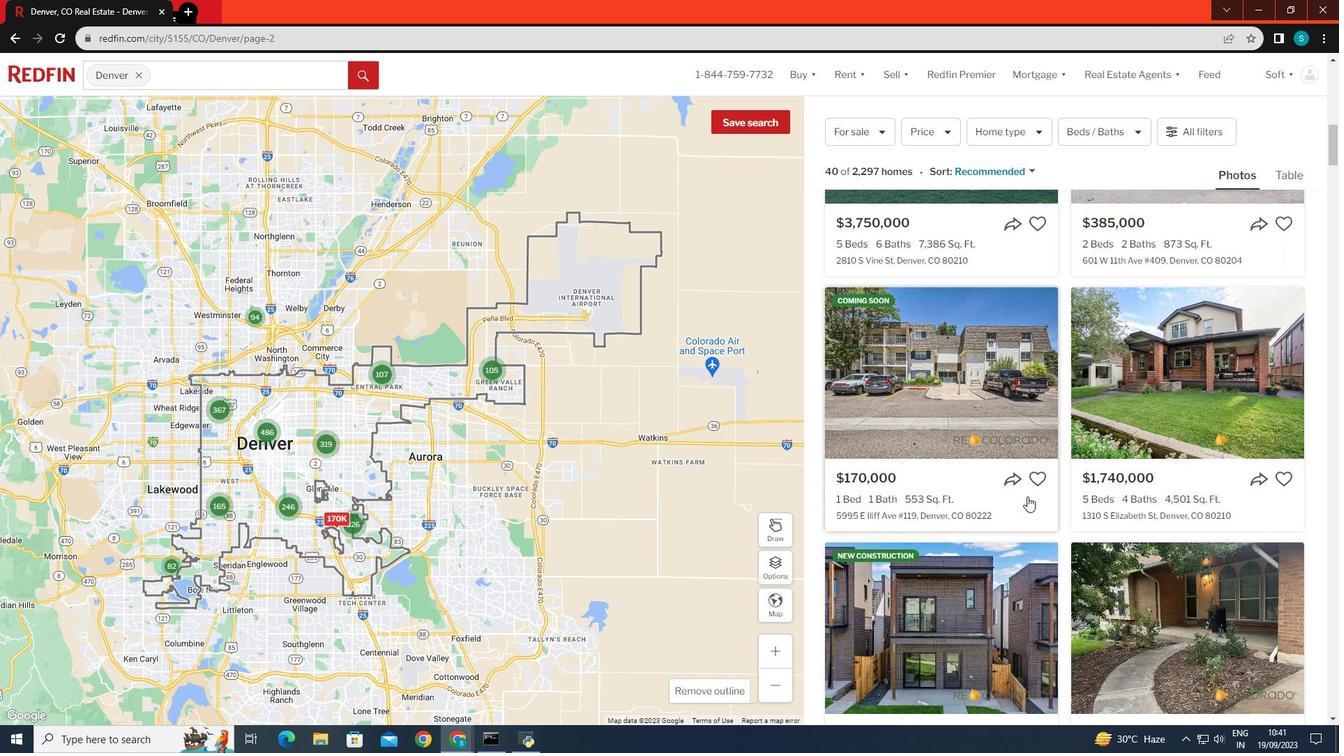 
Action: Mouse scrolled (1027, 496) with delta (0, 0)
Screenshot: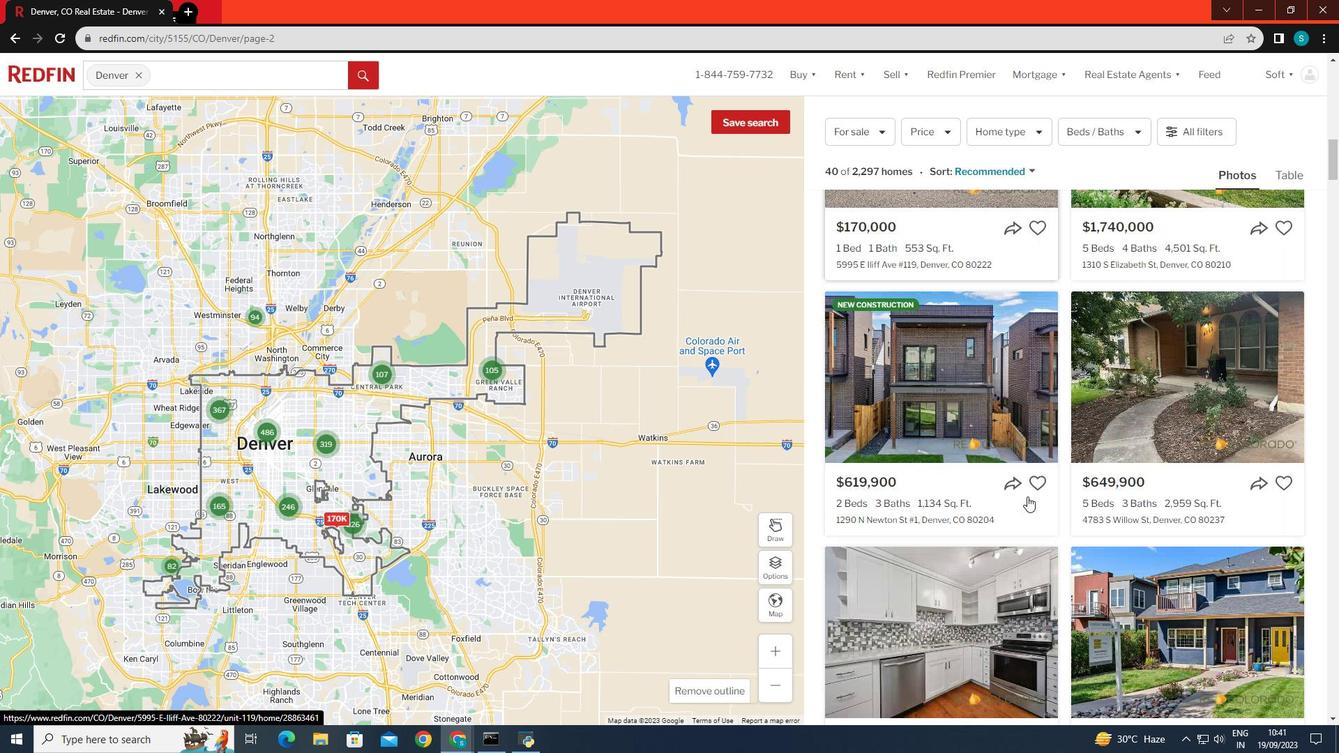 
Action: Mouse scrolled (1027, 496) with delta (0, 0)
Screenshot: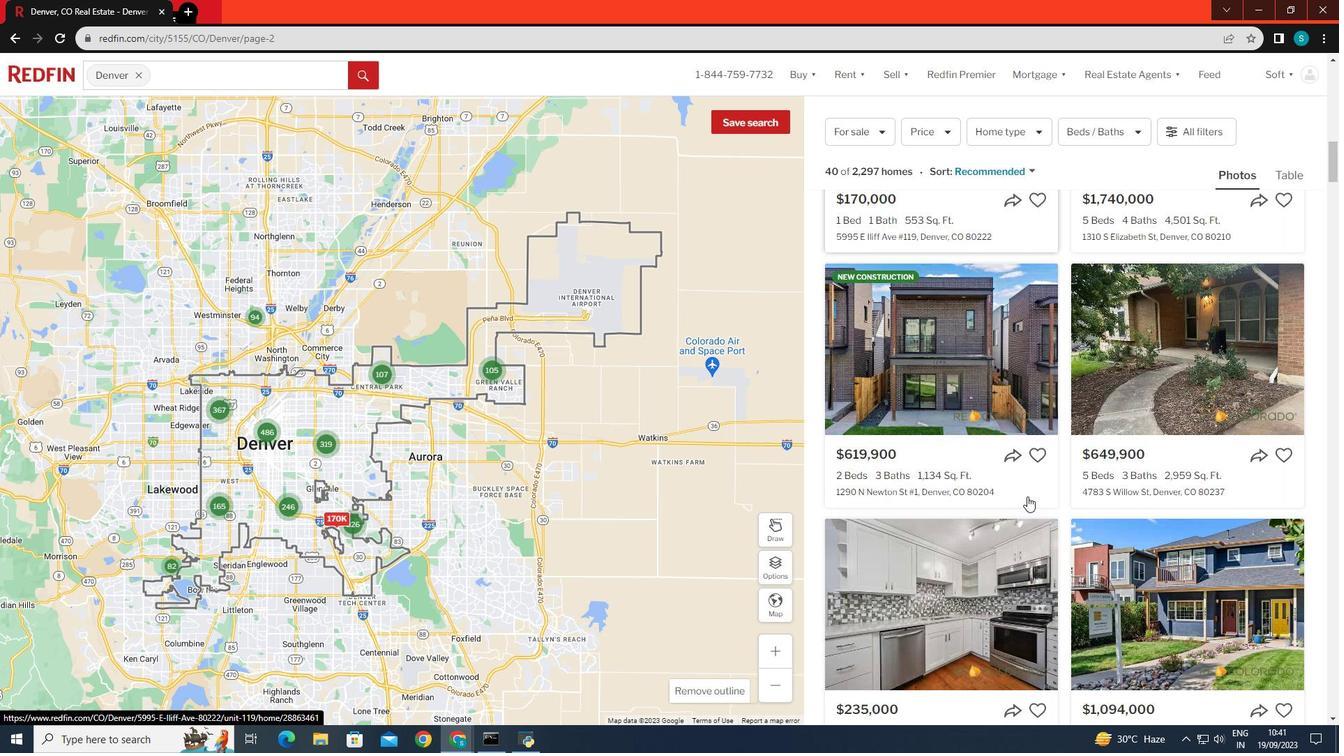 
Action: Mouse scrolled (1027, 496) with delta (0, 0)
Screenshot: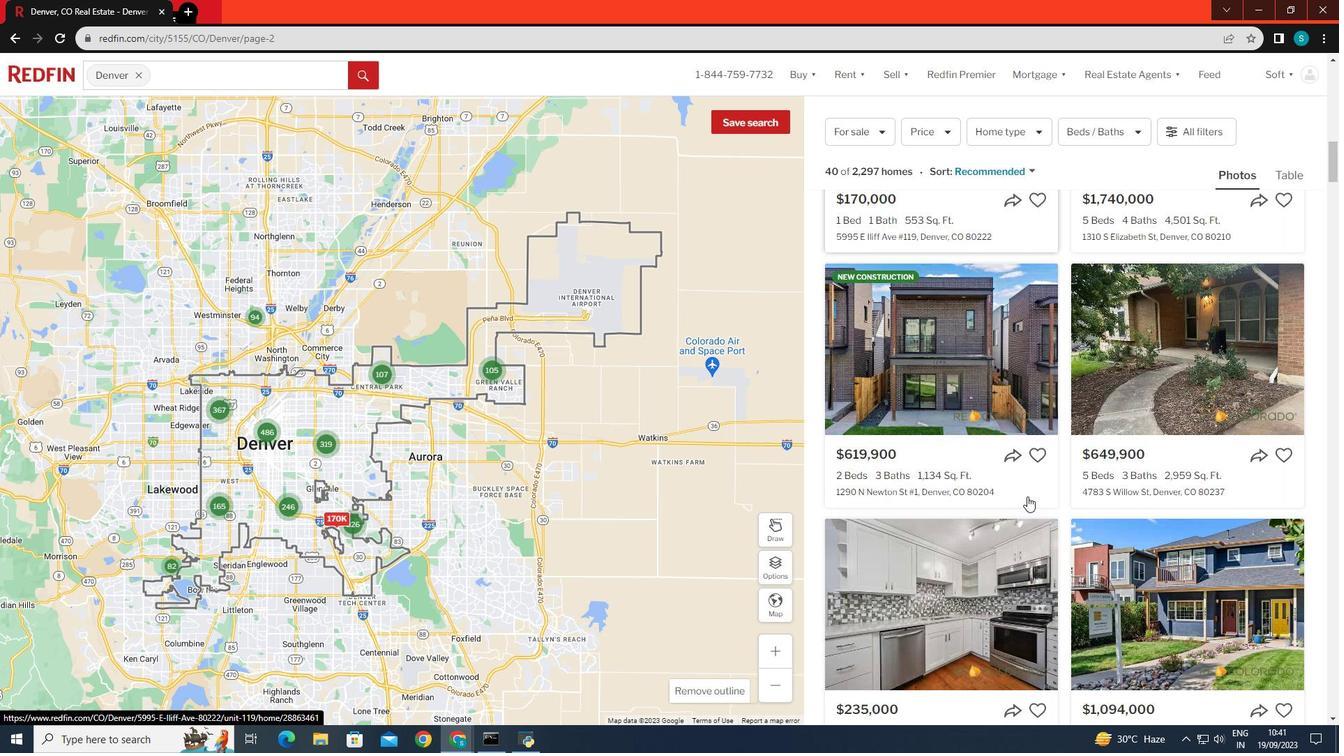 
Action: Mouse scrolled (1027, 496) with delta (0, 0)
Screenshot: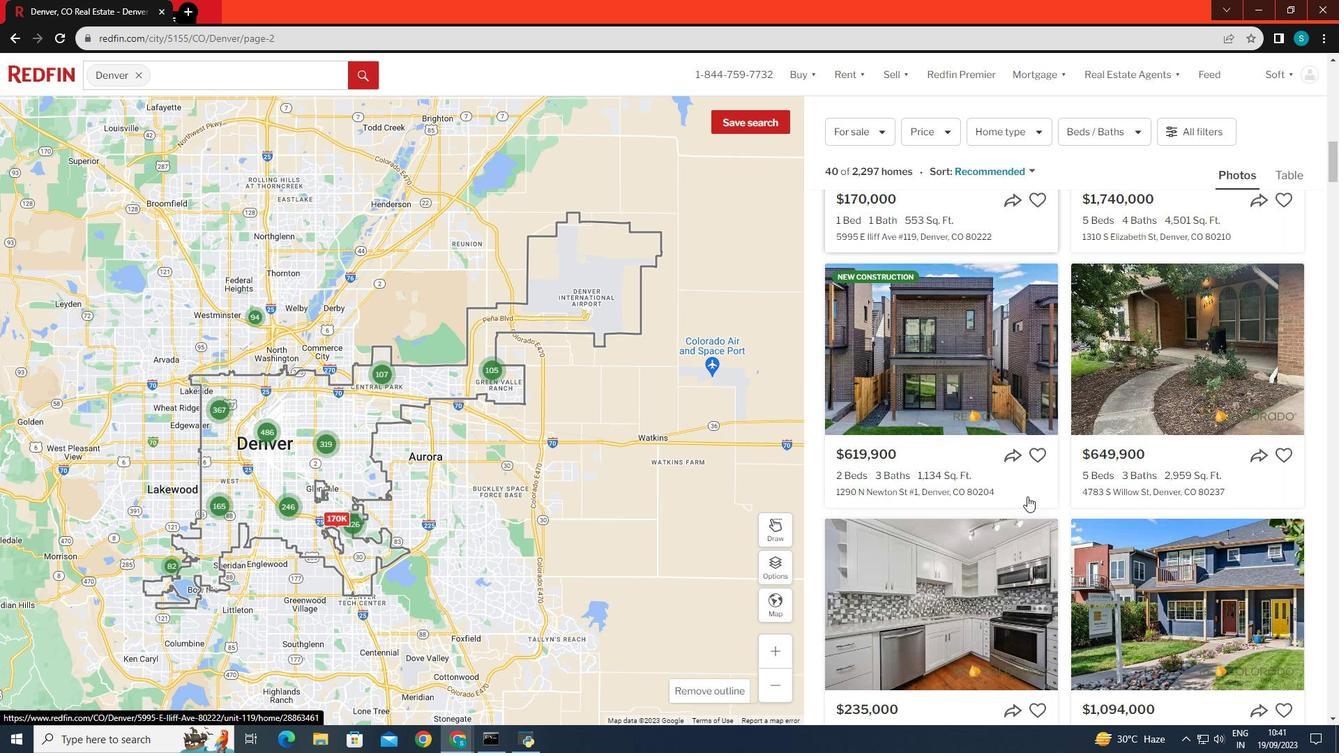 
Action: Mouse scrolled (1027, 496) with delta (0, 0)
Screenshot: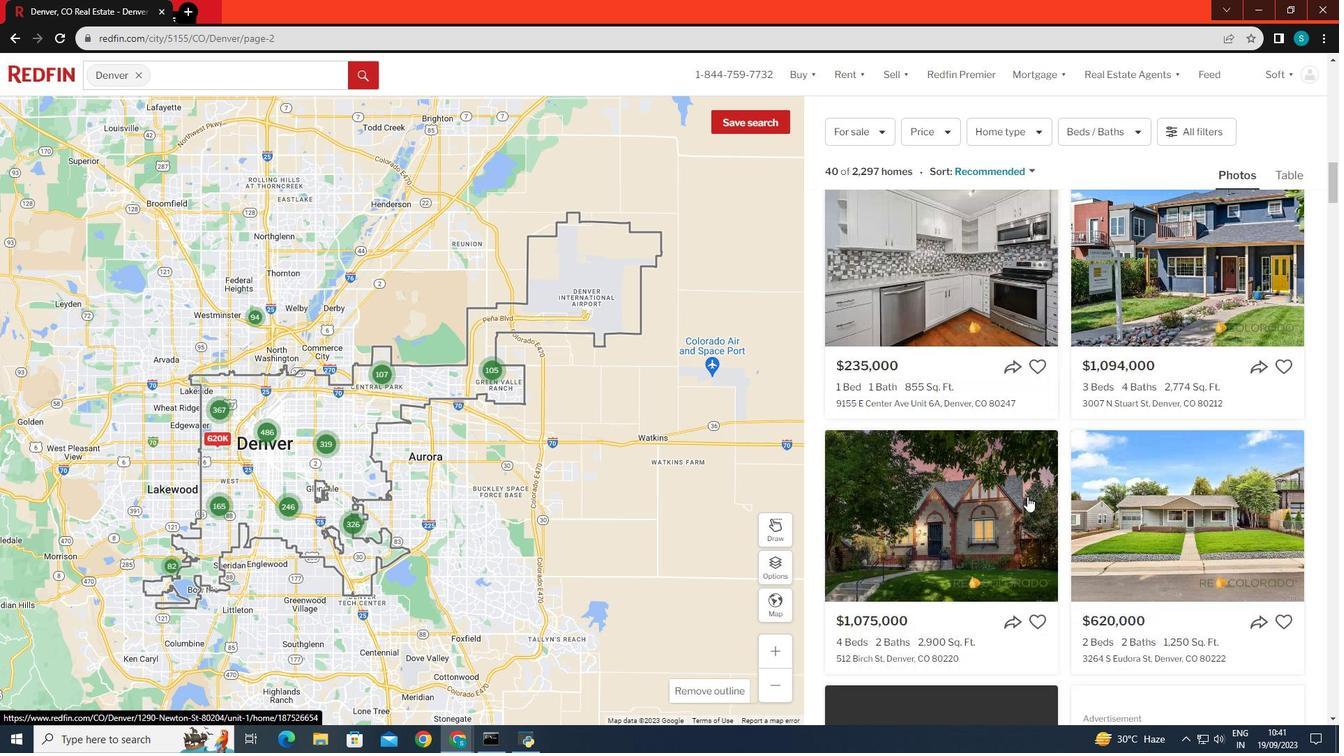 
Action: Mouse scrolled (1027, 496) with delta (0, 0)
Screenshot: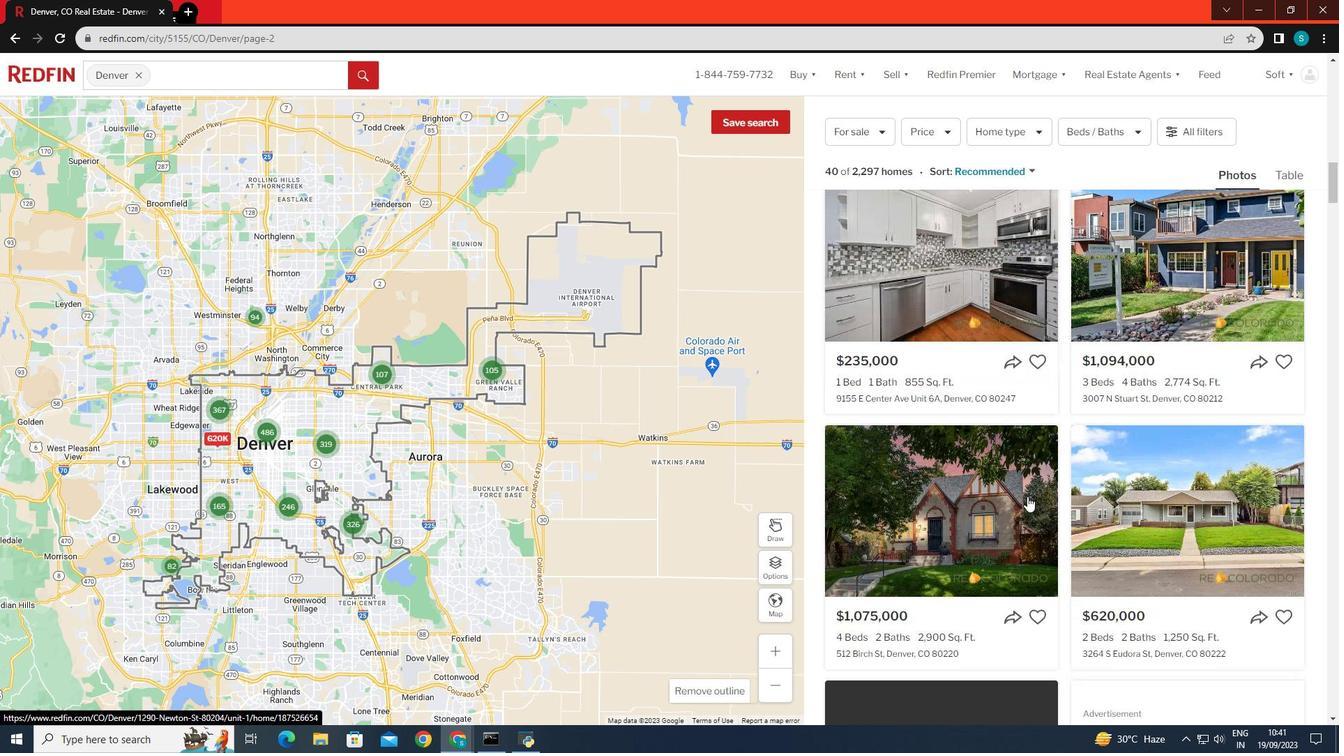 
Action: Mouse scrolled (1027, 496) with delta (0, 0)
Screenshot: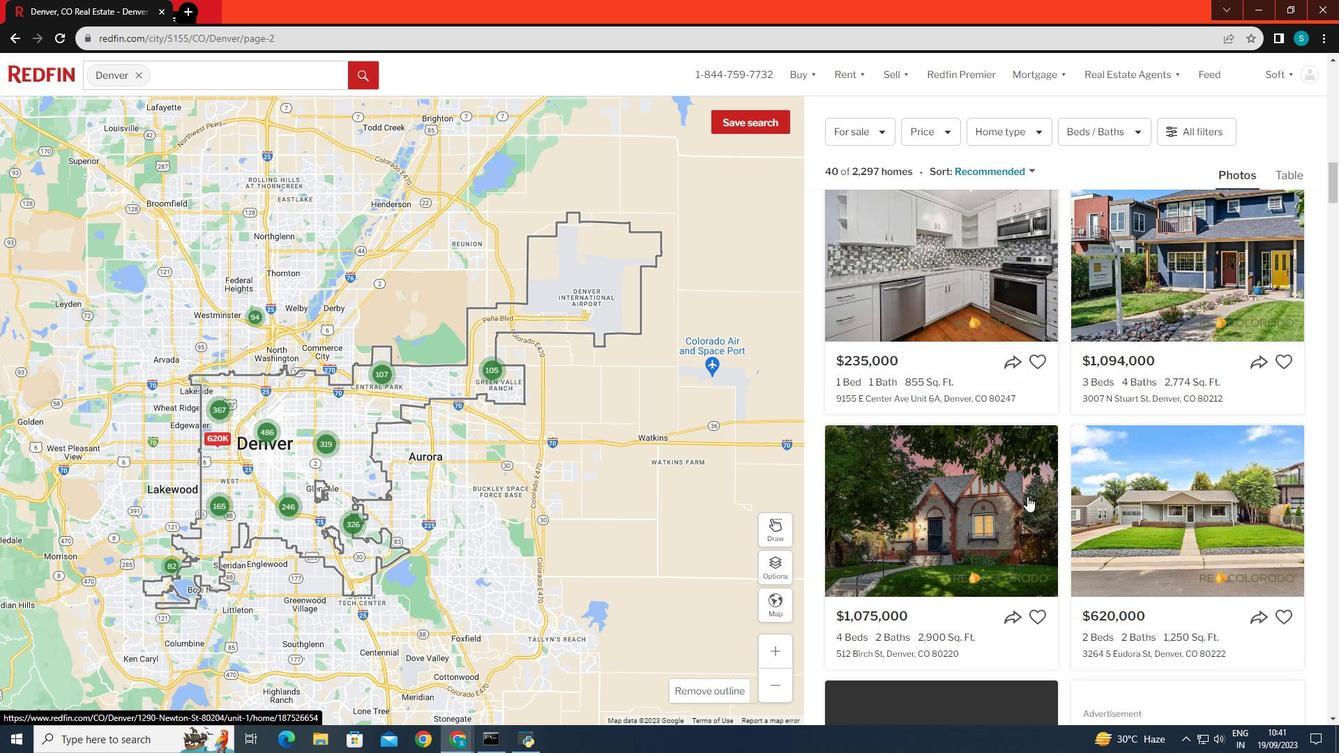 
Action: Mouse scrolled (1027, 496) with delta (0, 0)
Screenshot: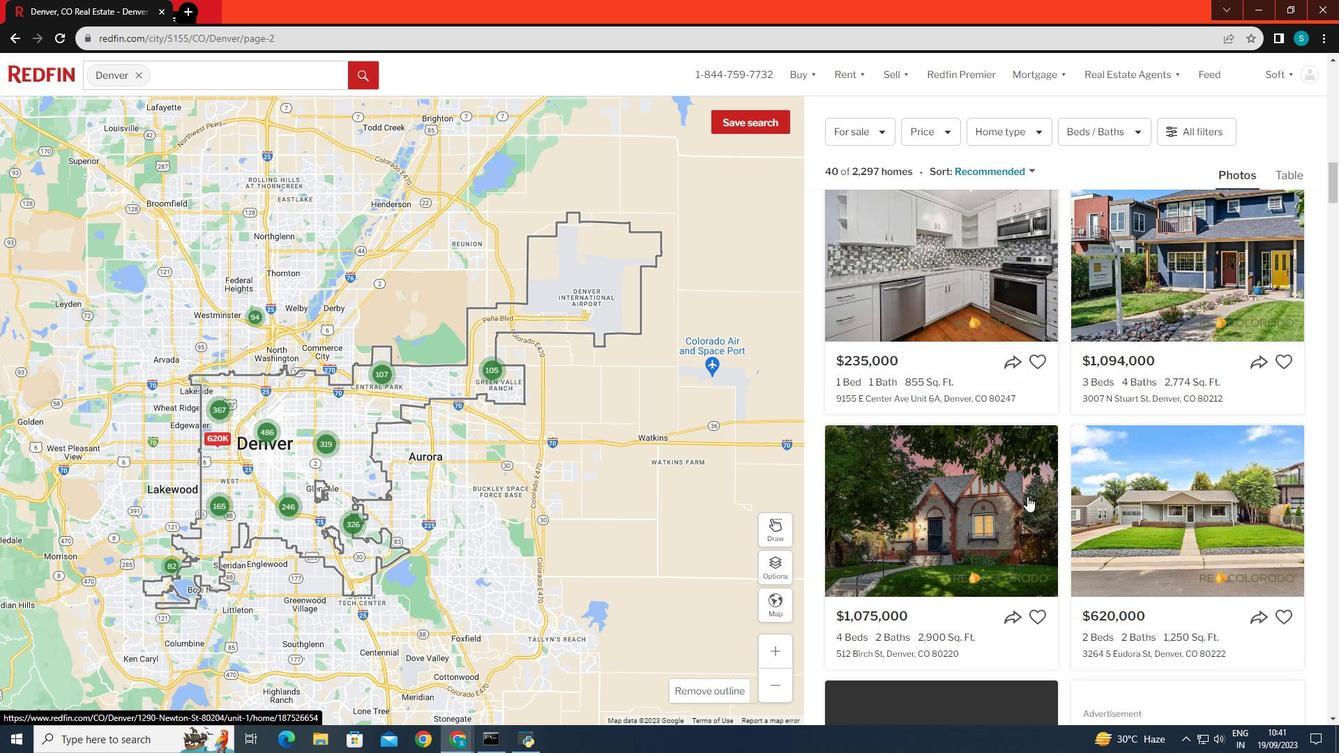 
Action: Mouse scrolled (1027, 496) with delta (0, 0)
Screenshot: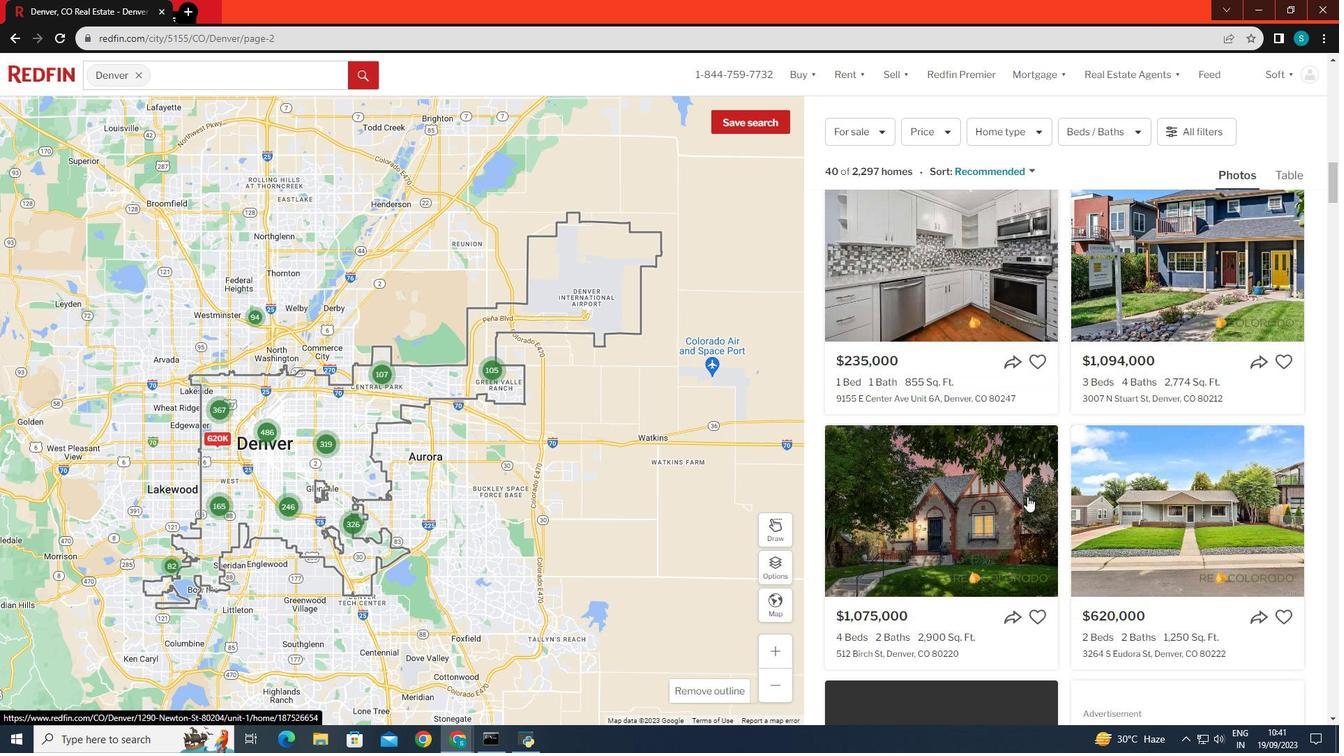 
Action: Mouse scrolled (1027, 496) with delta (0, 0)
Screenshot: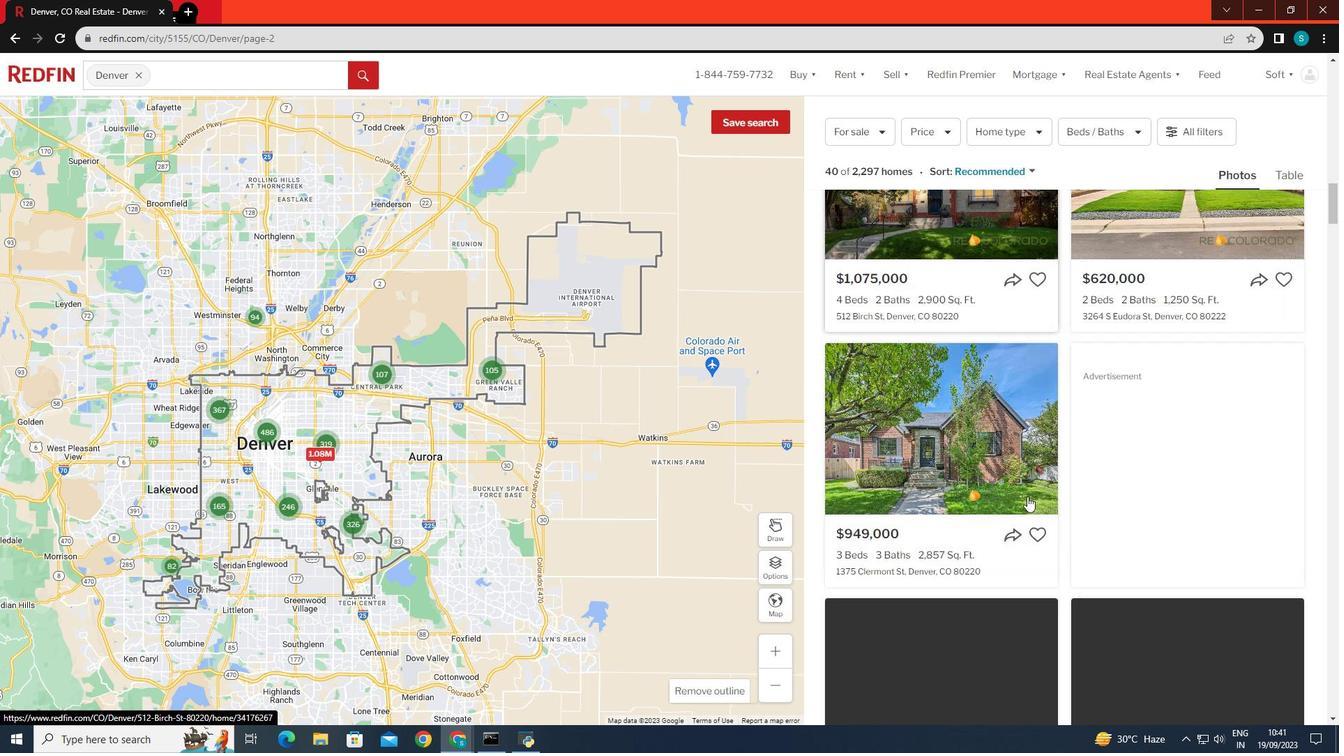 
Action: Mouse scrolled (1027, 496) with delta (0, 0)
Screenshot: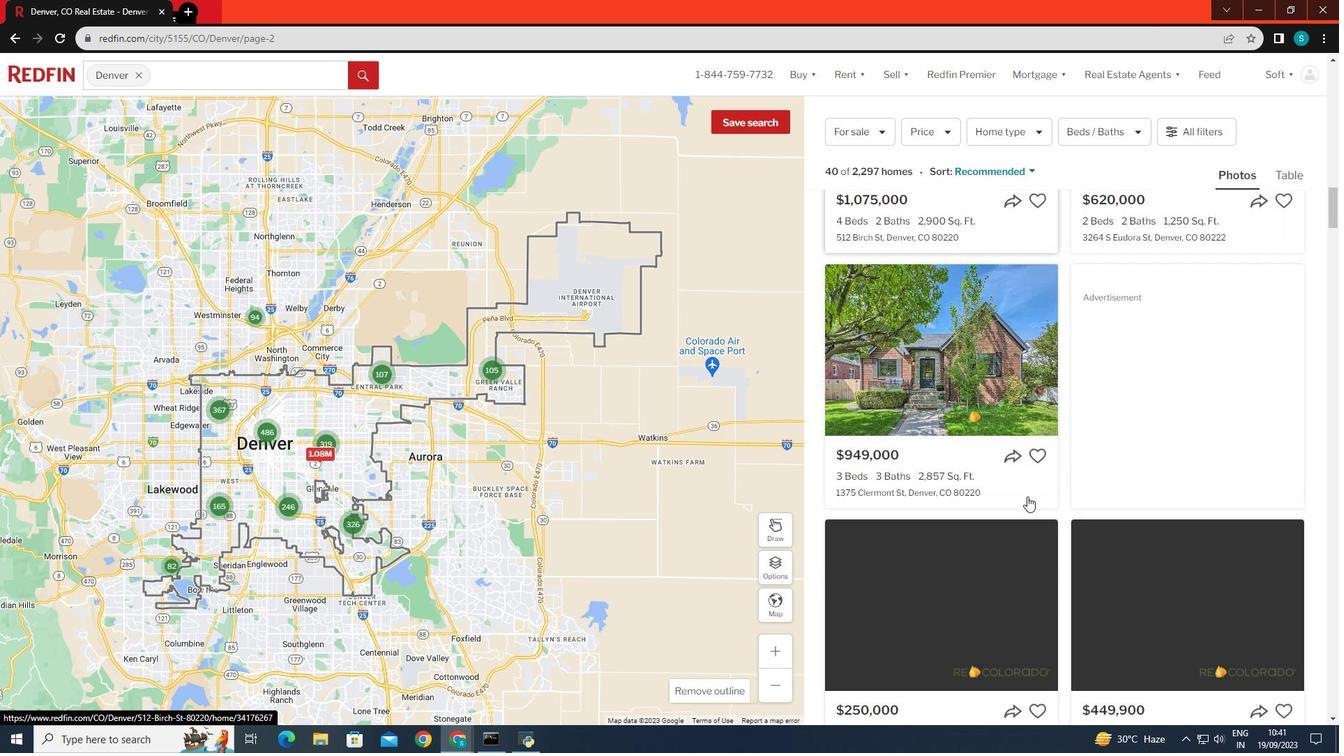
Action: Mouse scrolled (1027, 496) with delta (0, 0)
Screenshot: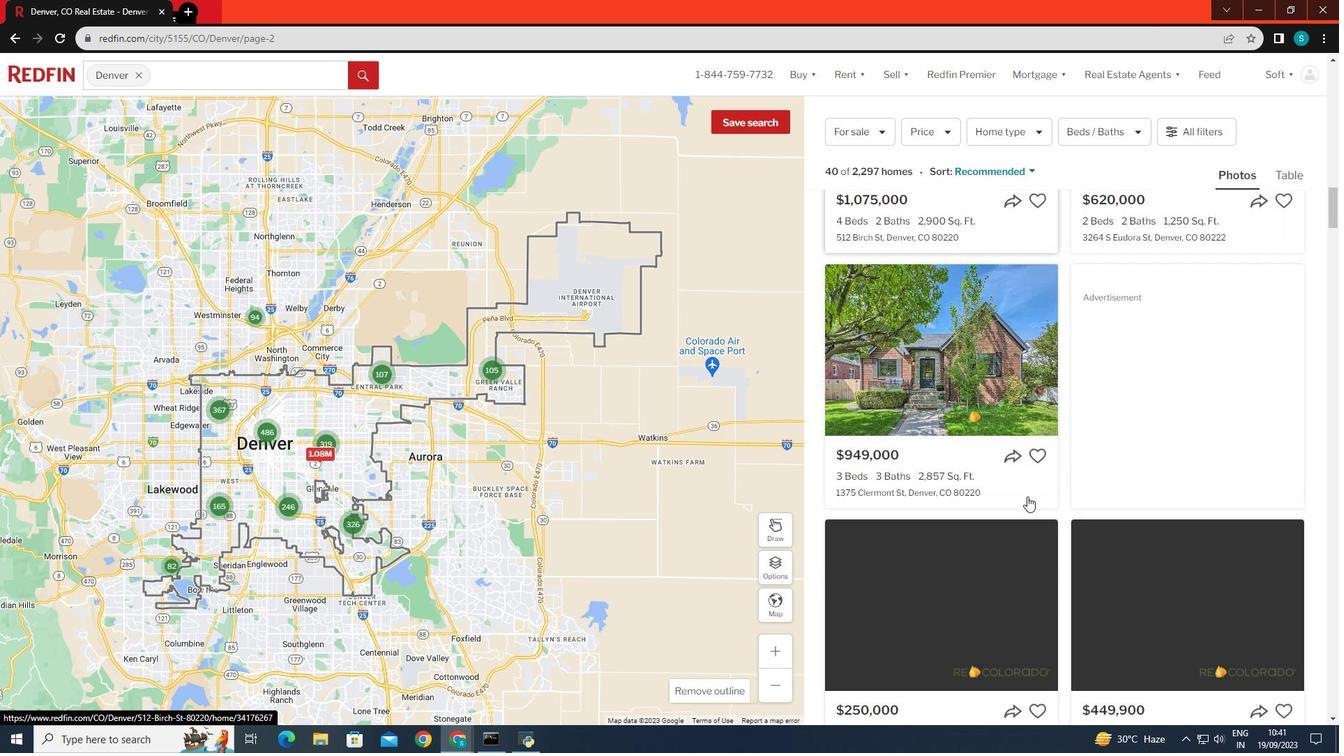 
Action: Mouse scrolled (1027, 496) with delta (0, 0)
Screenshot: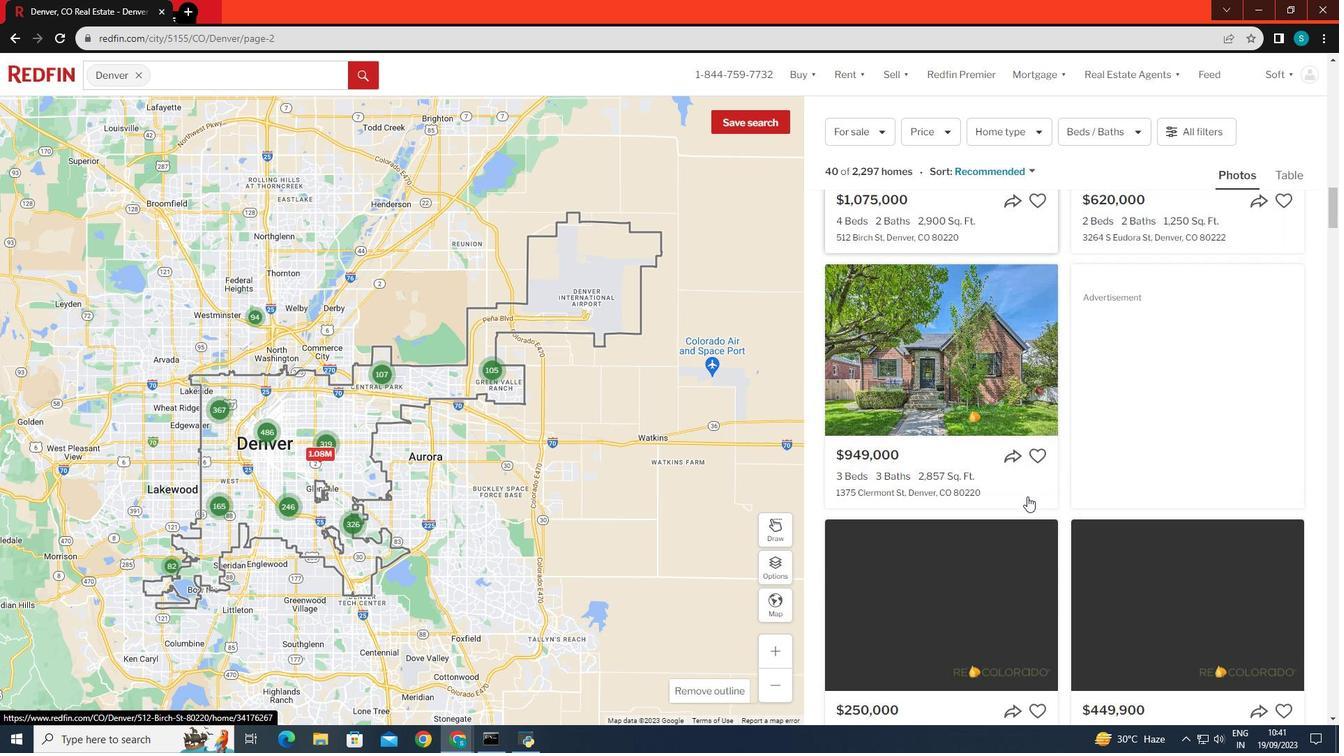 
Action: Mouse scrolled (1027, 496) with delta (0, 0)
Screenshot: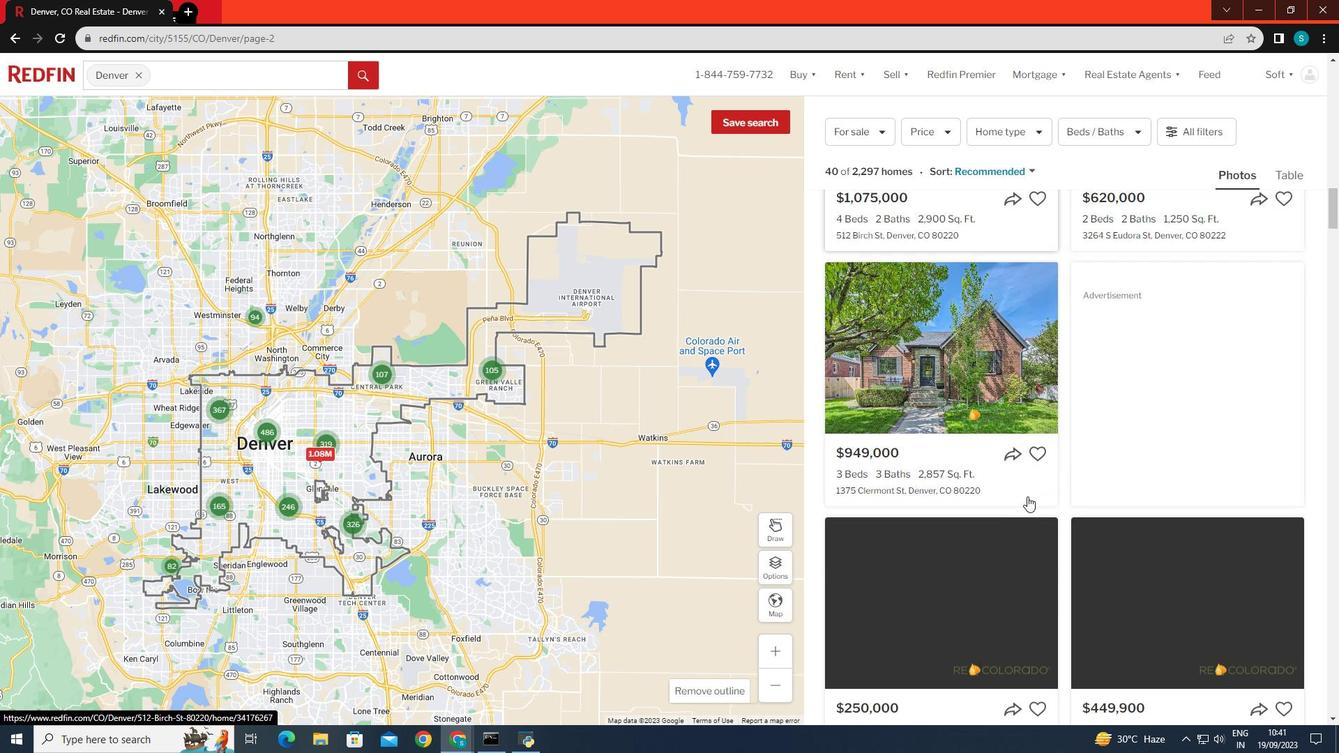 
Action: Mouse scrolled (1027, 496) with delta (0, 0)
Screenshot: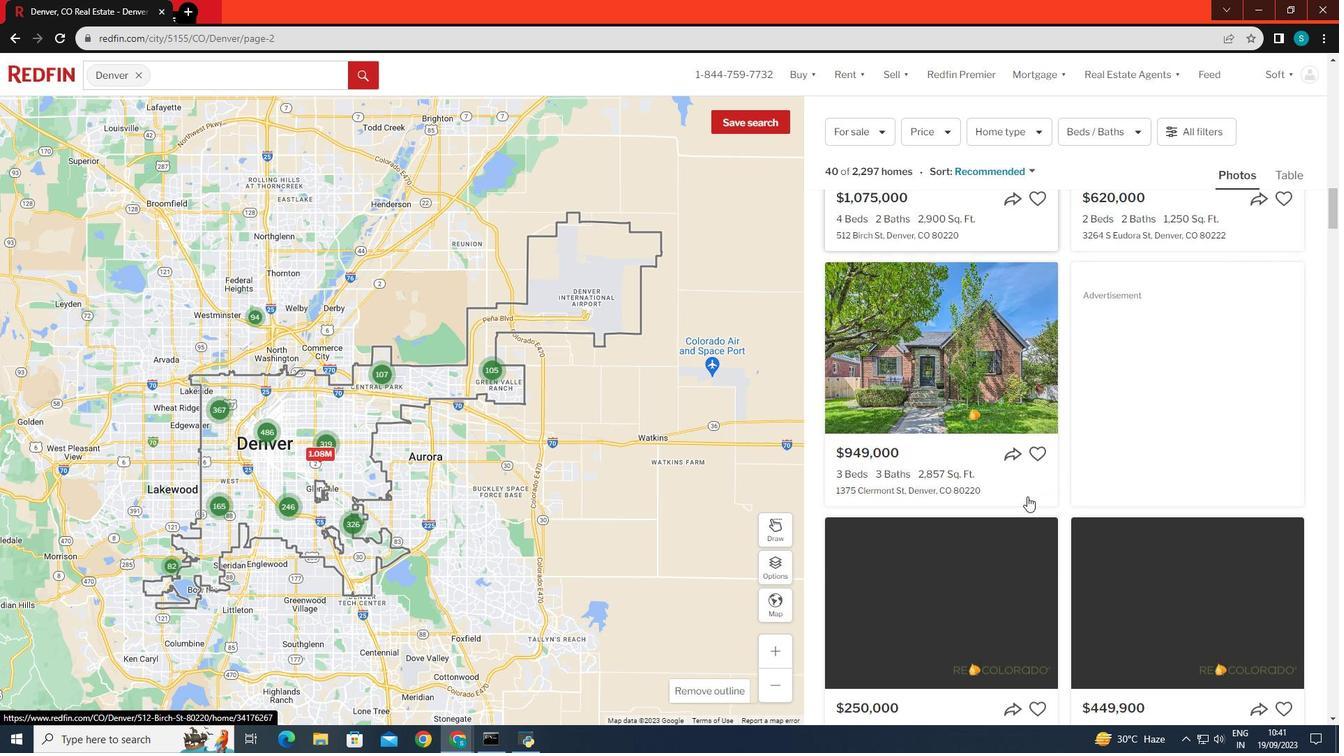 
Action: Mouse scrolled (1027, 496) with delta (0, 0)
Screenshot: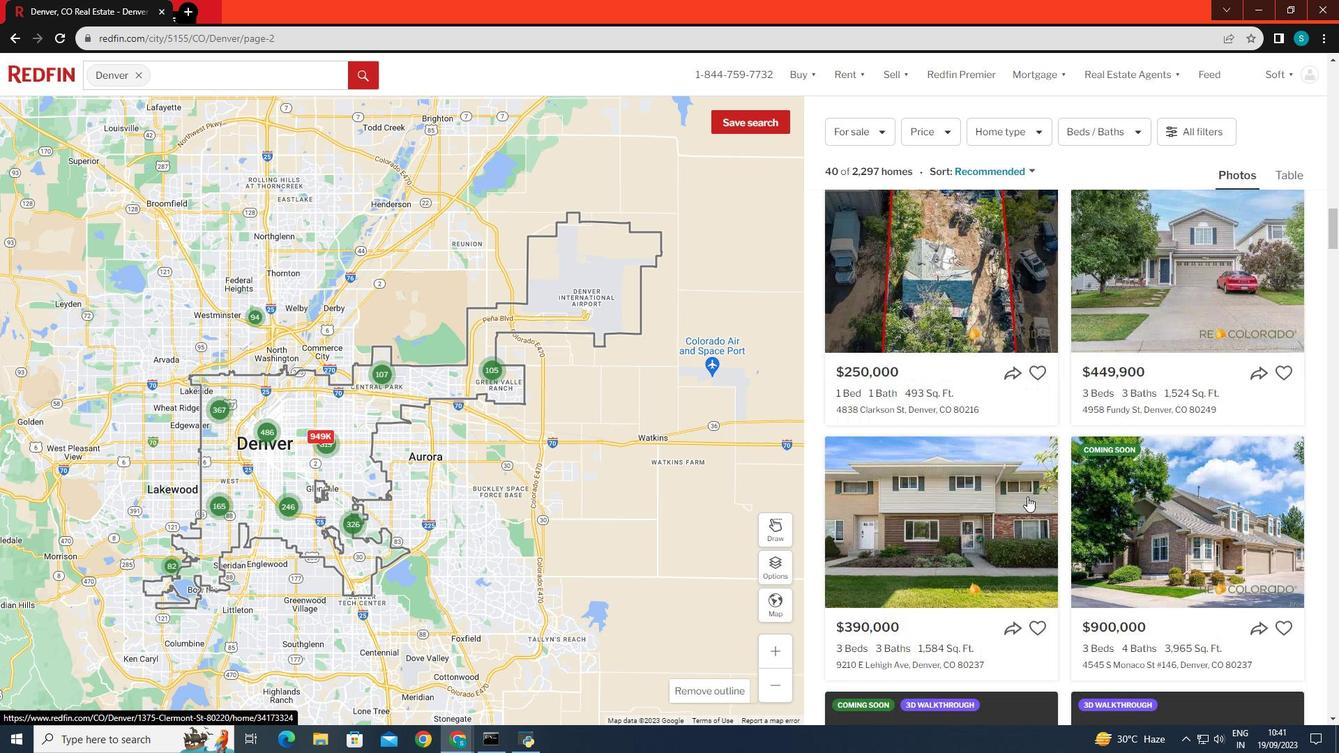 
Action: Mouse scrolled (1027, 496) with delta (0, 0)
Screenshot: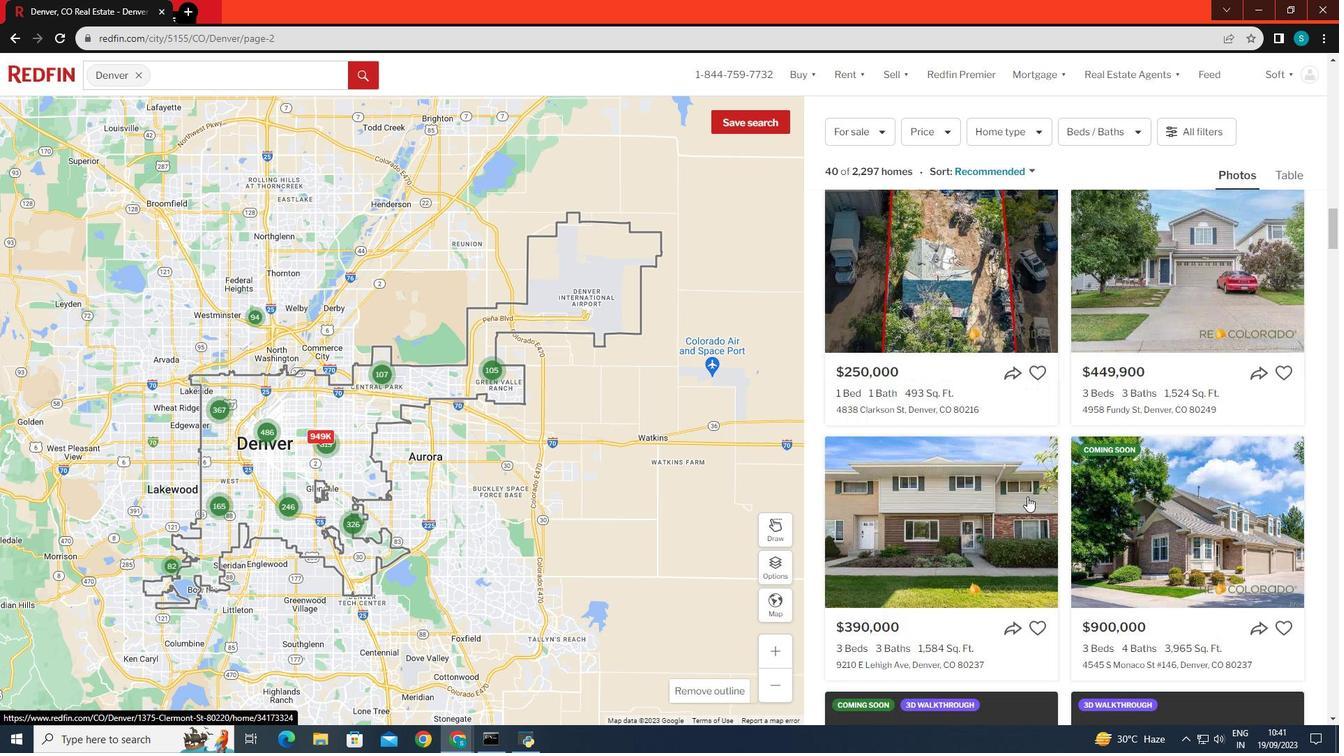 
Action: Mouse scrolled (1027, 496) with delta (0, 0)
Screenshot: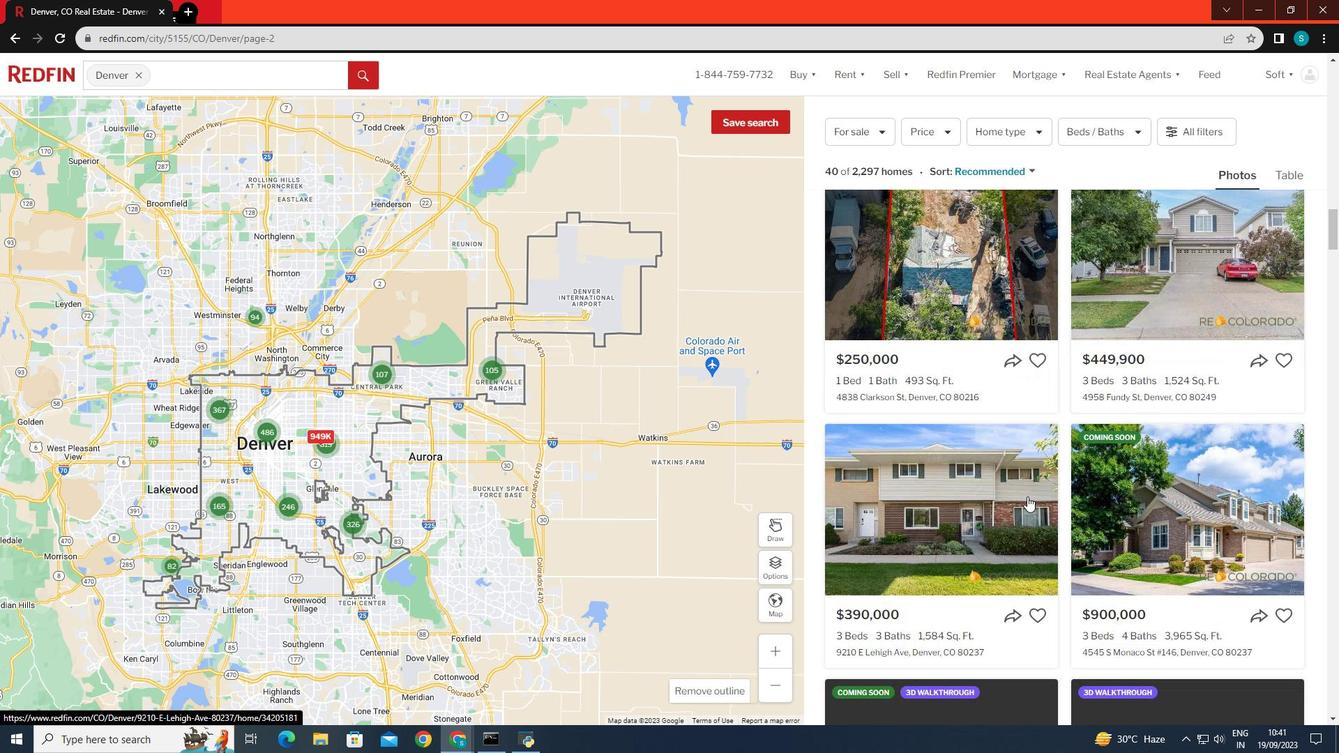
Action: Mouse scrolled (1027, 496) with delta (0, 0)
Screenshot: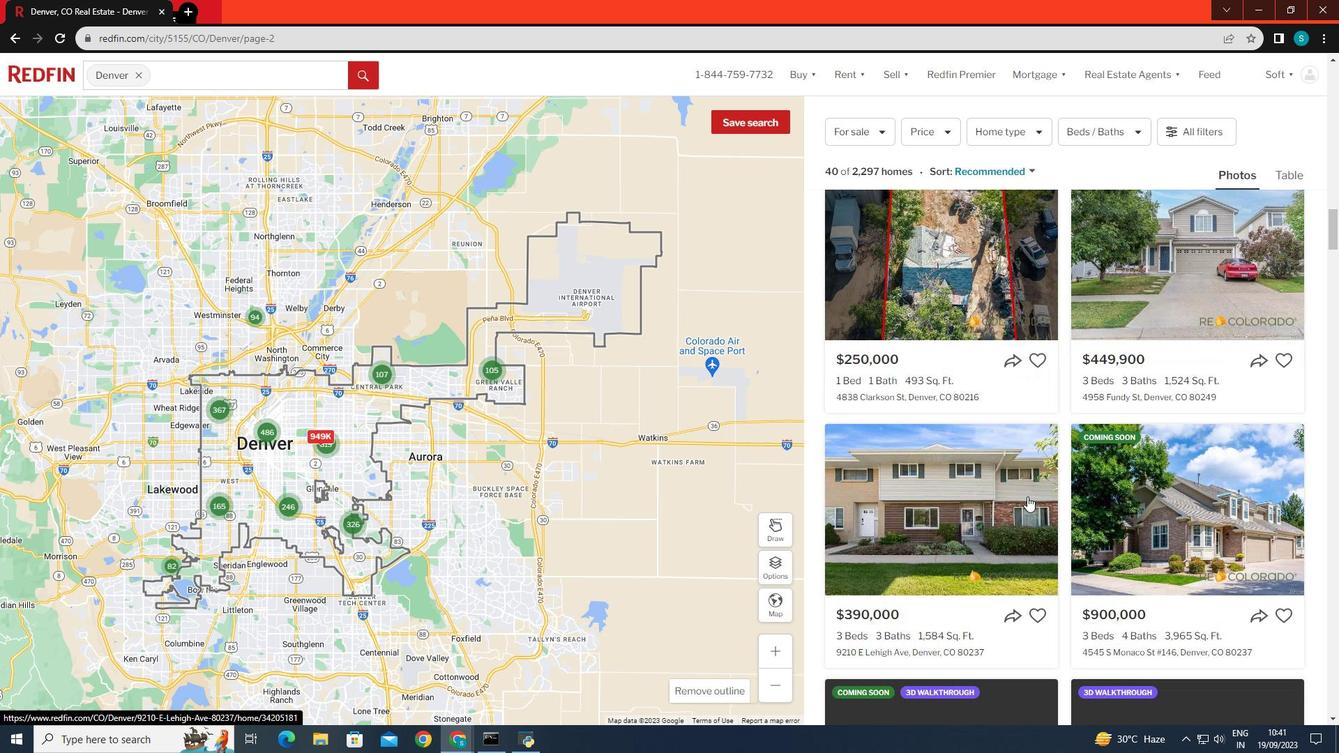 
Action: Mouse scrolled (1027, 496) with delta (0, 0)
Screenshot: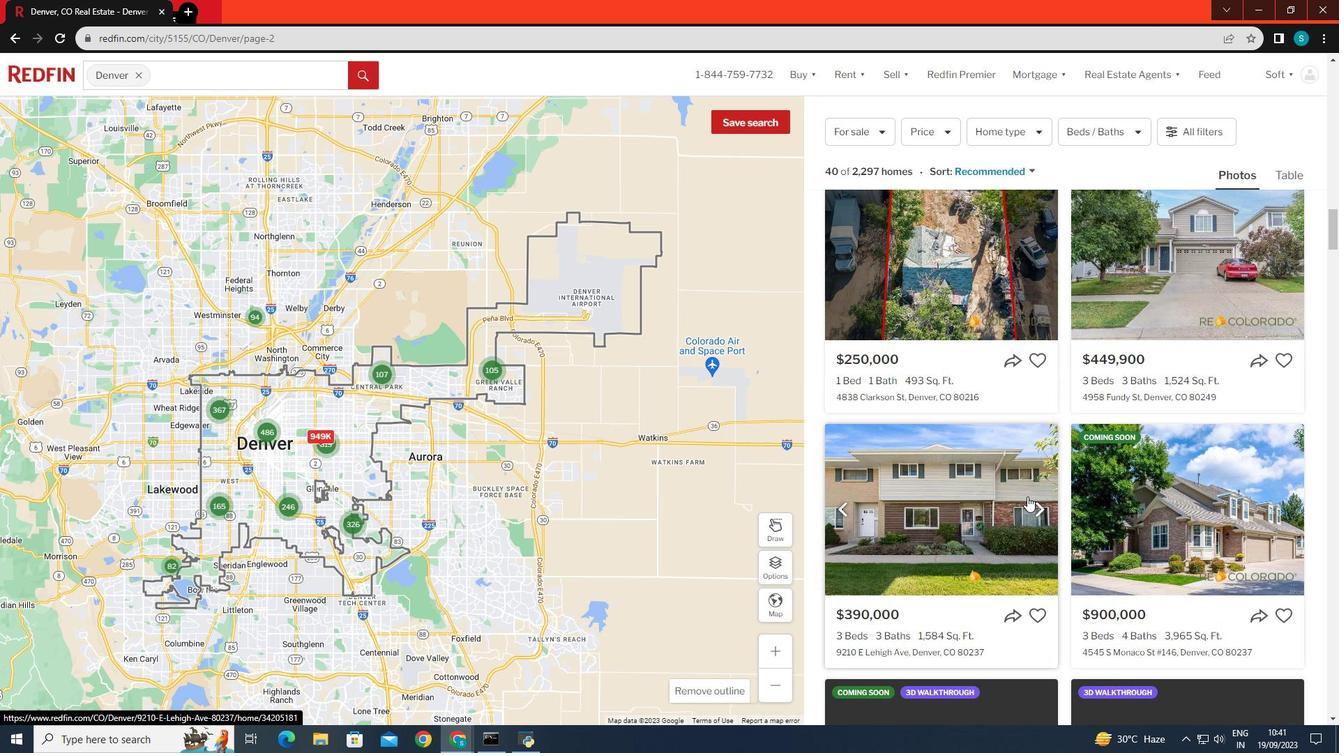 
Action: Mouse scrolled (1027, 496) with delta (0, 0)
Screenshot: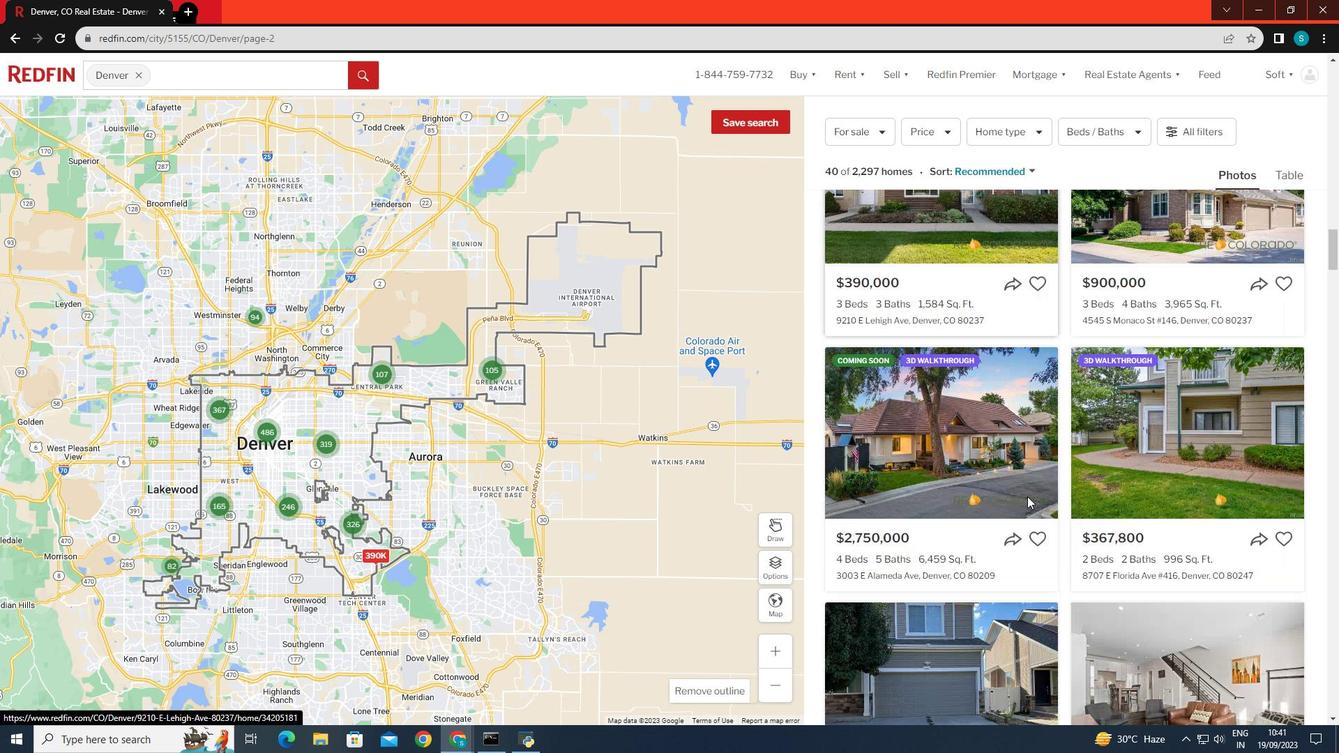 
Action: Mouse scrolled (1027, 496) with delta (0, 0)
Screenshot: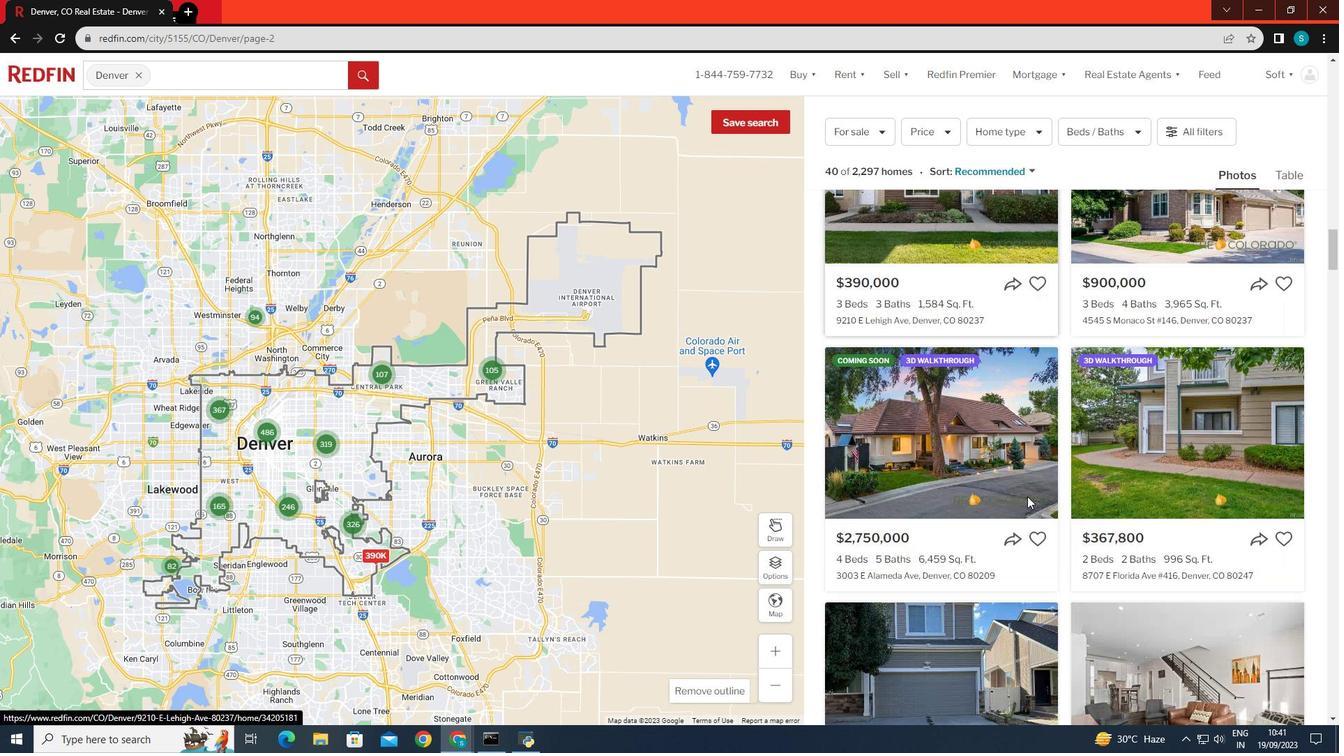 
Action: Mouse scrolled (1027, 496) with delta (0, 0)
Screenshot: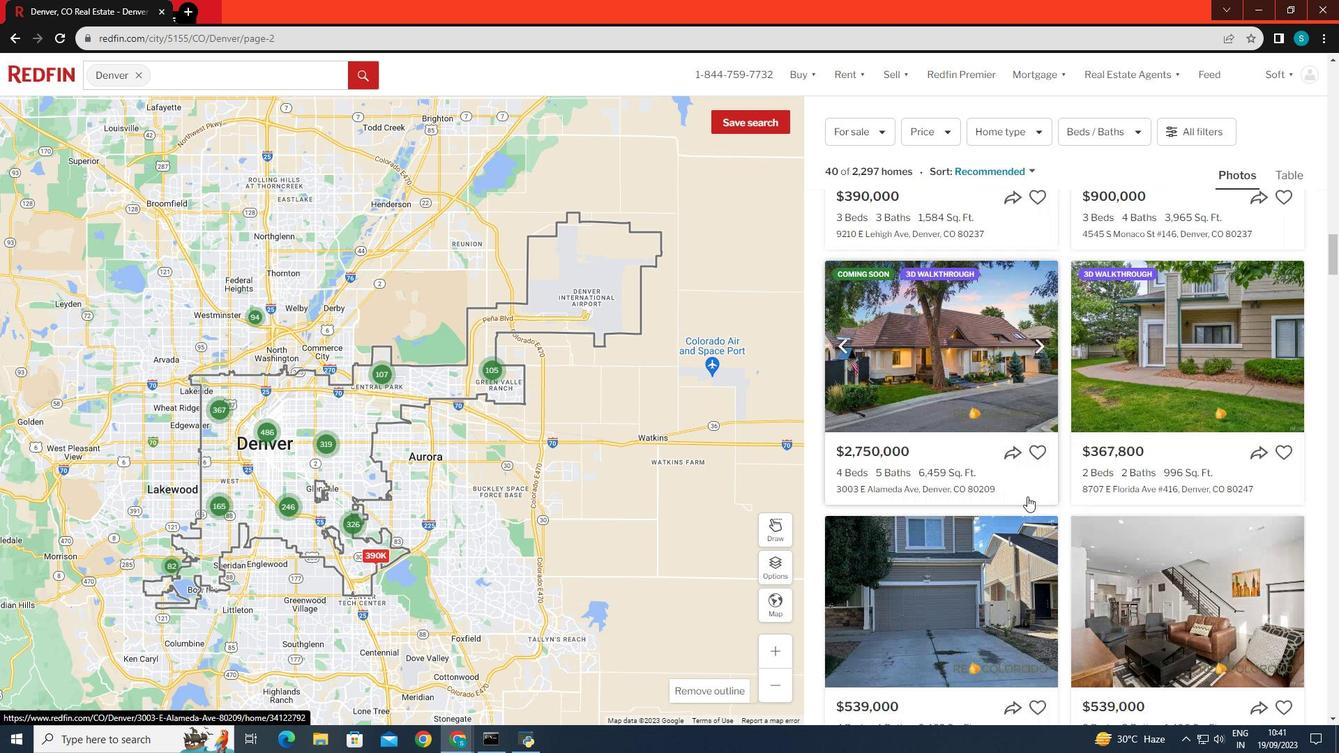 
Action: Mouse scrolled (1027, 496) with delta (0, 0)
Screenshot: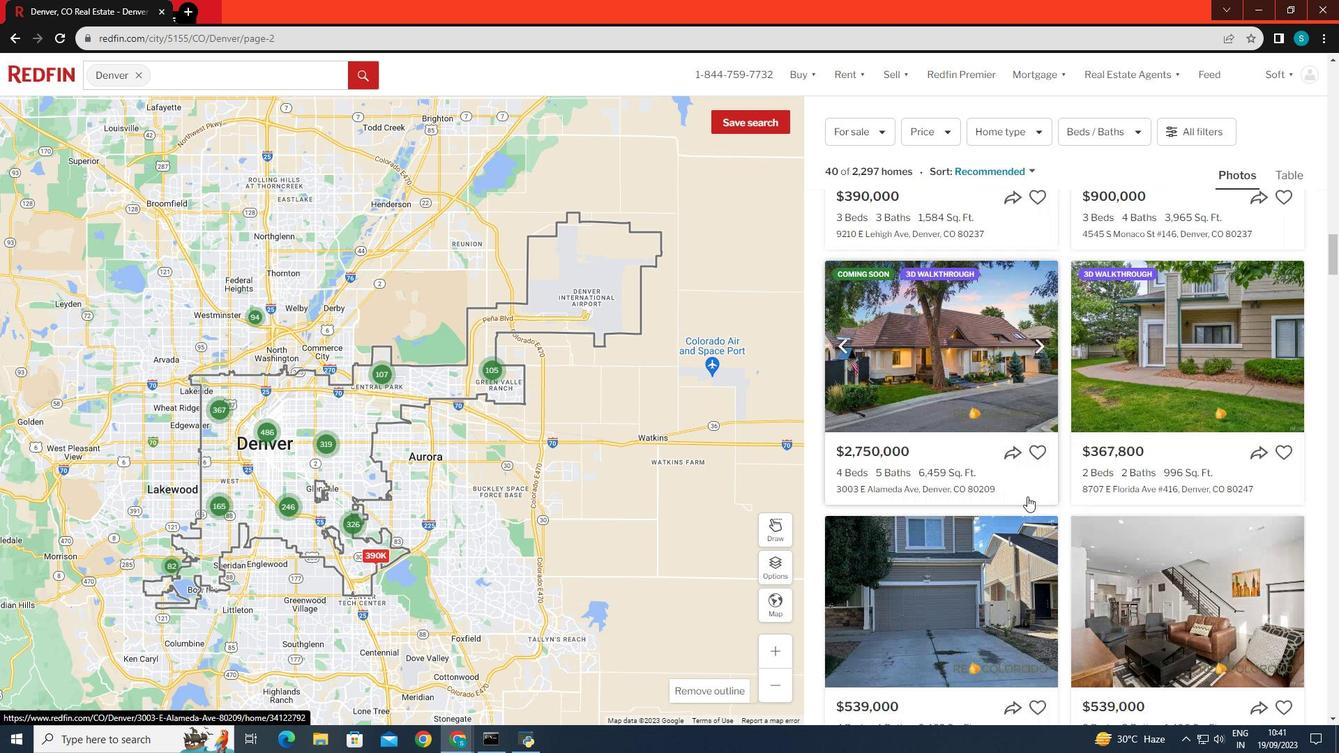 
Action: Mouse scrolled (1027, 496) with delta (0, 0)
Screenshot: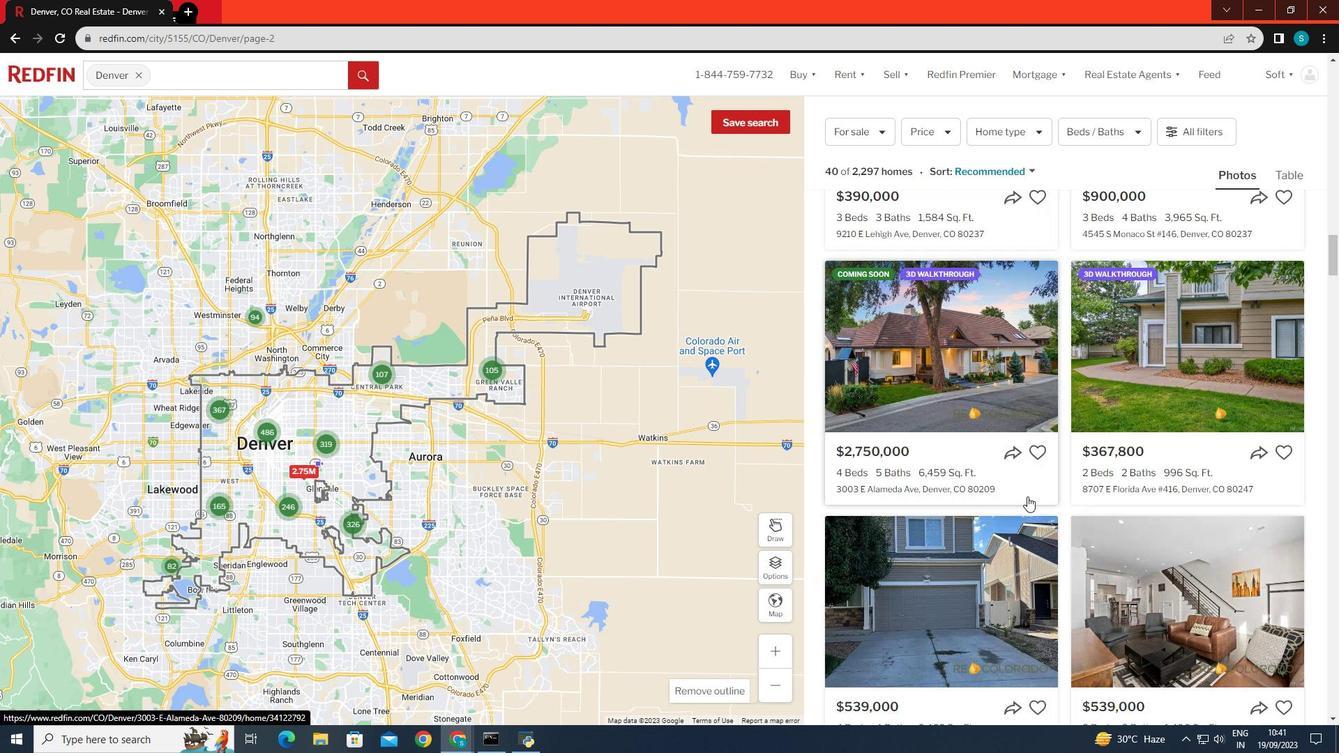 
Action: Mouse scrolled (1027, 496) with delta (0, 0)
Screenshot: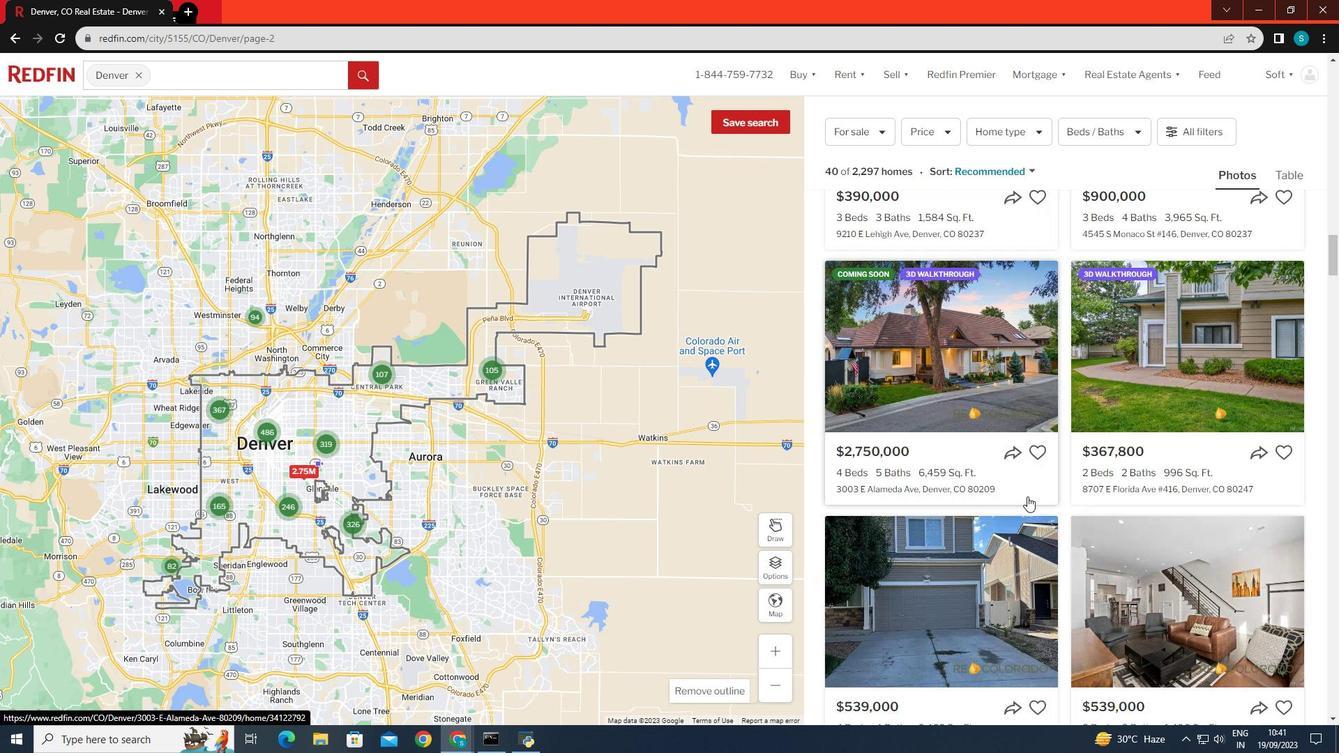 
Action: Mouse scrolled (1027, 496) with delta (0, 0)
Screenshot: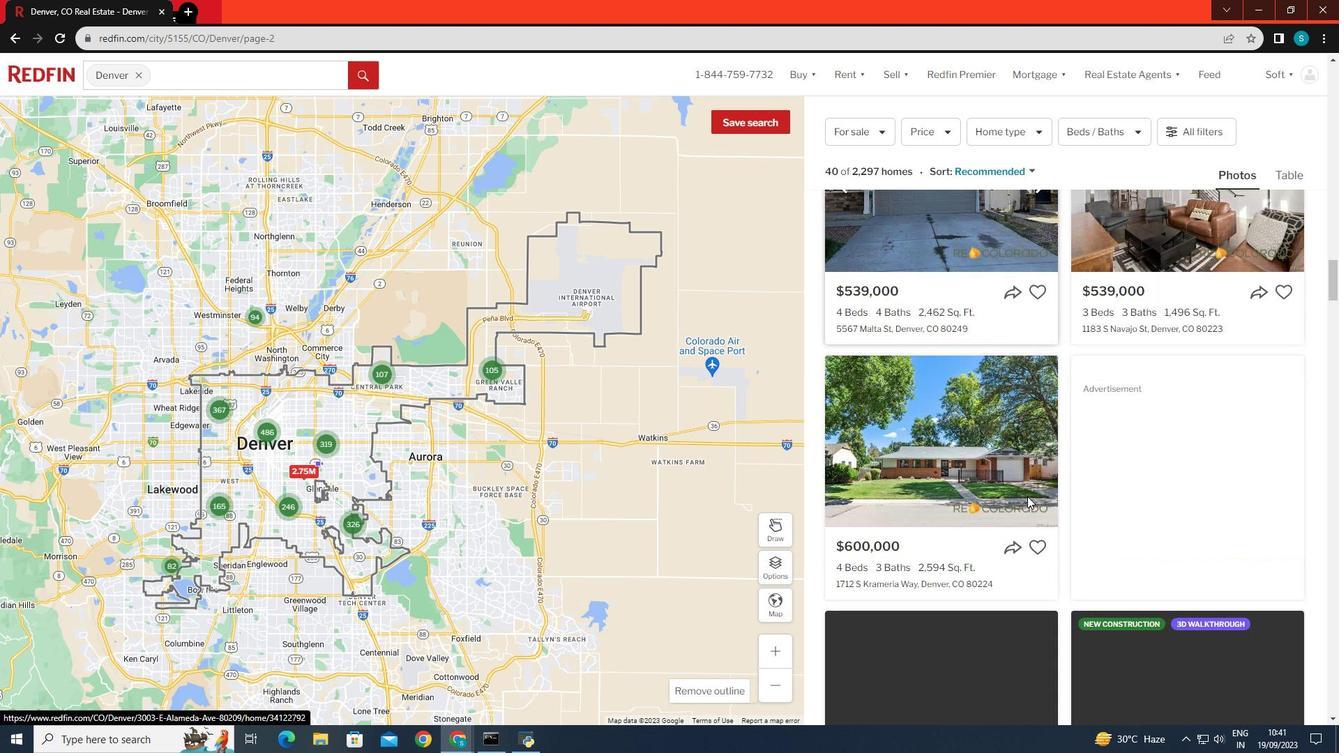 
Action: Mouse scrolled (1027, 496) with delta (0, 0)
Screenshot: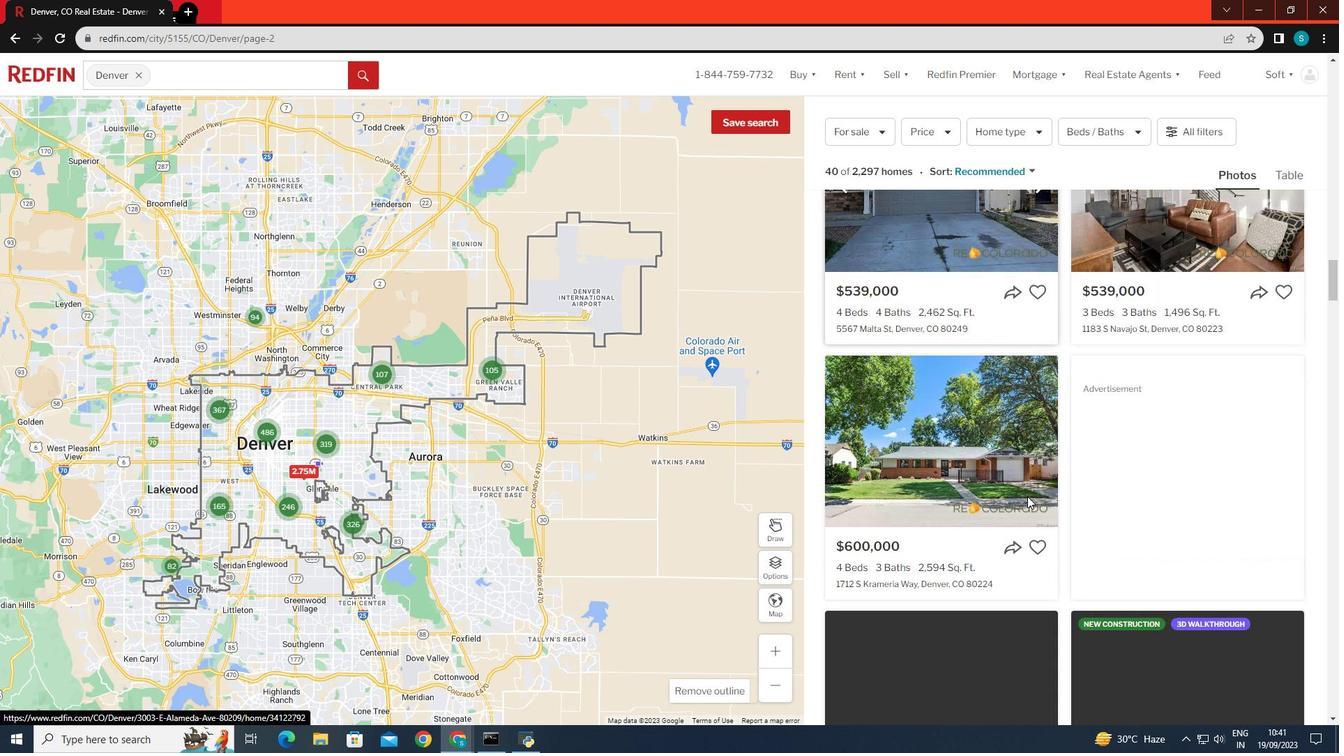 
Action: Mouse scrolled (1027, 496) with delta (0, 0)
Screenshot: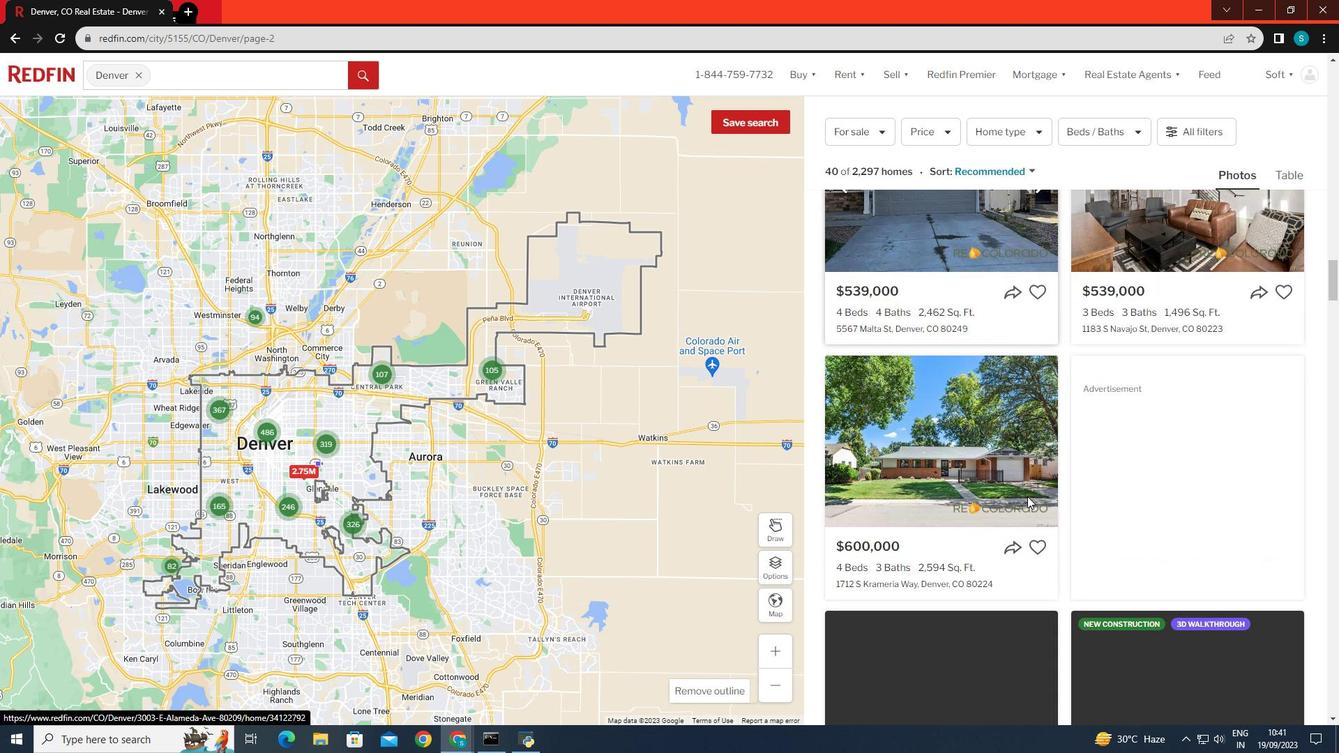 
Action: Mouse scrolled (1027, 496) with delta (0, 0)
Screenshot: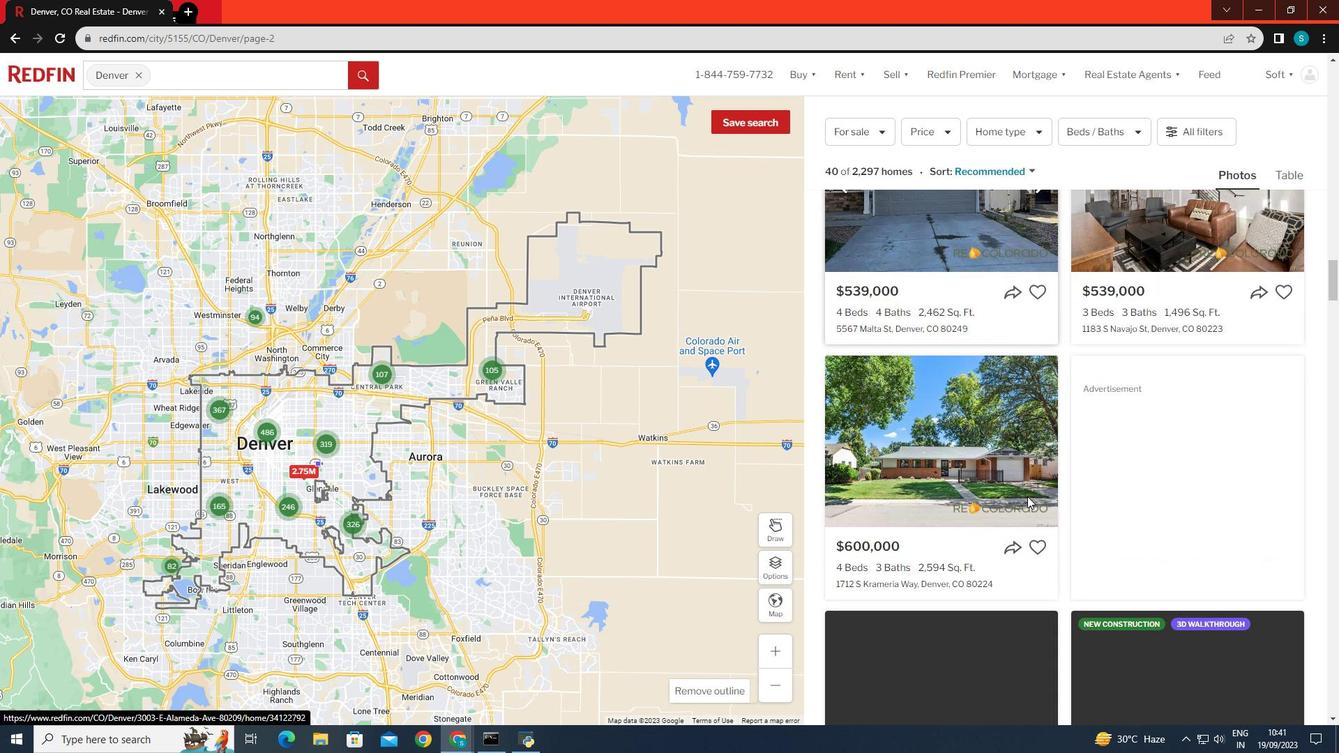 
Action: Mouse scrolled (1027, 496) with delta (0, 0)
Screenshot: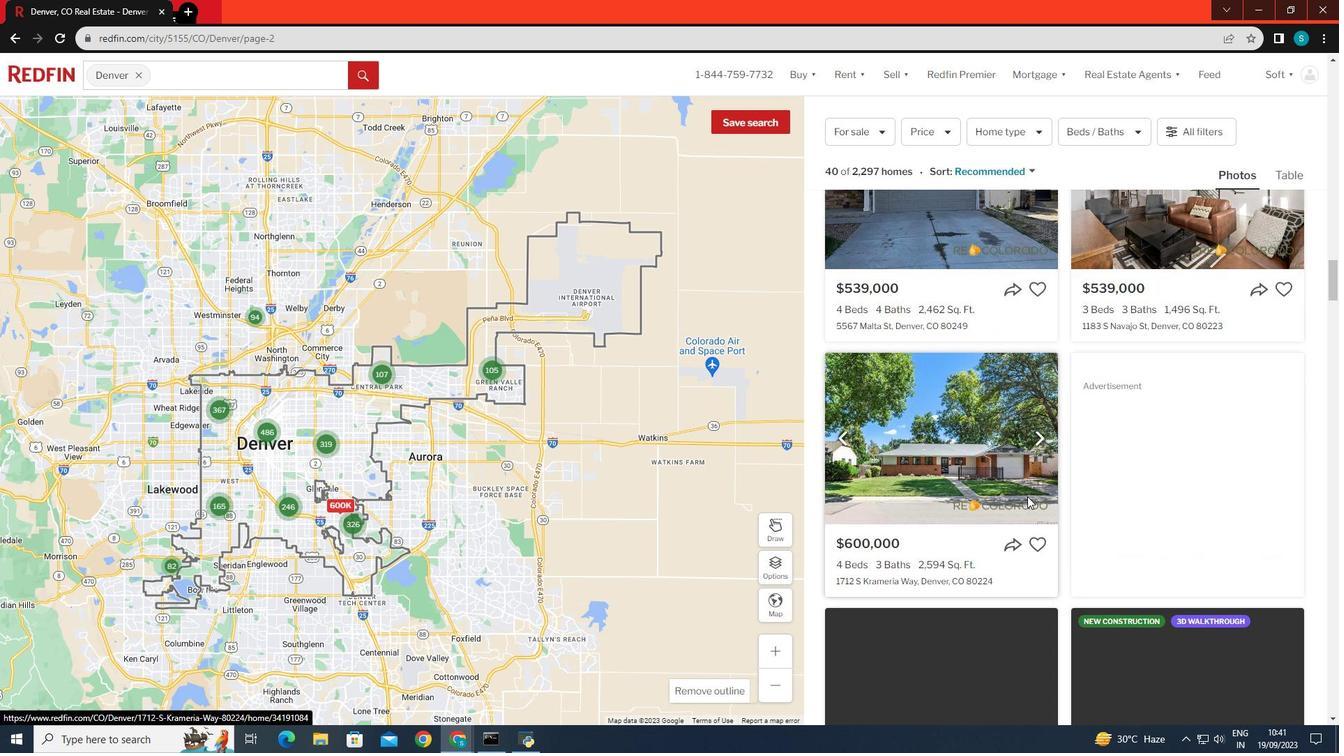 
Action: Mouse scrolled (1027, 496) with delta (0, 0)
Screenshot: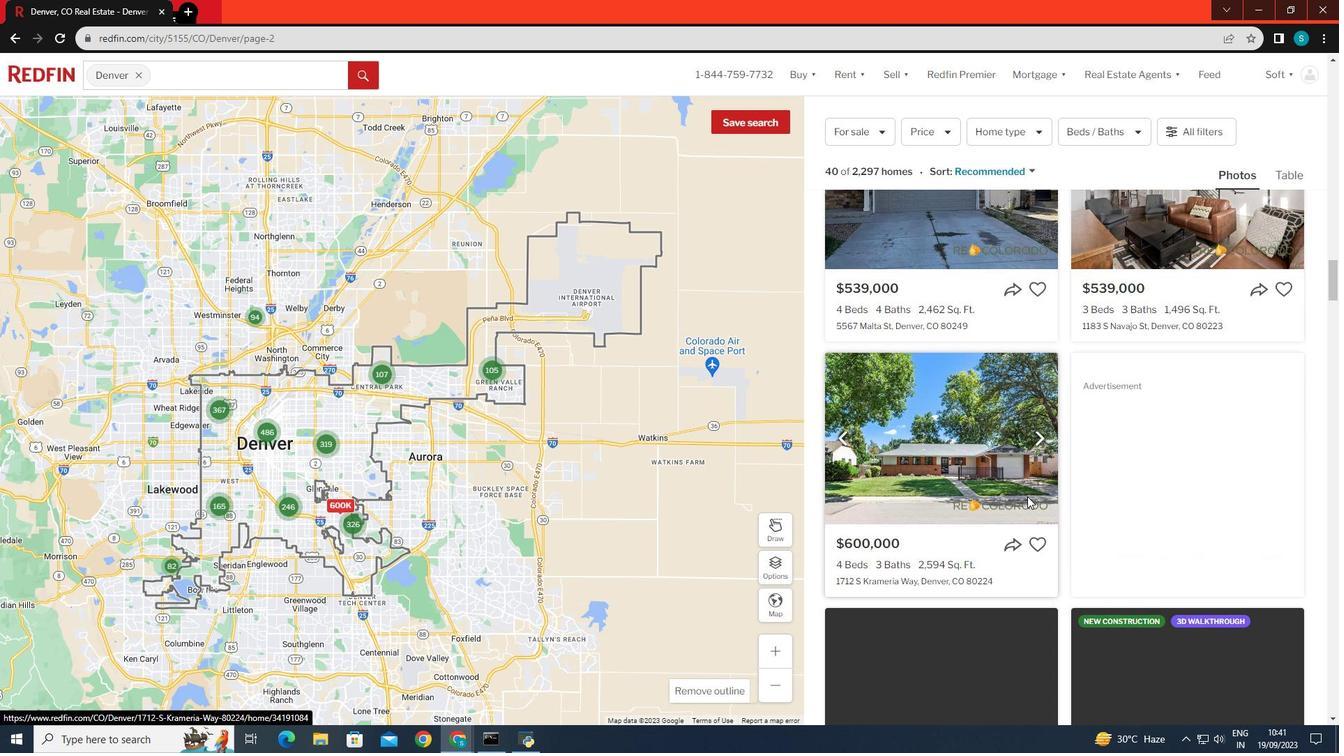 
Action: Mouse scrolled (1027, 496) with delta (0, 0)
Screenshot: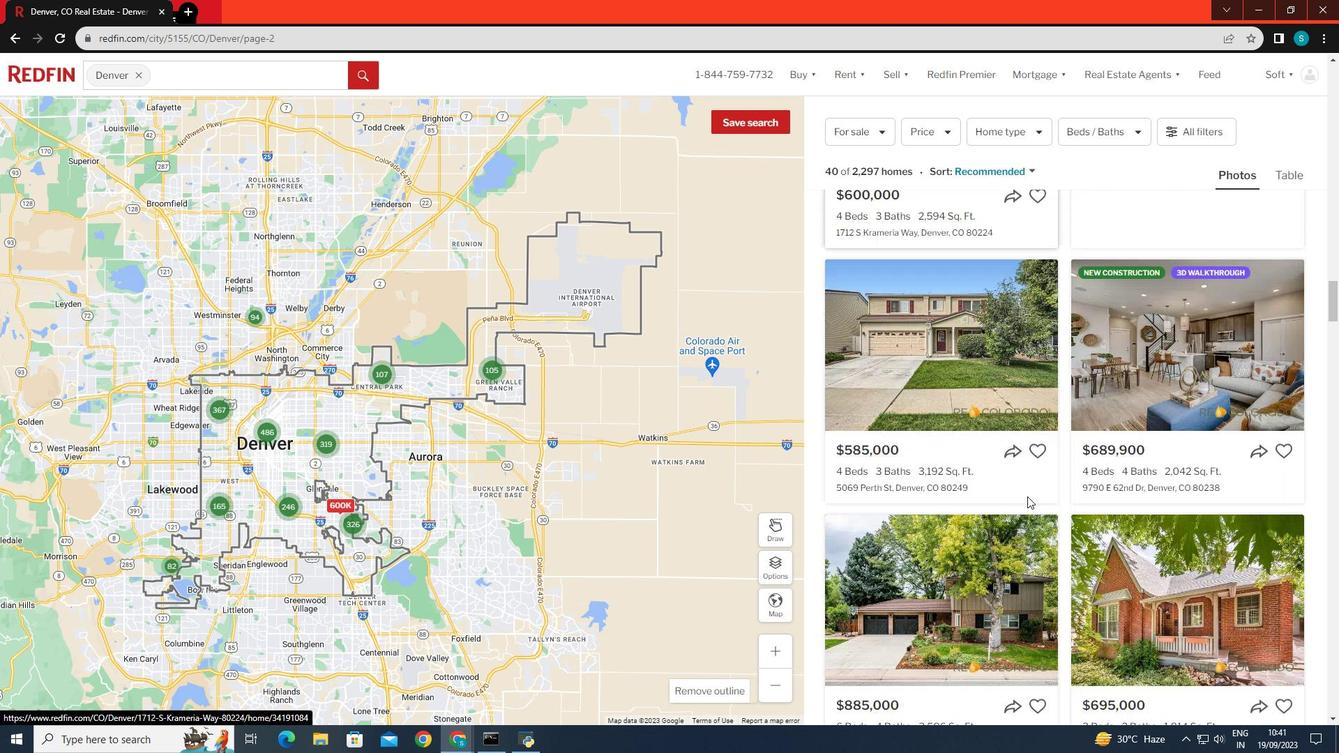 
Action: Mouse scrolled (1027, 496) with delta (0, 0)
Screenshot: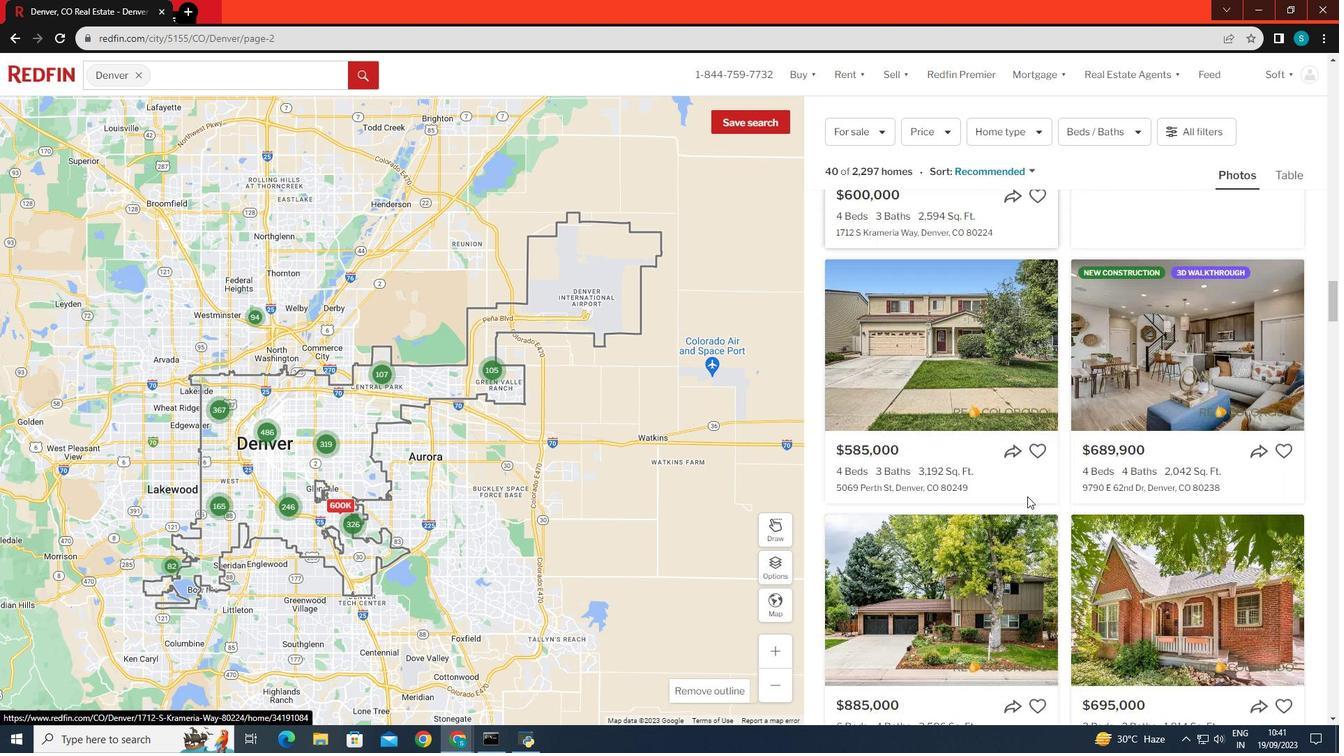 
Action: Mouse scrolled (1027, 496) with delta (0, 0)
Screenshot: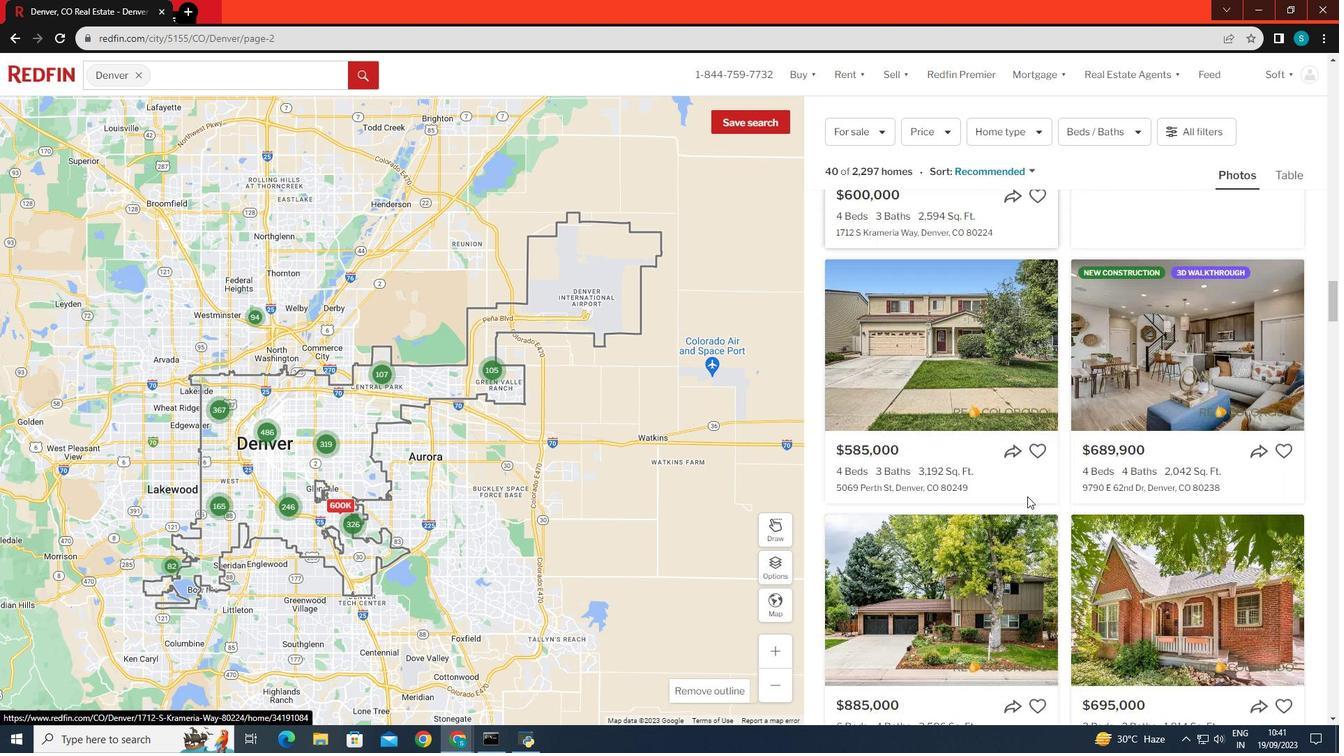 
Action: Mouse scrolled (1027, 496) with delta (0, 0)
Screenshot: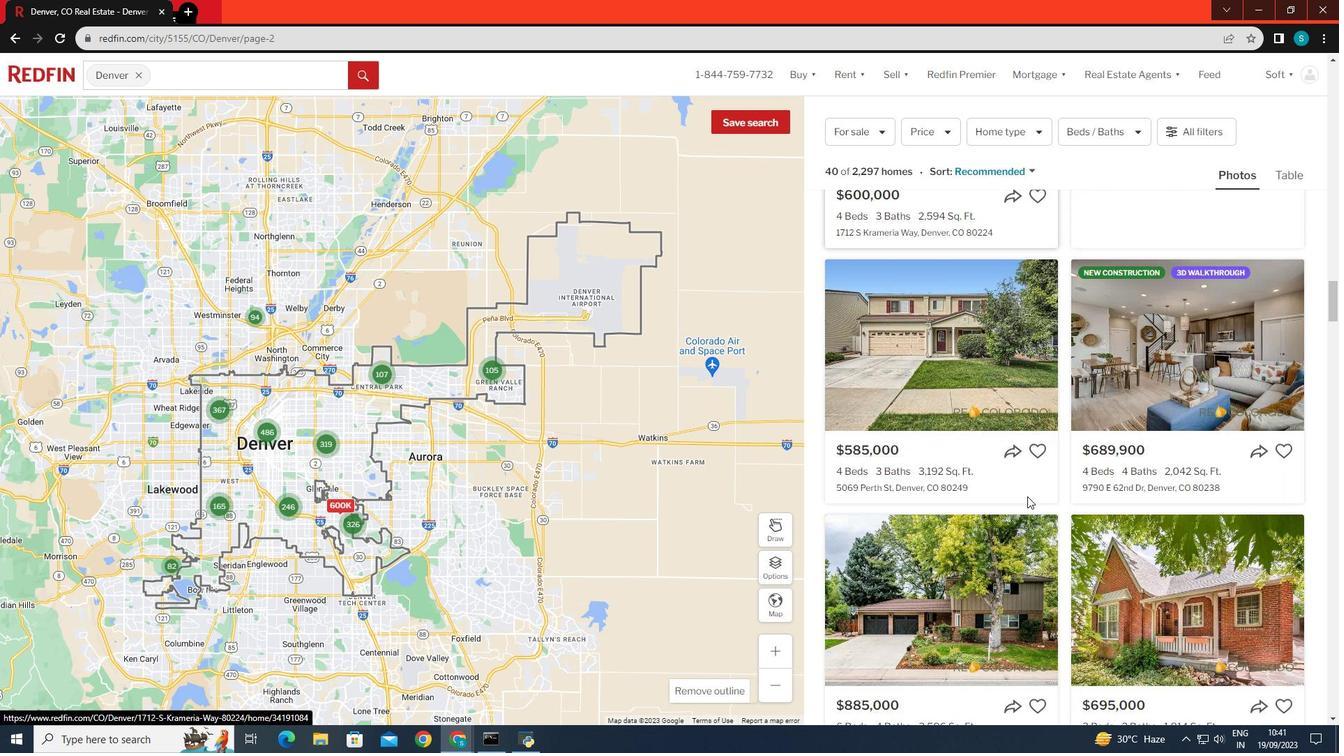 
Action: Mouse scrolled (1027, 496) with delta (0, 0)
Screenshot: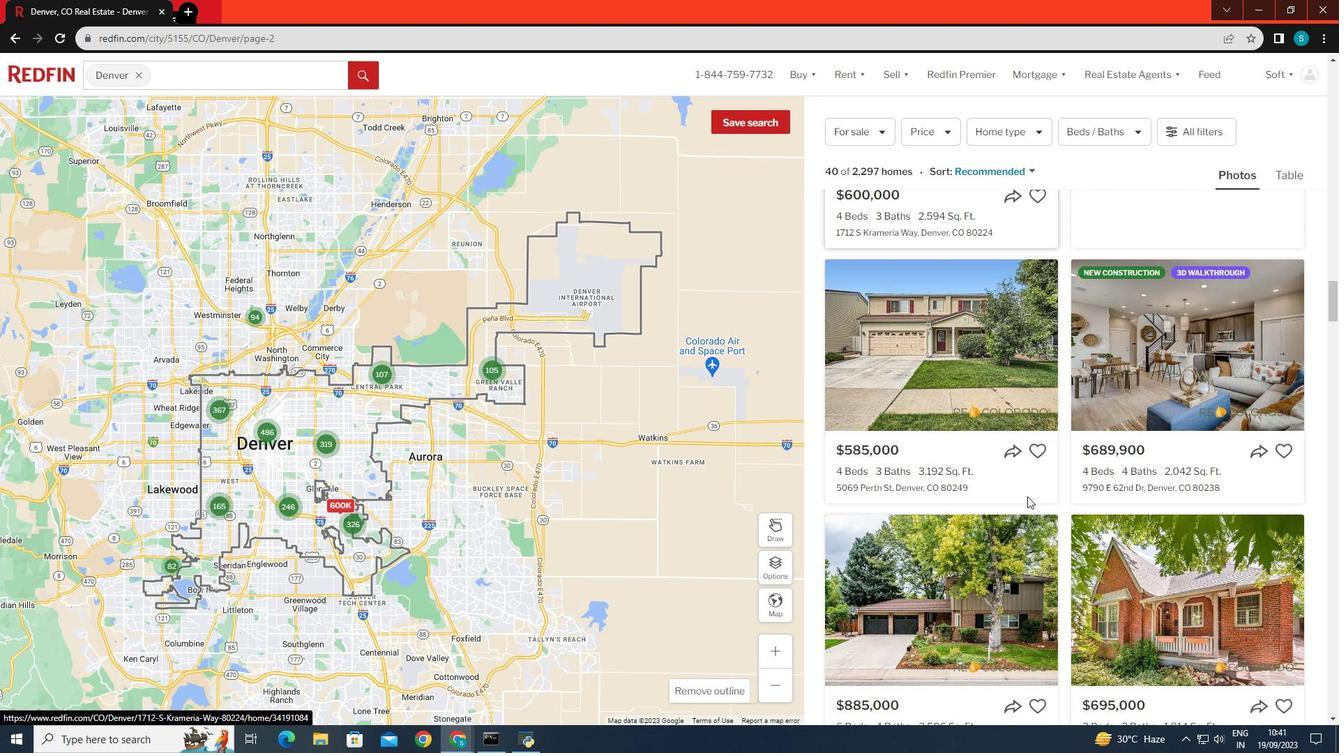 
Action: Mouse scrolled (1027, 496) with delta (0, 0)
Screenshot: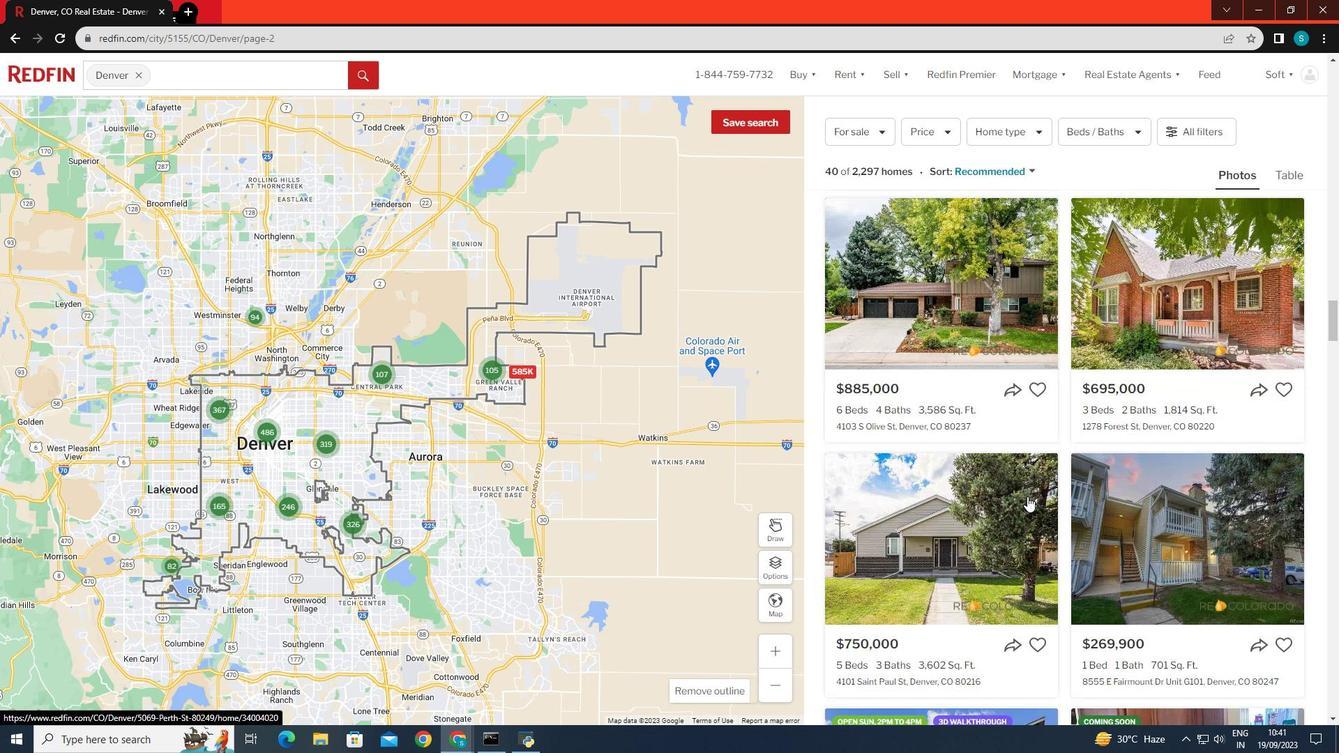 
Action: Mouse scrolled (1027, 496) with delta (0, 0)
Screenshot: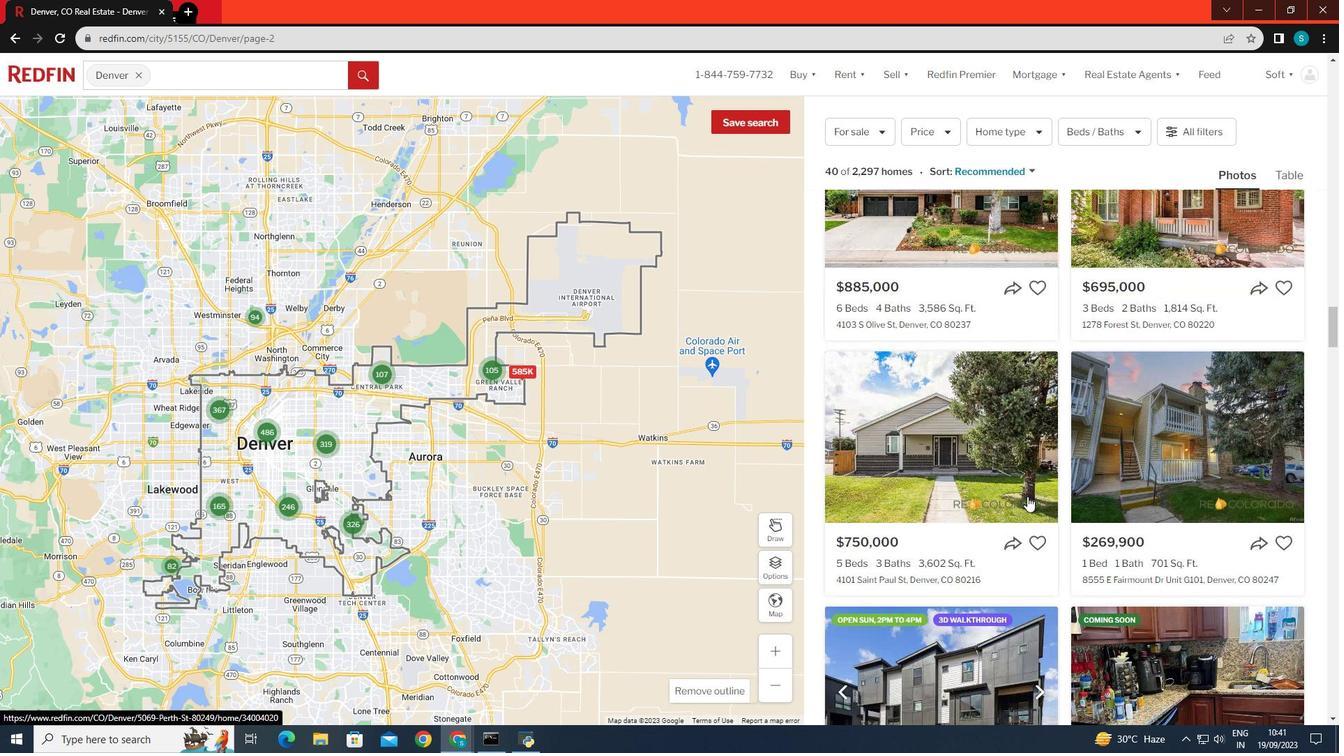 
Action: Mouse scrolled (1027, 496) with delta (0, 0)
Screenshot: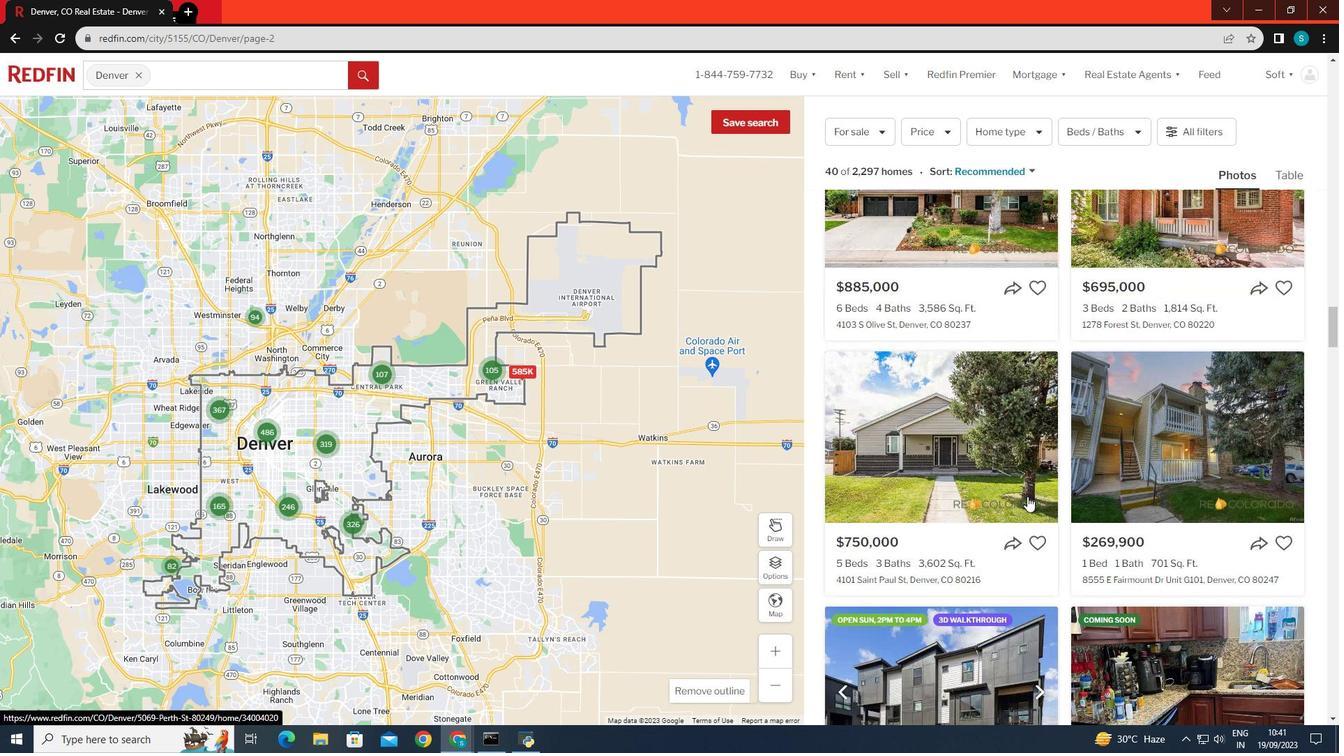 
Action: Mouse scrolled (1027, 496) with delta (0, 0)
Screenshot: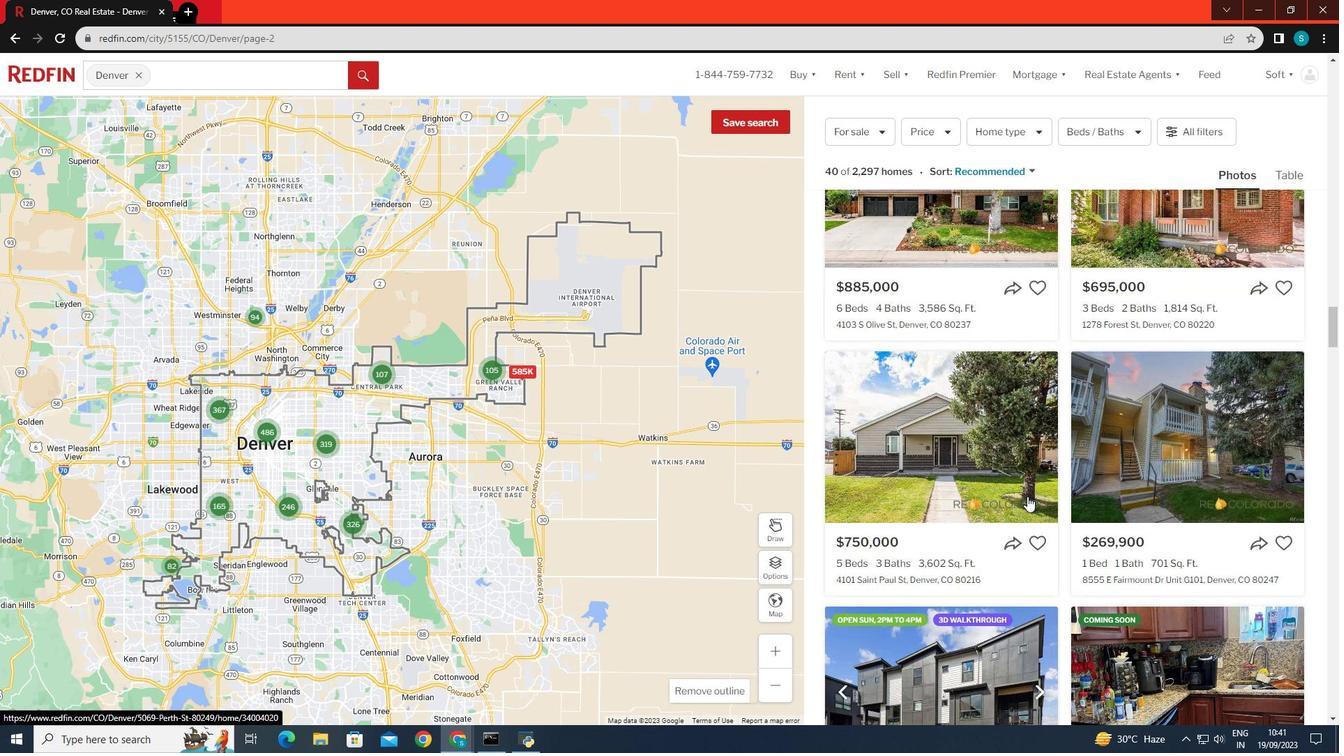 
Action: Mouse scrolled (1027, 496) with delta (0, 0)
Screenshot: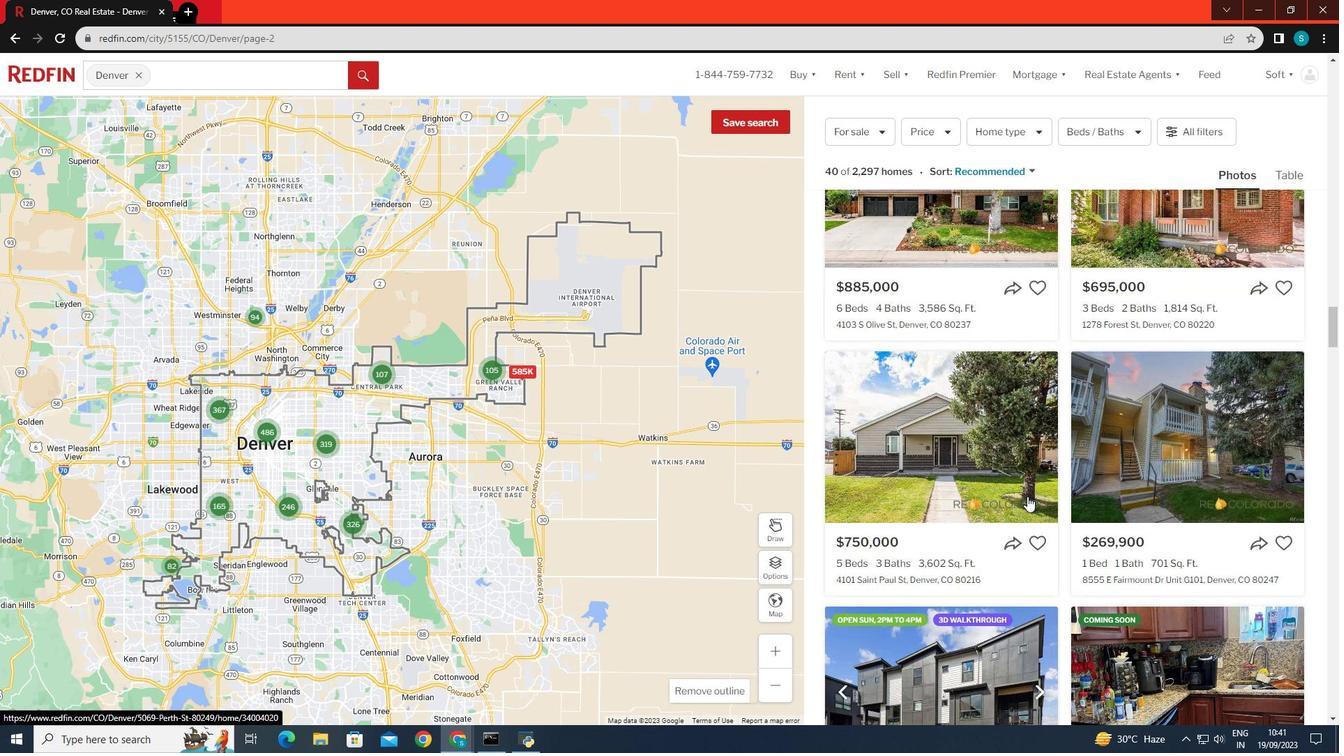 
Action: Mouse scrolled (1027, 496) with delta (0, 0)
Screenshot: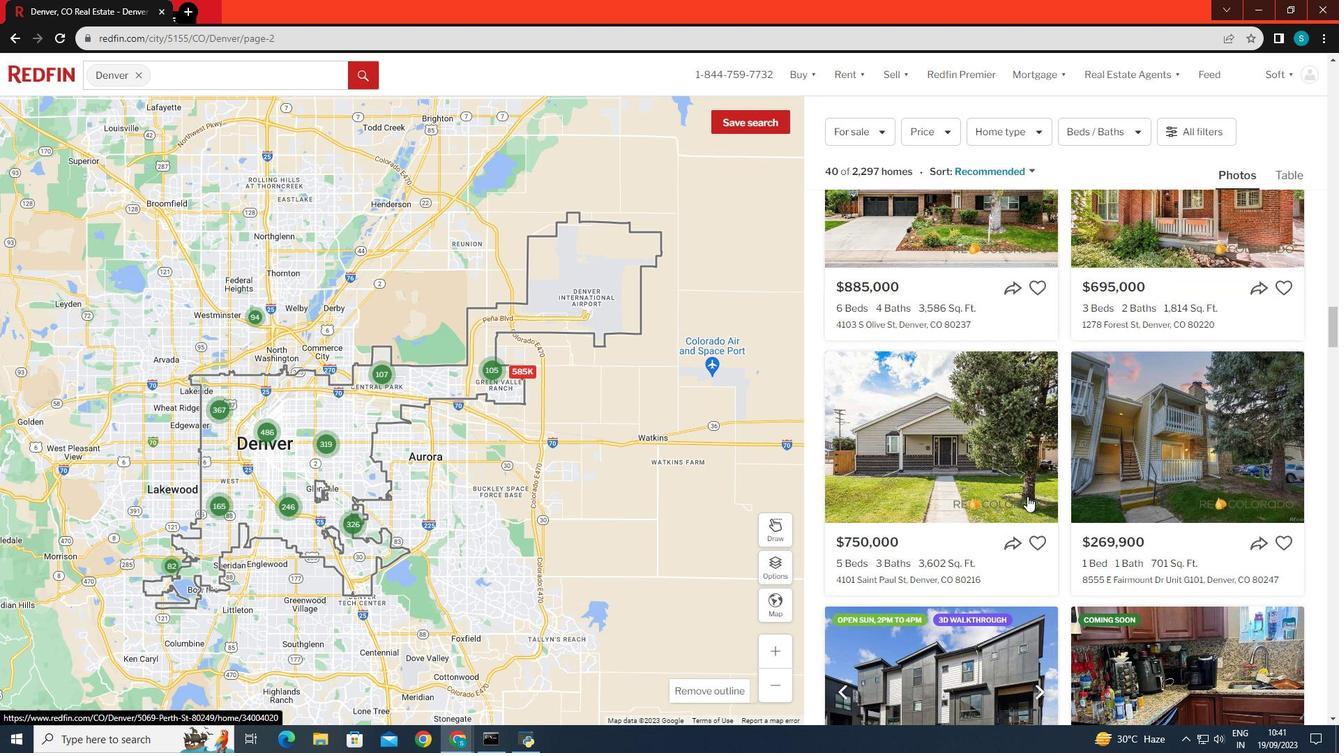 
Action: Mouse moved to (964, 420)
Screenshot: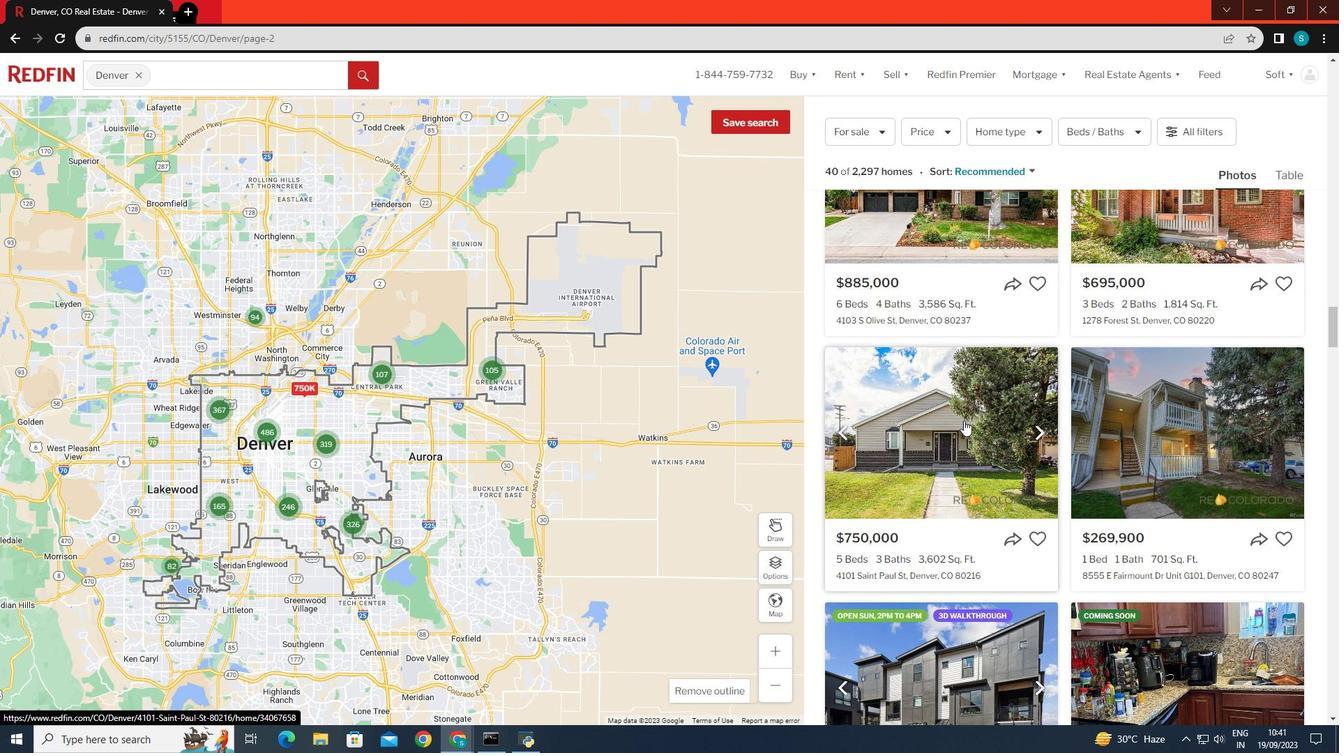 
Action: Mouse scrolled (964, 420) with delta (0, 0)
Screenshot: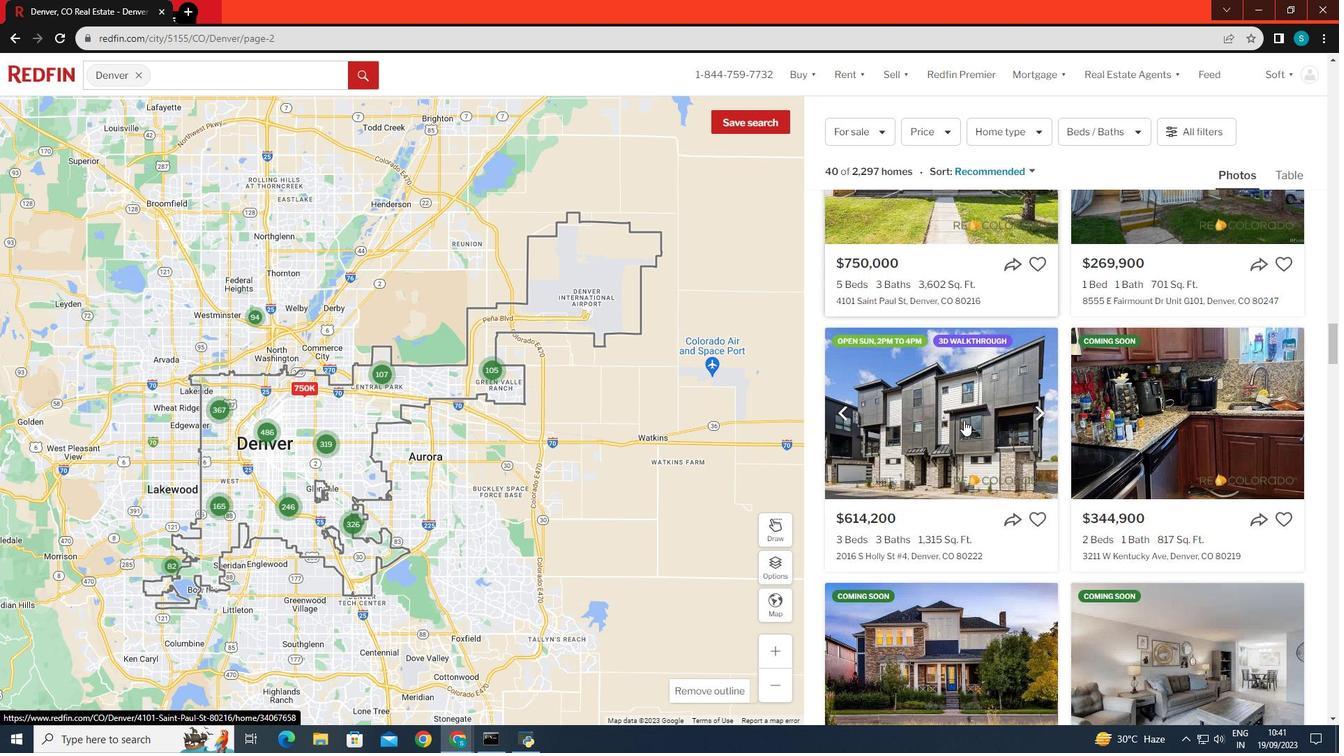 
Action: Mouse scrolled (964, 420) with delta (0, 0)
Screenshot: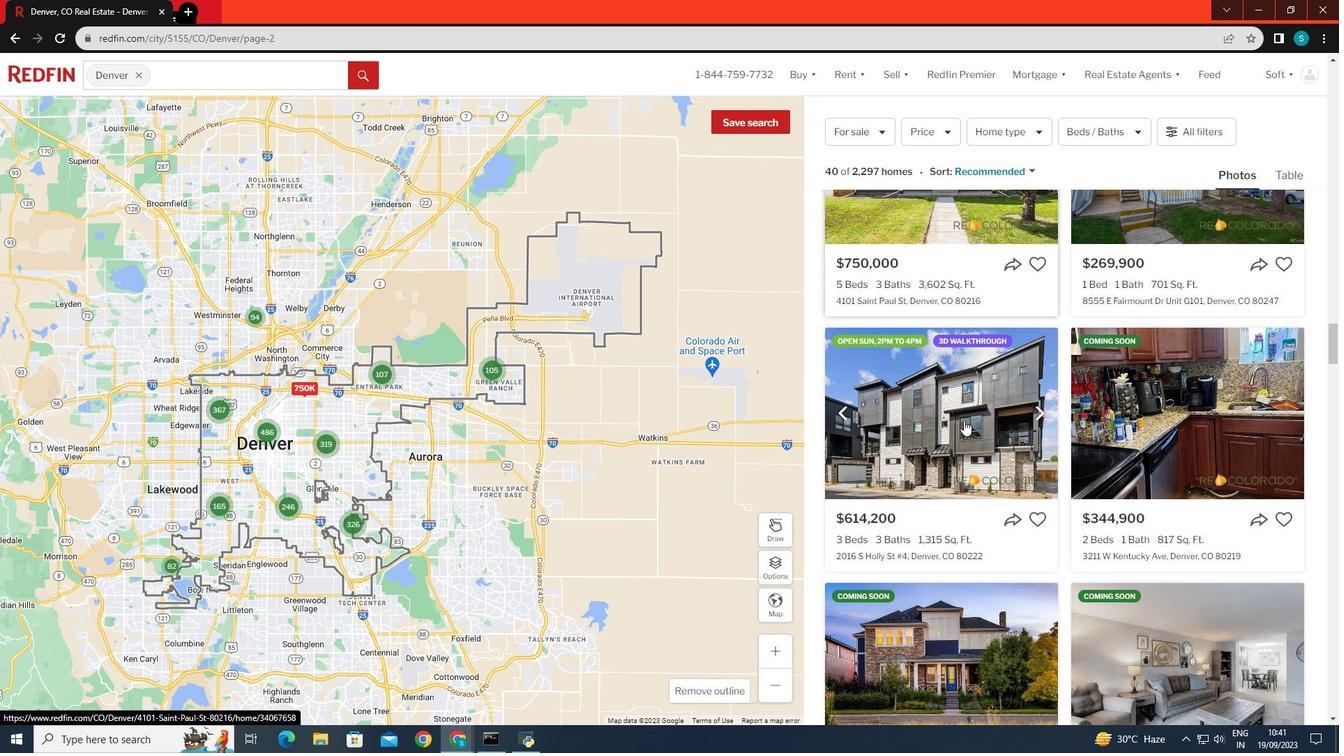 
Action: Mouse scrolled (964, 420) with delta (0, 0)
Screenshot: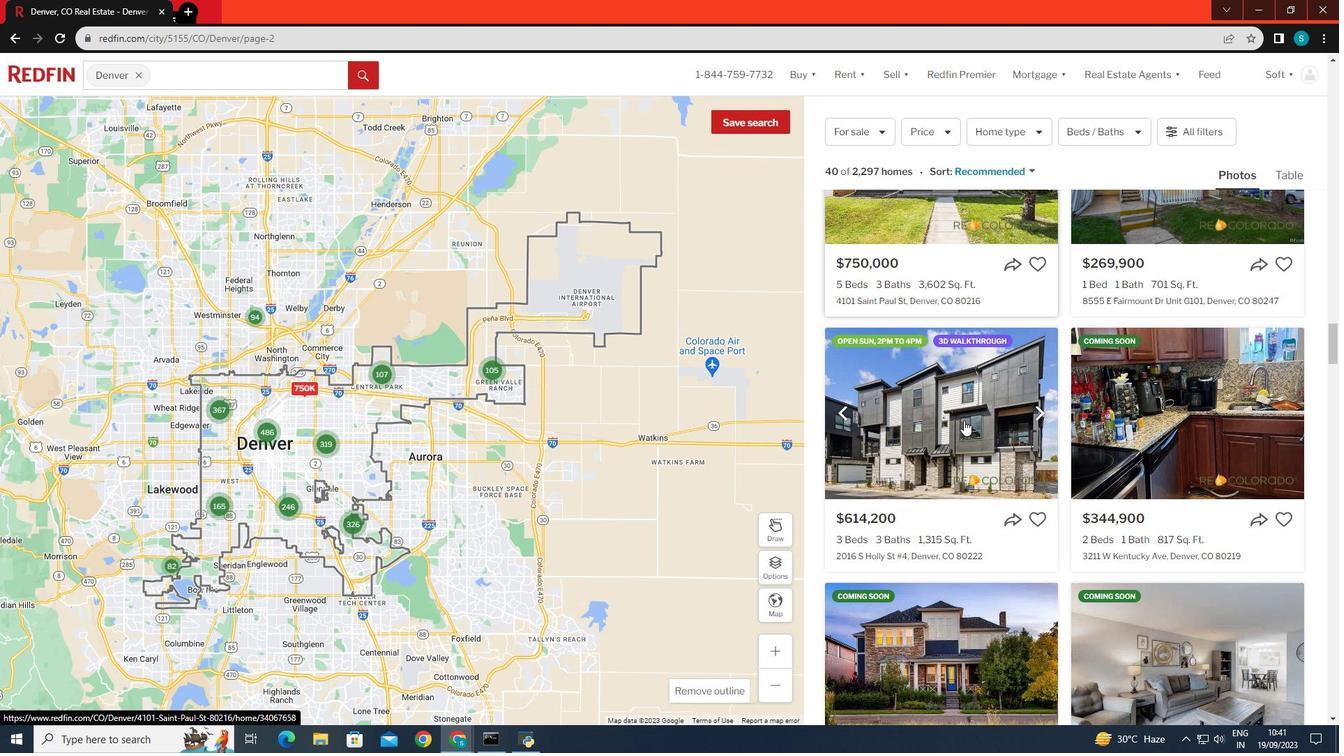 
Action: Mouse scrolled (964, 420) with delta (0, 0)
Screenshot: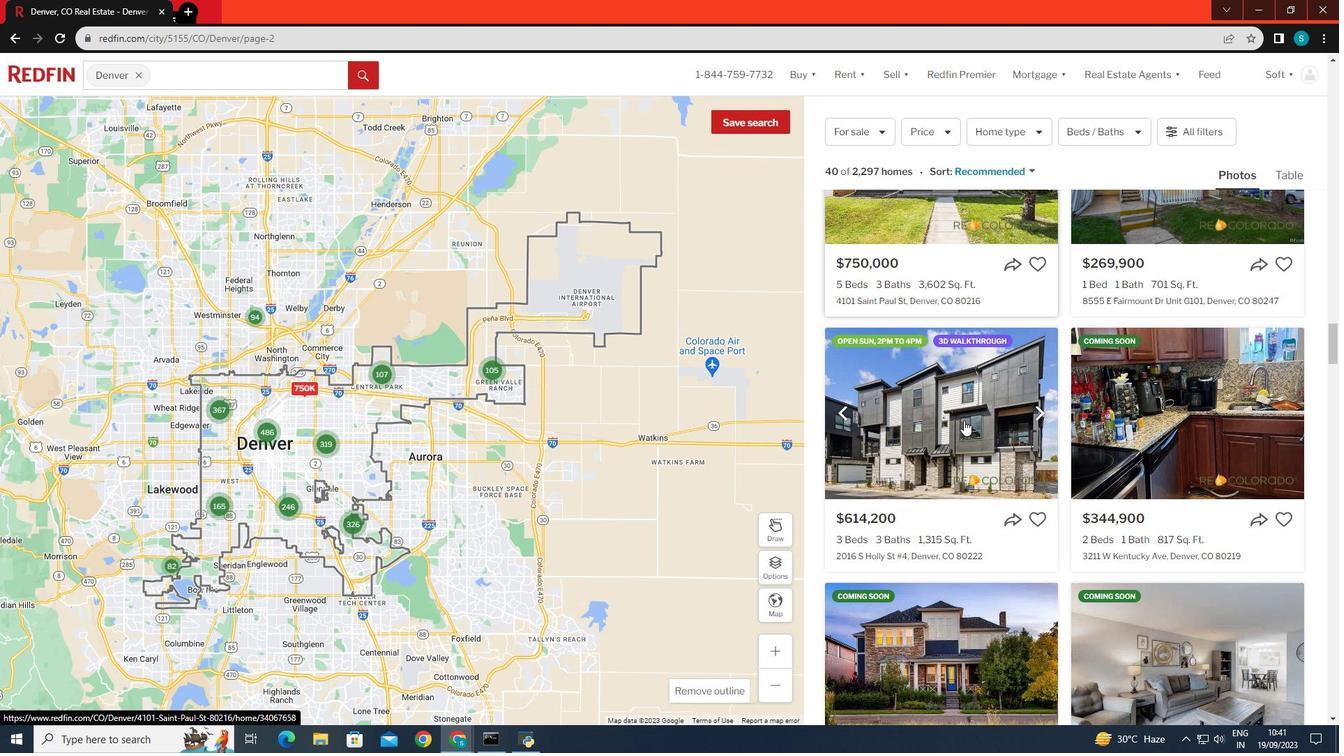 
Action: Mouse scrolled (964, 420) with delta (0, 0)
Screenshot: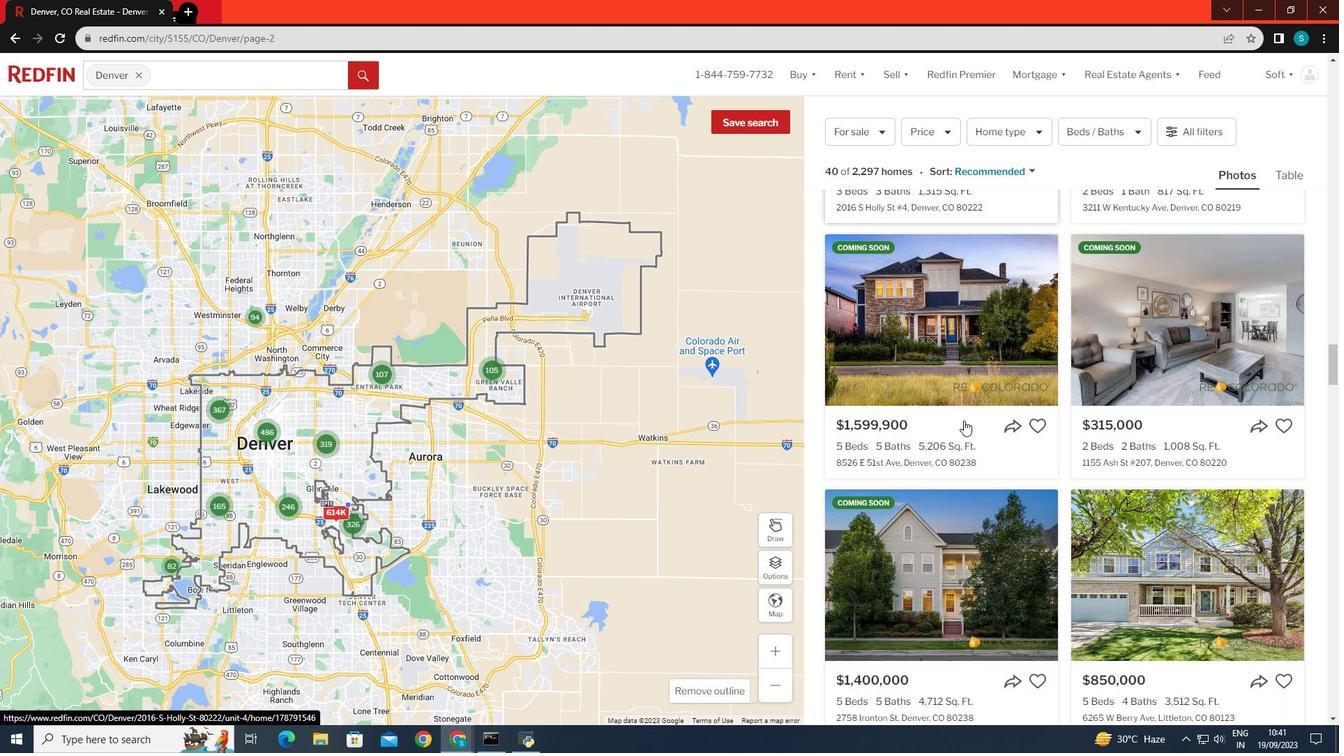 
Action: Mouse scrolled (964, 420) with delta (0, 0)
Screenshot: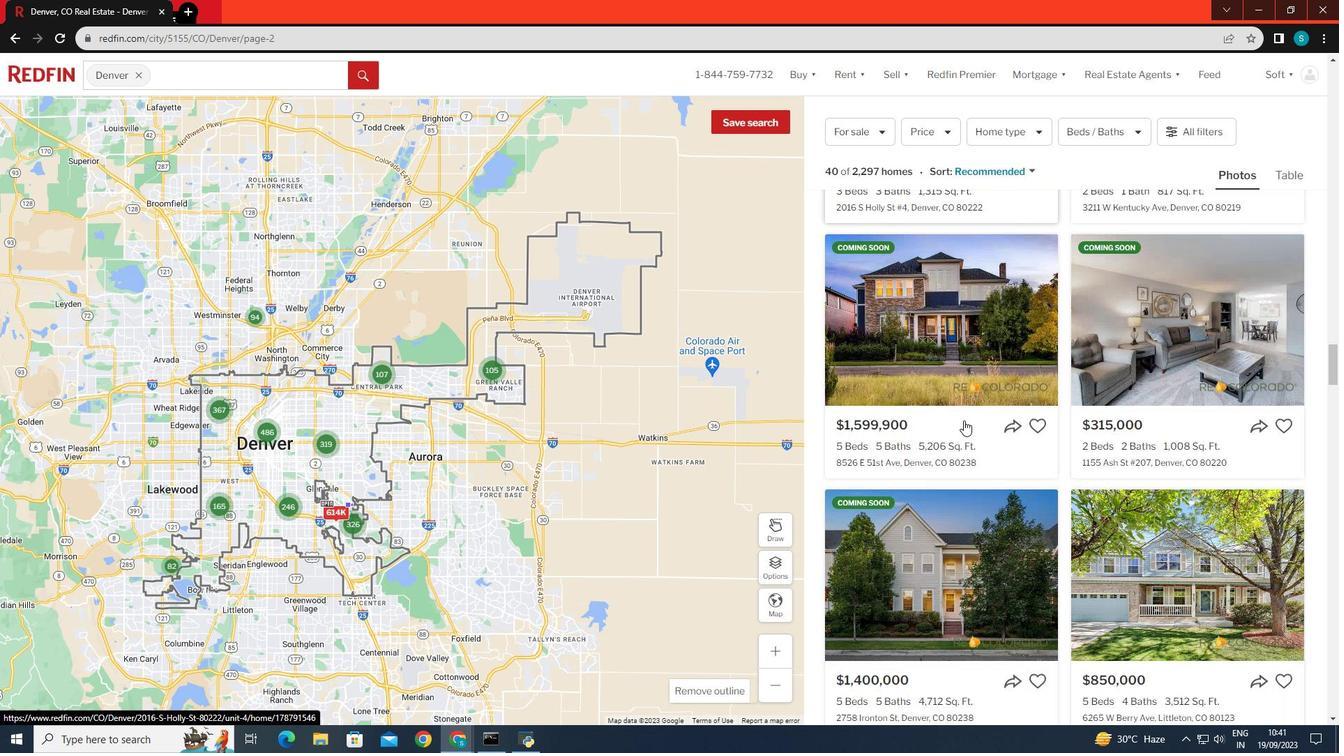
Action: Mouse scrolled (964, 420) with delta (0, 0)
Screenshot: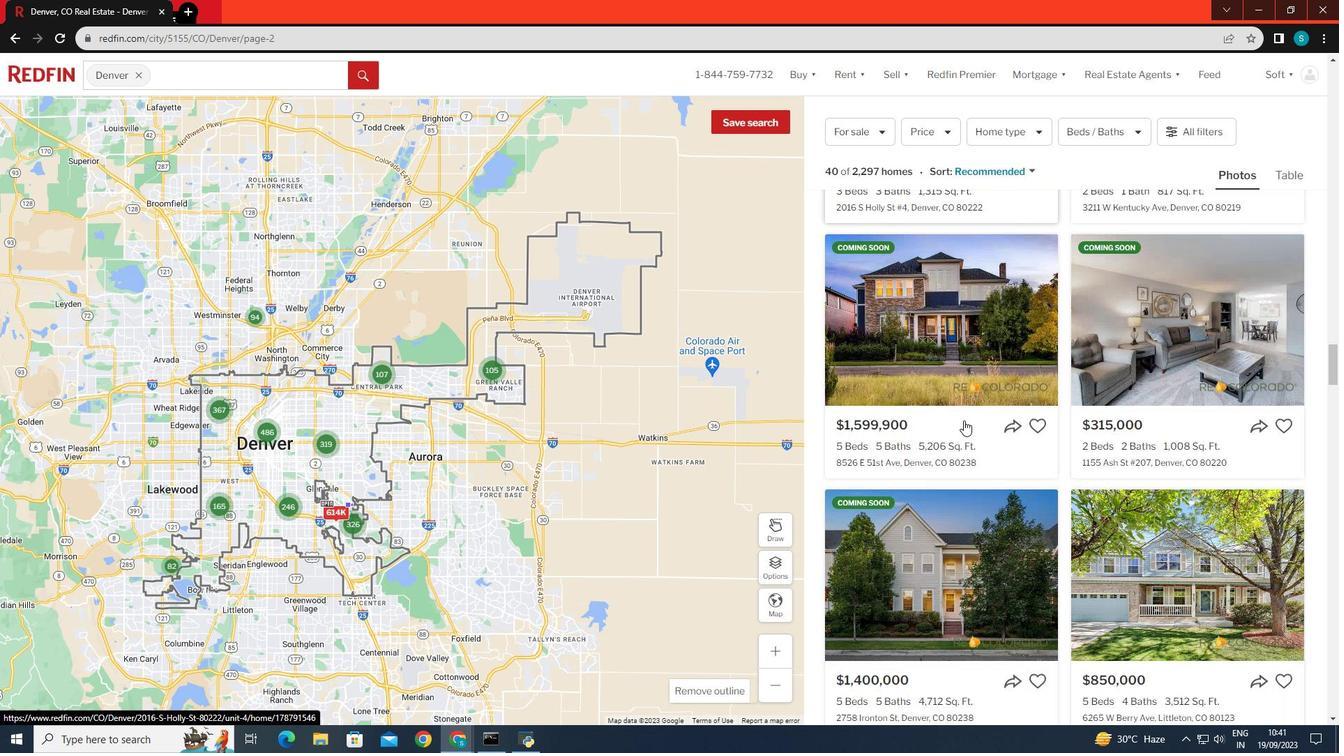 
Action: Mouse scrolled (964, 420) with delta (0, 0)
Screenshot: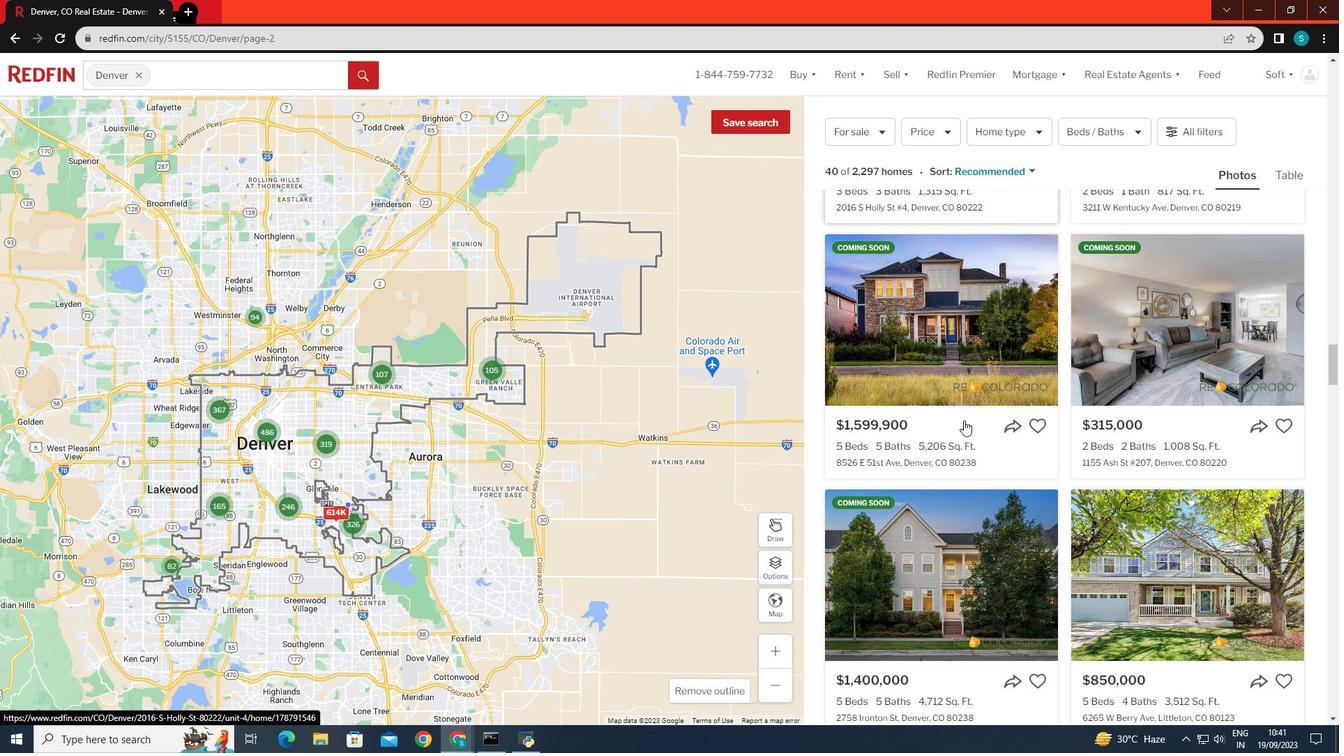 
Action: Mouse scrolled (964, 420) with delta (0, 0)
Screenshot: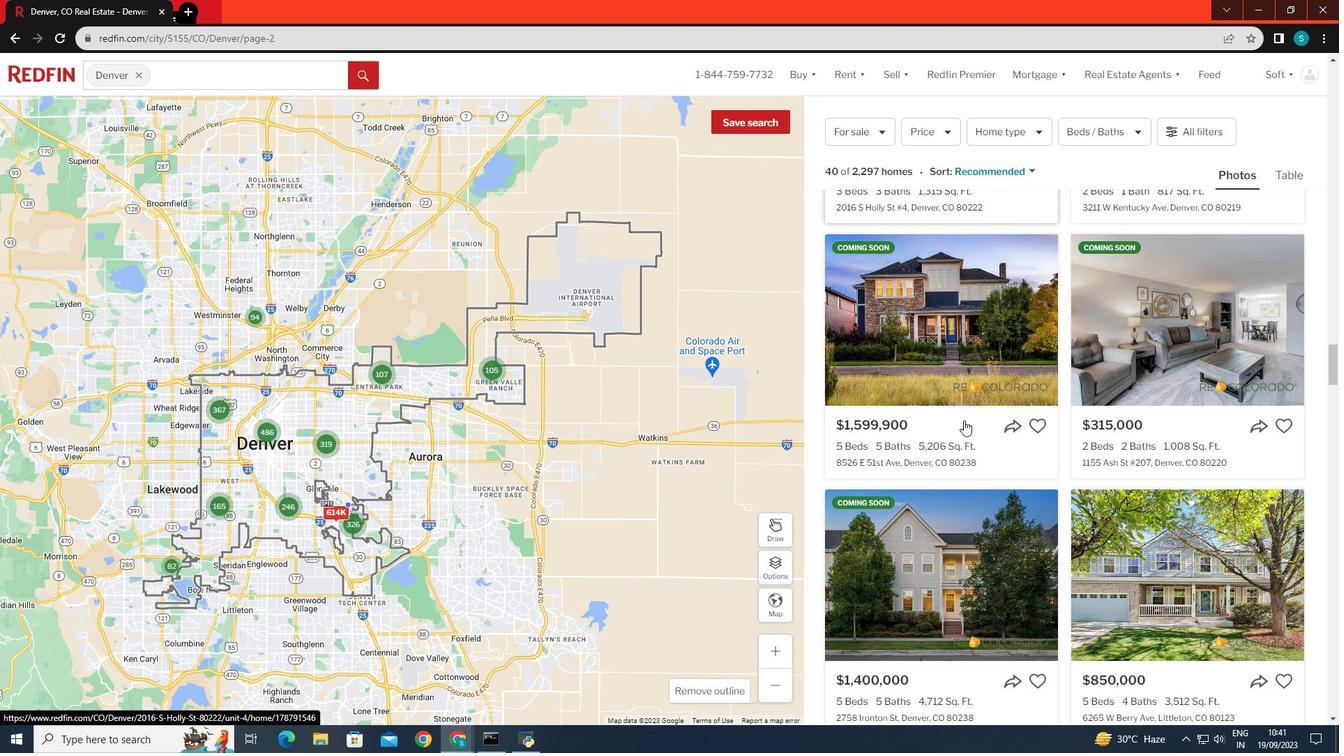 
Action: Mouse scrolled (964, 420) with delta (0, 0)
Screenshot: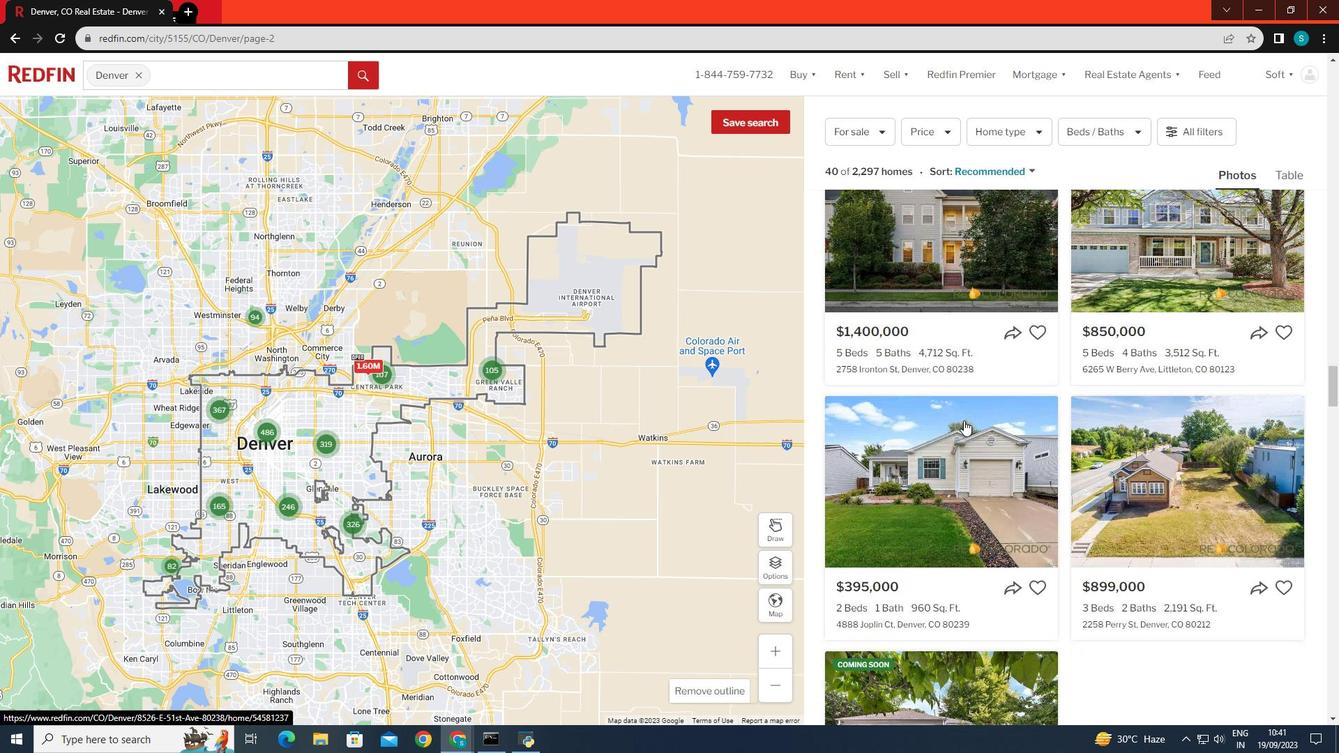 
Action: Mouse scrolled (964, 420) with delta (0, 0)
Screenshot: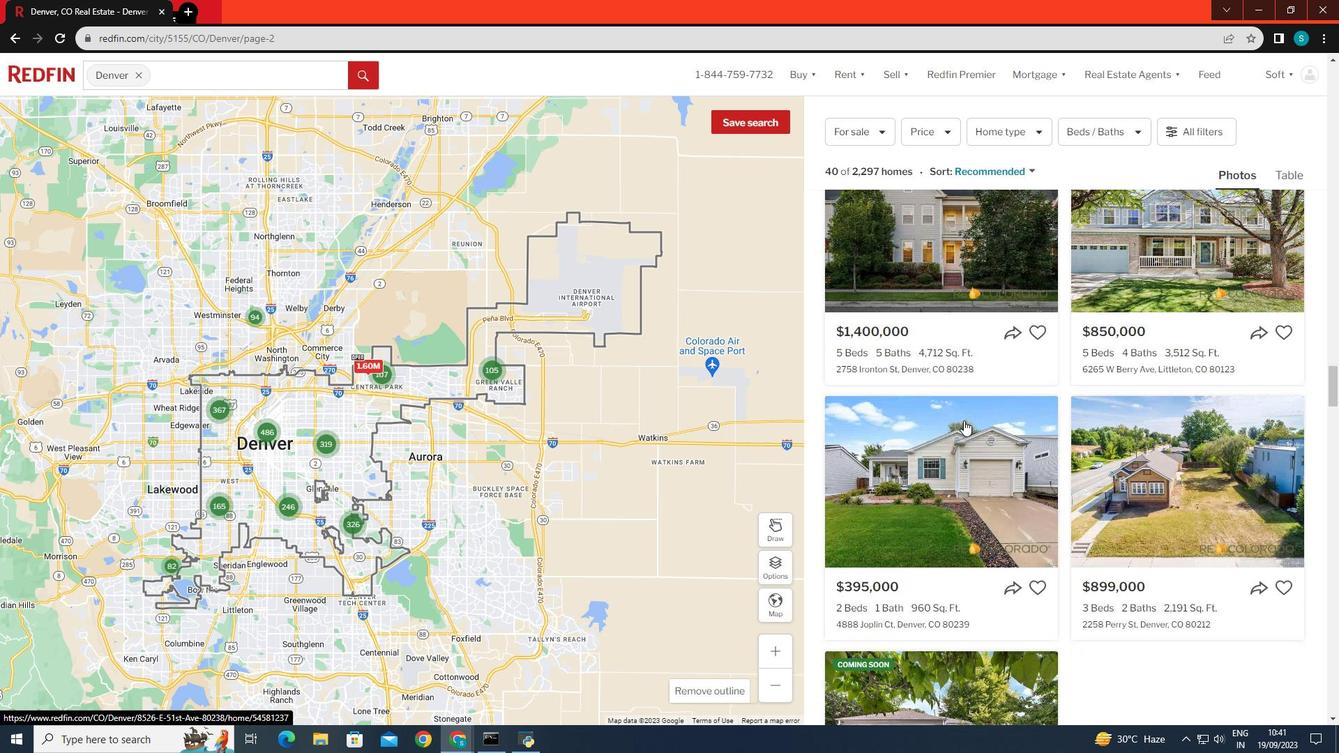 
Action: Mouse scrolled (964, 420) with delta (0, 0)
Screenshot: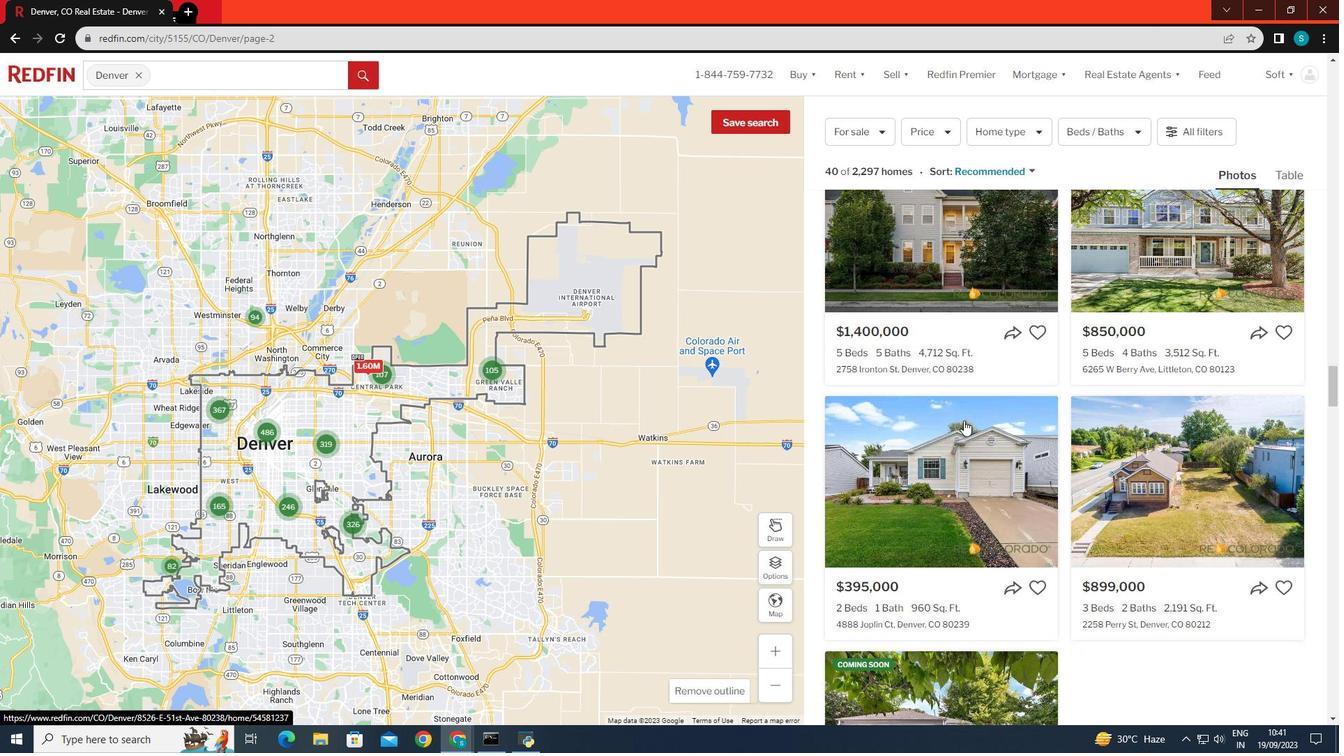 
Action: Mouse scrolled (964, 420) with delta (0, 0)
Screenshot: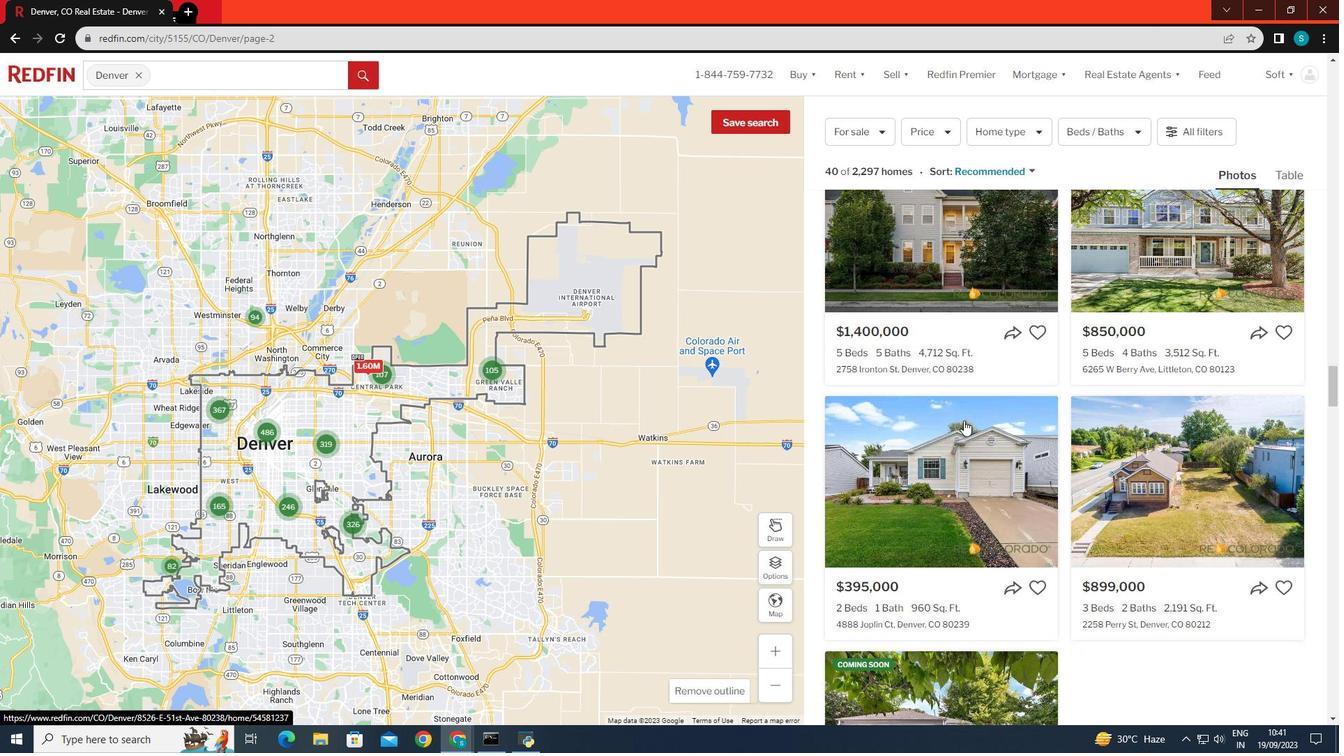 
Action: Mouse scrolled (964, 420) with delta (0, 0)
Screenshot: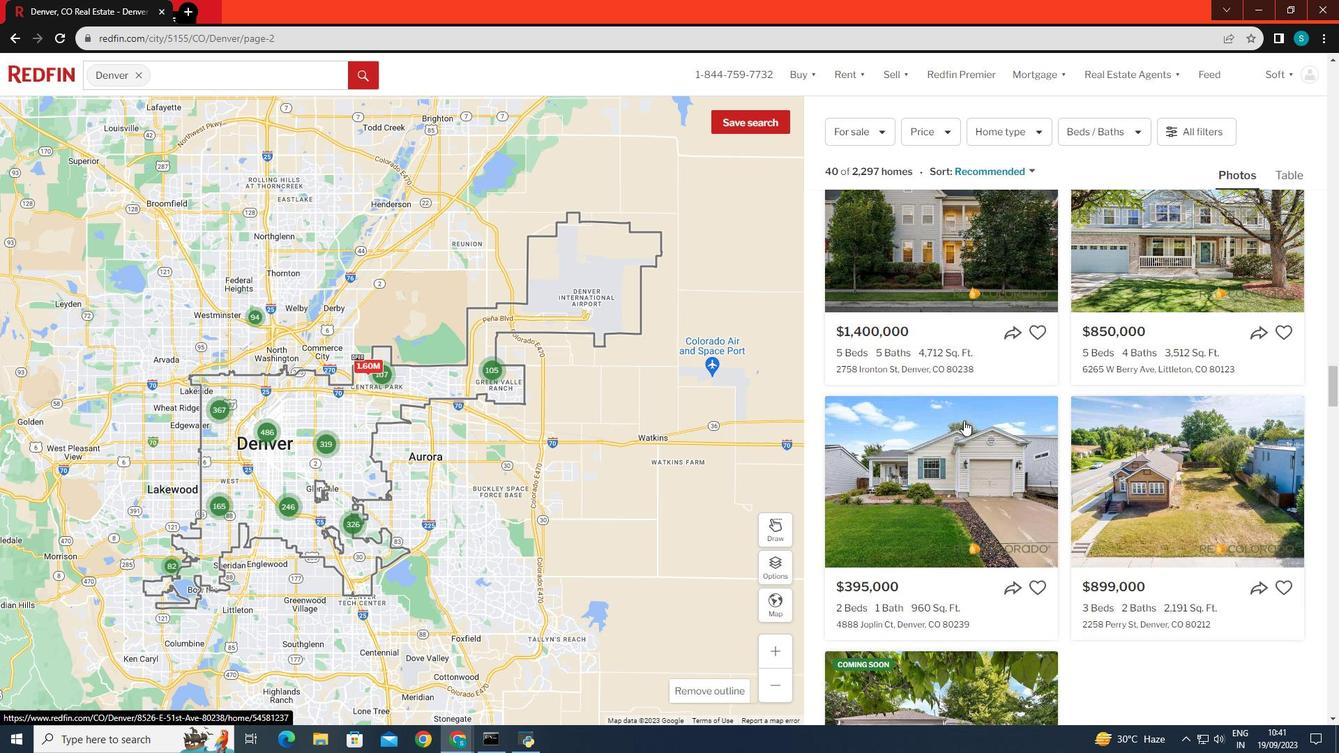 
Action: Mouse scrolled (964, 420) with delta (0, 0)
Screenshot: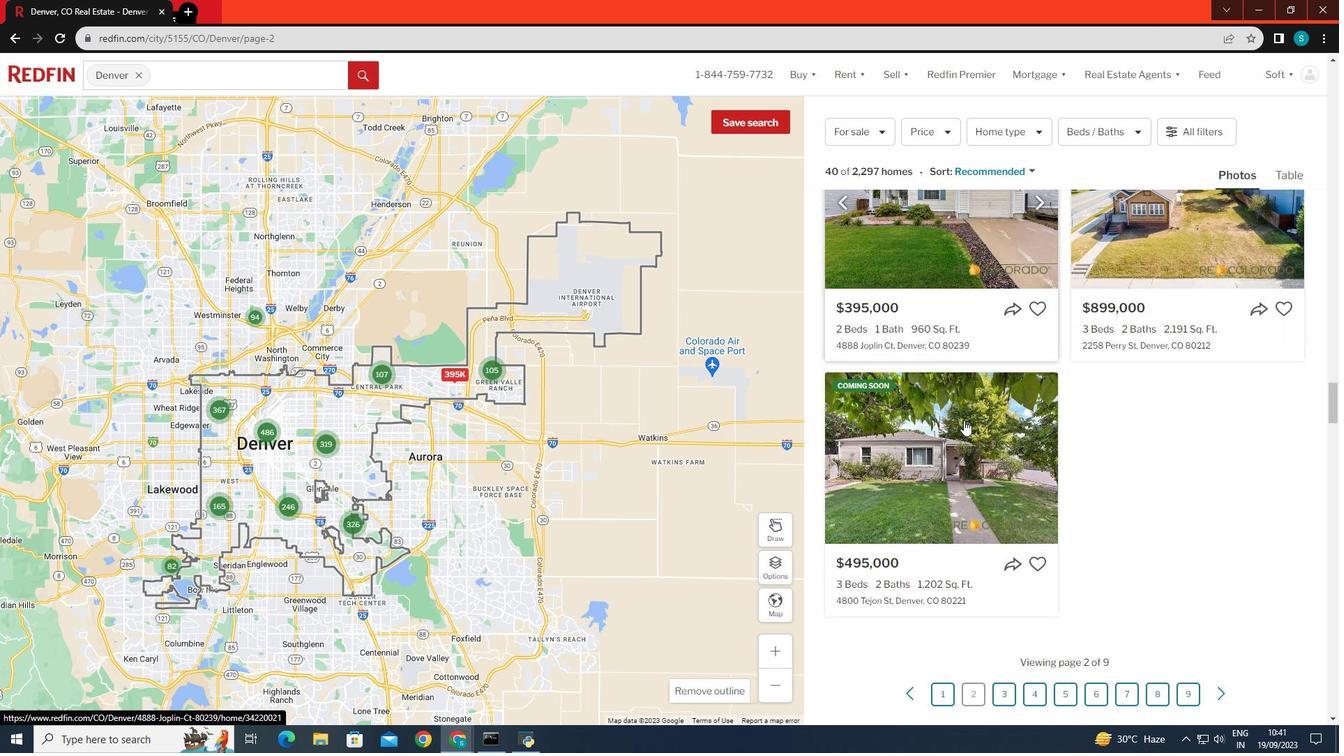 
Action: Mouse scrolled (964, 420) with delta (0, 0)
Screenshot: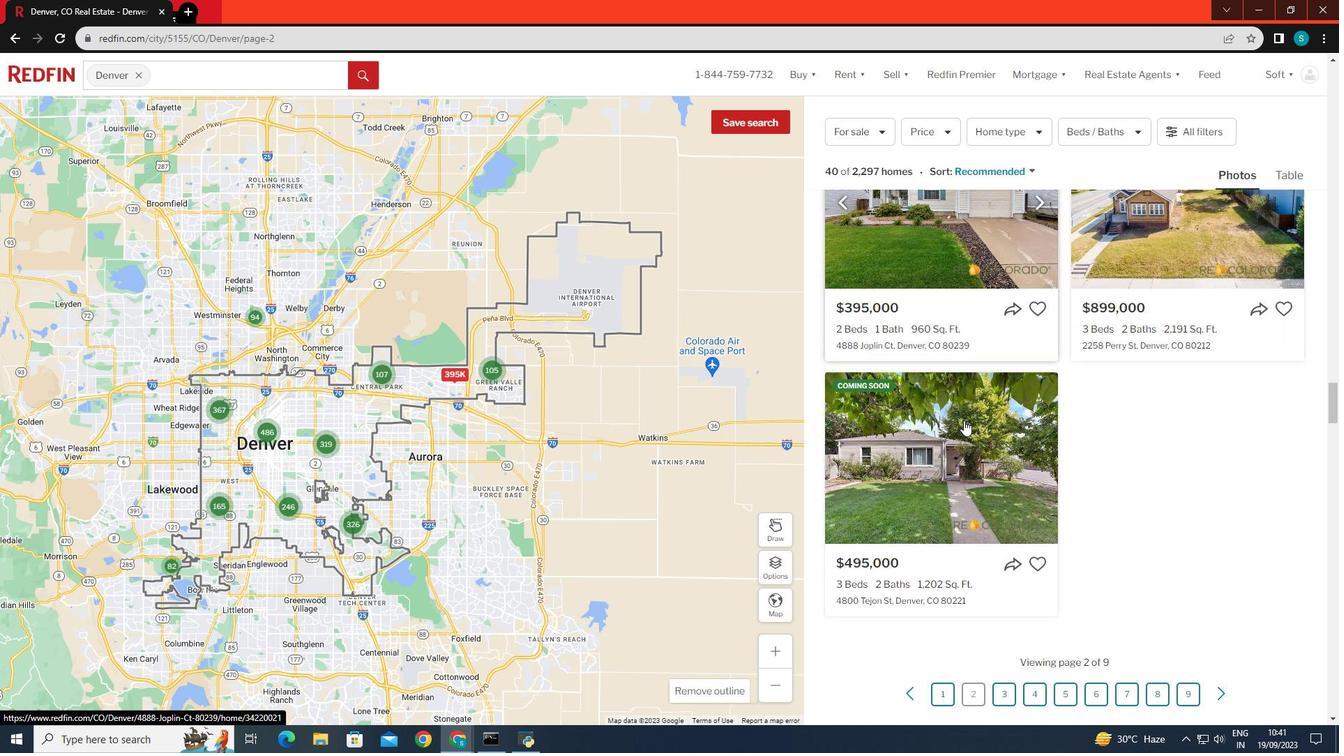 
Action: Mouse scrolled (964, 420) with delta (0, 0)
Screenshot: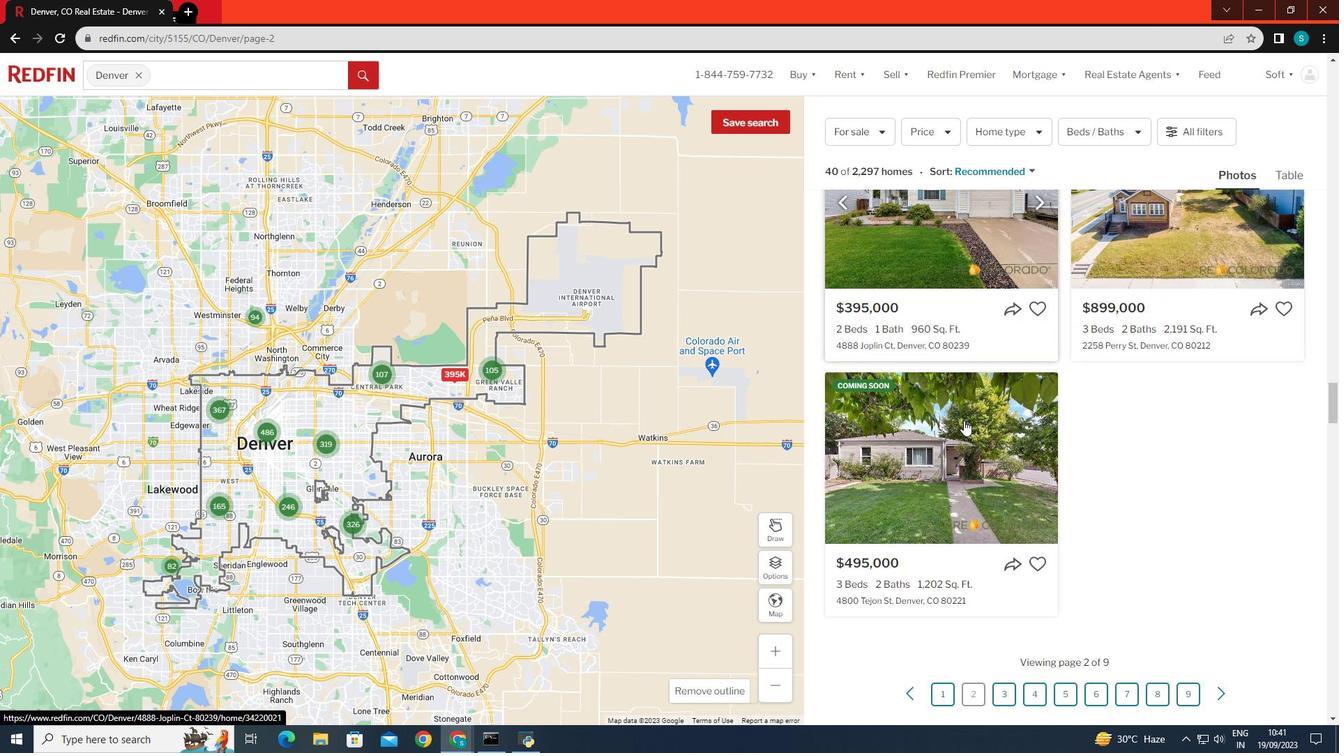 
Action: Mouse scrolled (964, 420) with delta (0, 0)
Screenshot: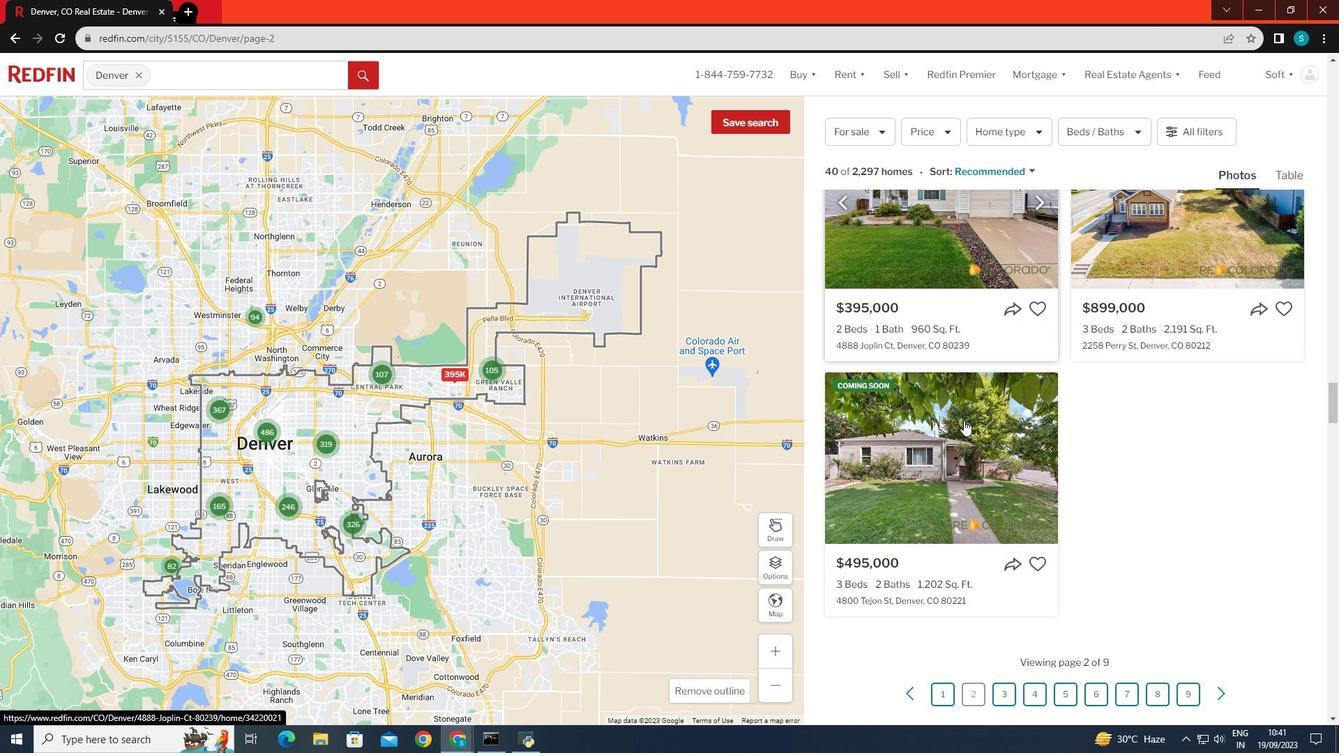 
Action: Mouse moved to (1009, 697)
Screenshot: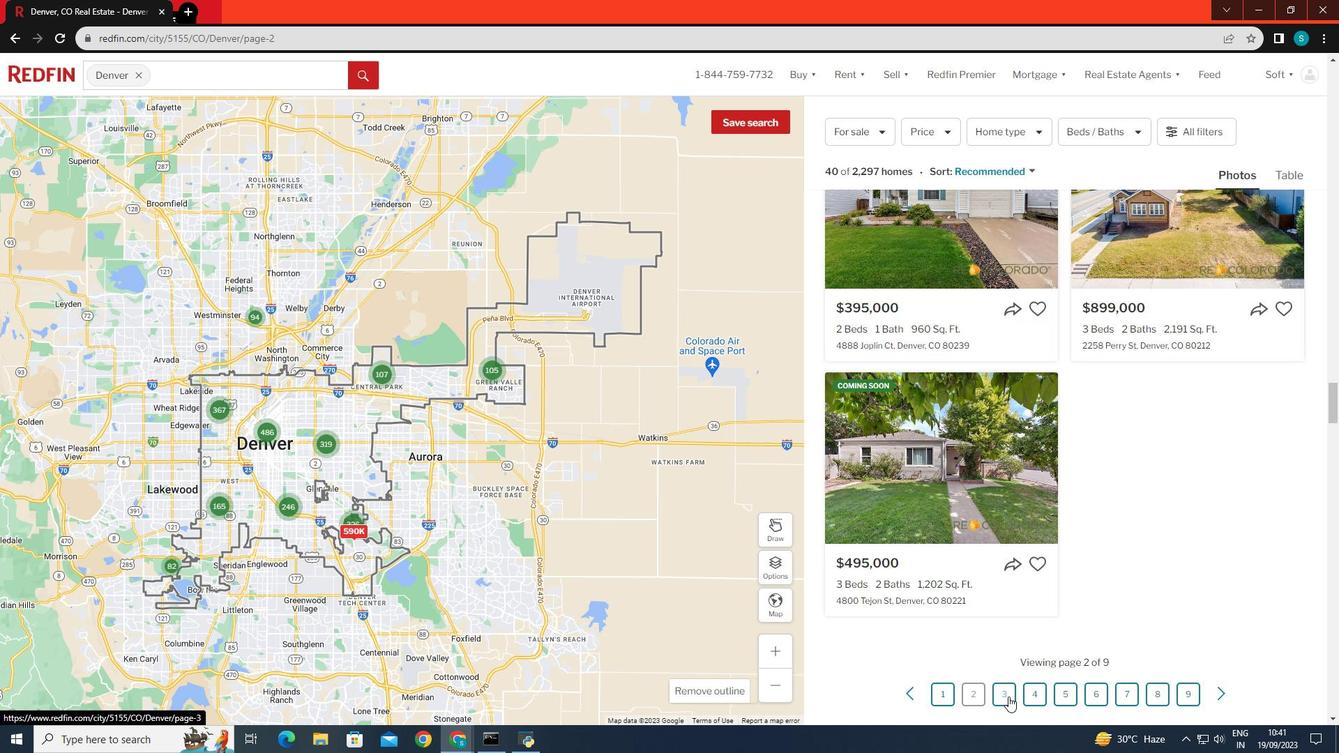 
Action: Mouse pressed left at (1009, 697)
Screenshot: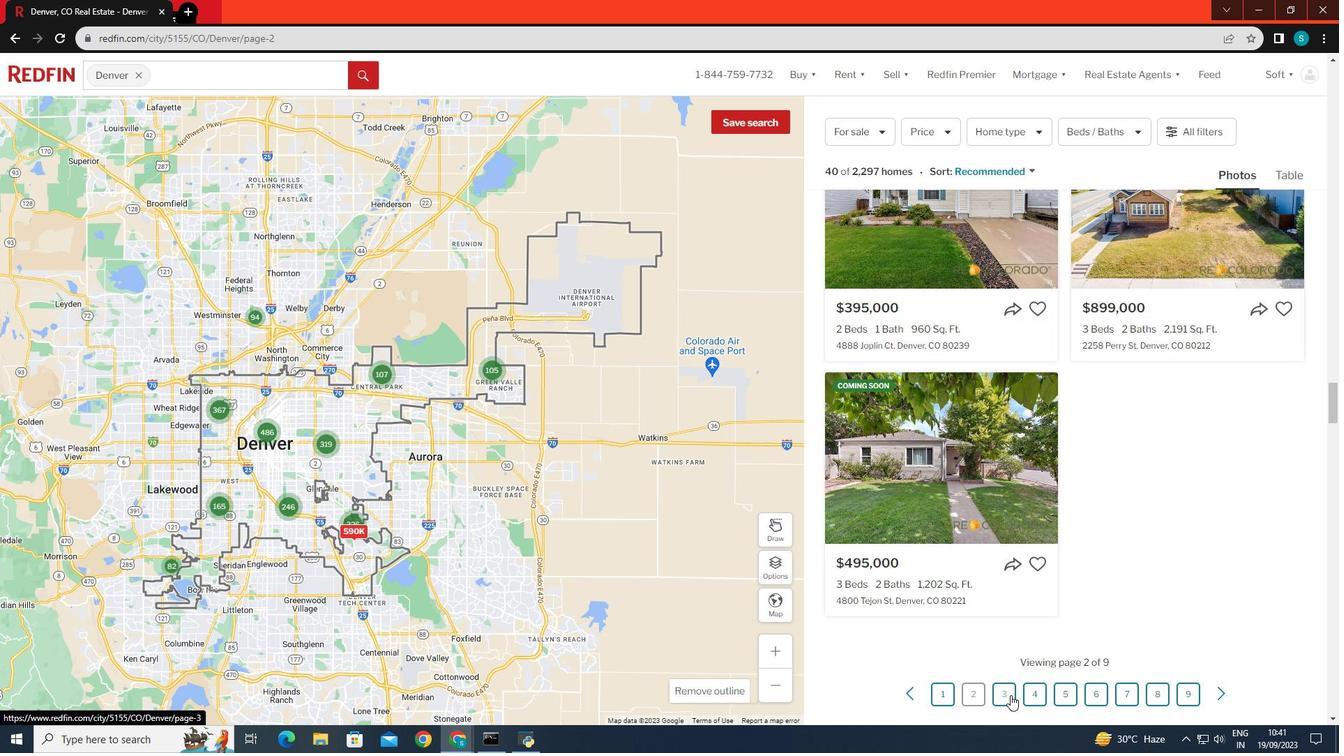 
Action: Mouse moved to (1026, 433)
Screenshot: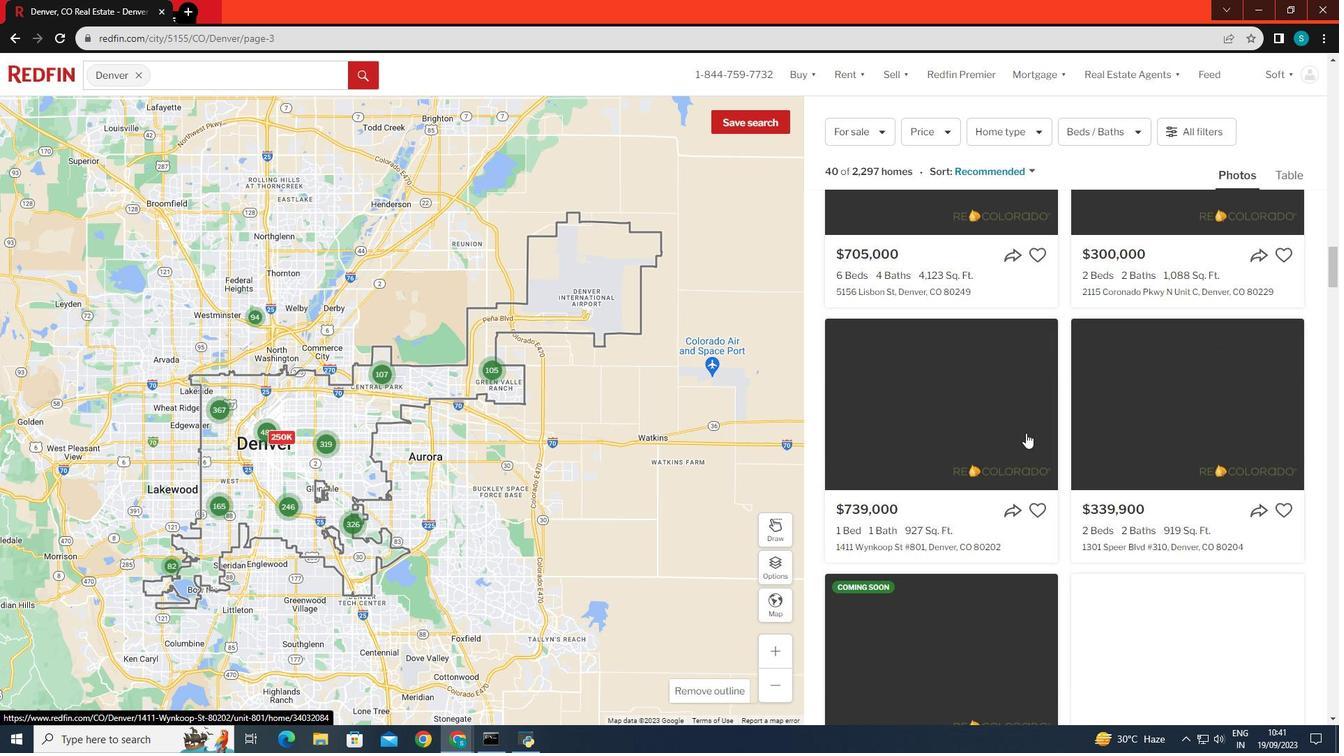 
Action: Mouse scrolled (1026, 432) with delta (0, 0)
Screenshot: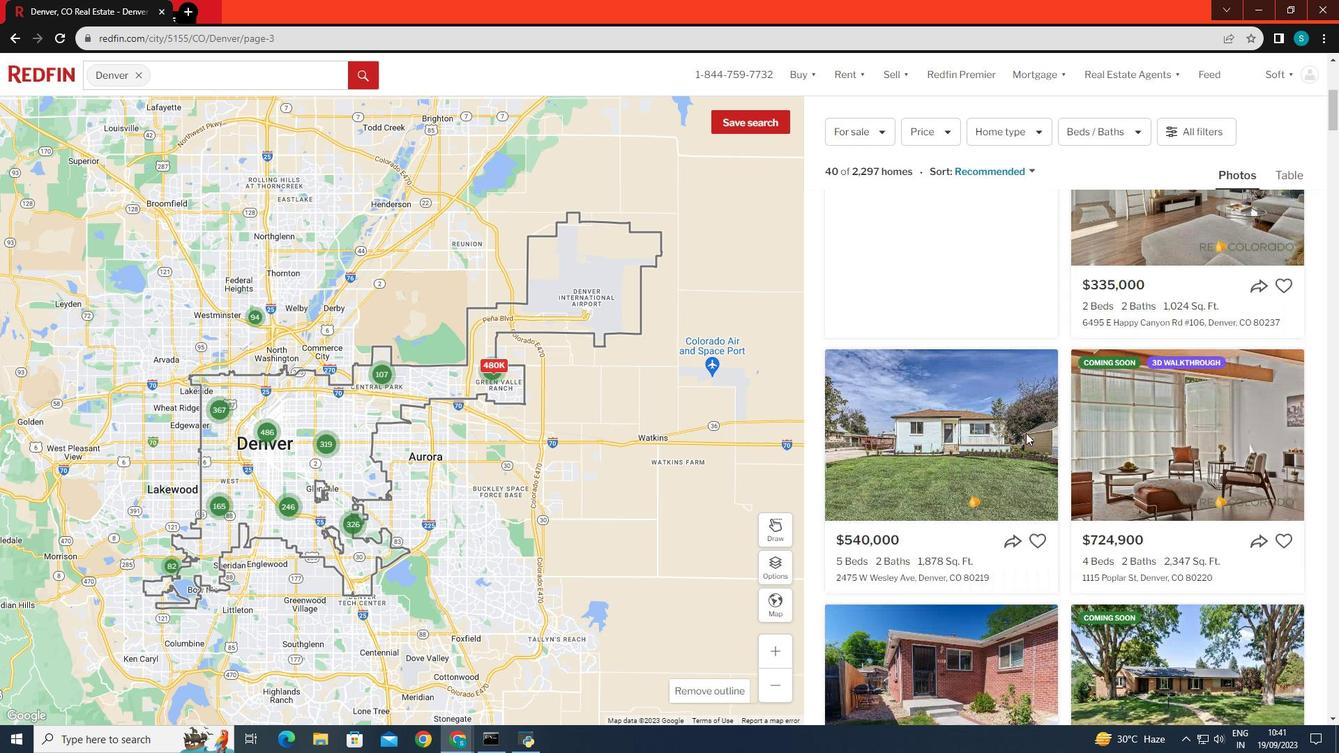 
Action: Mouse scrolled (1026, 432) with delta (0, 0)
Screenshot: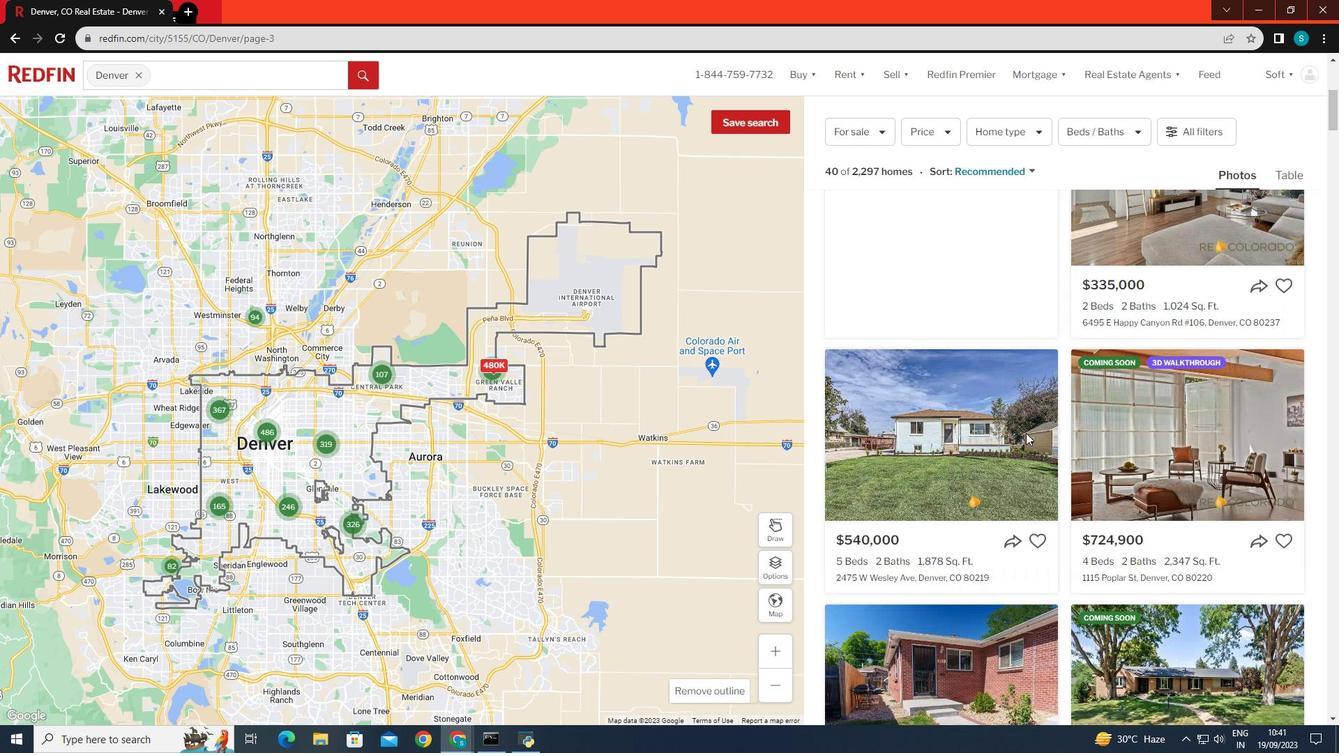 
Action: Mouse scrolled (1026, 432) with delta (0, 0)
Screenshot: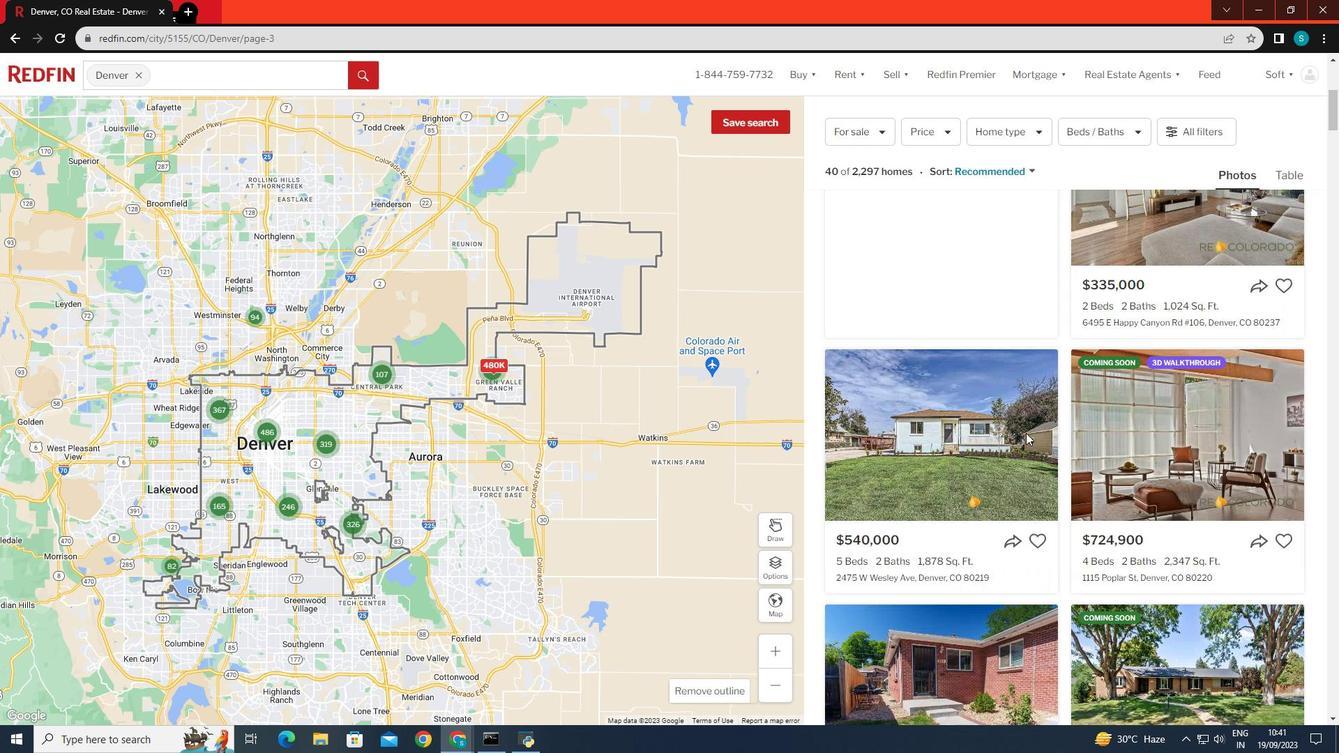 
Action: Mouse scrolled (1026, 432) with delta (0, 0)
Screenshot: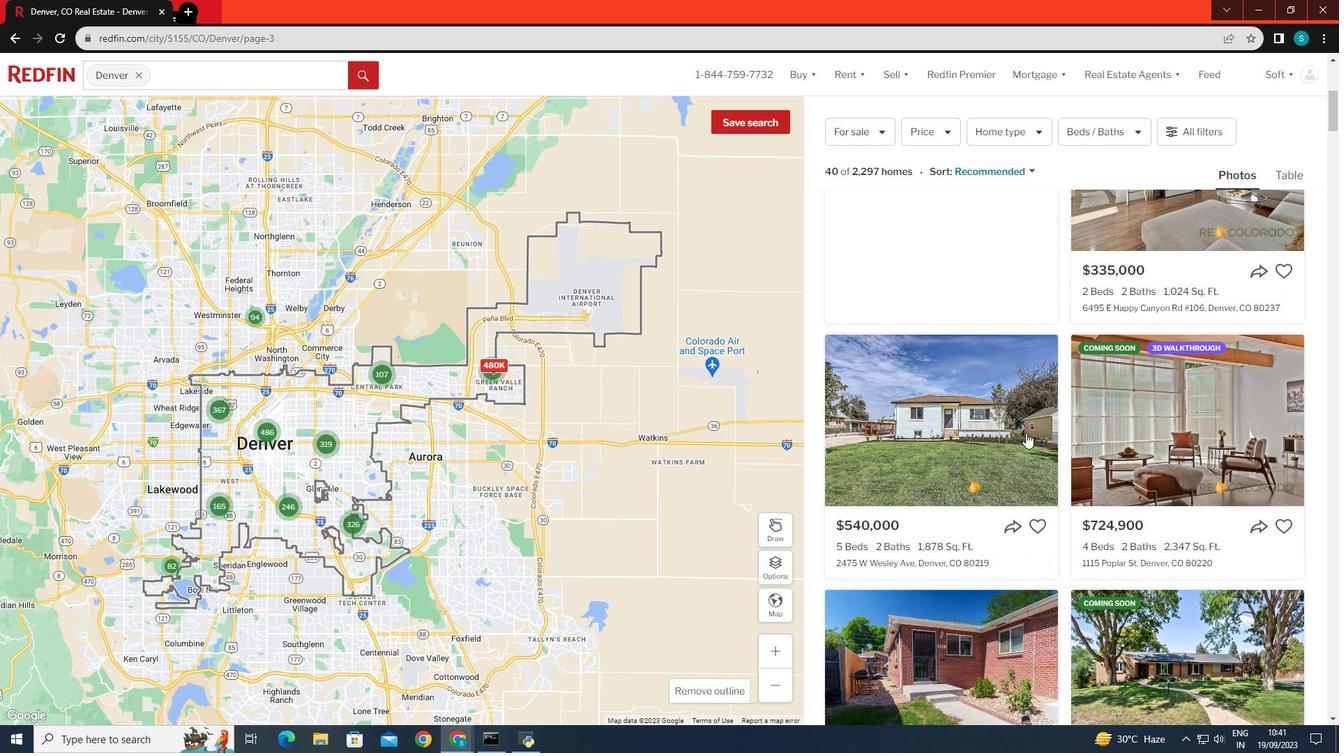 
Action: Mouse scrolled (1026, 432) with delta (0, 0)
Screenshot: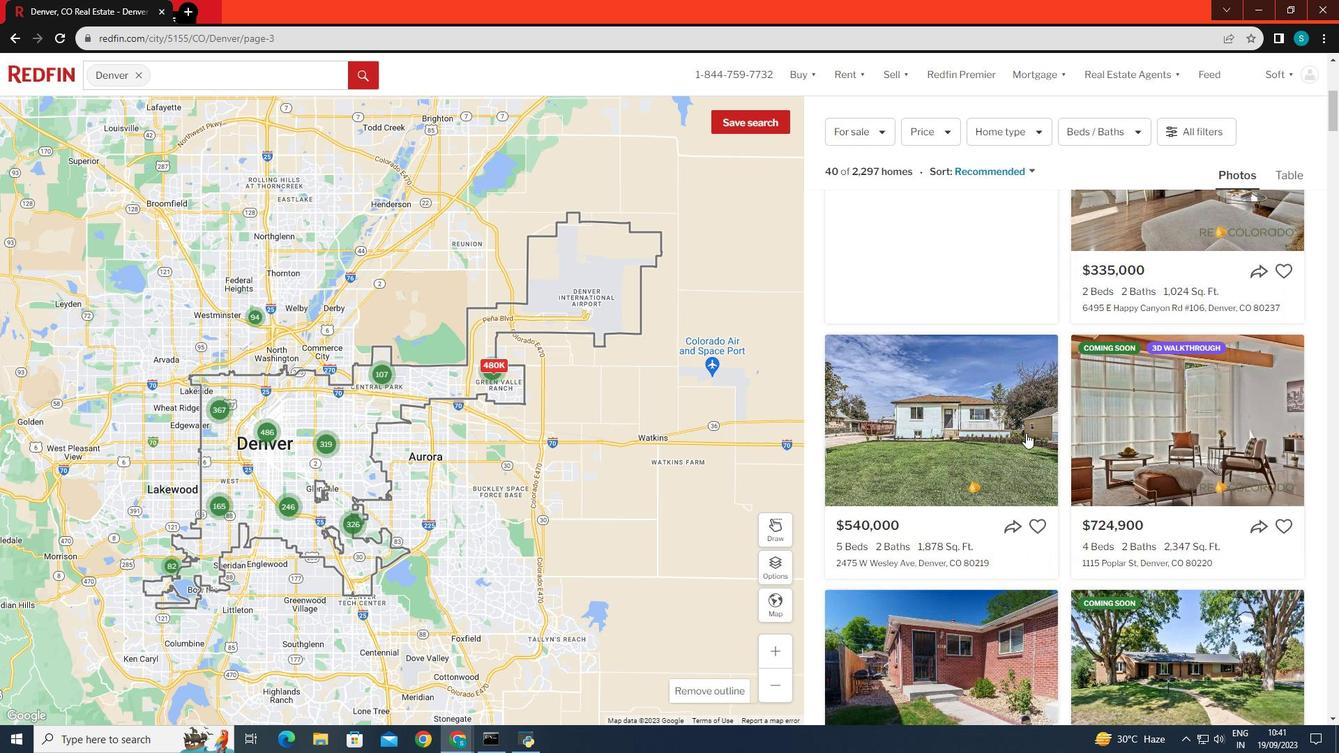 
Action: Mouse scrolled (1026, 432) with delta (0, 0)
Screenshot: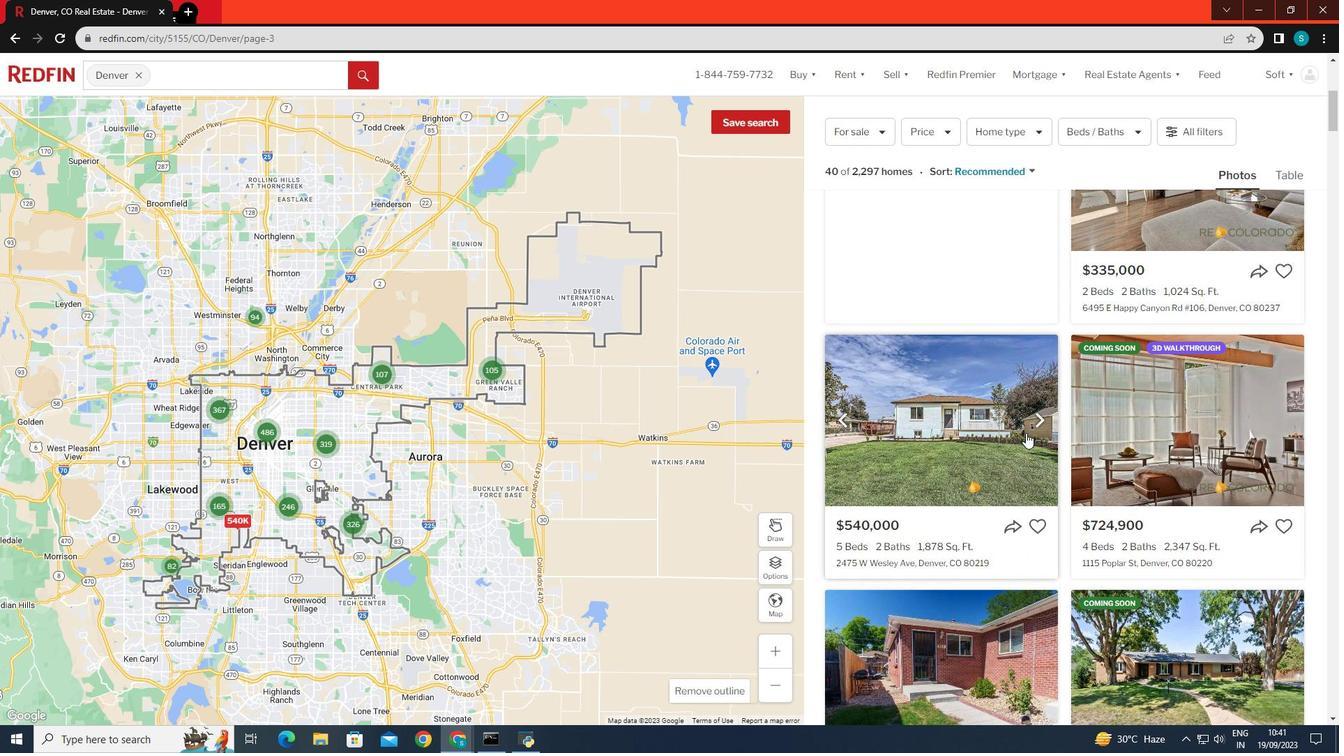 
Action: Mouse scrolled (1026, 434) with delta (0, 0)
Screenshot: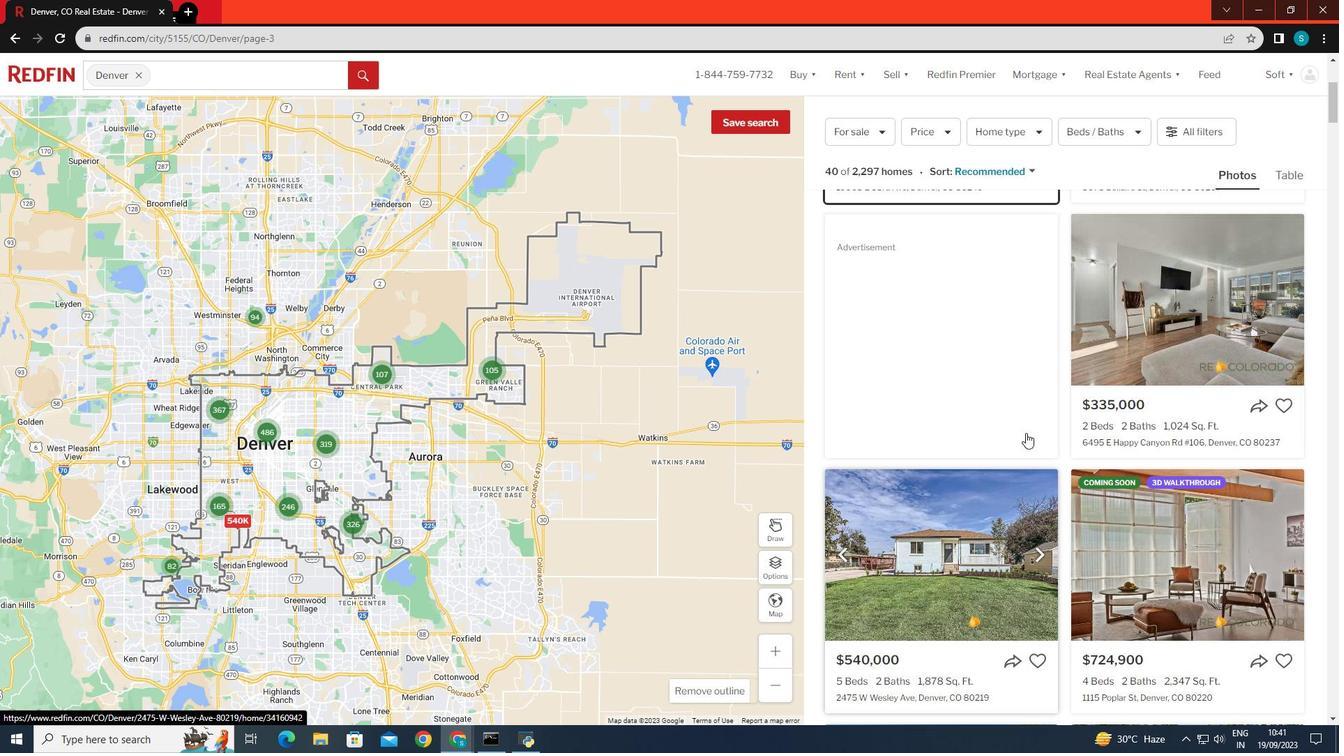 
Action: Mouse scrolled (1026, 434) with delta (0, 0)
Screenshot: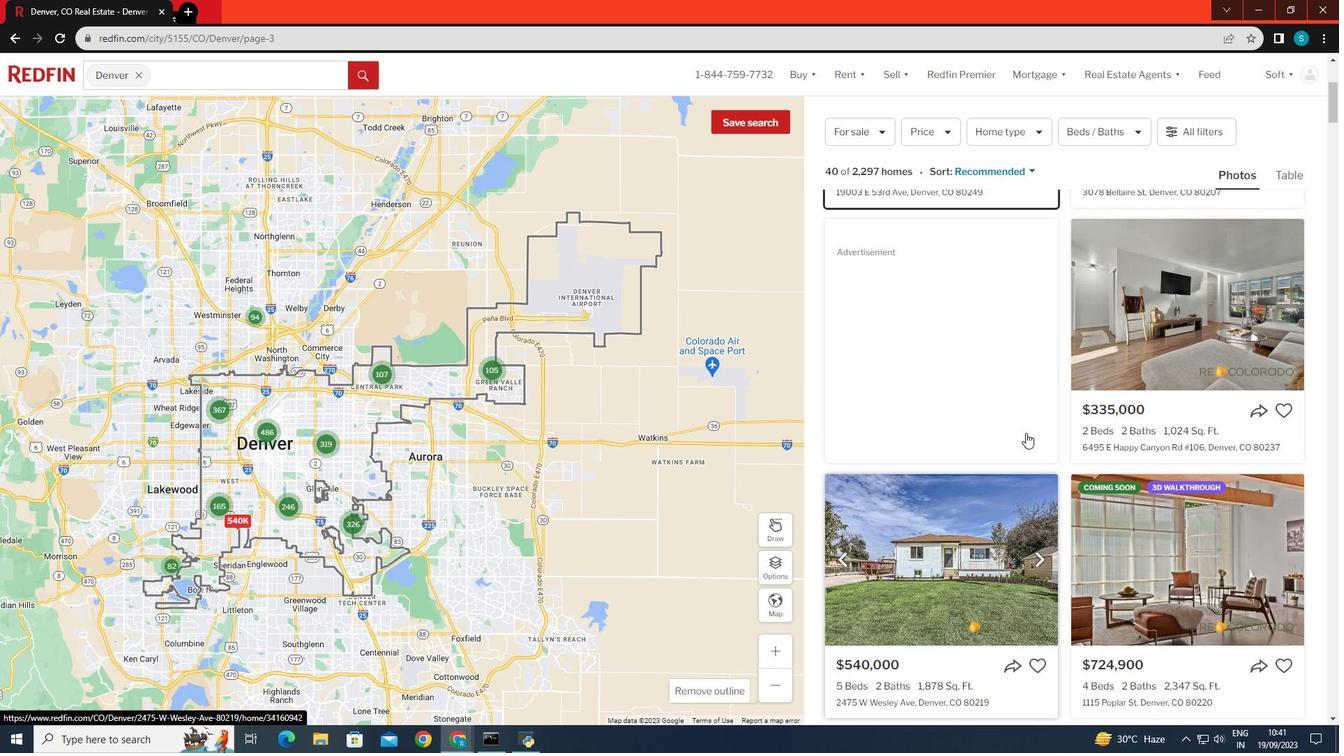
Action: Mouse scrolled (1026, 432) with delta (0, 0)
Screenshot: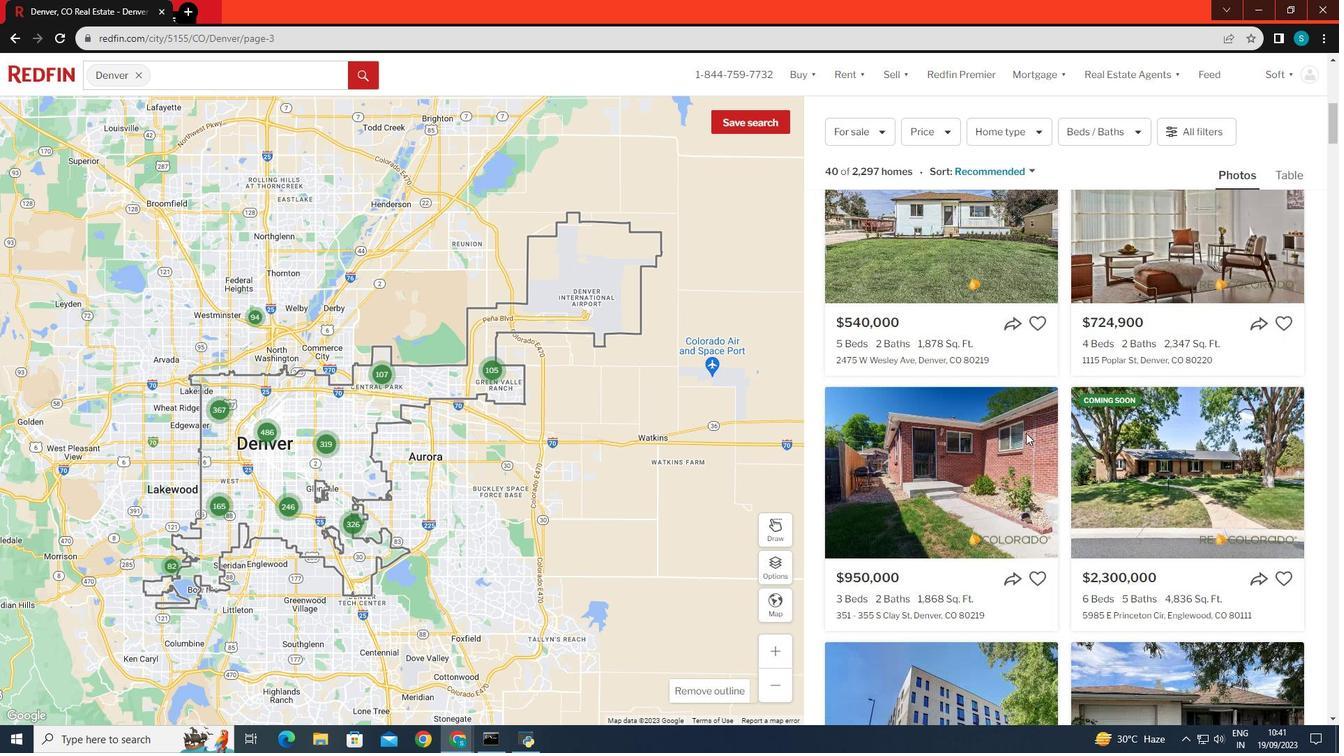 
Action: Mouse scrolled (1026, 432) with delta (0, 0)
Screenshot: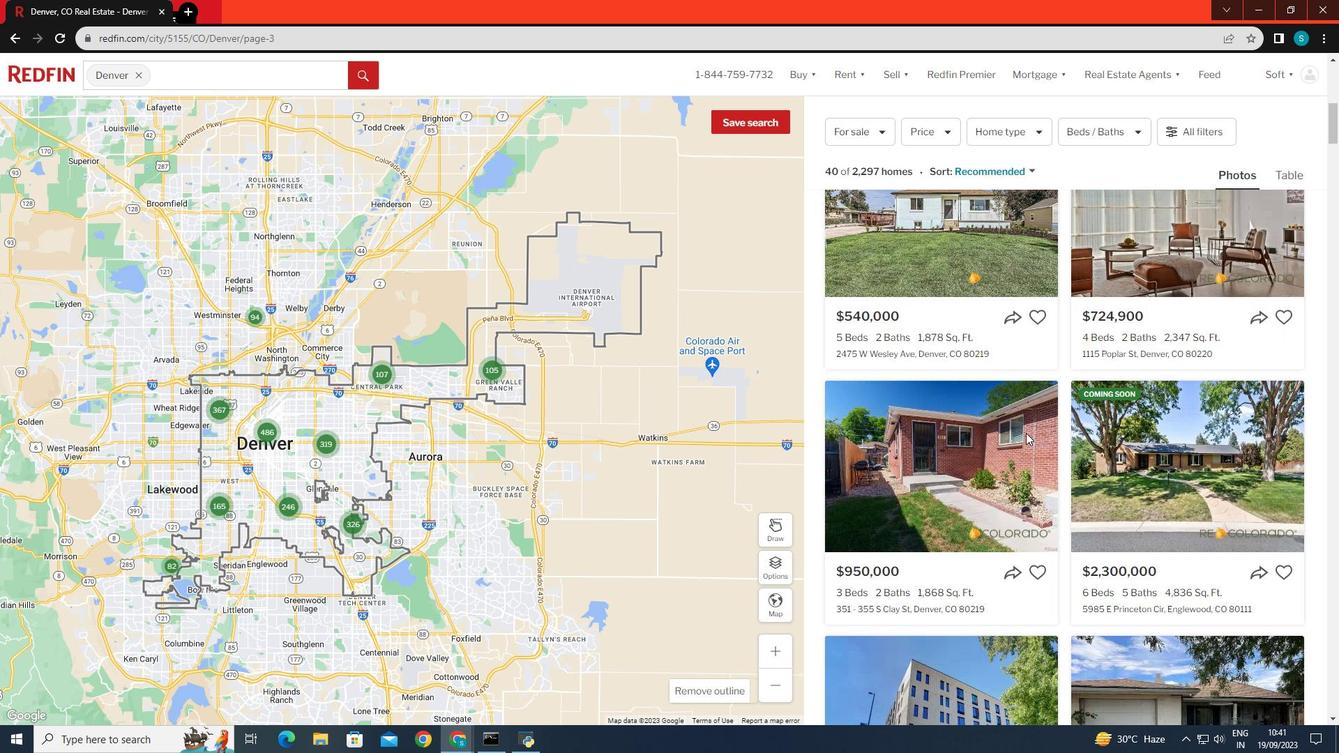 
Action: Mouse scrolled (1026, 432) with delta (0, 0)
Screenshot: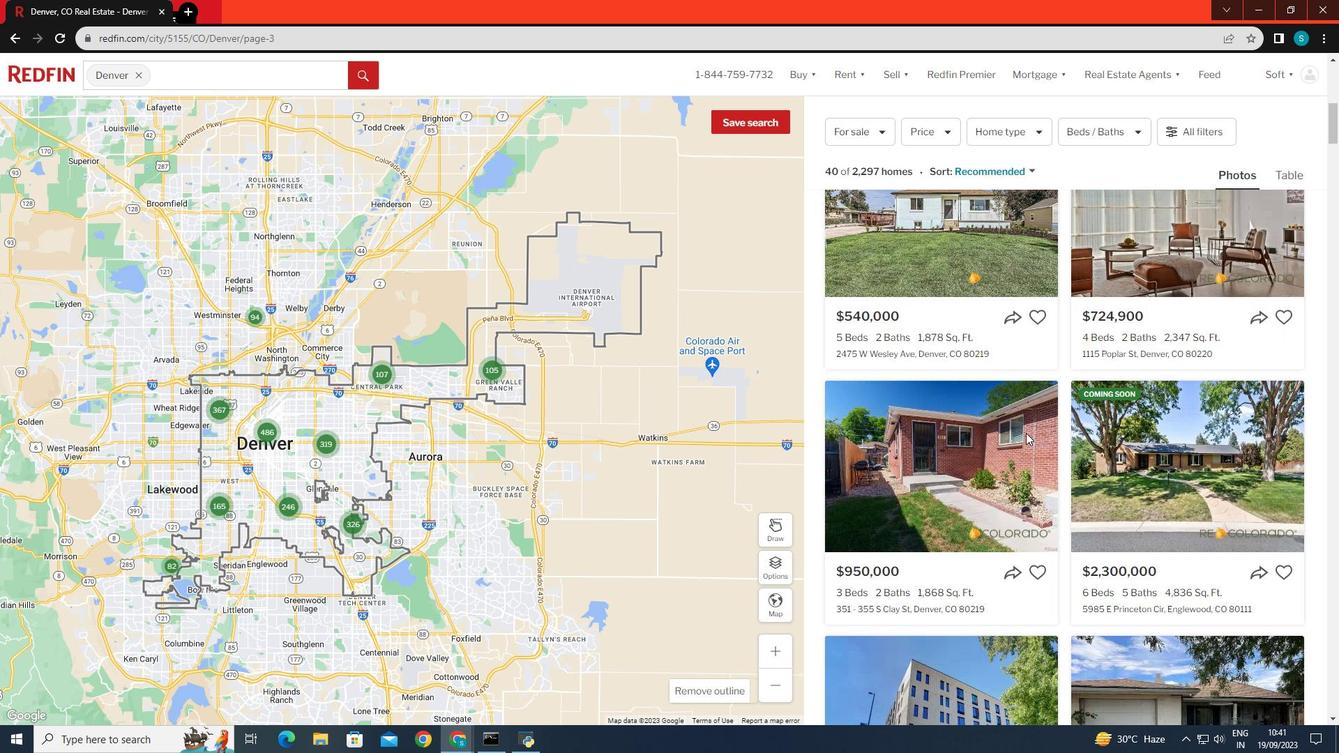 
Action: Mouse scrolled (1026, 432) with delta (0, 0)
Screenshot: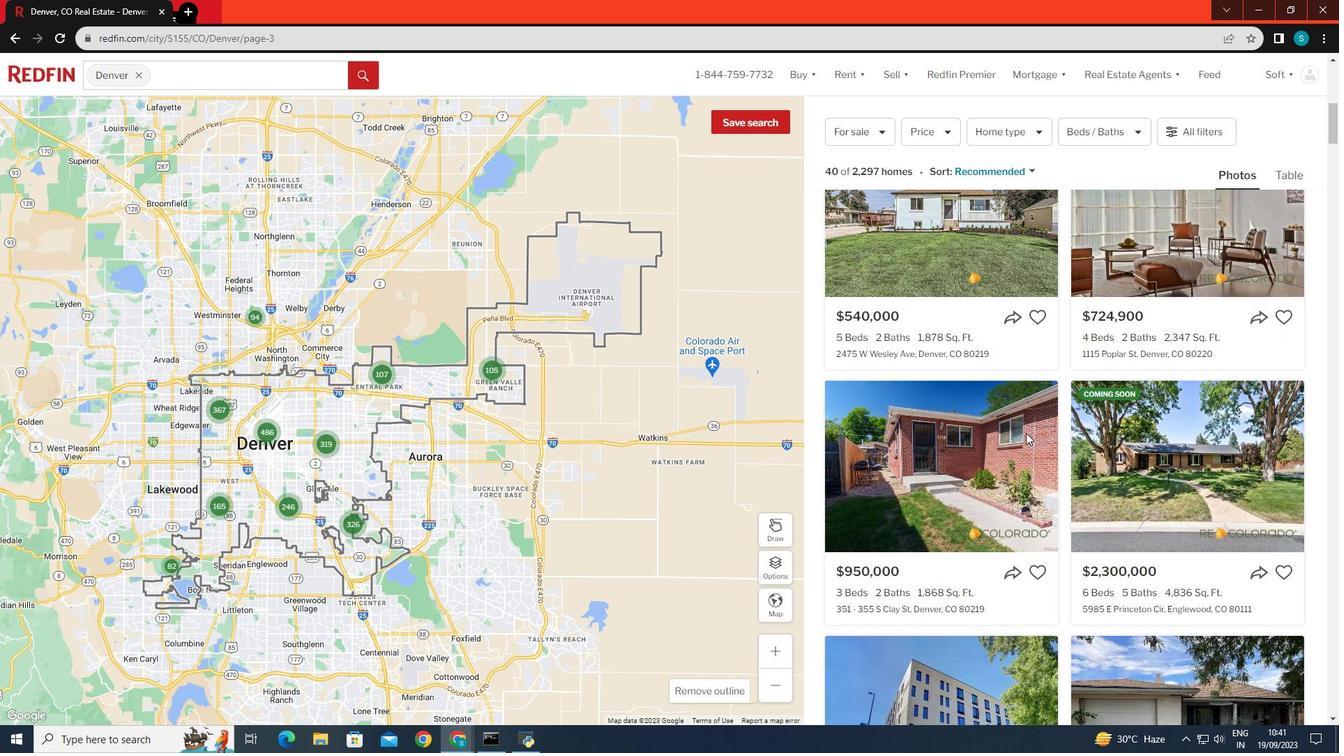 
Action: Mouse scrolled (1026, 432) with delta (0, 0)
Screenshot: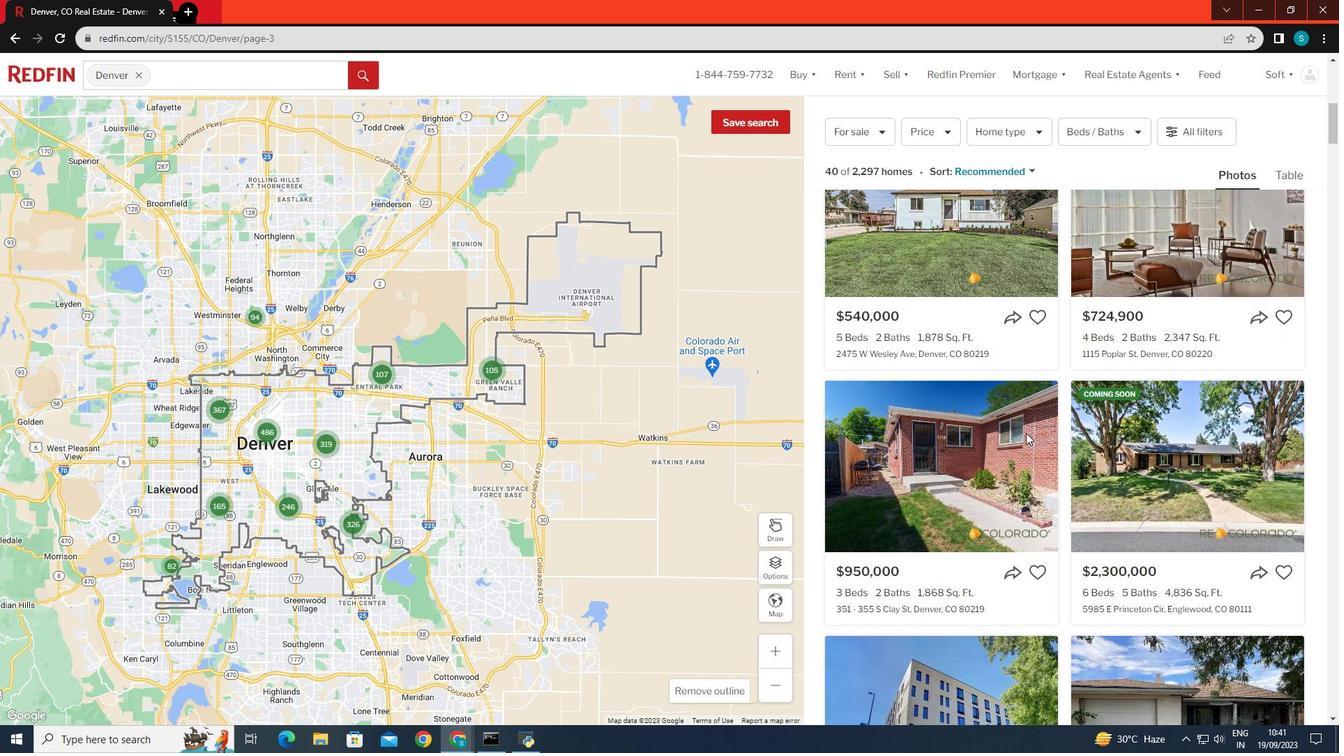 
Action: Mouse scrolled (1026, 432) with delta (0, 0)
Screenshot: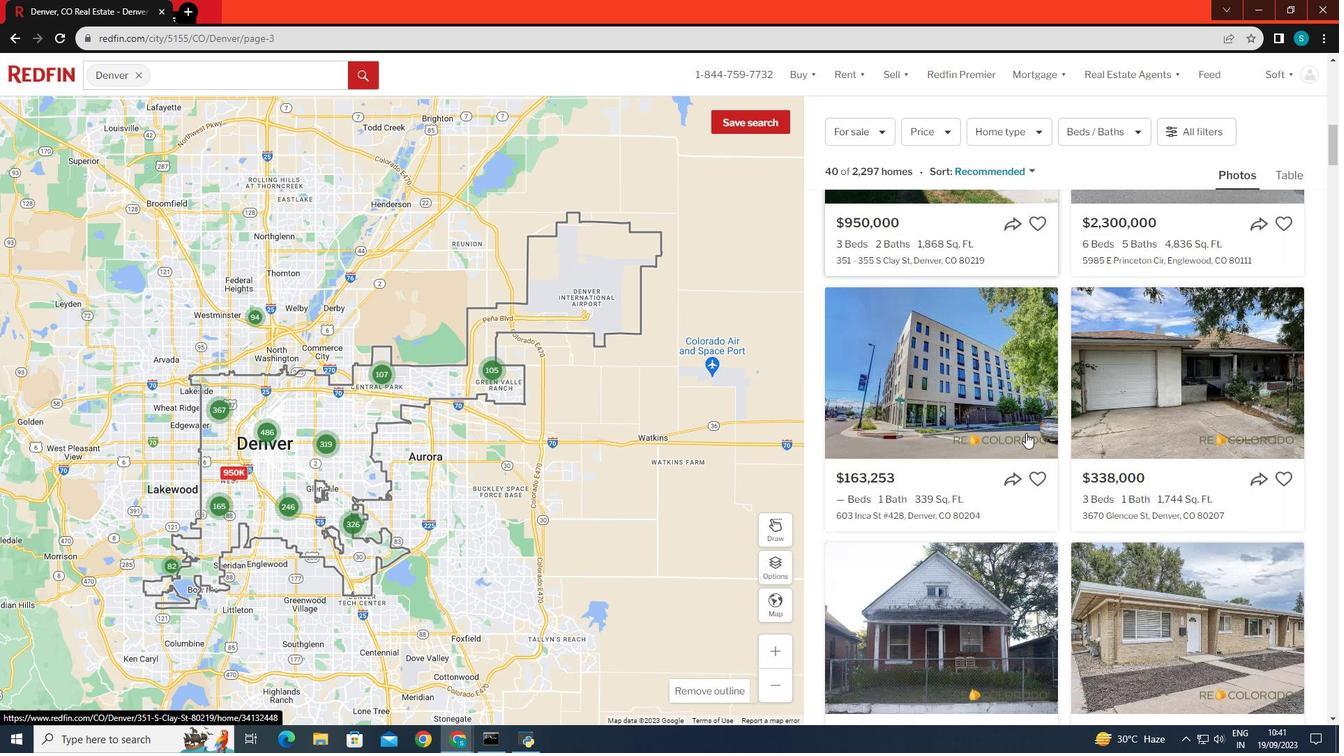 
Action: Mouse scrolled (1026, 432) with delta (0, 0)
Screenshot: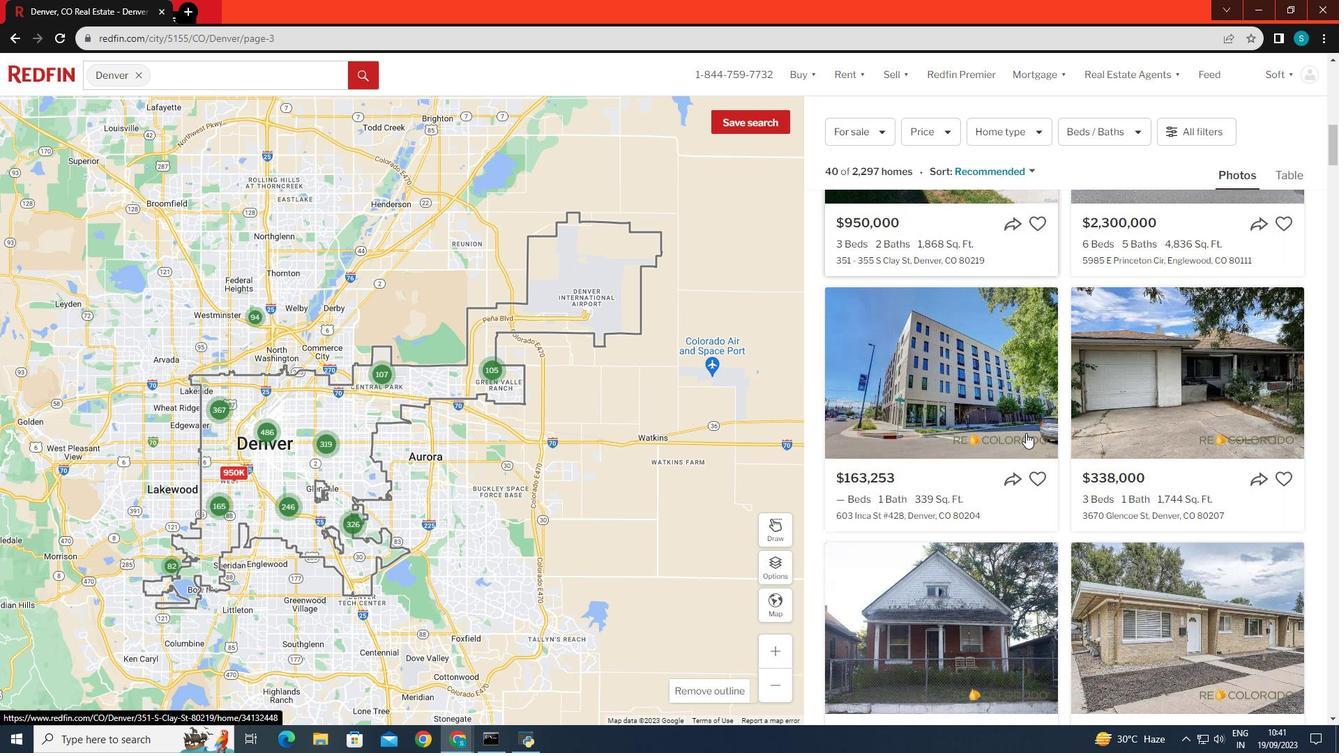 
Action: Mouse scrolled (1026, 432) with delta (0, 0)
Screenshot: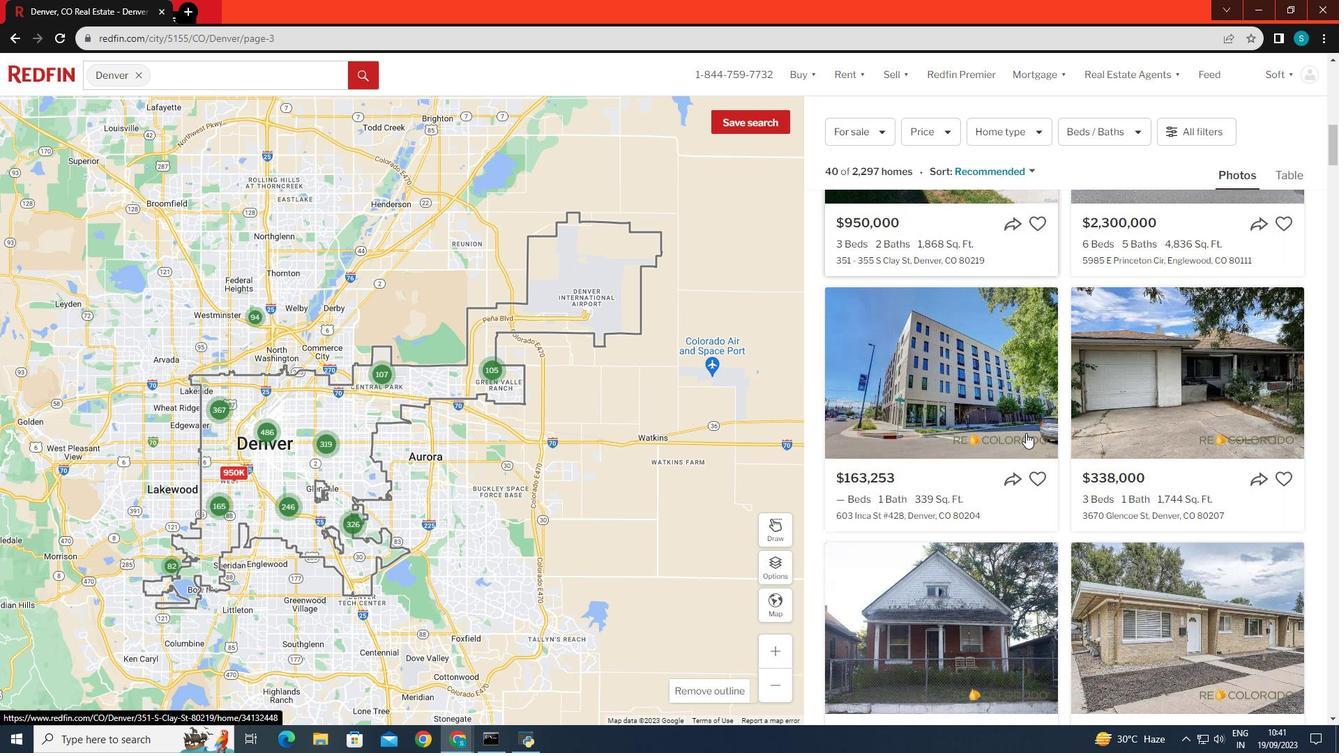 
Action: Mouse scrolled (1026, 432) with delta (0, 0)
Screenshot: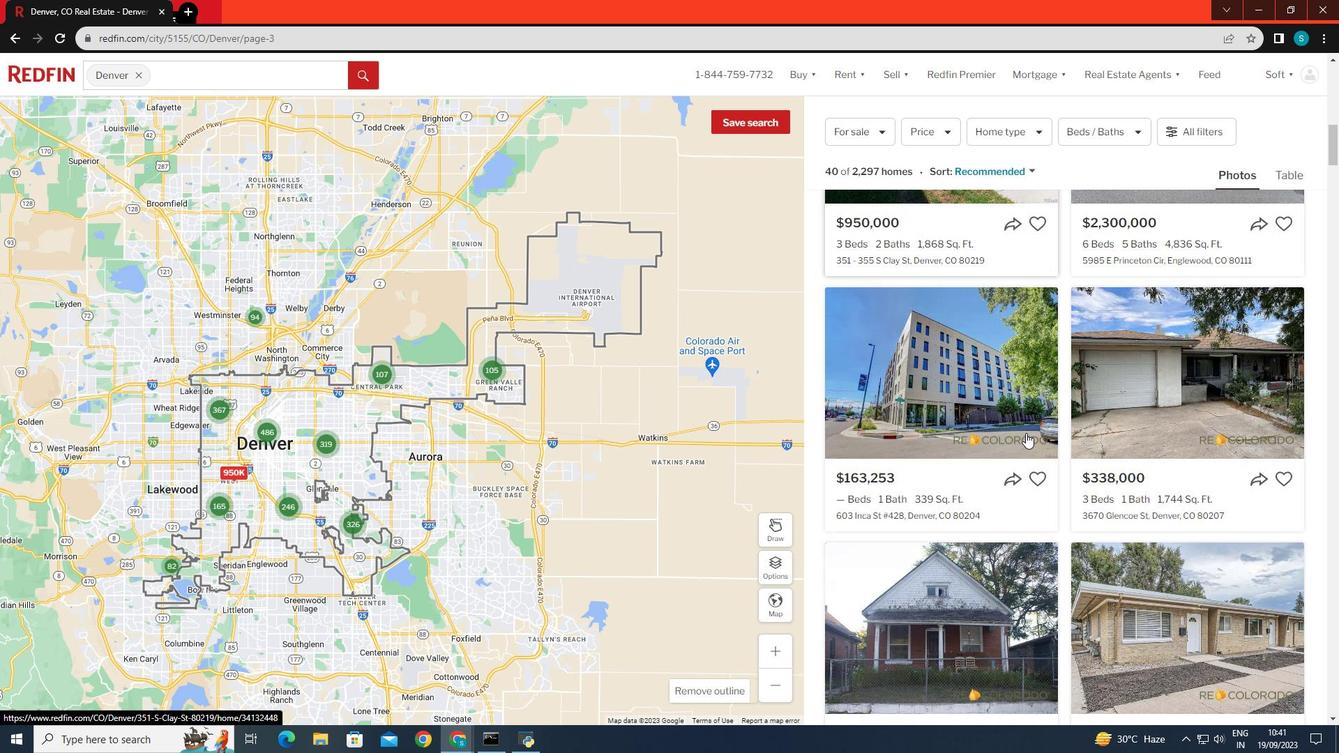 
Action: Mouse scrolled (1026, 432) with delta (0, 0)
Screenshot: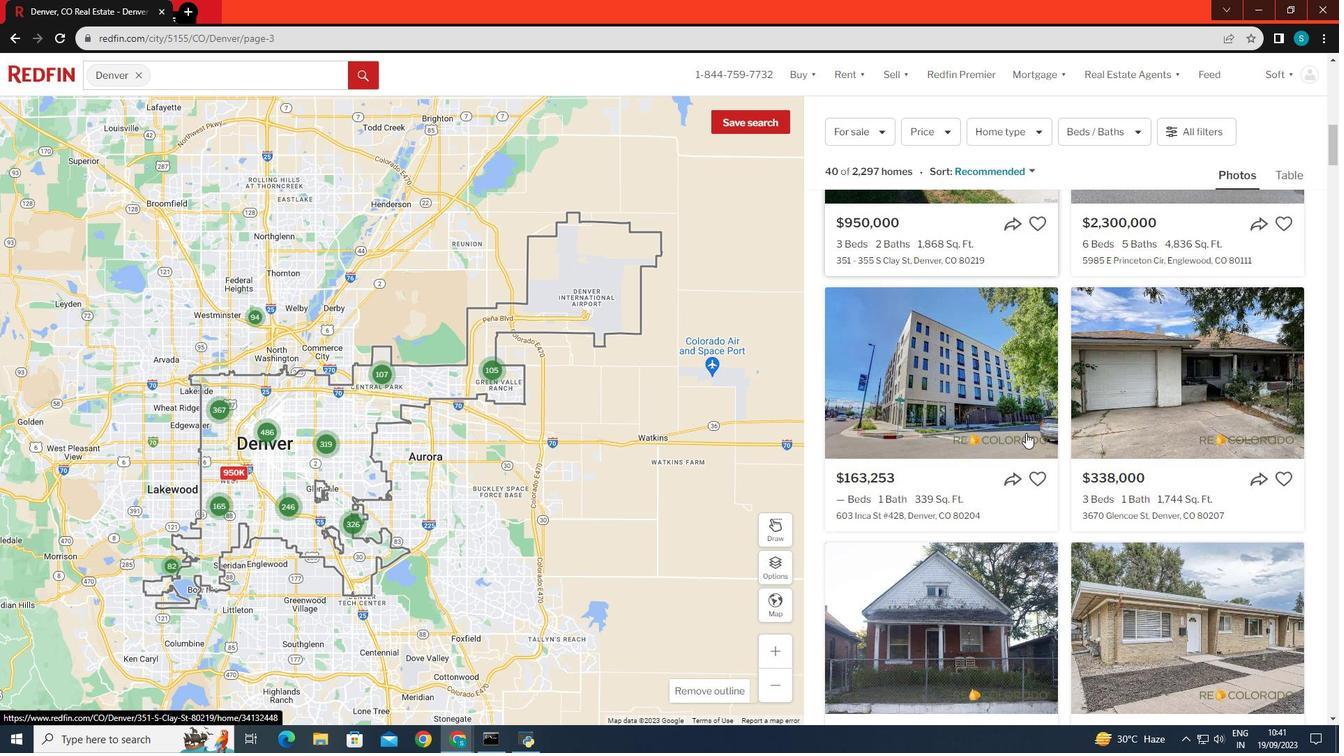 
Action: Mouse scrolled (1026, 432) with delta (0, 0)
Screenshot: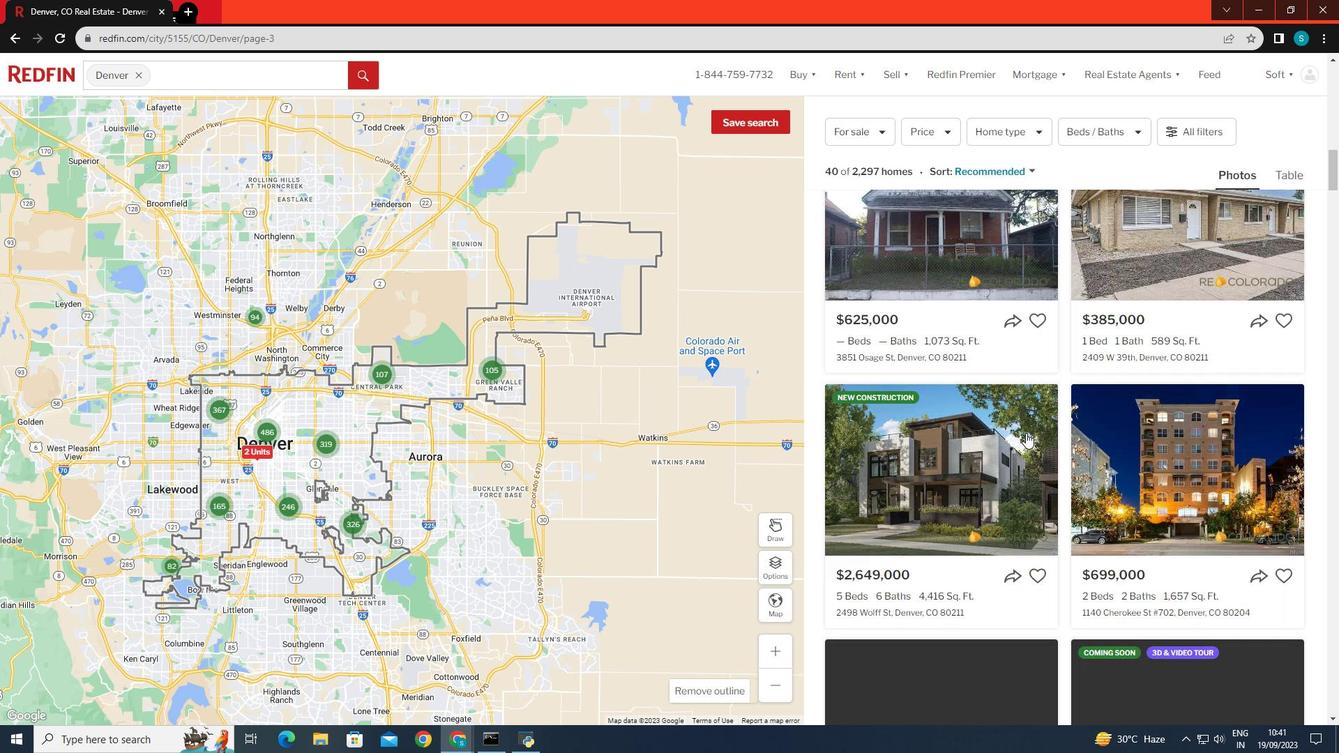 
Action: Mouse scrolled (1026, 432) with delta (0, 0)
Screenshot: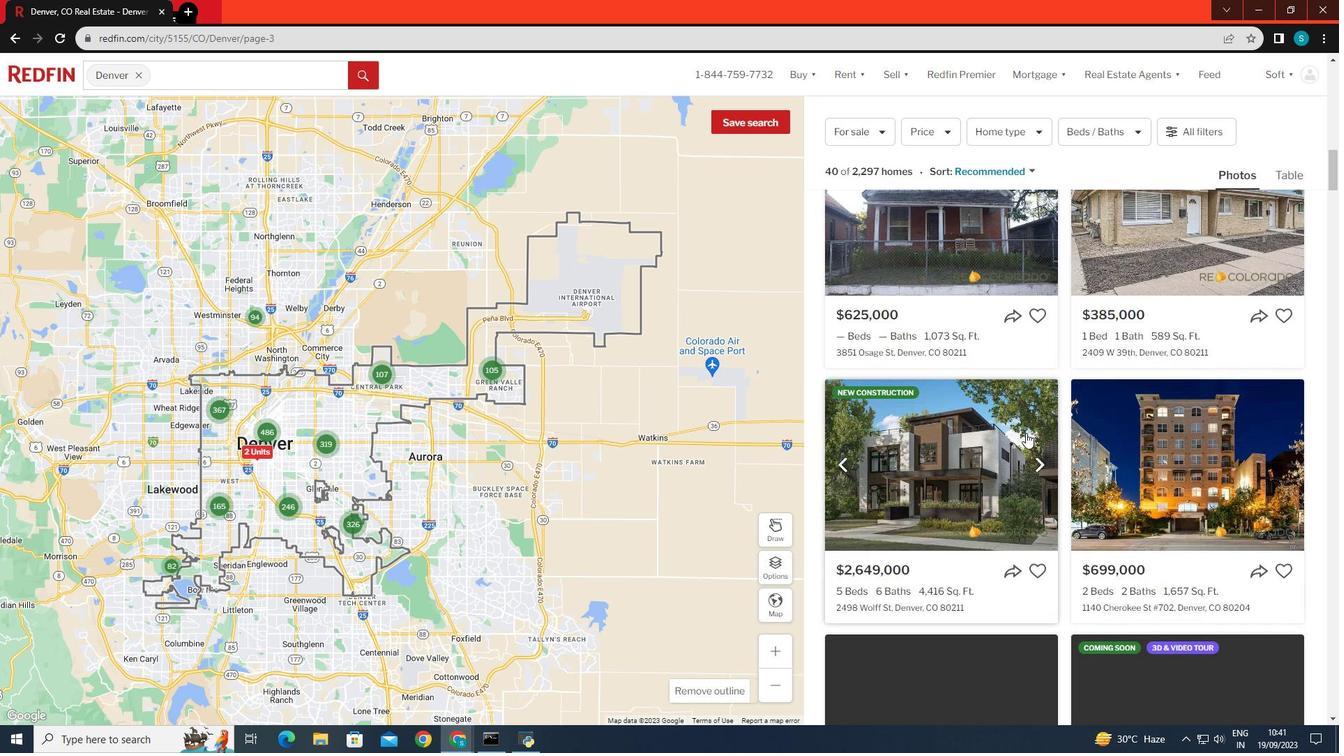 
Action: Mouse scrolled (1026, 432) with delta (0, 0)
Screenshot: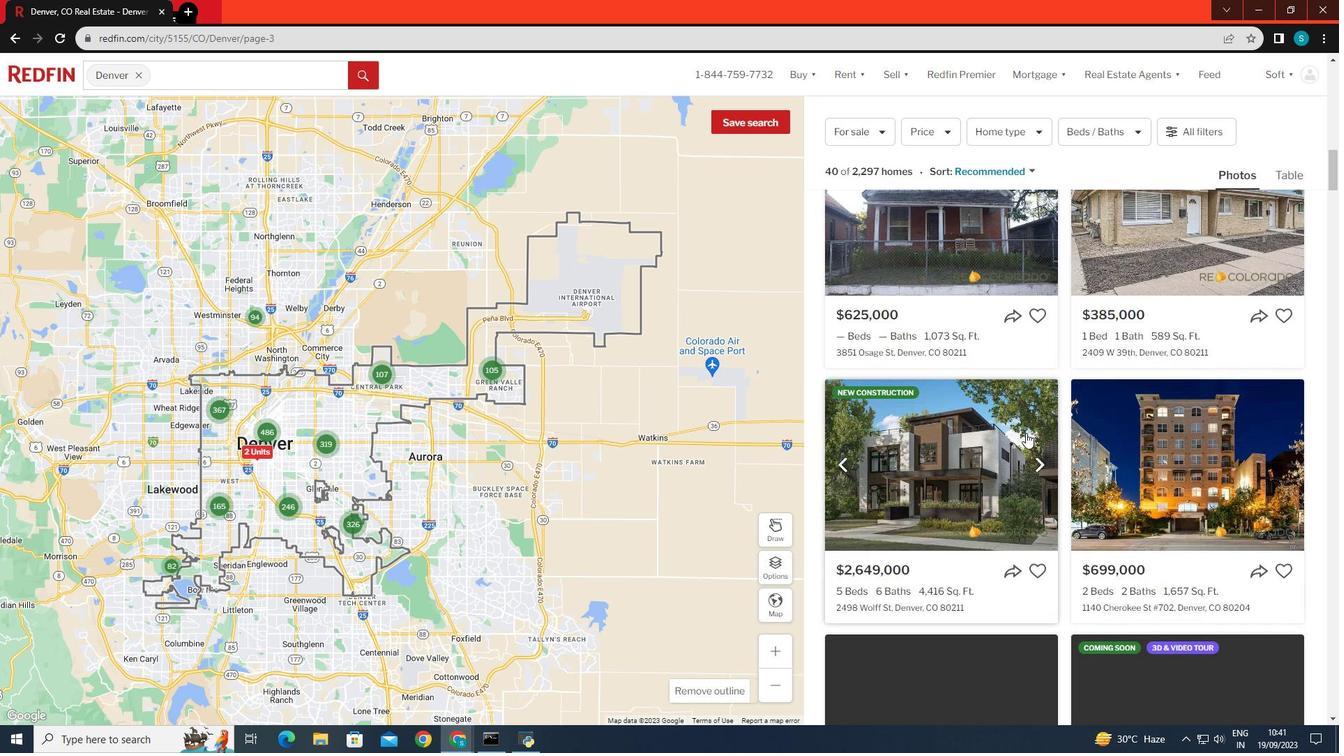 
Action: Mouse scrolled (1026, 432) with delta (0, 0)
Screenshot: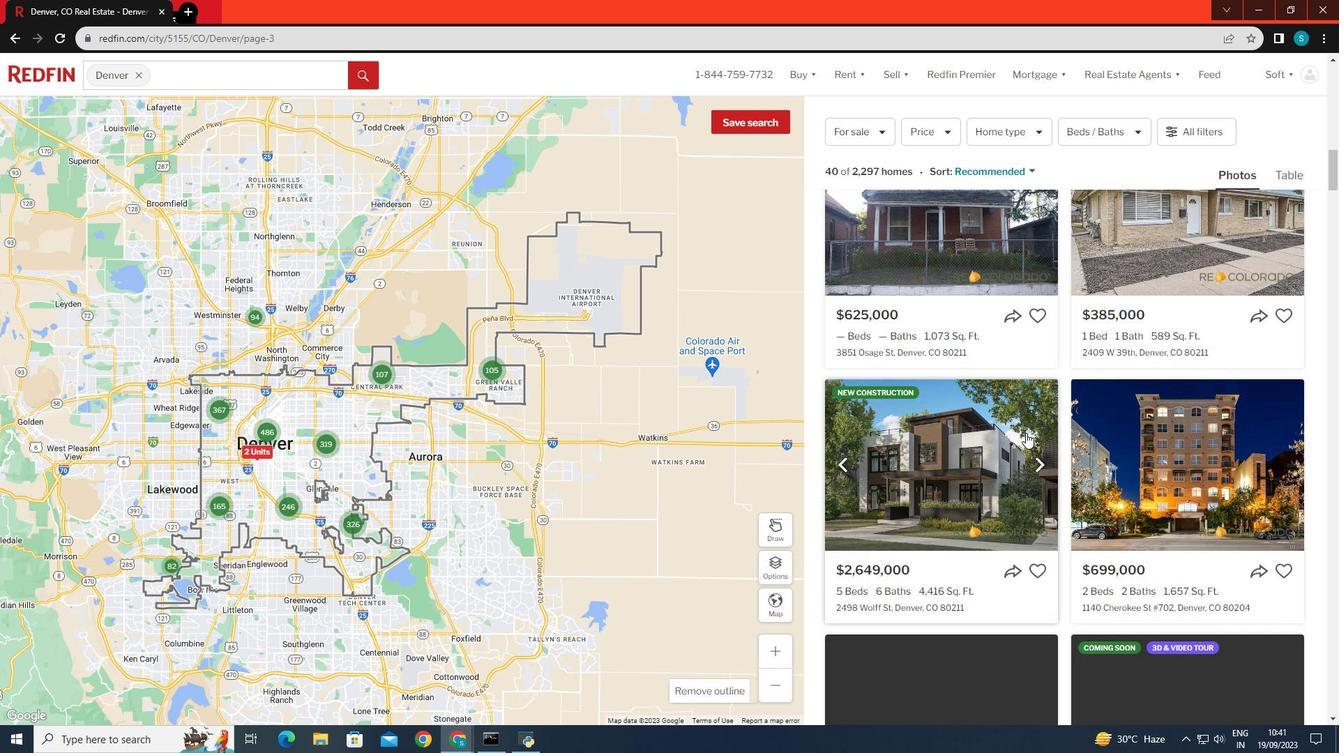 
Action: Mouse scrolled (1026, 432) with delta (0, 0)
Screenshot: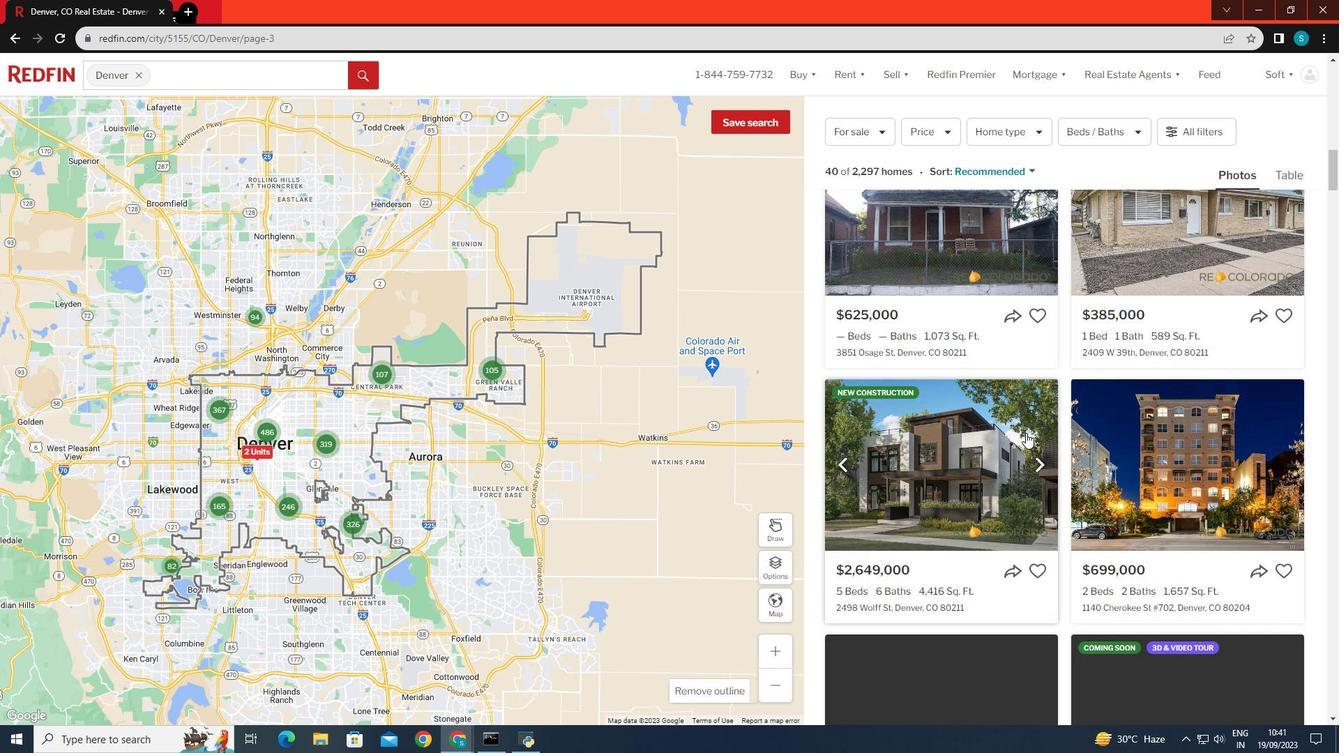 
Action: Mouse scrolled (1026, 432) with delta (0, 0)
Screenshot: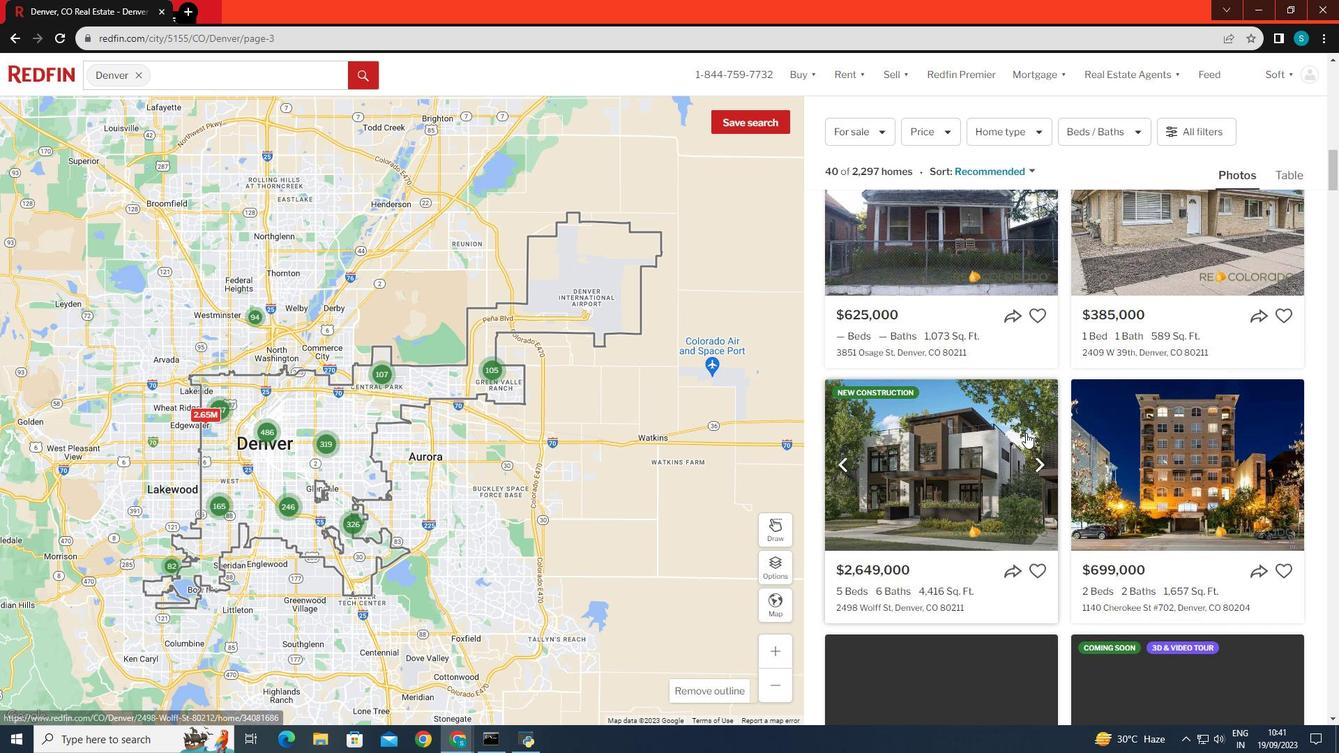 
Action: Mouse scrolled (1026, 432) with delta (0, 0)
Screenshot: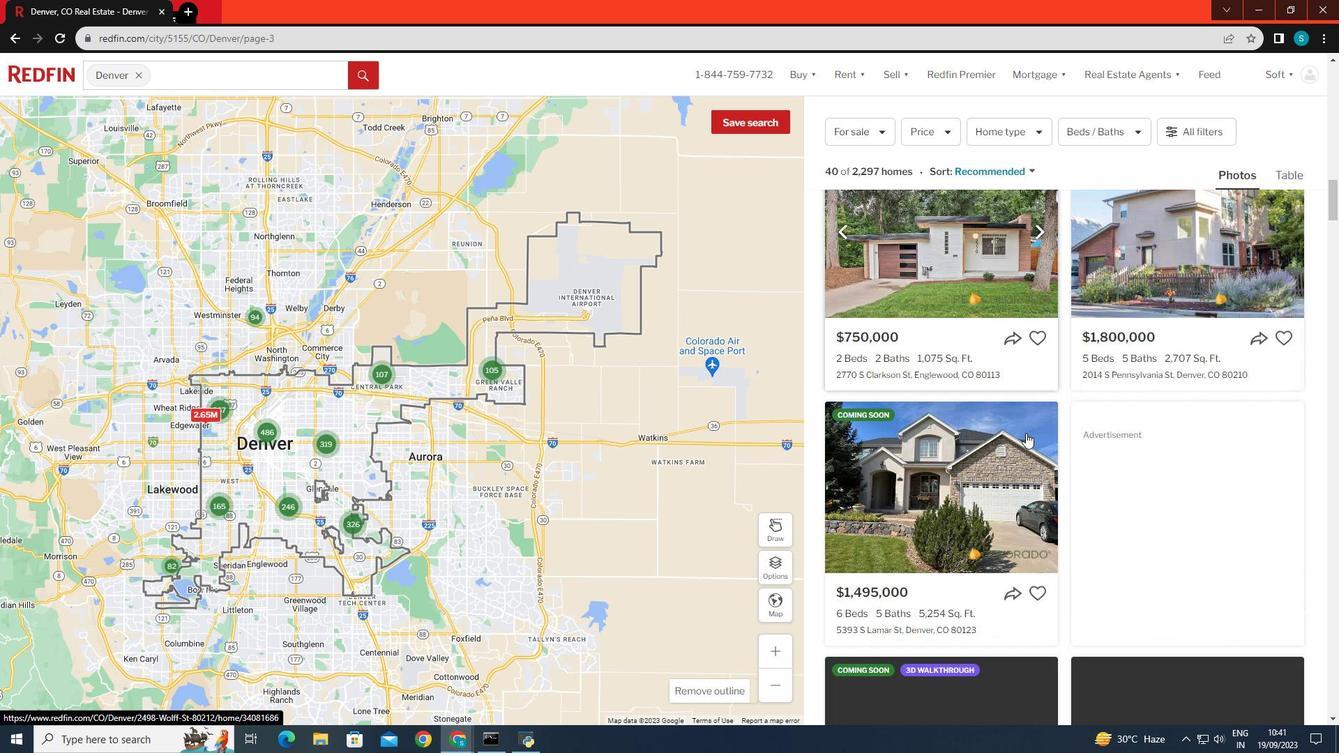 
Action: Mouse scrolled (1026, 432) with delta (0, 0)
Screenshot: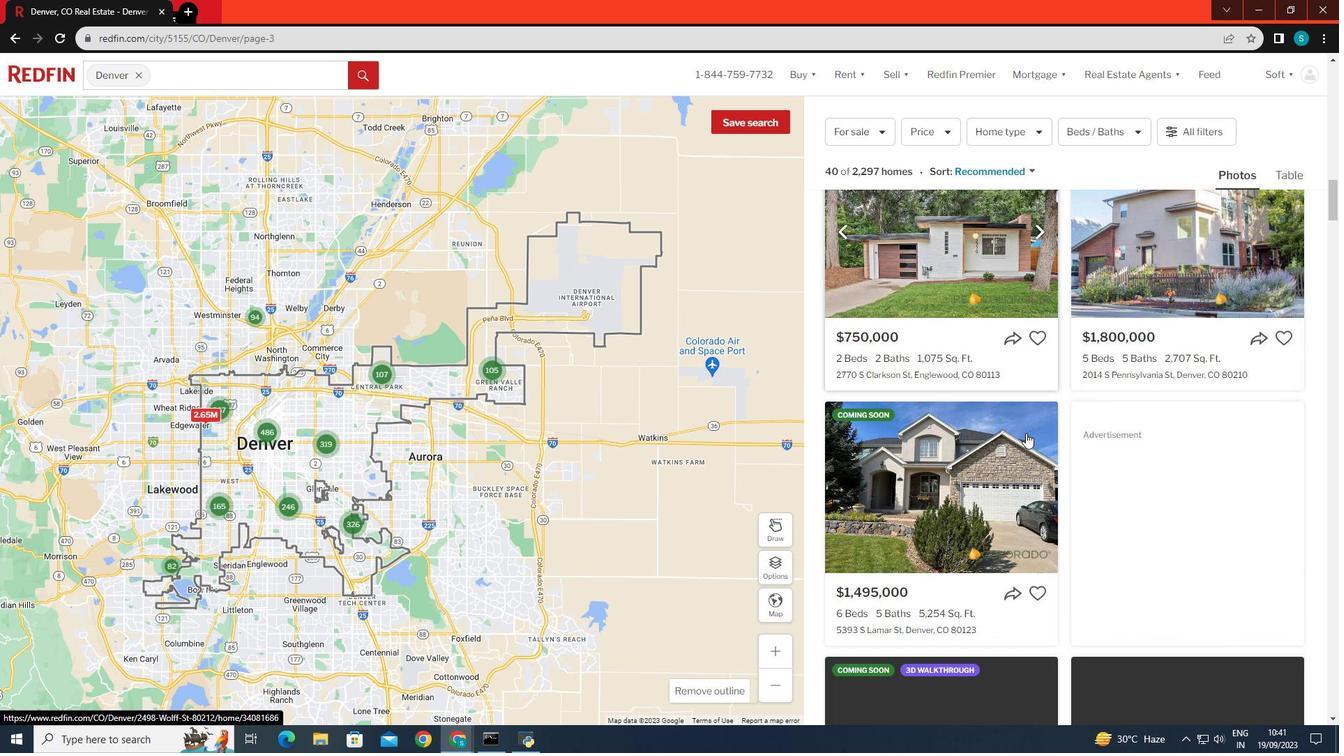 
Action: Mouse scrolled (1026, 432) with delta (0, 0)
Screenshot: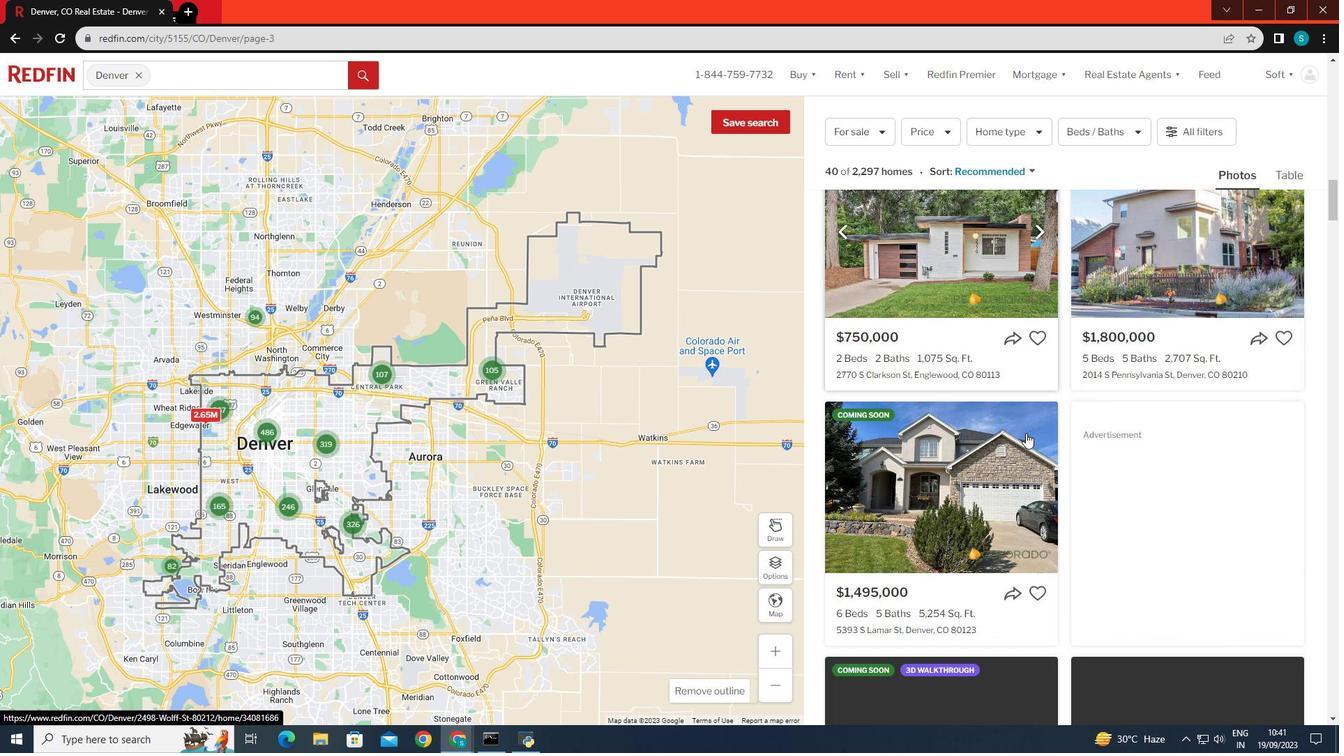 
Action: Mouse scrolled (1026, 432) with delta (0, 0)
Screenshot: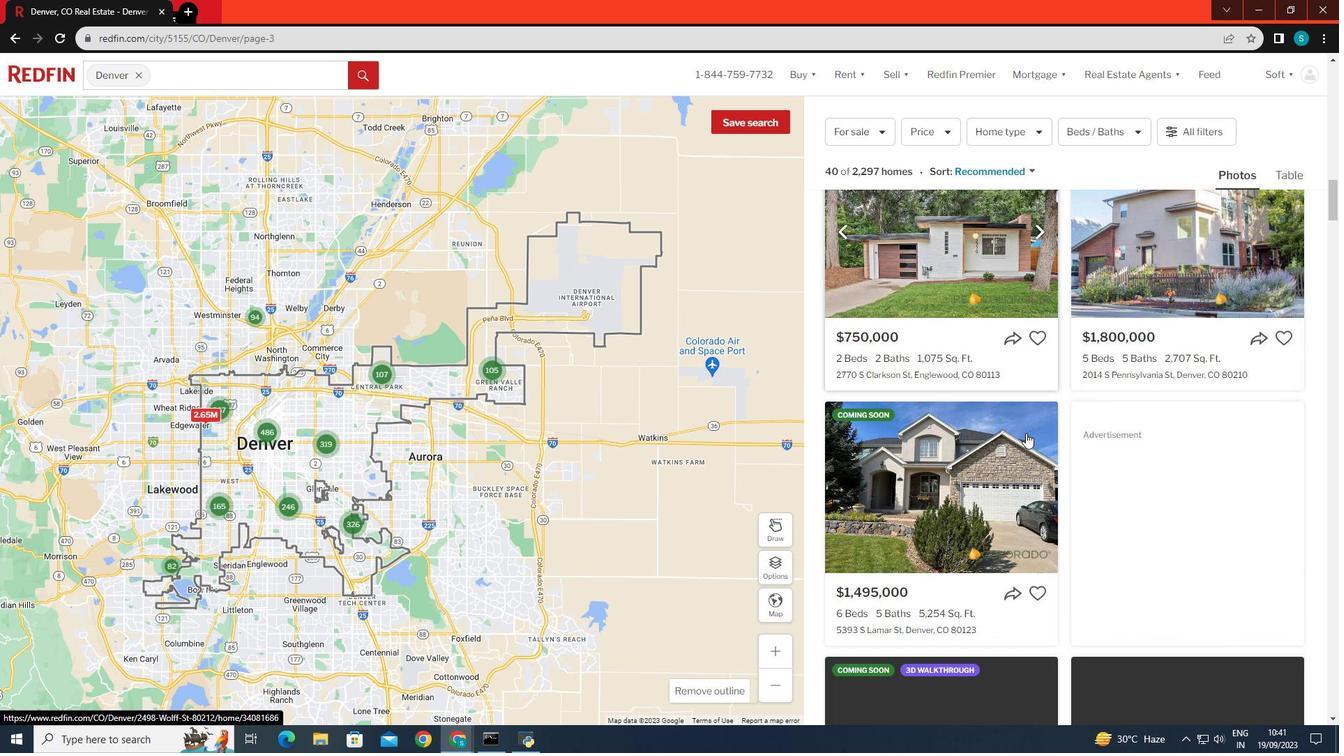 
Action: Mouse scrolled (1026, 432) with delta (0, 0)
Screenshot: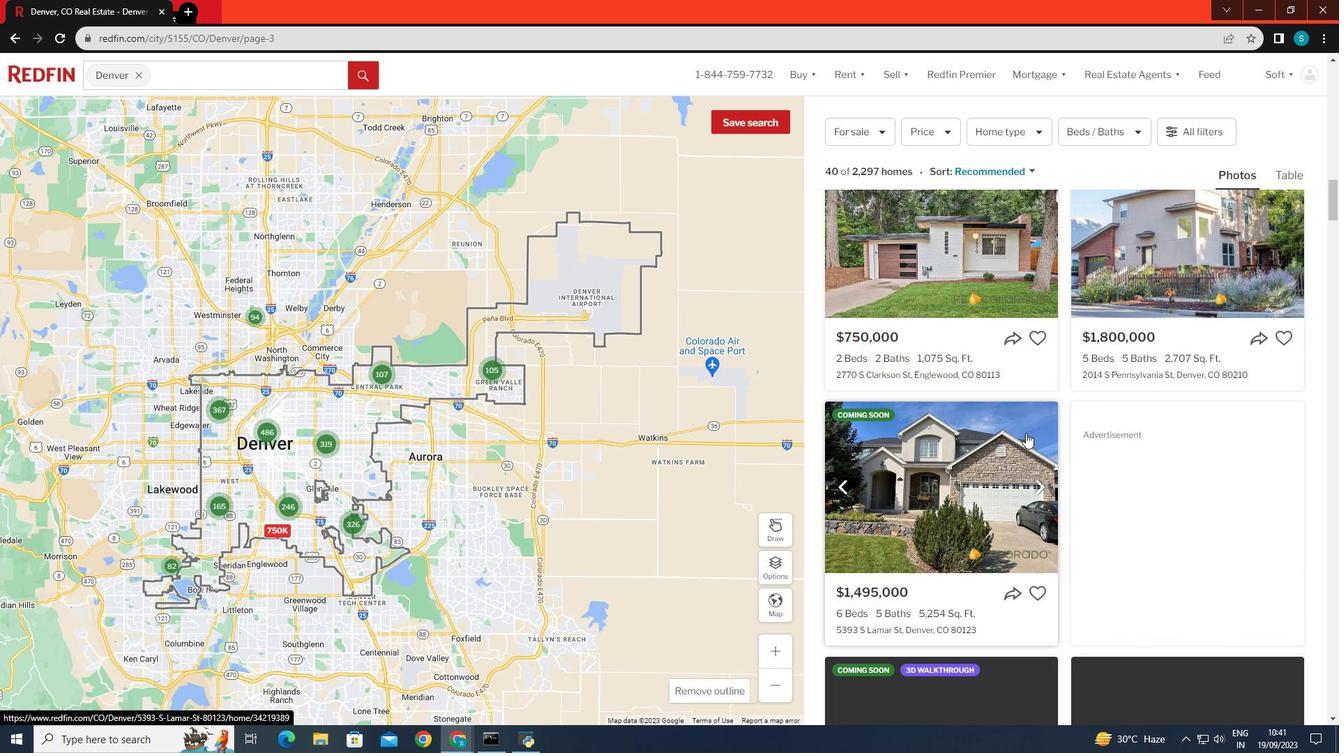 
Action: Mouse scrolled (1026, 432) with delta (0, 0)
Screenshot: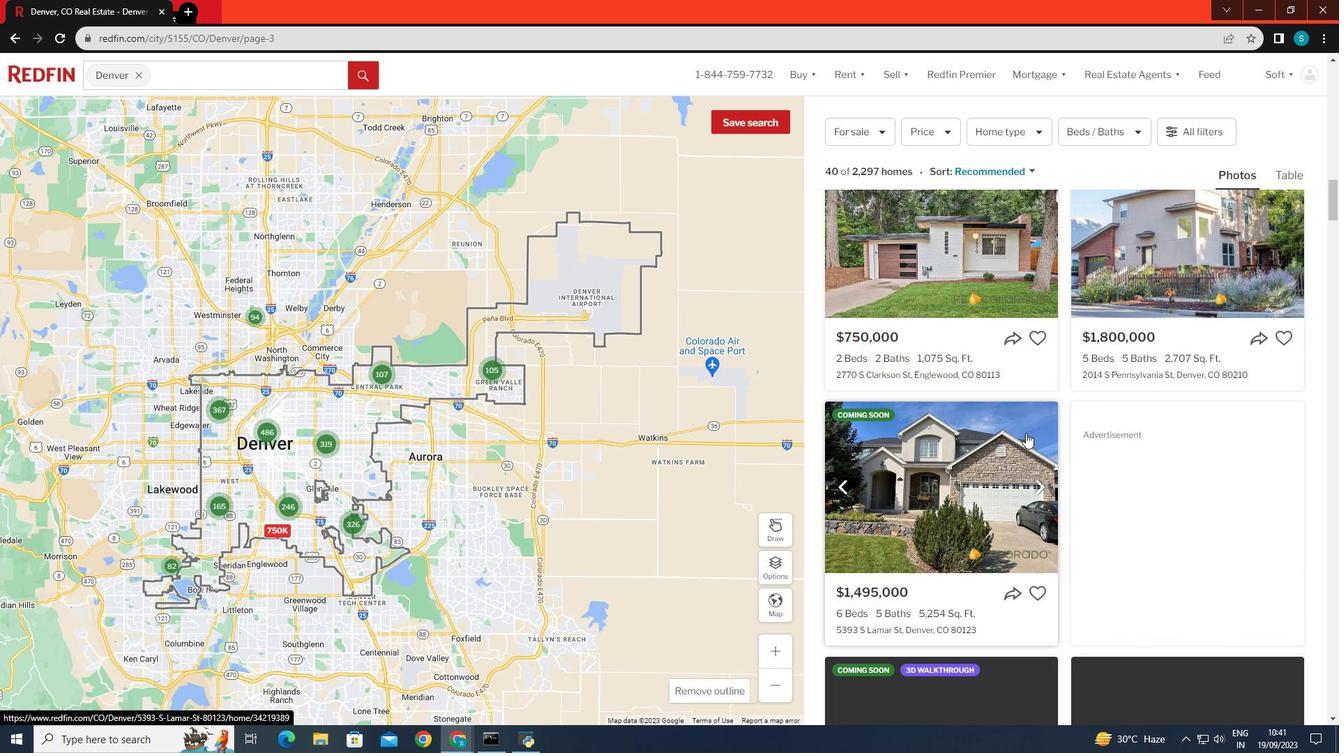 
Action: Mouse scrolled (1026, 432) with delta (0, 0)
Screenshot: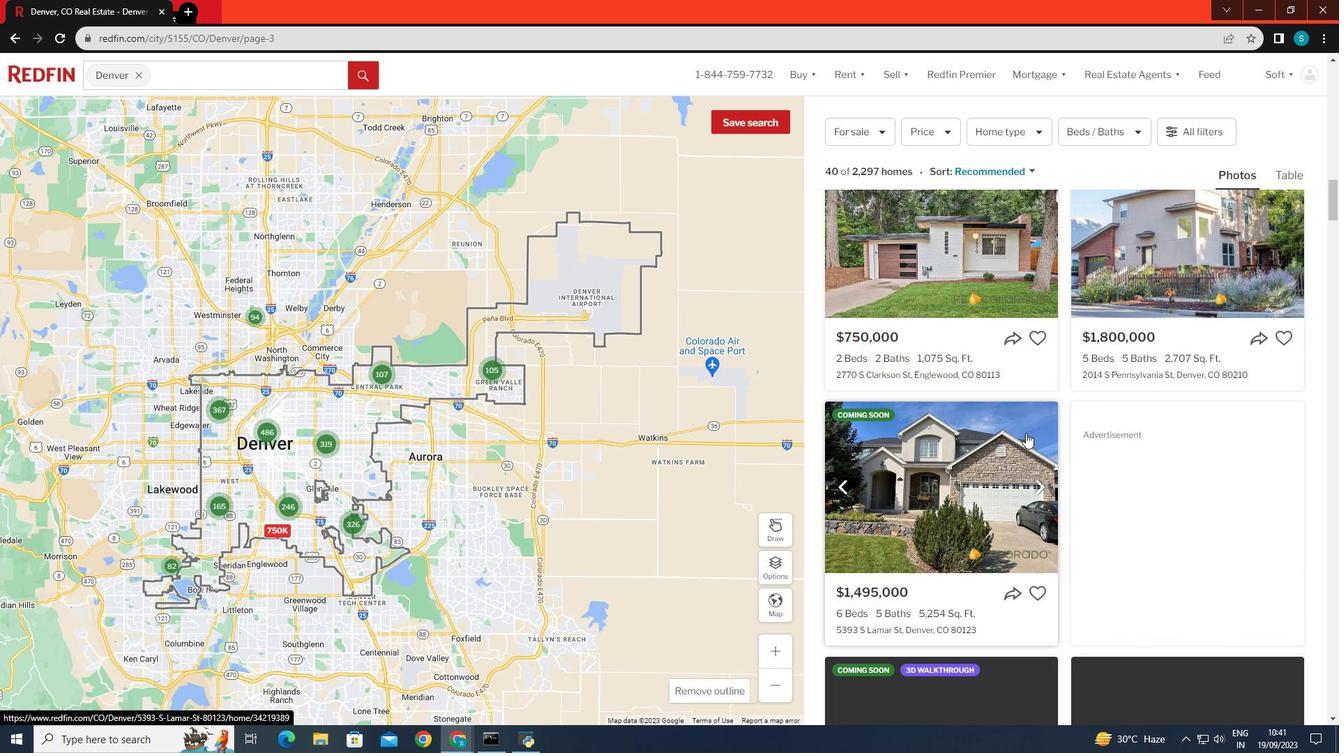 
Action: Mouse scrolled (1026, 432) with delta (0, 0)
Screenshot: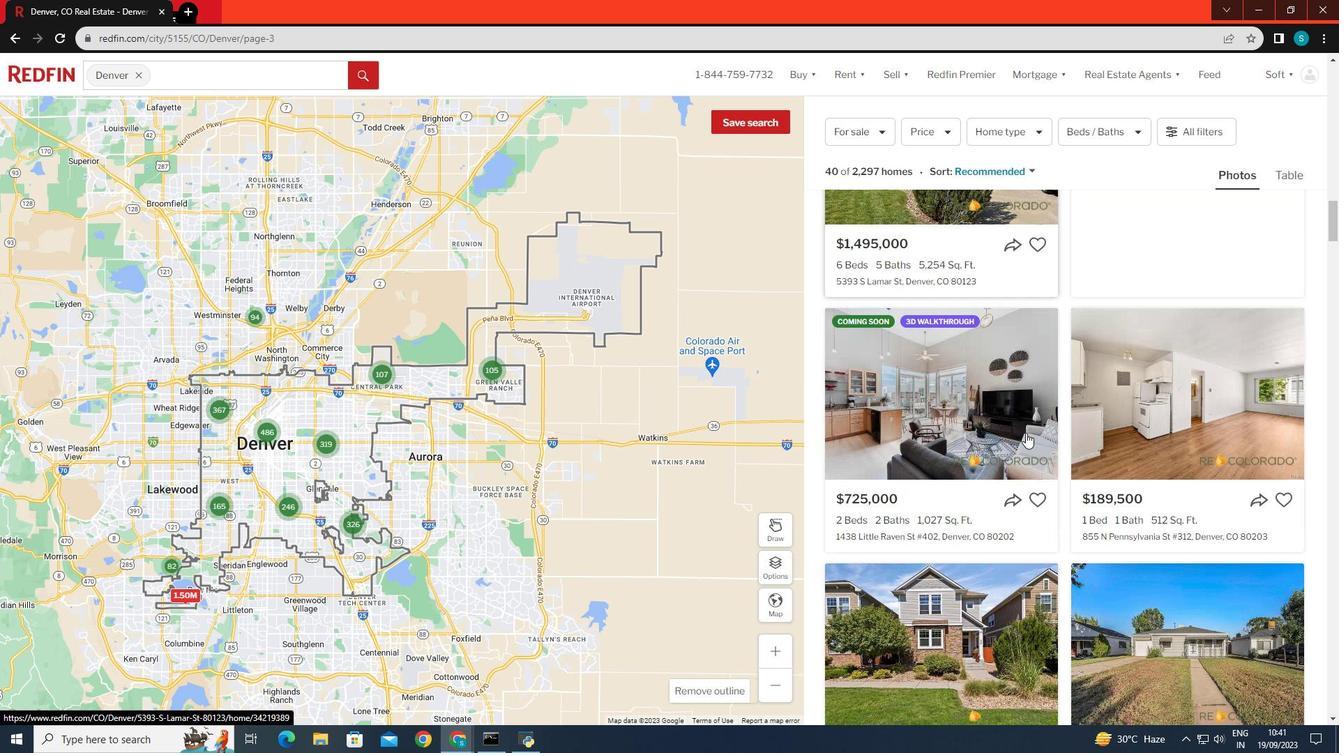 
Action: Mouse scrolled (1026, 432) with delta (0, 0)
Screenshot: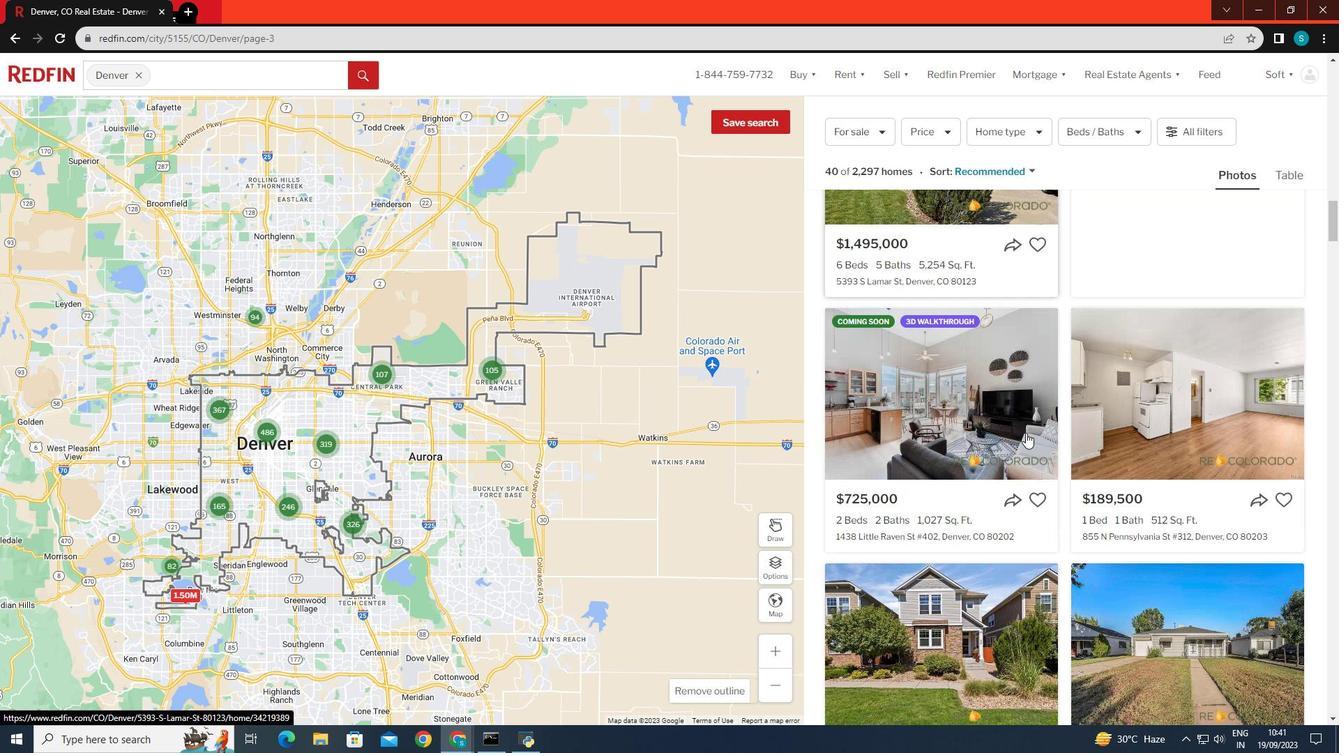 
Action: Mouse scrolled (1026, 432) with delta (0, 0)
Screenshot: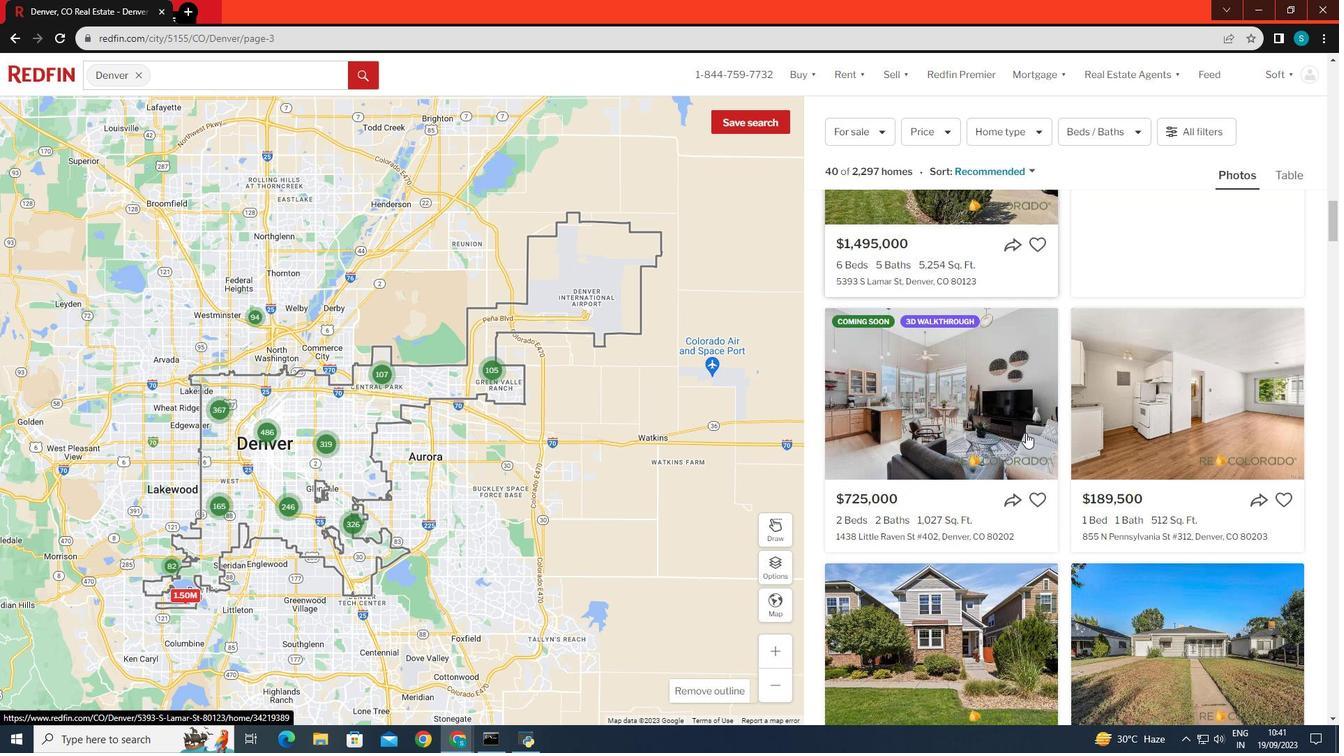 
Action: Mouse scrolled (1026, 432) with delta (0, 0)
Screenshot: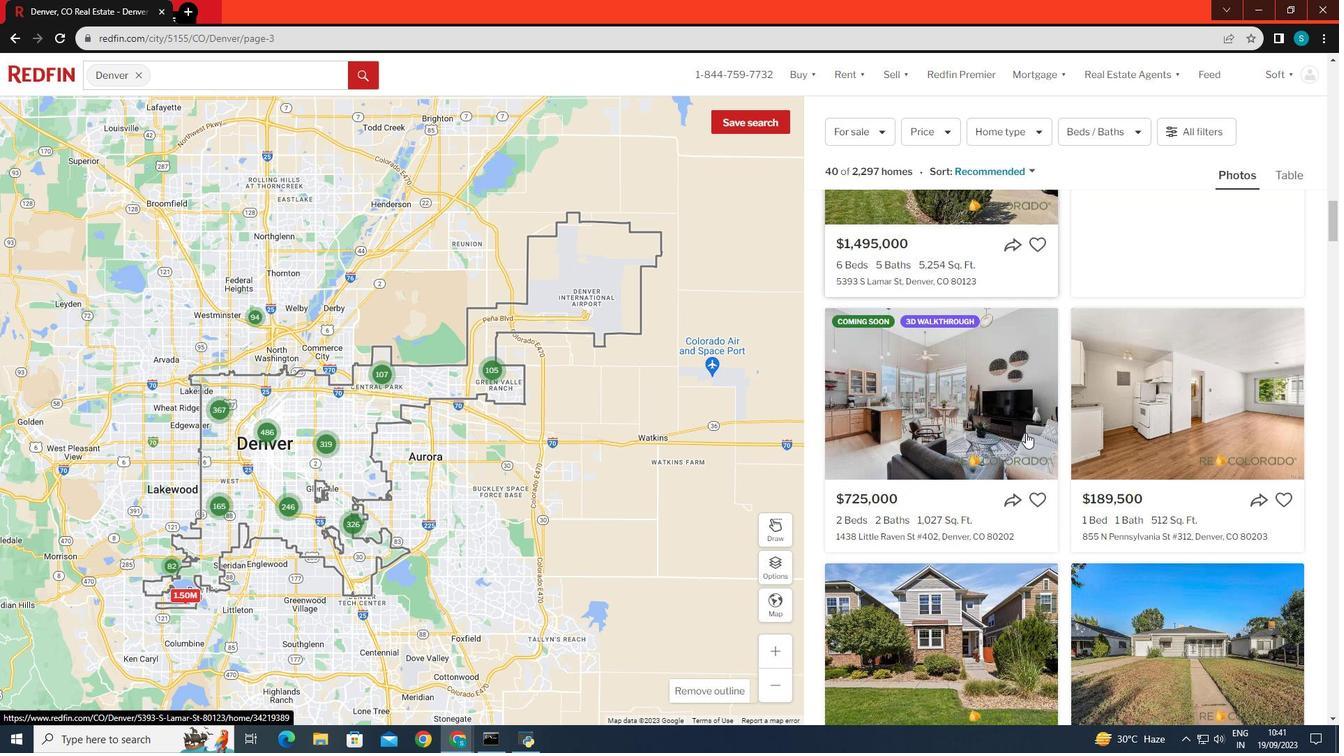 
Action: Mouse scrolled (1026, 432) with delta (0, 0)
Screenshot: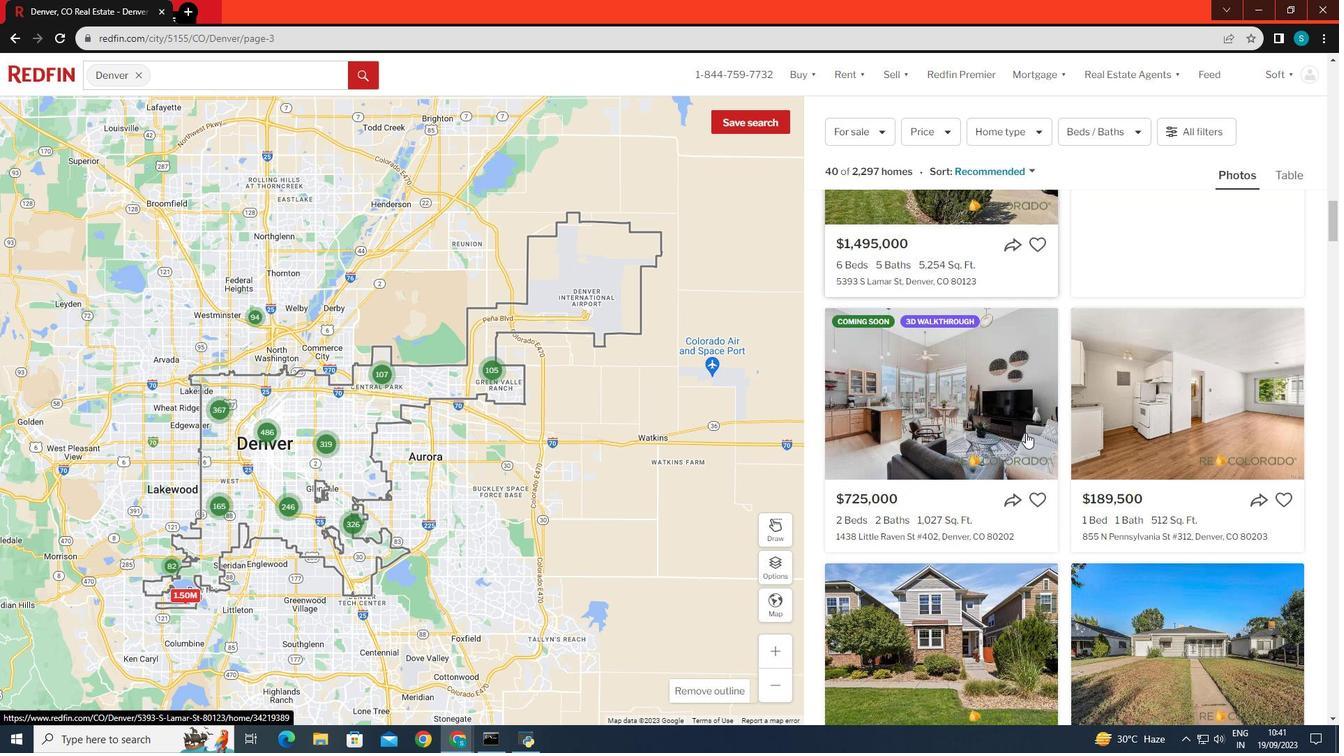 
Action: Mouse scrolled (1026, 432) with delta (0, 0)
Screenshot: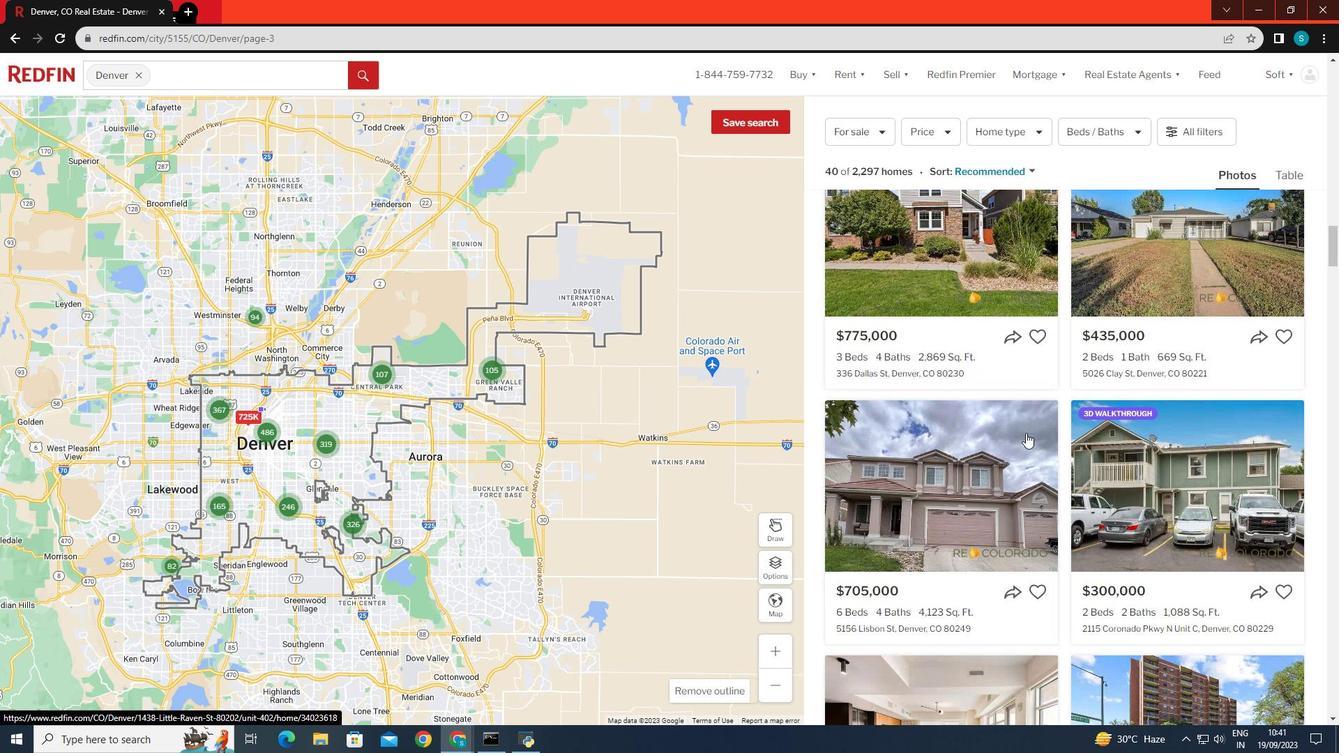 
Action: Mouse scrolled (1026, 432) with delta (0, 0)
Screenshot: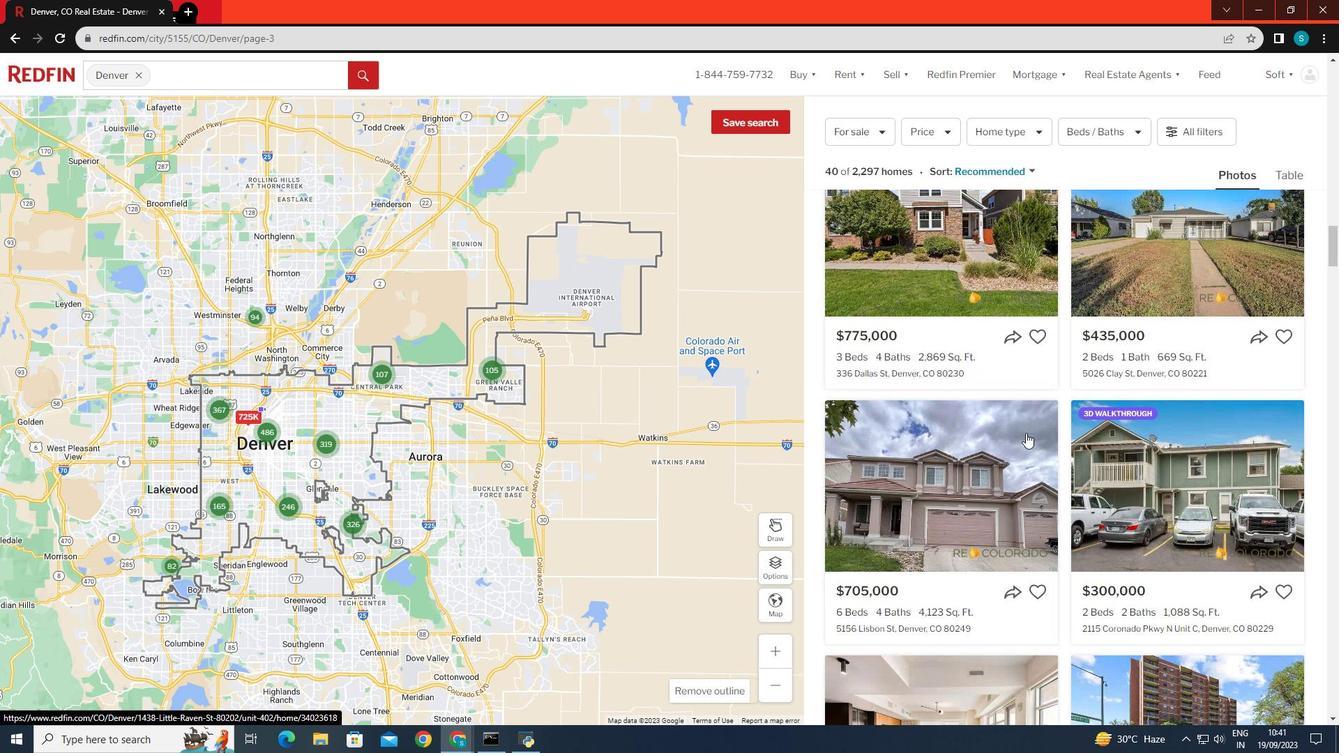 
Action: Mouse scrolled (1026, 432) with delta (0, 0)
